 Task: Get directions from Colonial Williamsburg, Virginia, United States to Albuquerque, New Mexico, United States  and explore the nearby hotels with guest rating 4.5 with dates 15-17th next month and 4 guests
Action: Mouse moved to (160, 167)
Screenshot: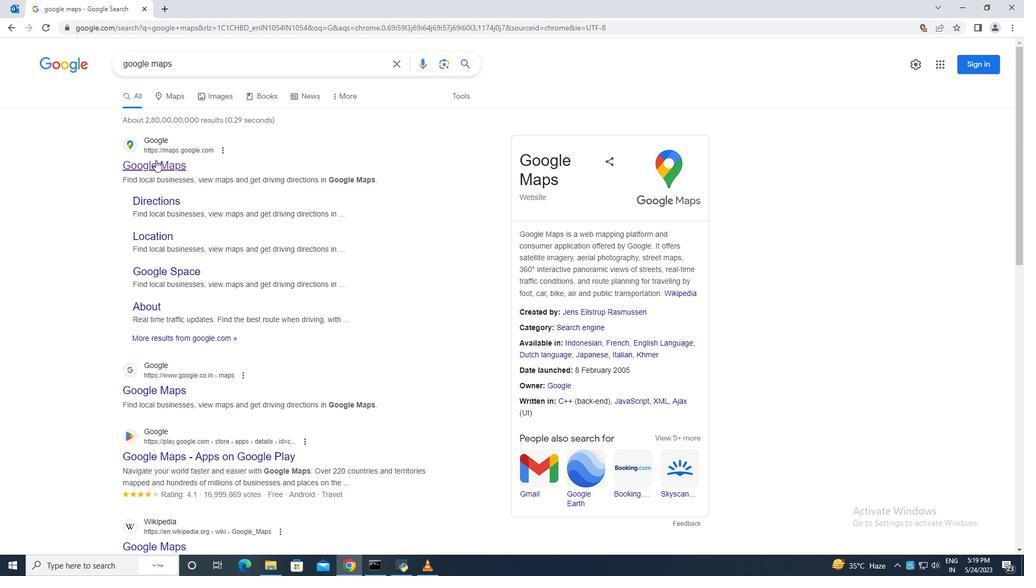 
Action: Mouse pressed left at (160, 167)
Screenshot: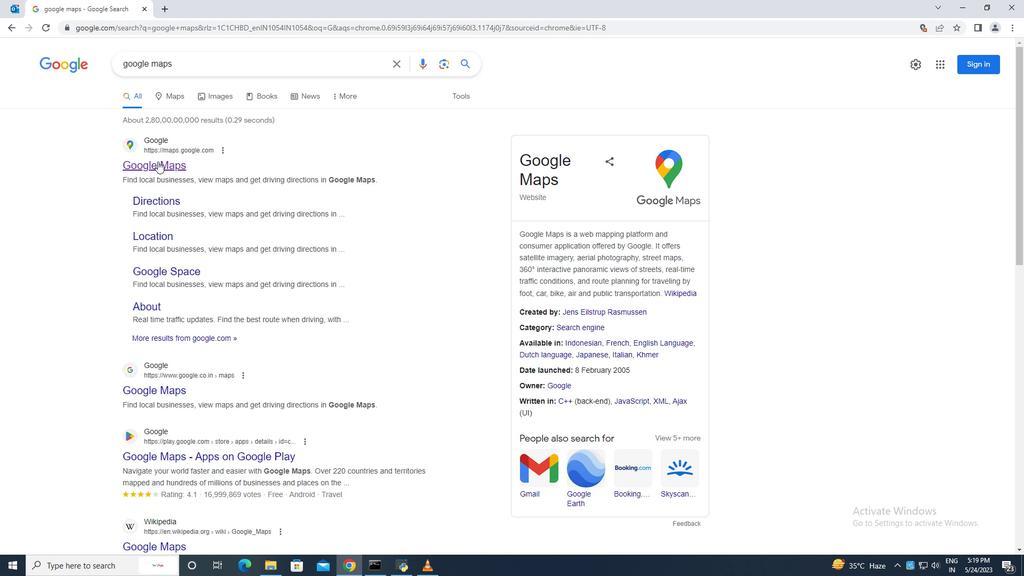 
Action: Mouse moved to (131, 54)
Screenshot: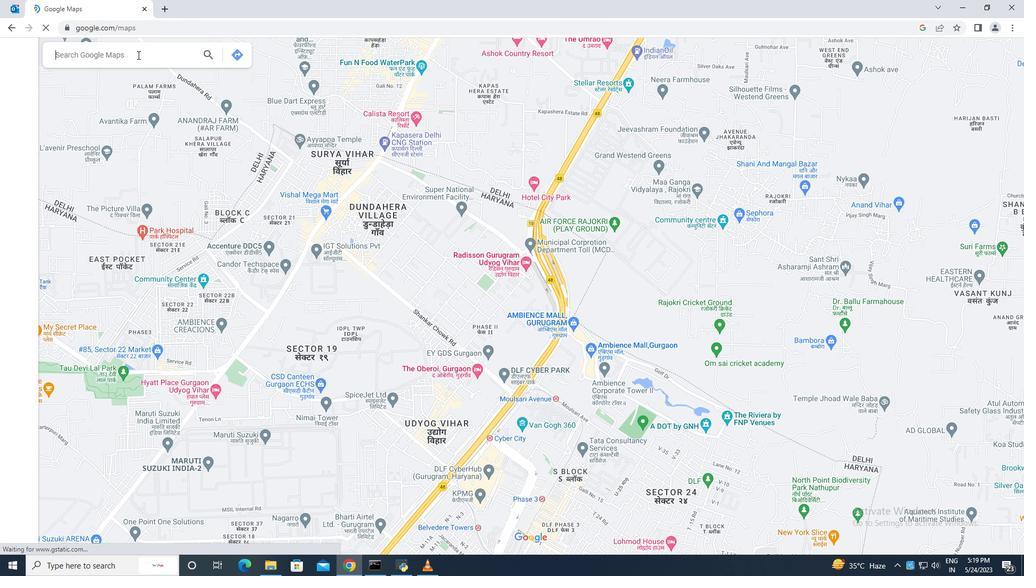 
Action: Mouse pressed left at (131, 54)
Screenshot: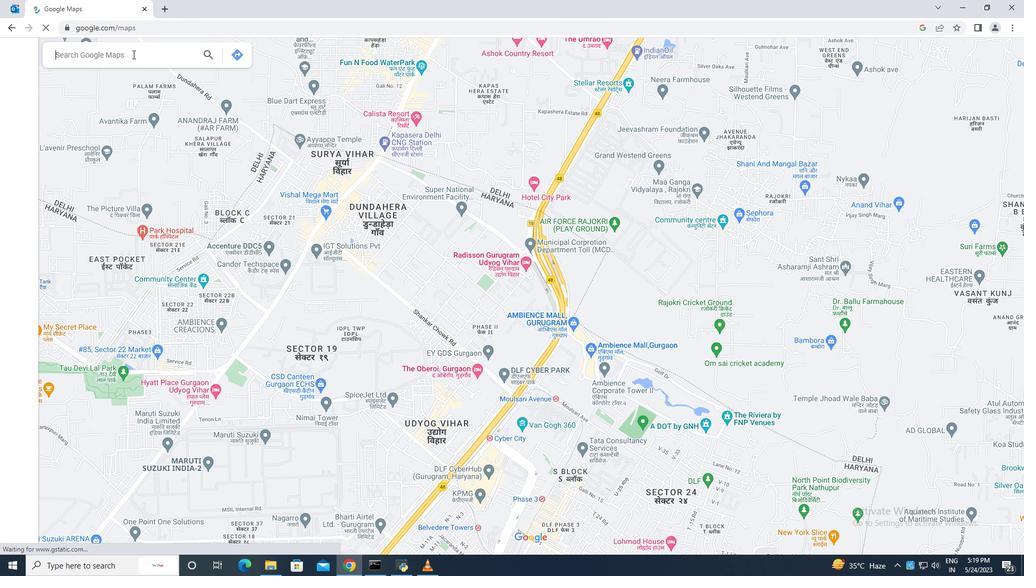 
Action: Key pressed colonial<Key.space>wo<Key.backspace>illiamsburg<Key.space>virginia<Key.space>usa
Screenshot: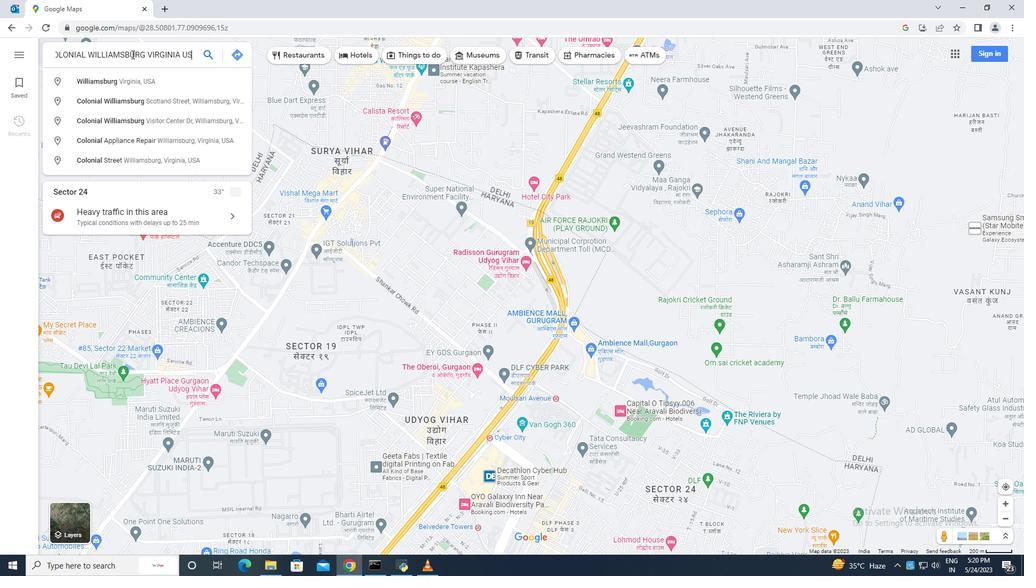 
Action: Mouse moved to (153, 74)
Screenshot: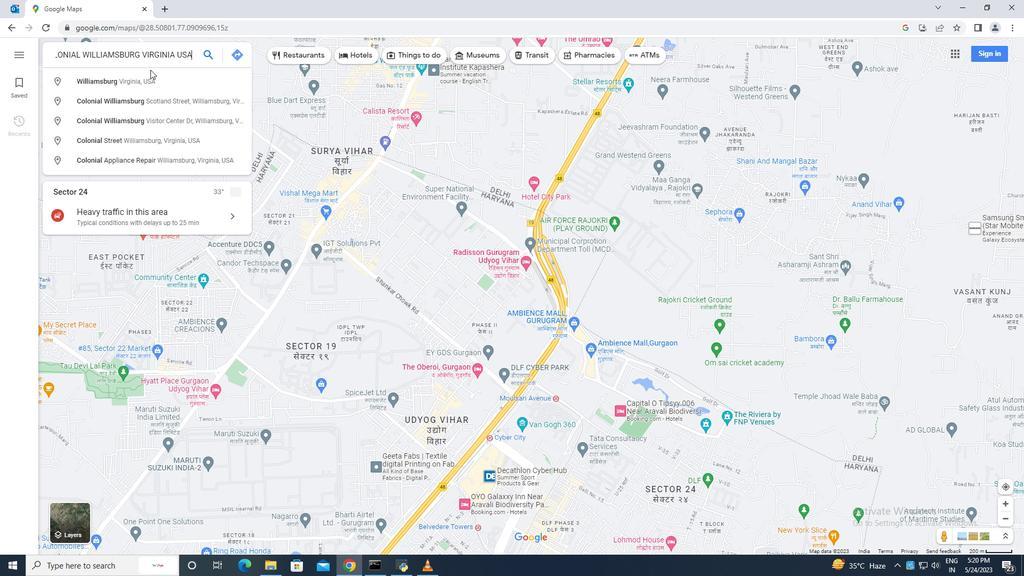 
Action: Mouse pressed left at (153, 74)
Screenshot: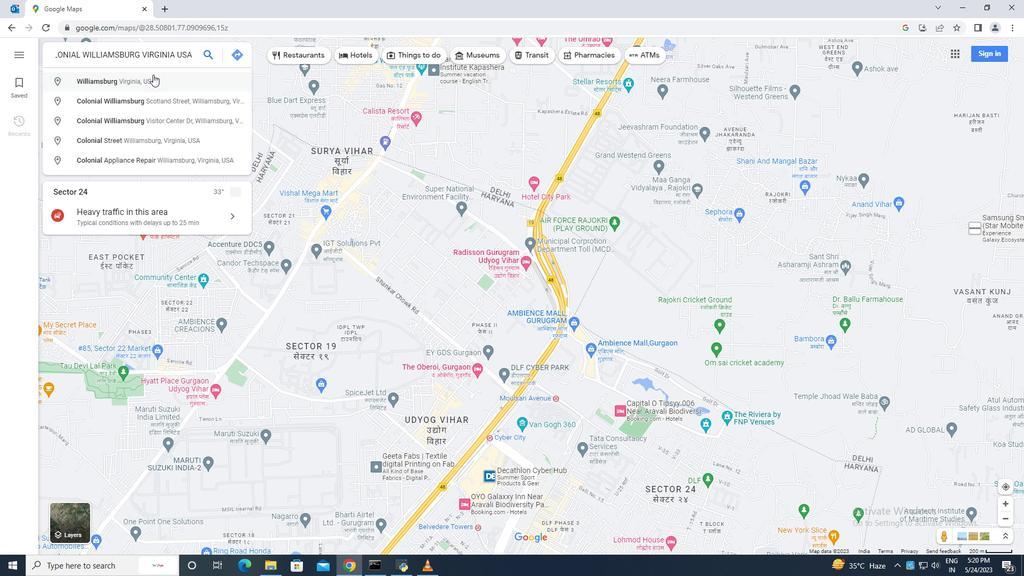 
Action: Mouse moved to (70, 249)
Screenshot: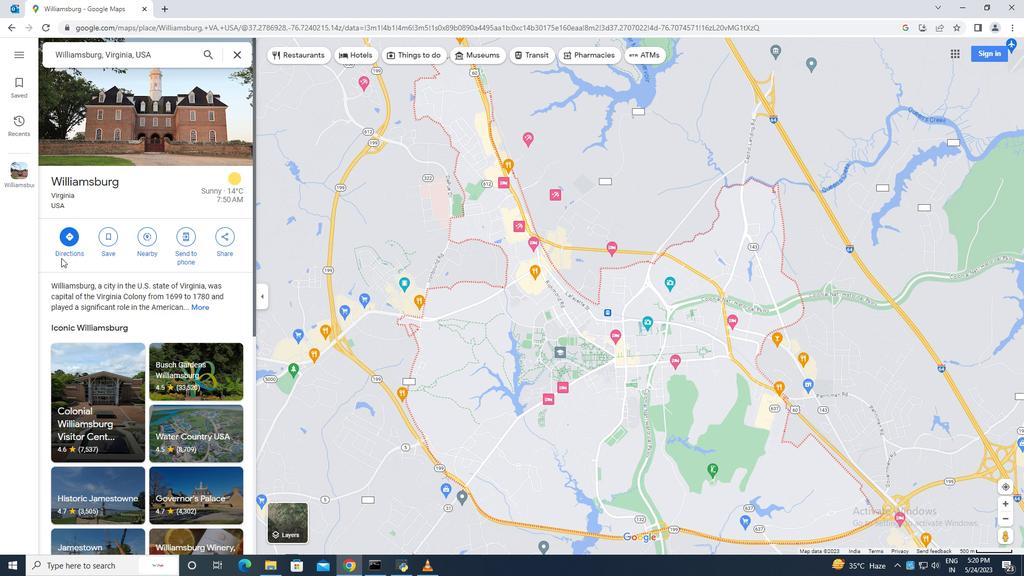 
Action: Mouse pressed left at (70, 249)
Screenshot: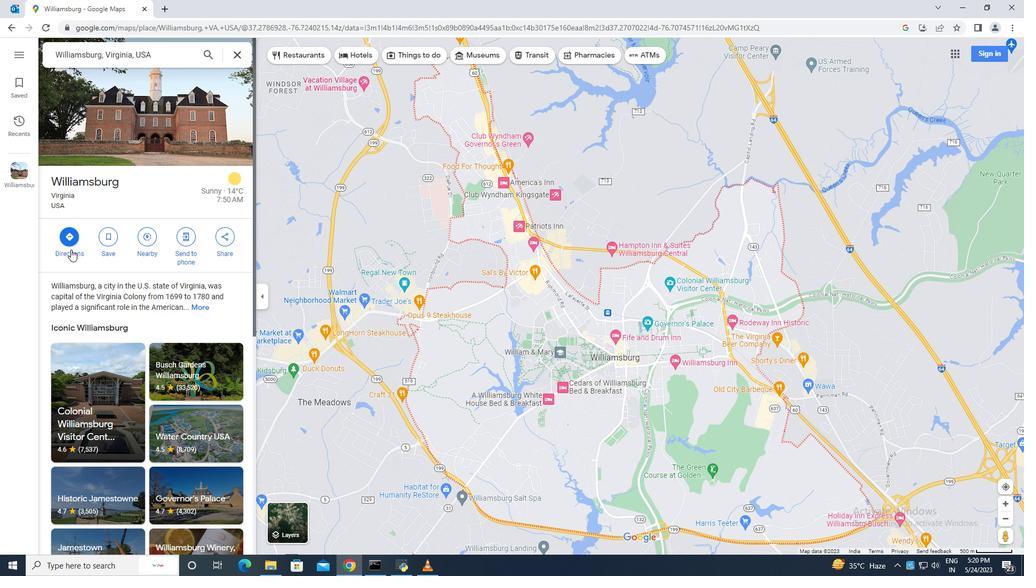 
Action: Mouse moved to (164, 84)
Screenshot: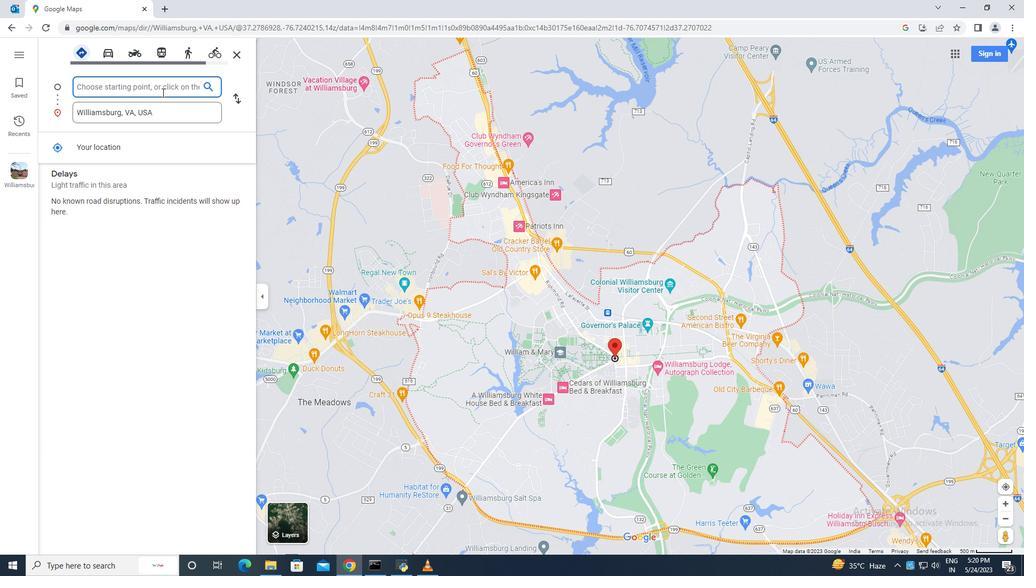 
Action: Mouse pressed left at (164, 84)
Screenshot: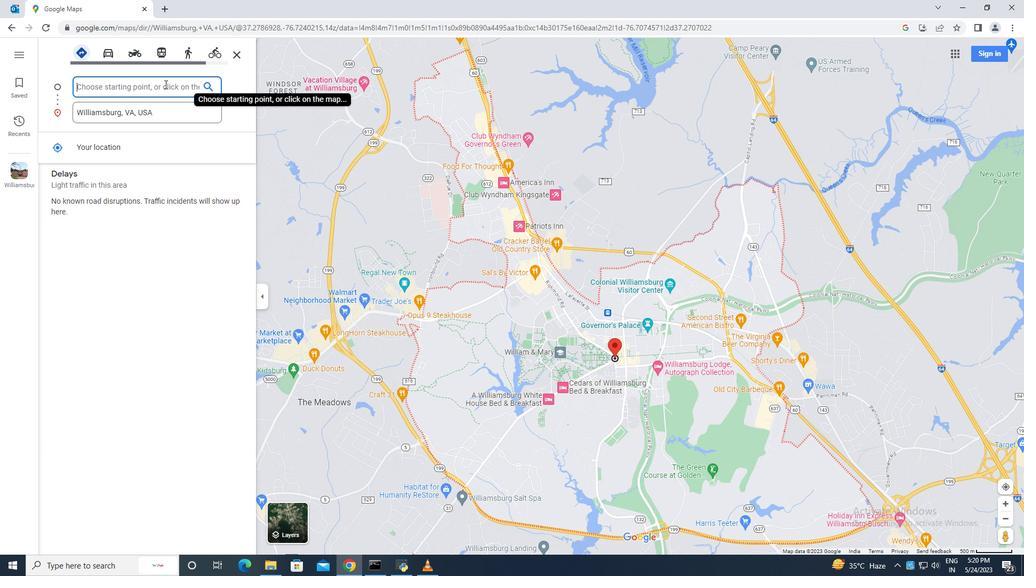 
Action: Key pressed colonial<Key.space>williamsburg<Key.space>virginia<Key.space>usa
Screenshot: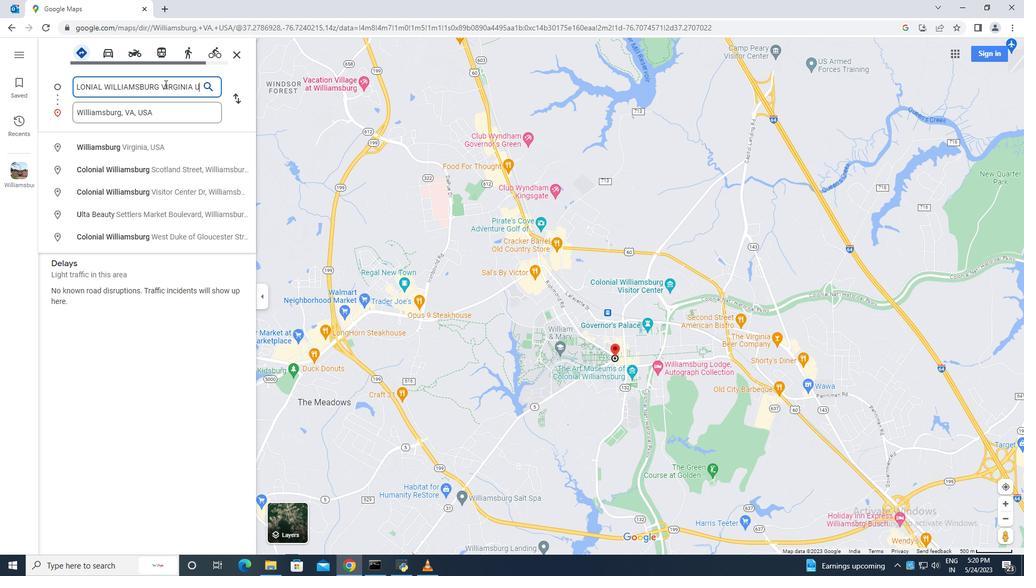 
Action: Mouse moved to (165, 112)
Screenshot: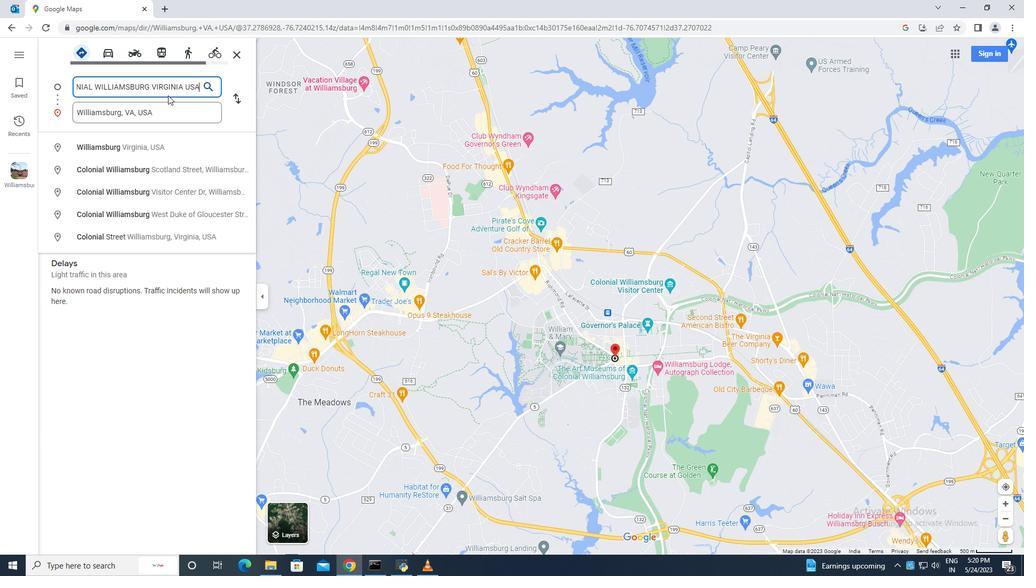 
Action: Mouse pressed left at (165, 112)
Screenshot: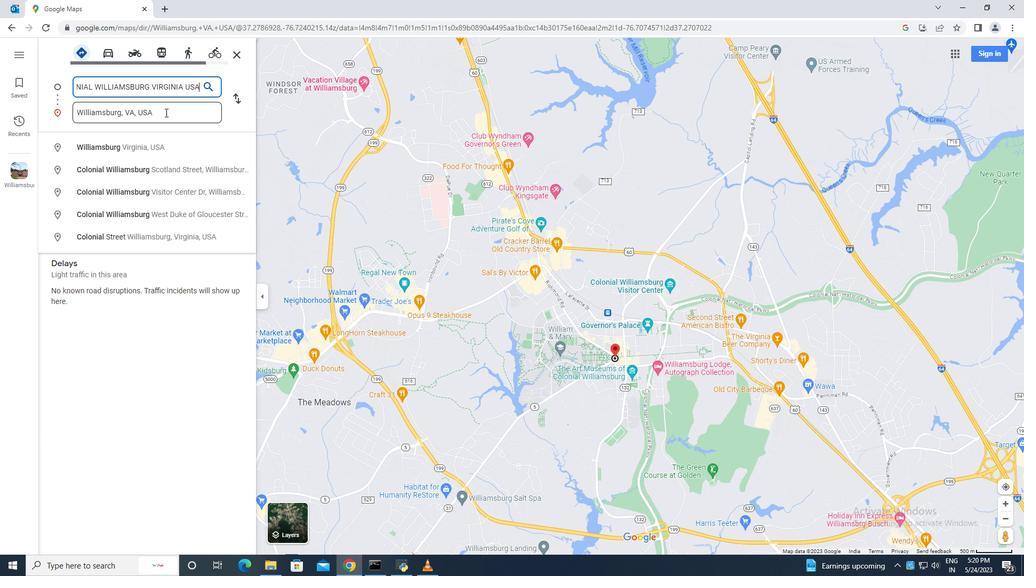 
Action: Key pressed albuquerque<Key.space>new<Key.space>mexico<Key.space>usa
Screenshot: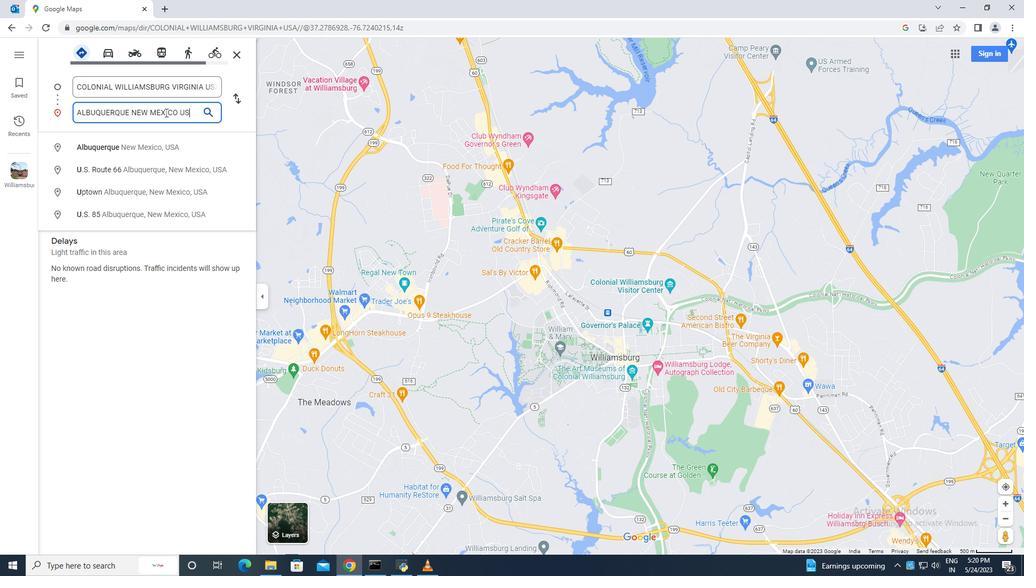 
Action: Mouse moved to (206, 110)
Screenshot: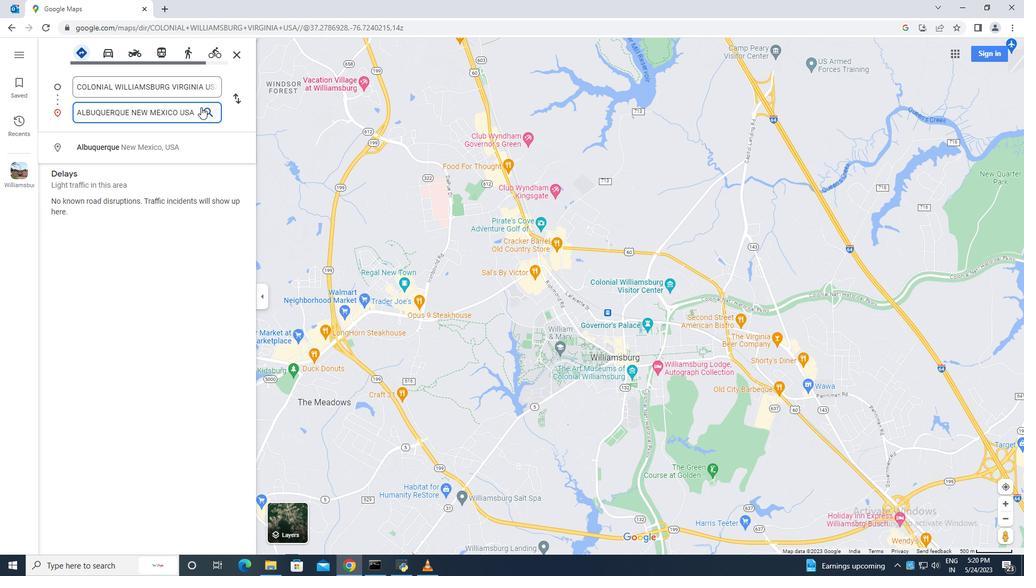
Action: Mouse pressed left at (206, 110)
Screenshot: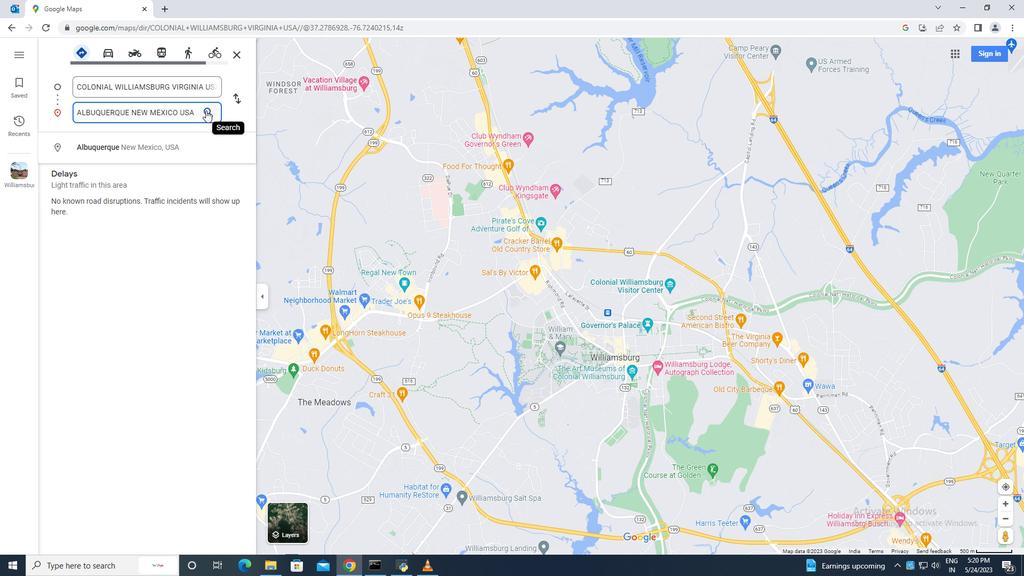 
Action: Mouse moved to (297, 57)
Screenshot: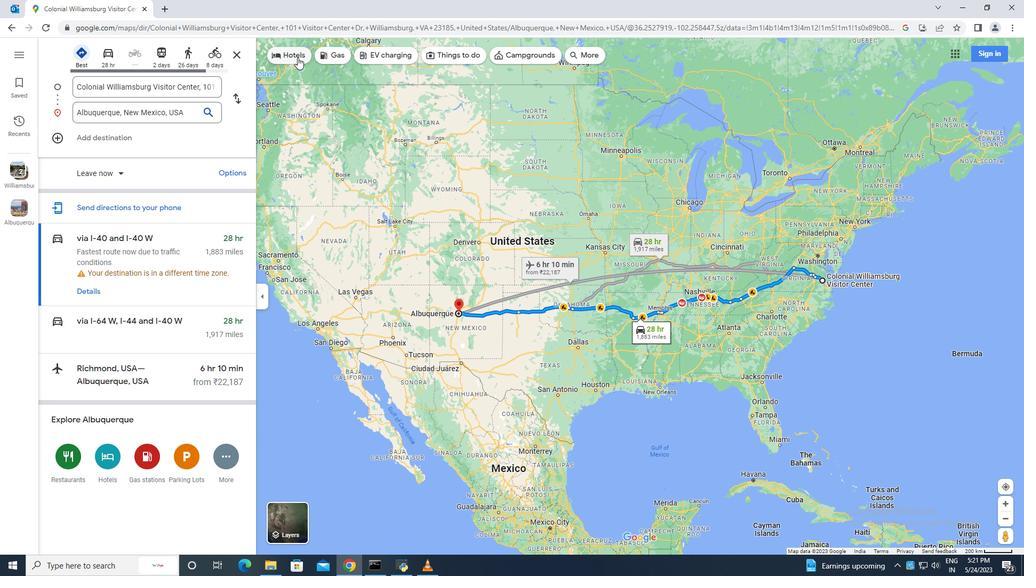 
Action: Mouse pressed left at (297, 57)
Screenshot: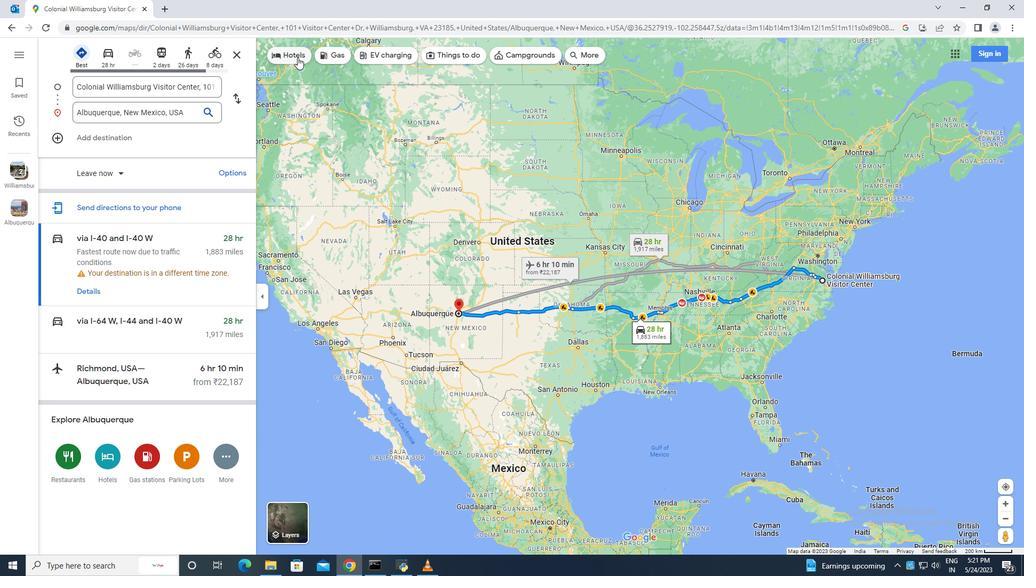 
Action: Mouse moved to (327, 53)
Screenshot: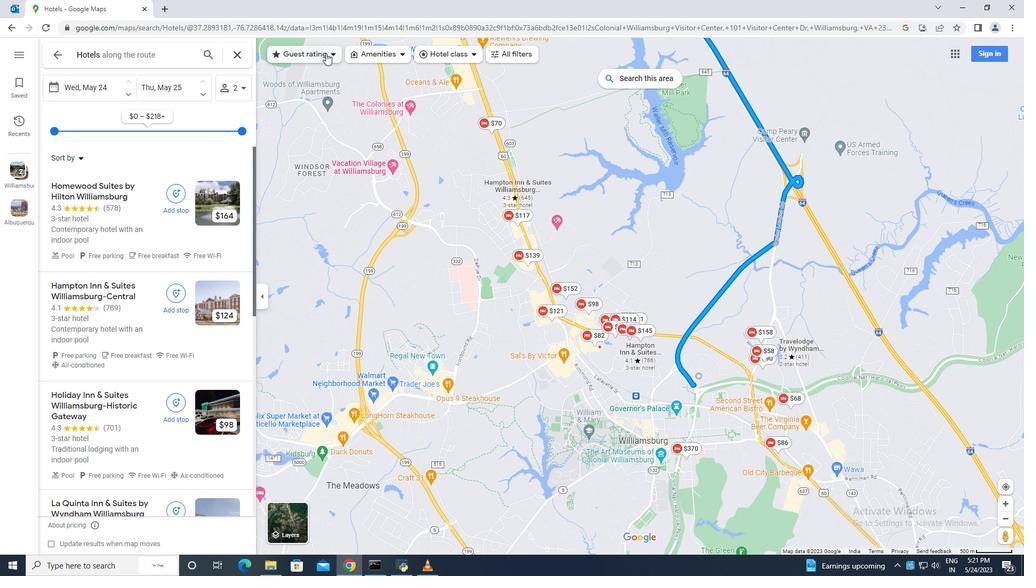 
Action: Mouse pressed left at (327, 53)
Screenshot: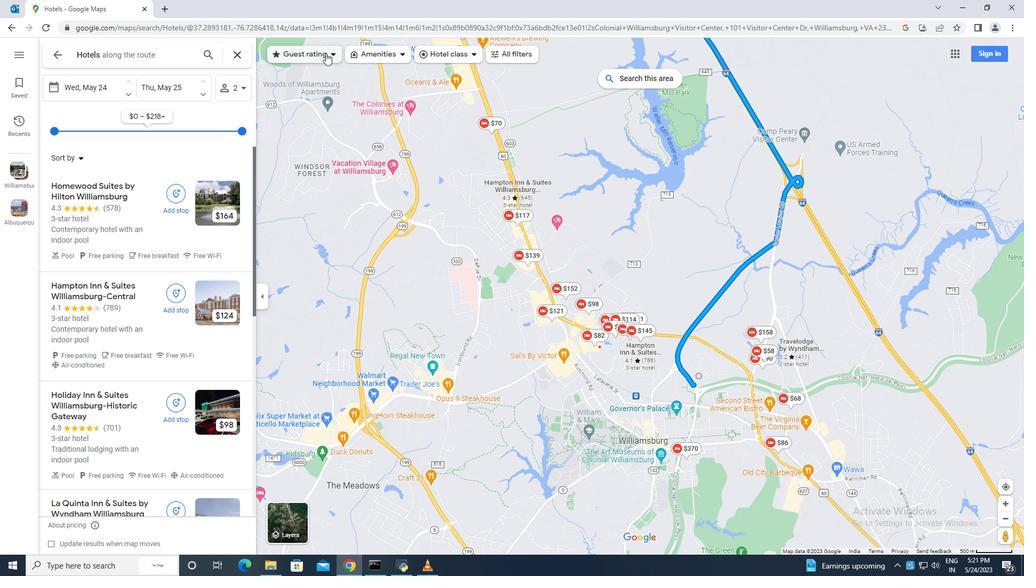 
Action: Mouse moved to (292, 189)
Screenshot: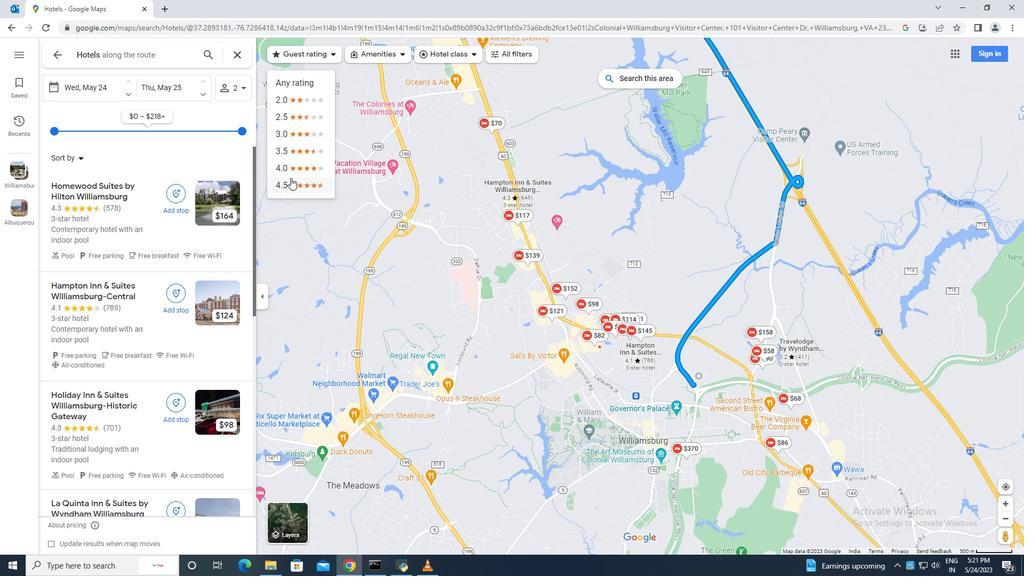 
Action: Mouse pressed left at (292, 189)
Screenshot: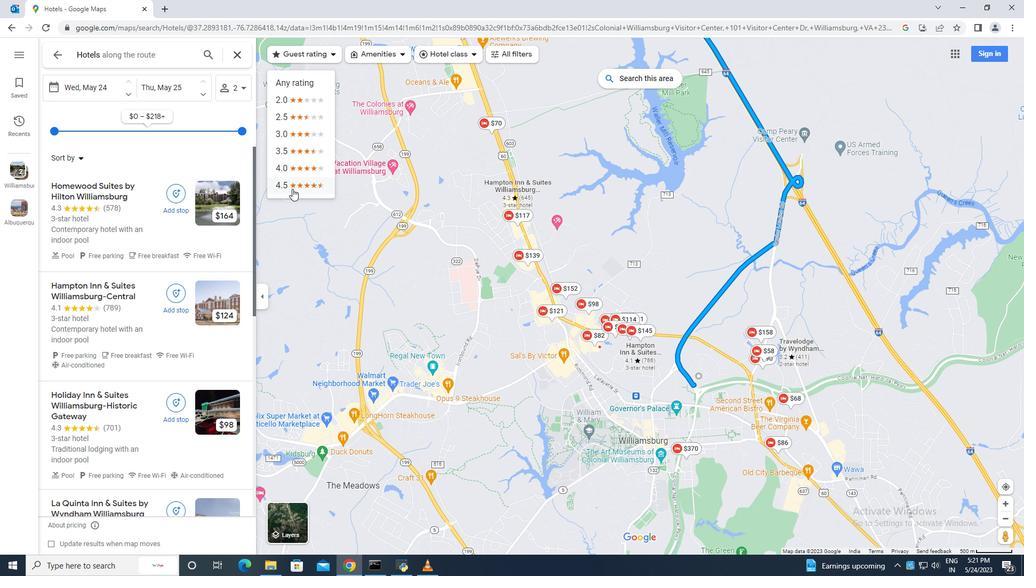 
Action: Mouse moved to (202, 94)
Screenshot: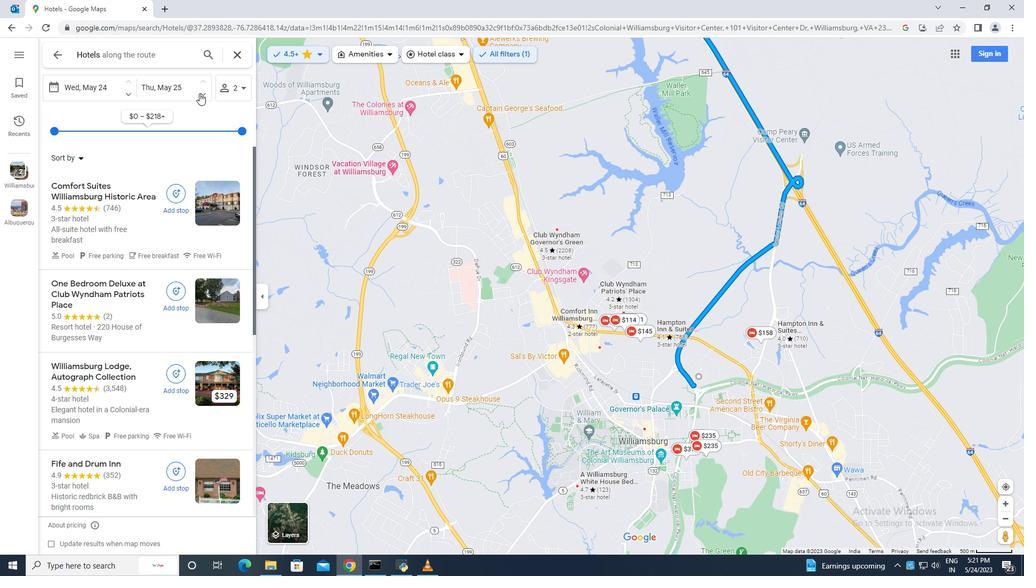 
Action: Mouse pressed left at (202, 94)
Screenshot: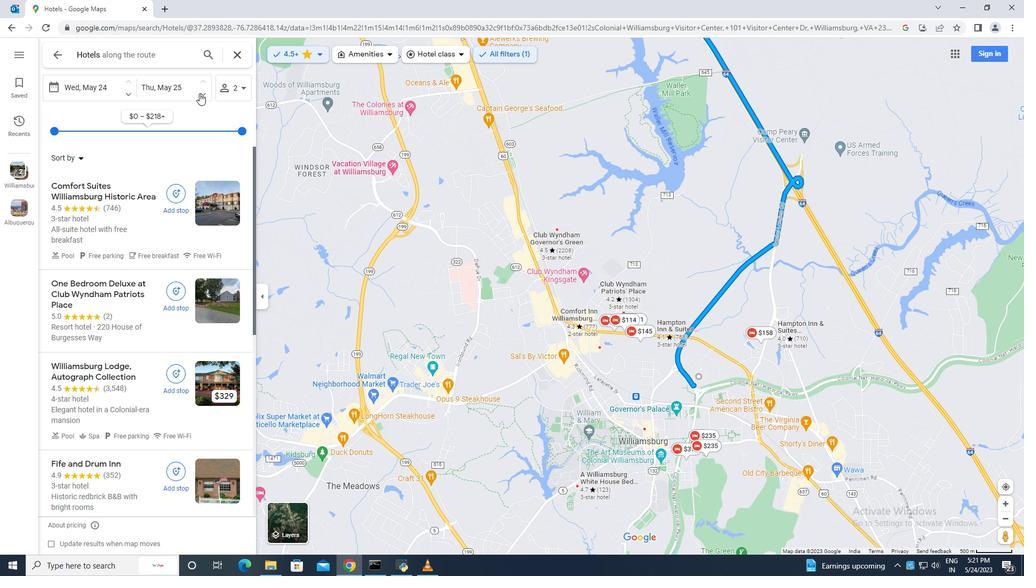 
Action: Mouse moved to (175, 84)
Screenshot: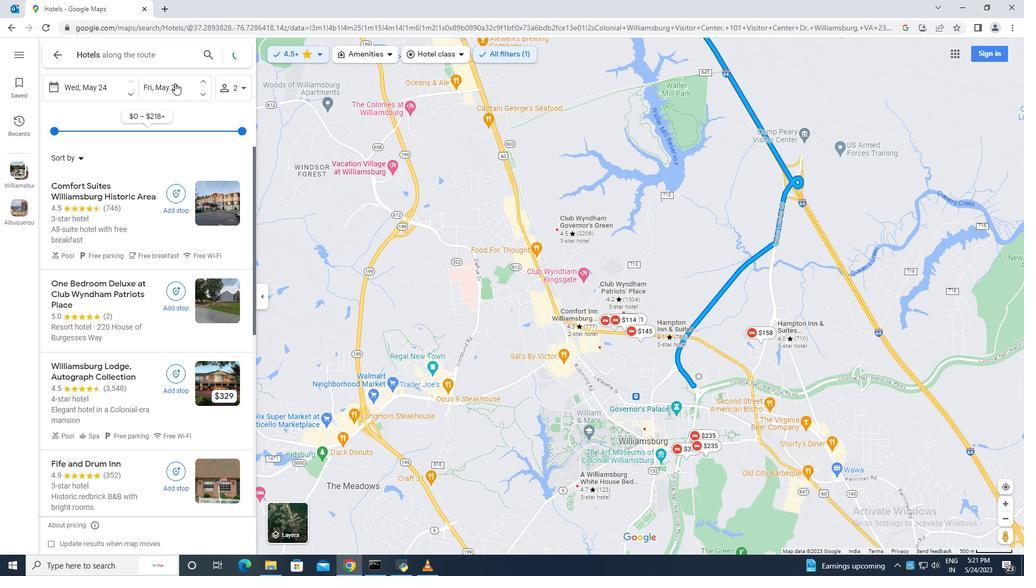 
Action: Mouse pressed left at (175, 84)
Screenshot: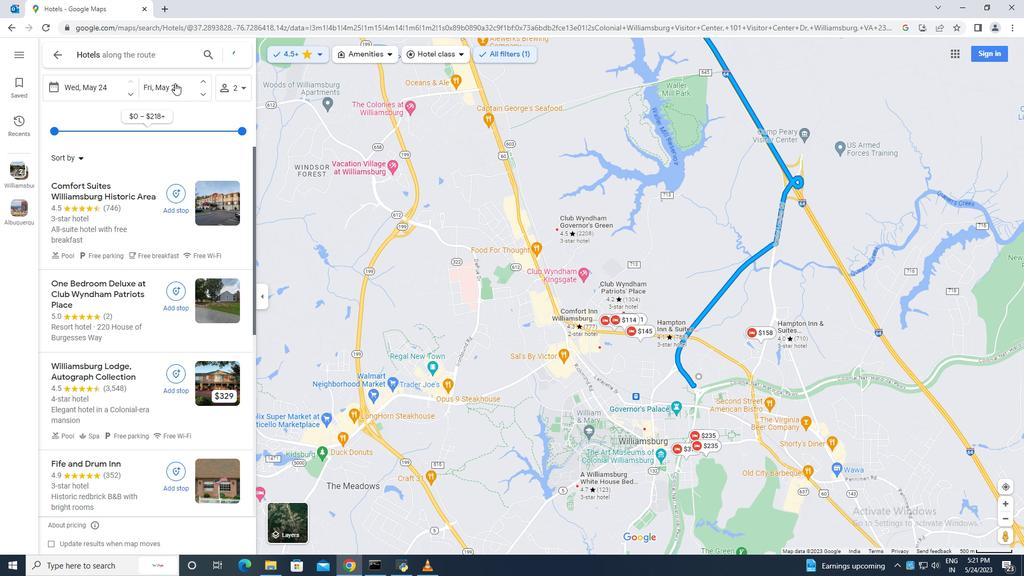 
Action: Mouse moved to (193, 111)
Screenshot: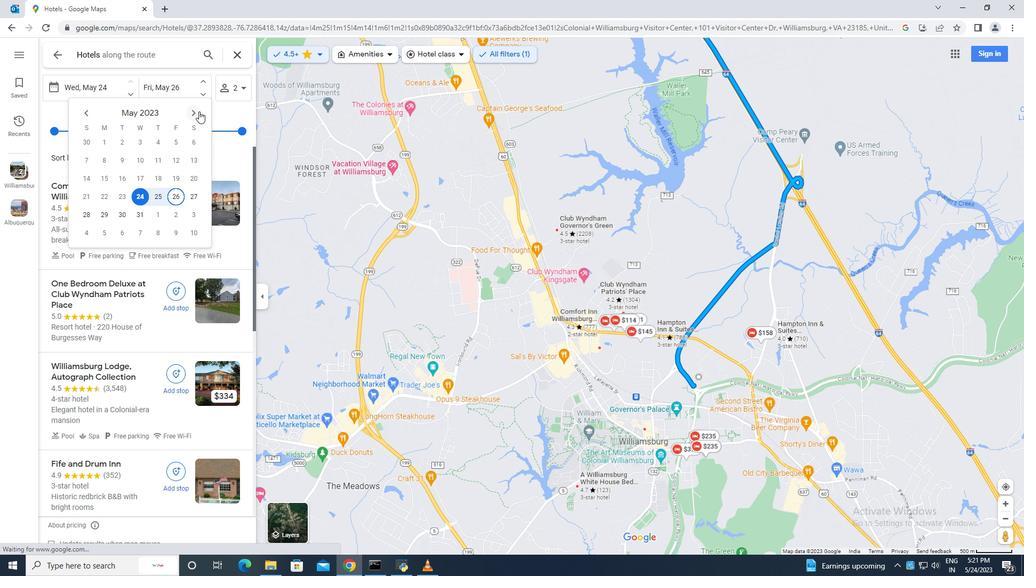 
Action: Mouse pressed left at (193, 111)
Screenshot: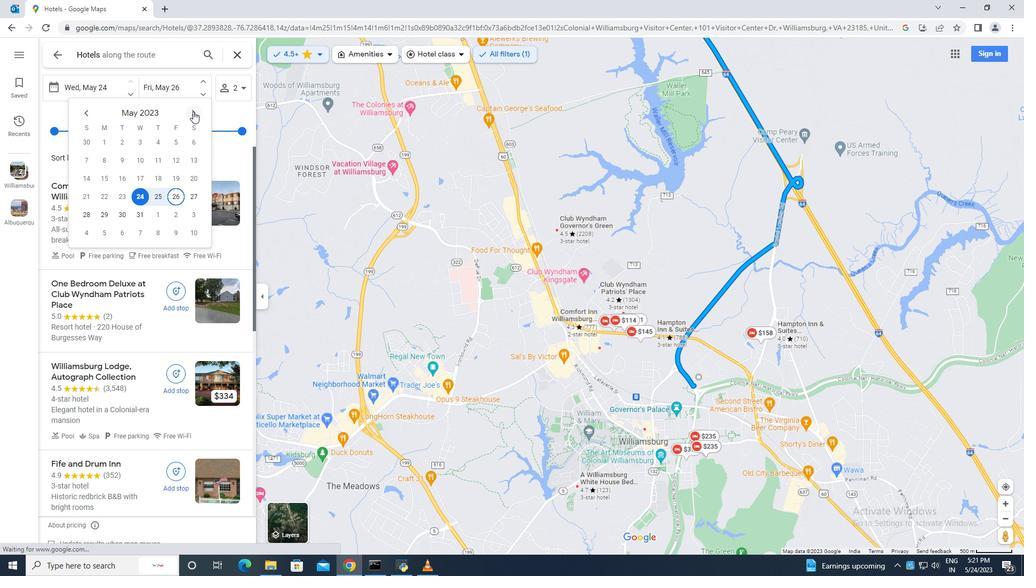 
Action: Mouse moved to (155, 177)
Screenshot: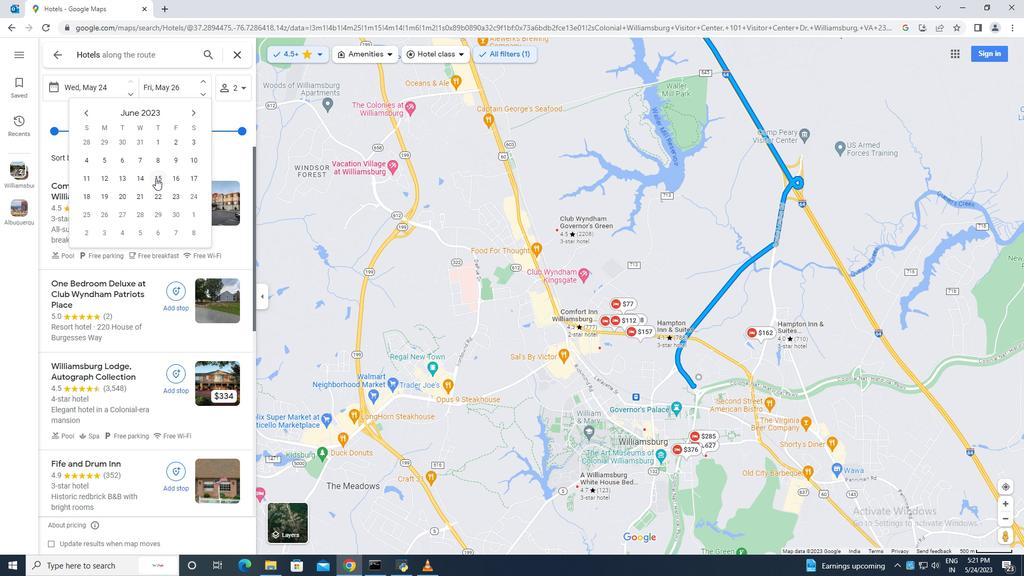 
Action: Mouse pressed left at (155, 177)
Screenshot: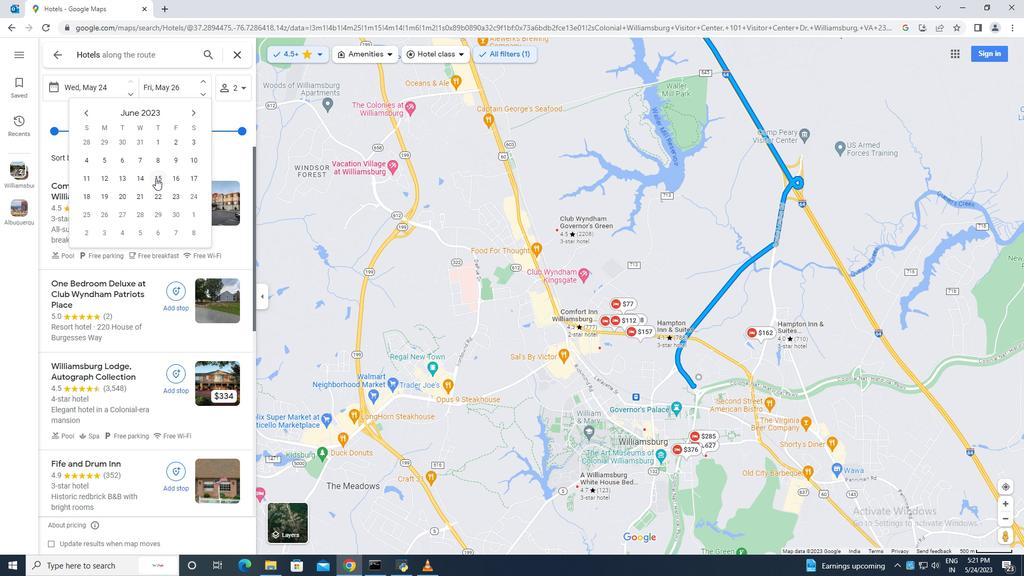 
Action: Mouse moved to (182, 85)
Screenshot: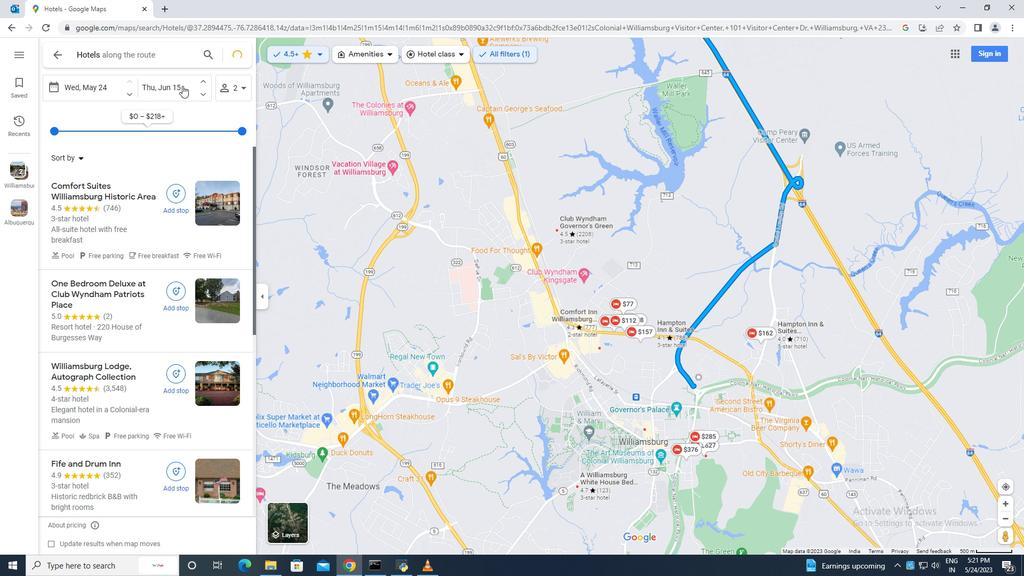 
Action: Mouse pressed left at (182, 85)
Screenshot: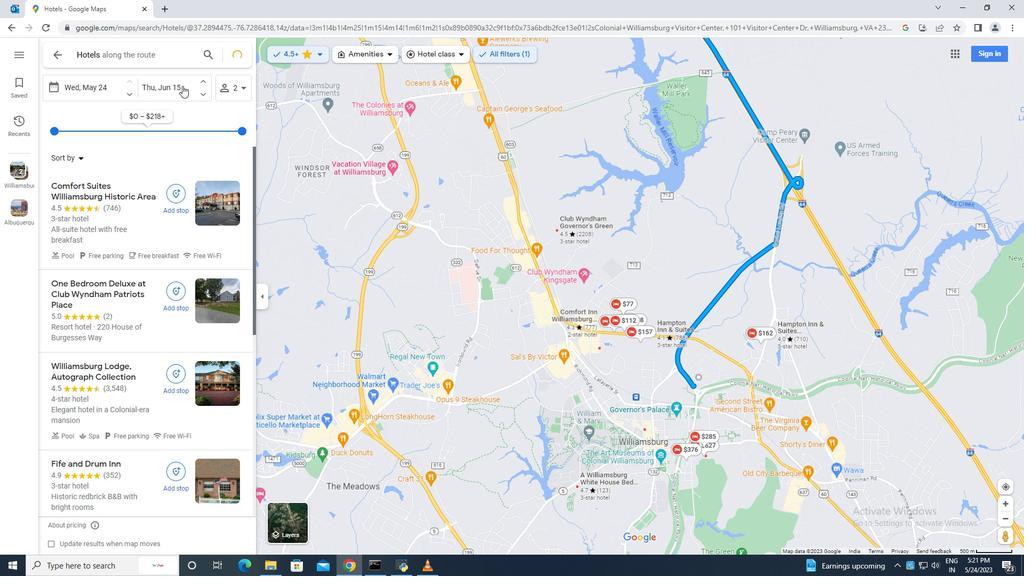 
Action: Mouse moved to (179, 176)
Screenshot: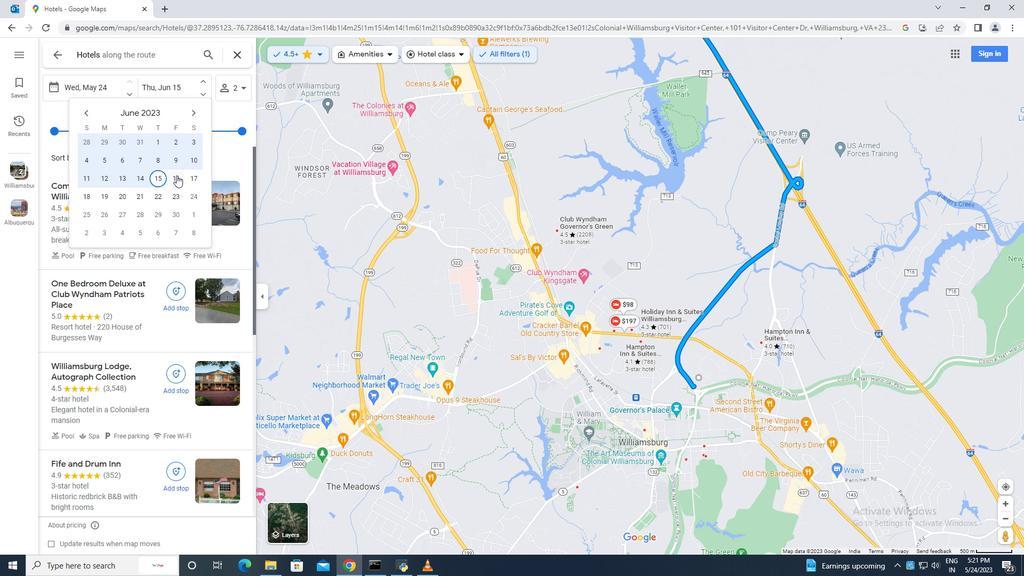 
Action: Mouse pressed left at (179, 176)
Screenshot: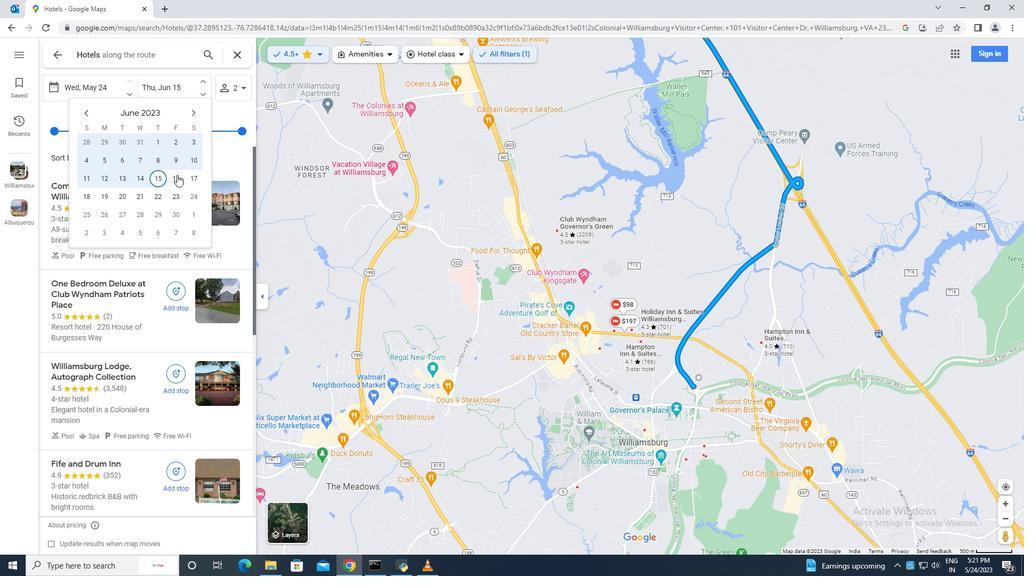 
Action: Mouse moved to (171, 84)
Screenshot: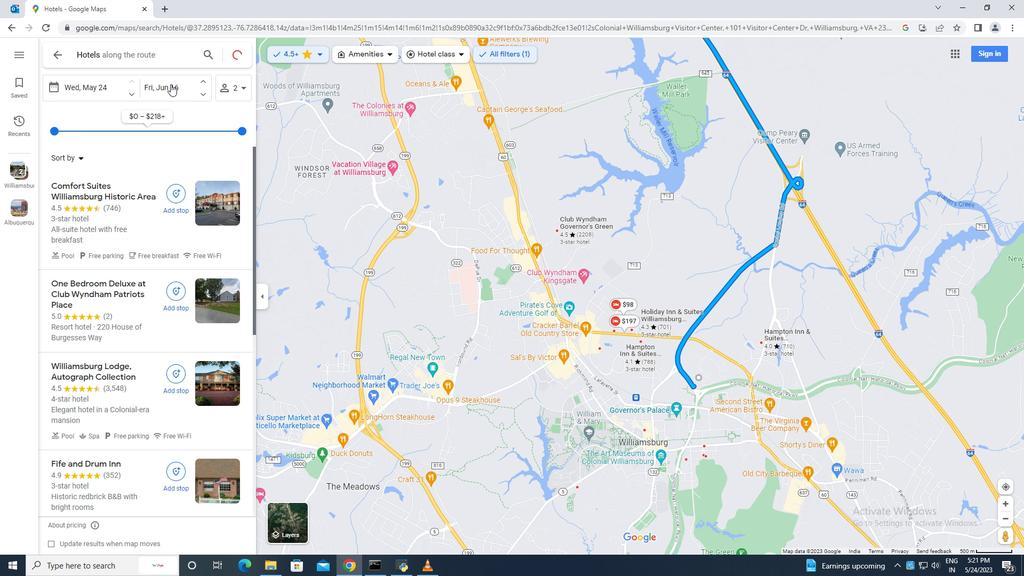 
Action: Mouse pressed left at (170, 84)
Screenshot: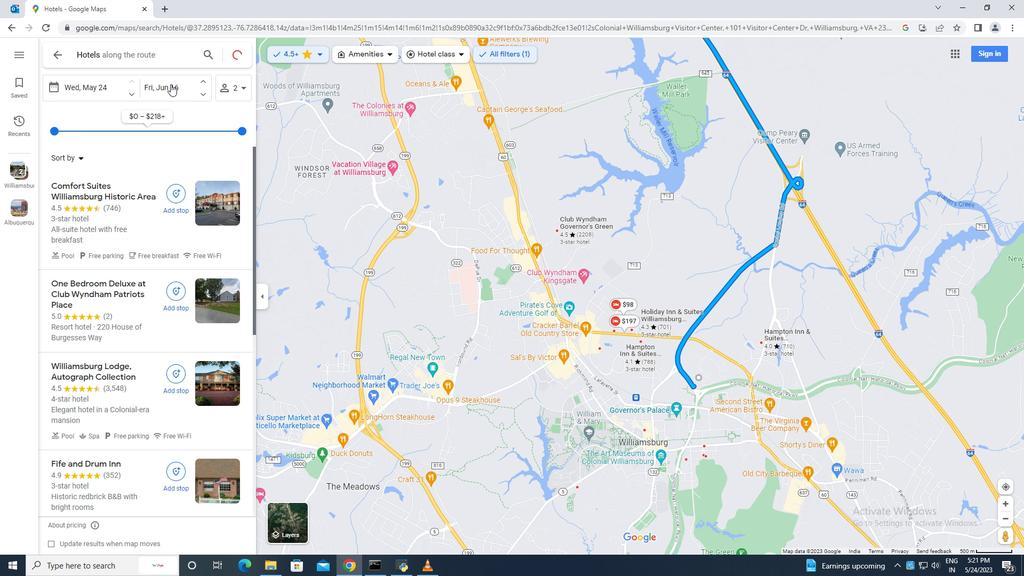 
Action: Mouse moved to (172, 86)
Screenshot: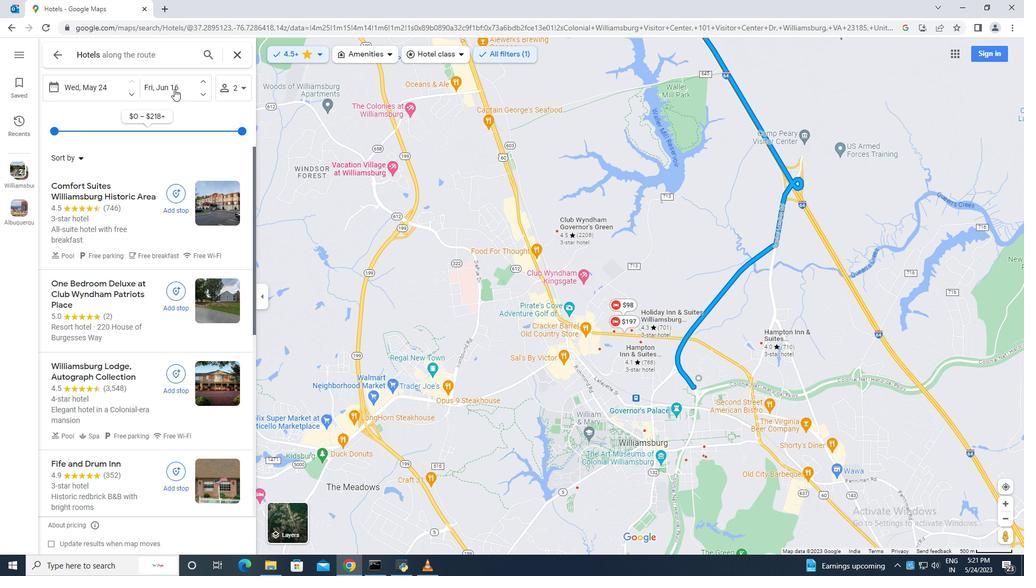 
Action: Mouse pressed left at (172, 86)
Screenshot: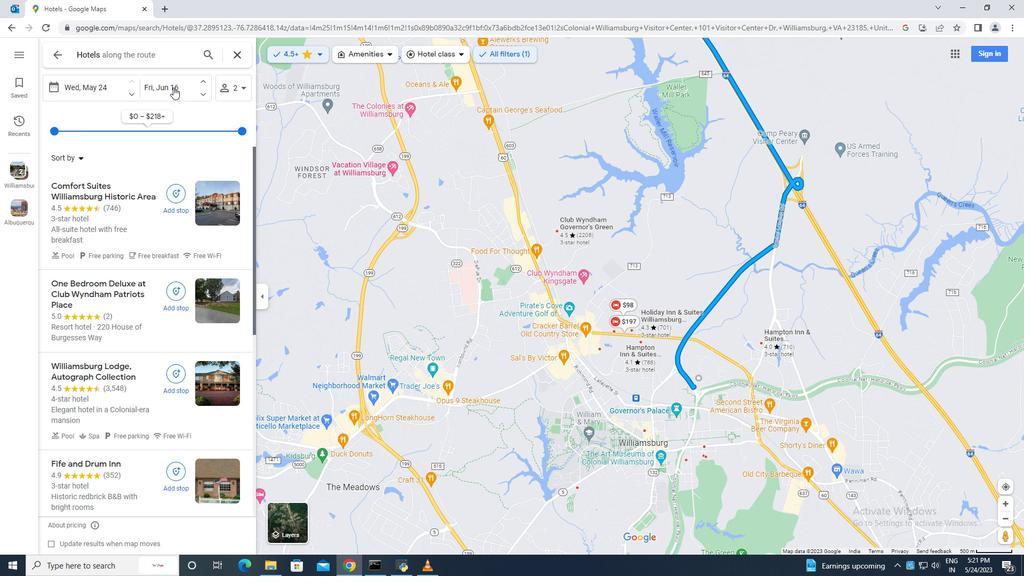 
Action: Mouse moved to (157, 176)
Screenshot: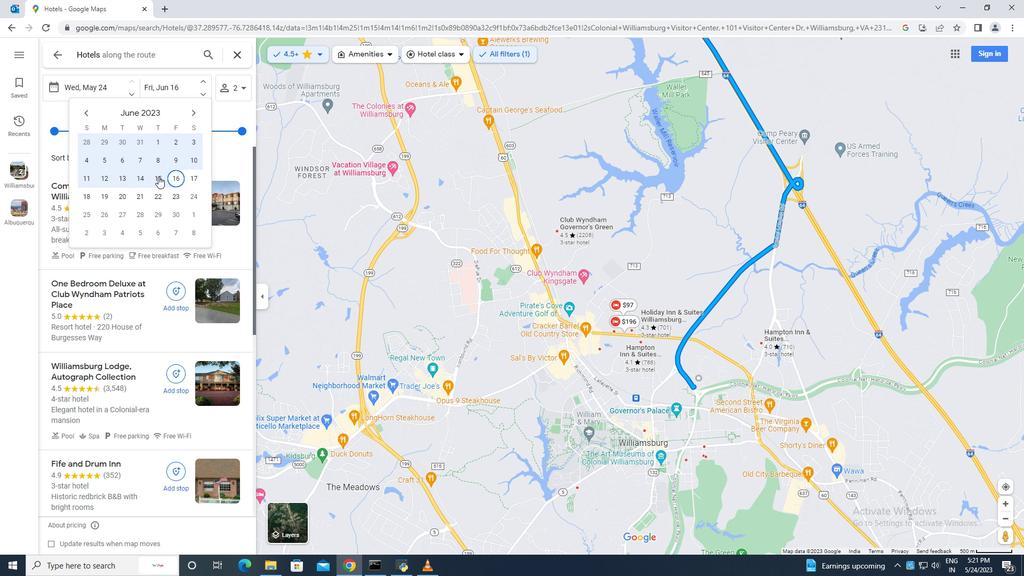 
Action: Mouse pressed left at (157, 176)
Screenshot: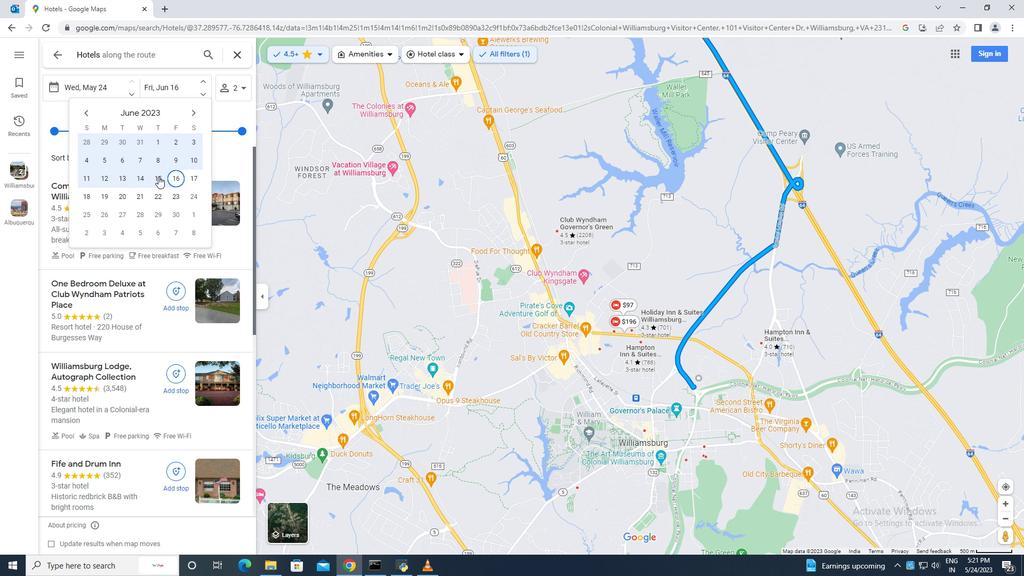 
Action: Mouse moved to (114, 91)
Screenshot: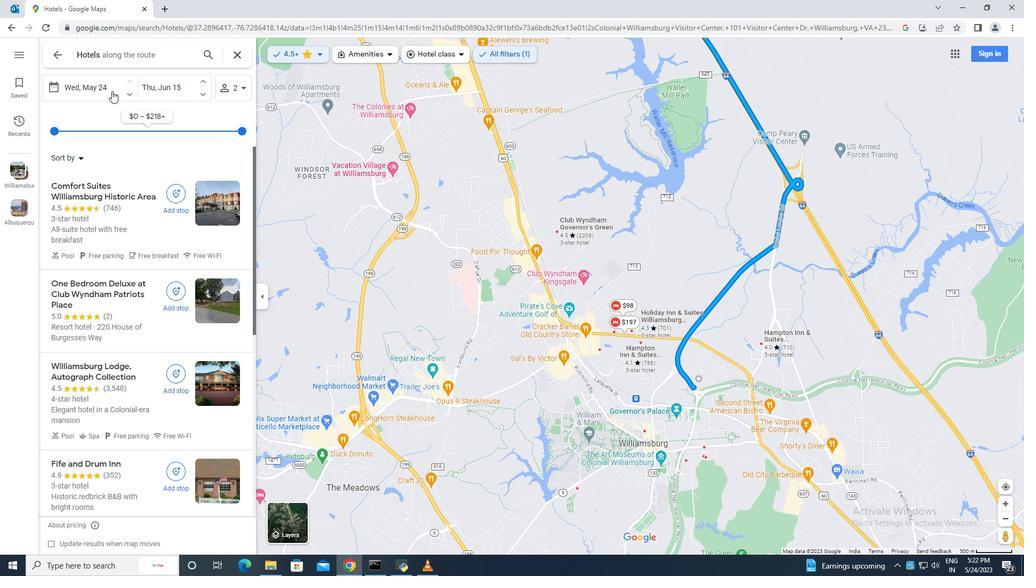 
Action: Mouse pressed left at (114, 91)
Screenshot: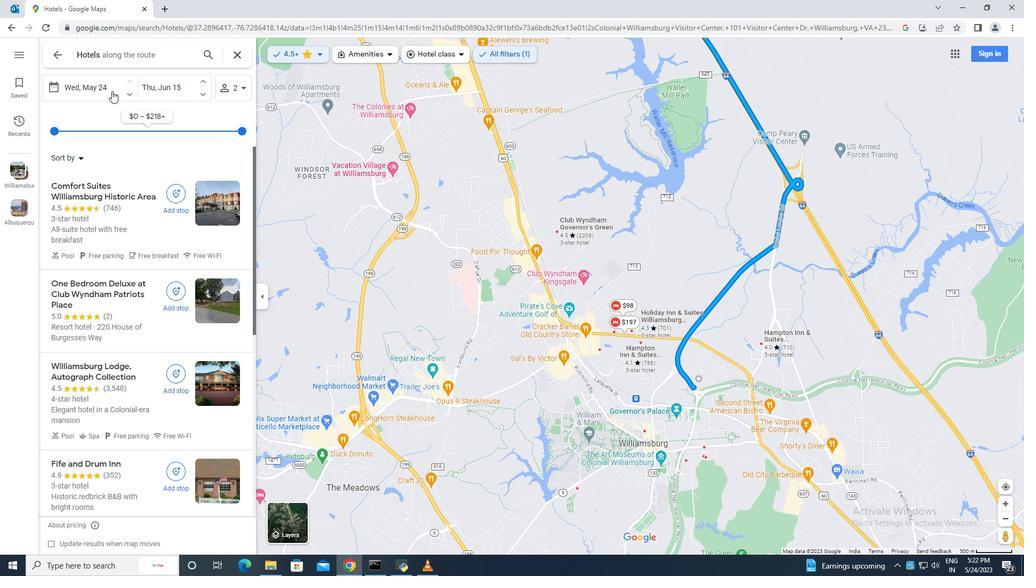 
Action: Mouse moved to (80, 176)
Screenshot: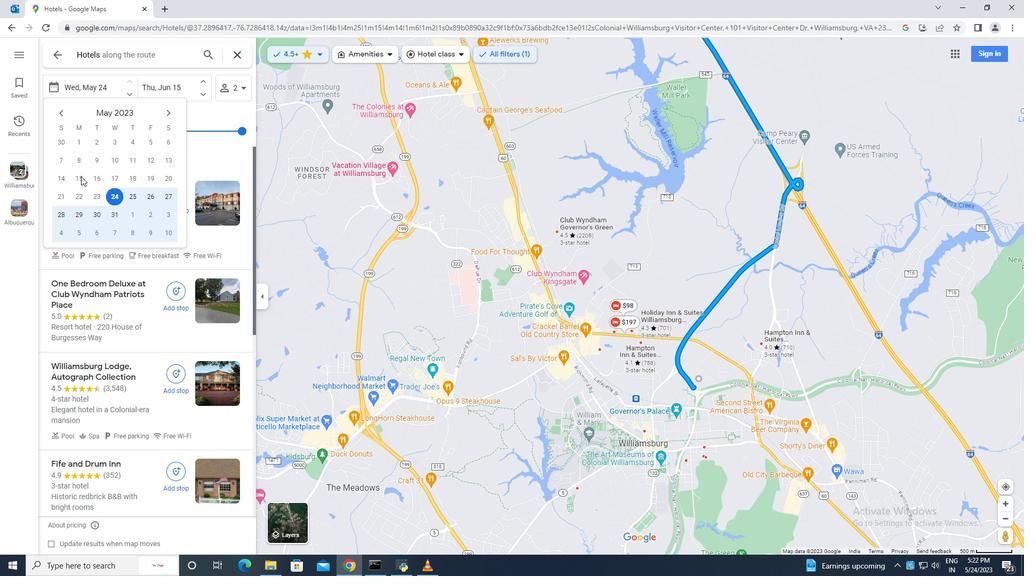
Action: Mouse pressed left at (80, 176)
Screenshot: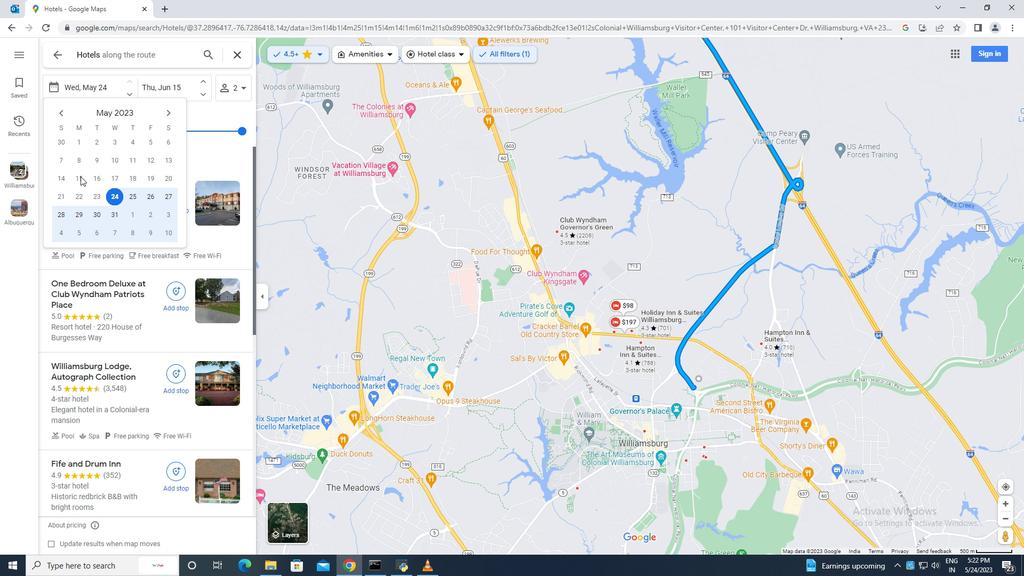 
Action: Mouse moved to (80, 177)
Screenshot: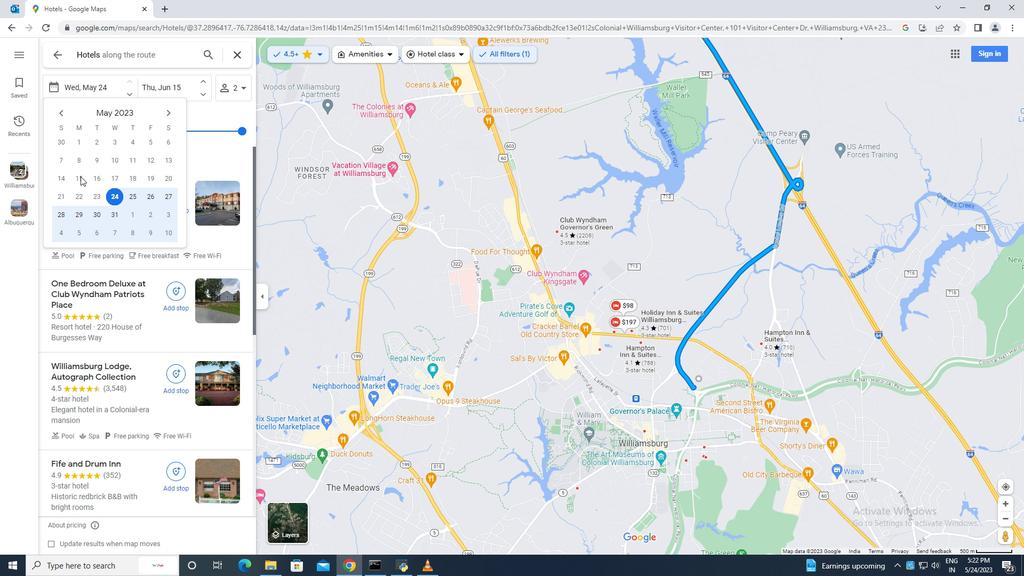 
Action: Mouse pressed left at (80, 177)
Screenshot: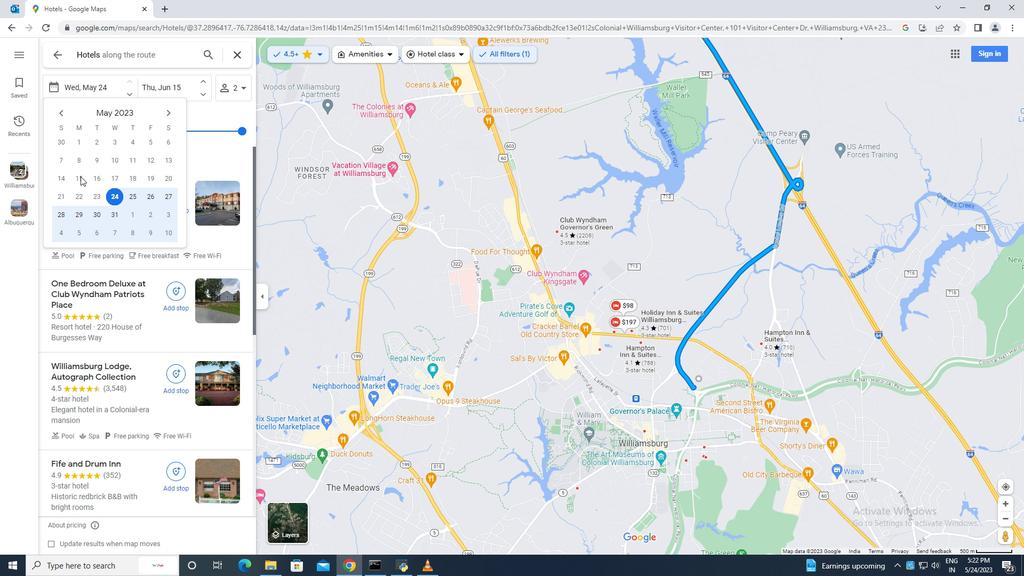 
Action: Mouse pressed left at (80, 177)
Screenshot: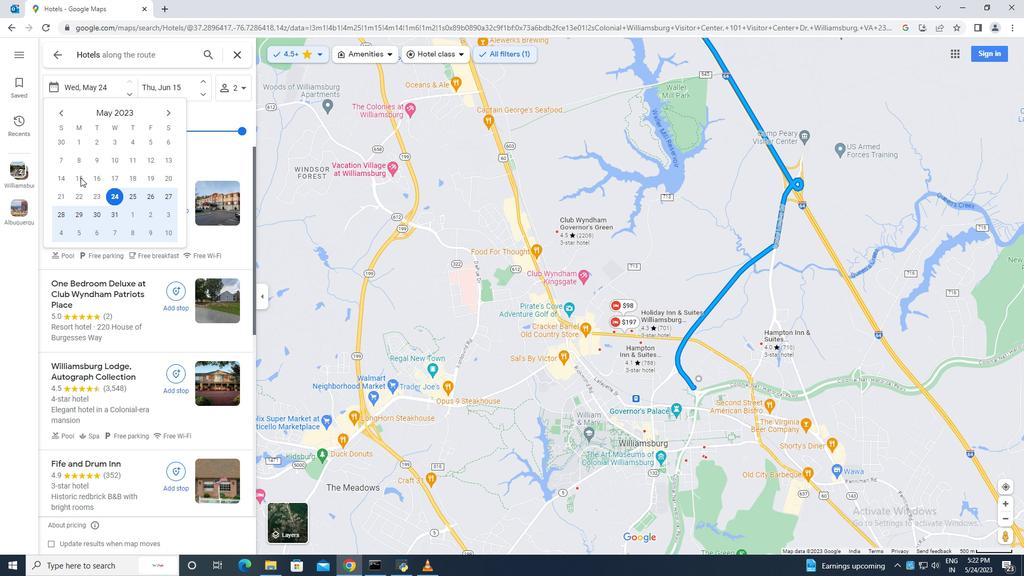 
Action: Mouse moved to (167, 113)
Screenshot: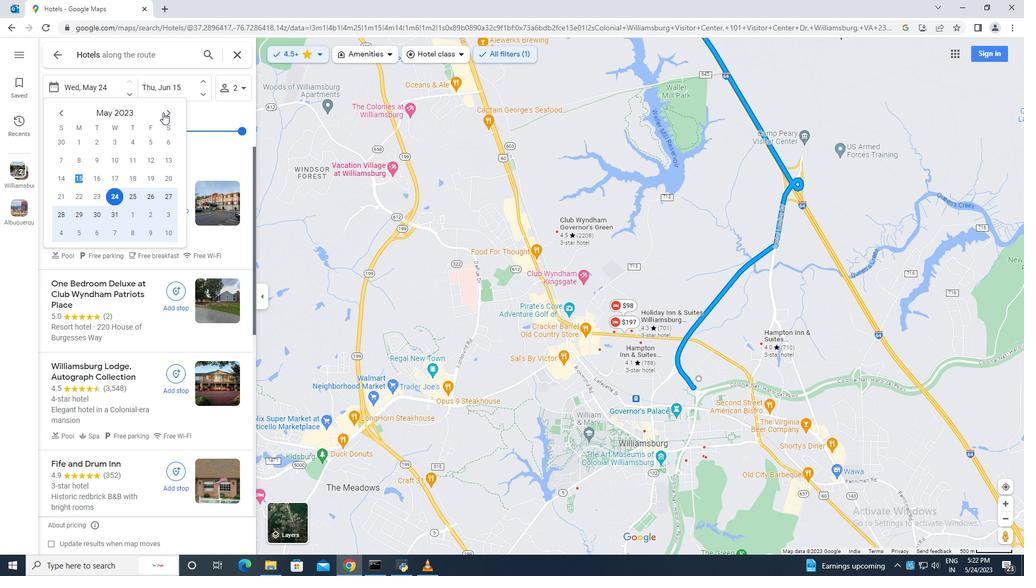 
Action: Mouse pressed left at (167, 113)
Screenshot: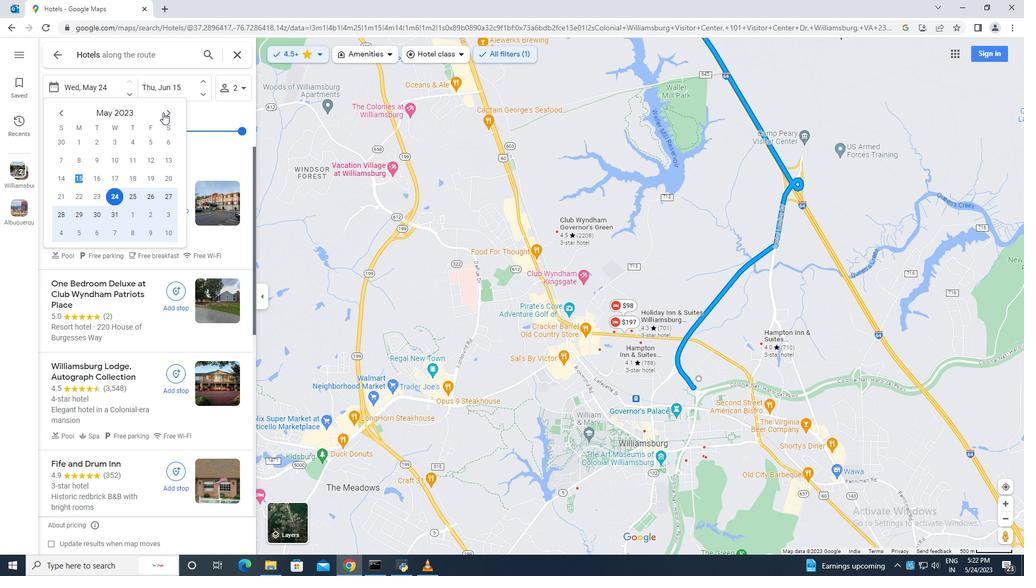 
Action: Mouse moved to (132, 178)
Screenshot: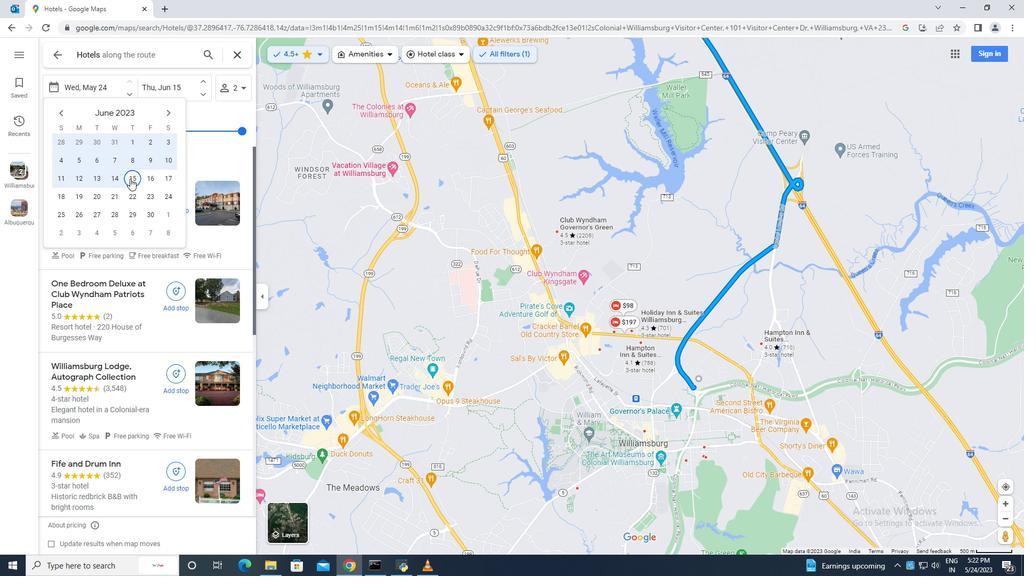 
Action: Mouse pressed left at (132, 178)
Screenshot: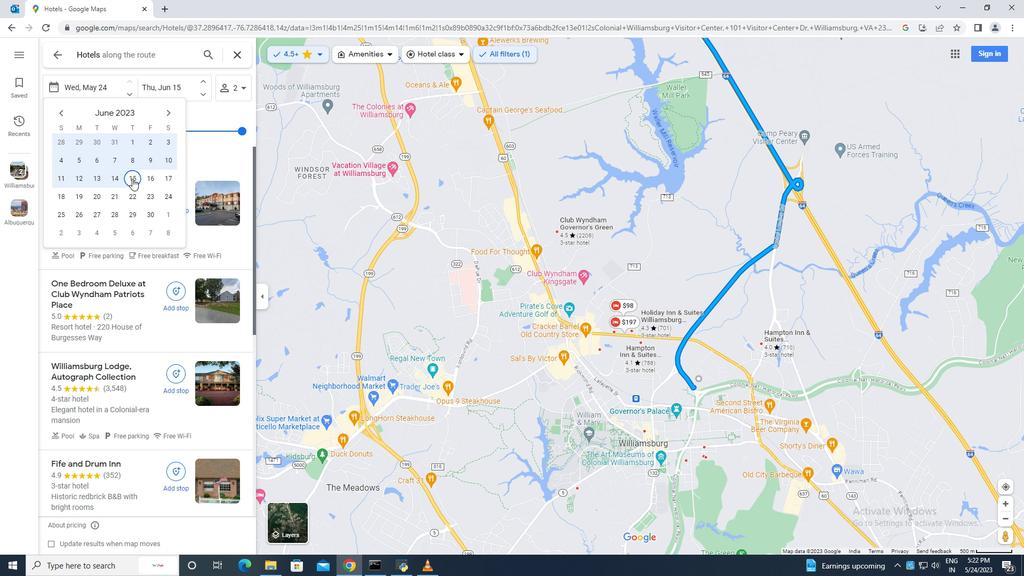 
Action: Mouse moved to (181, 86)
Screenshot: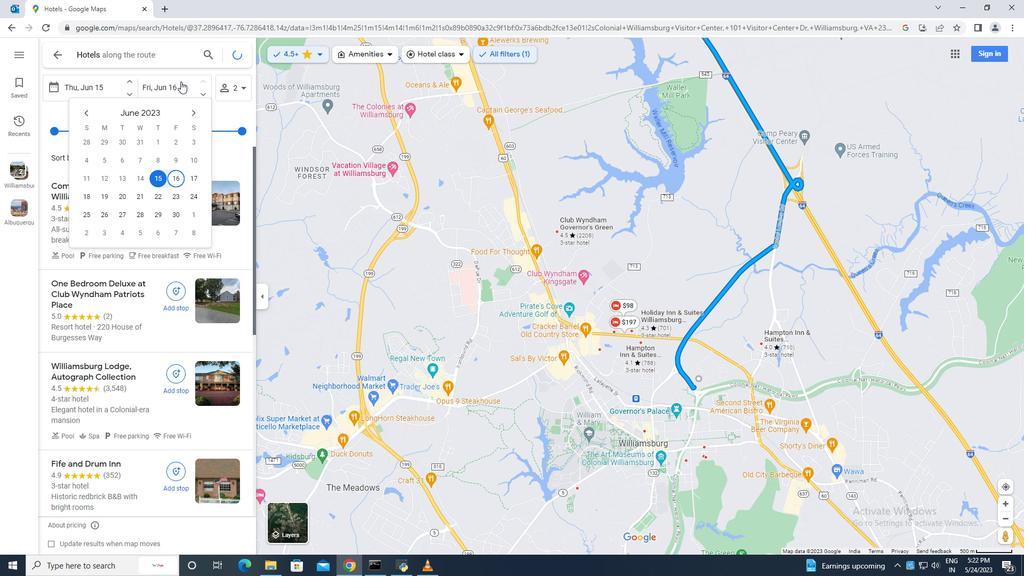 
Action: Mouse pressed left at (181, 86)
Screenshot: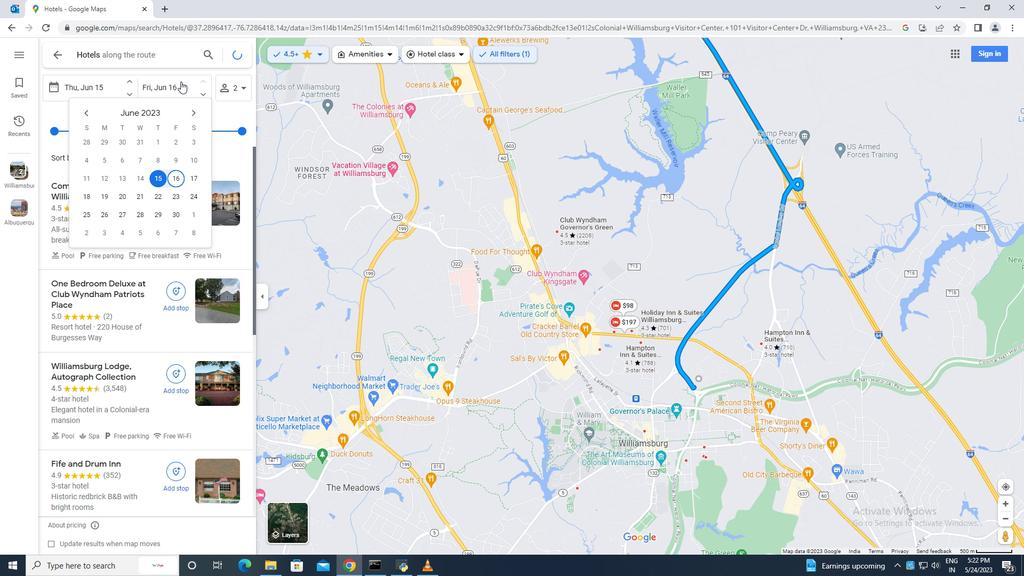 
Action: Mouse moved to (194, 177)
Screenshot: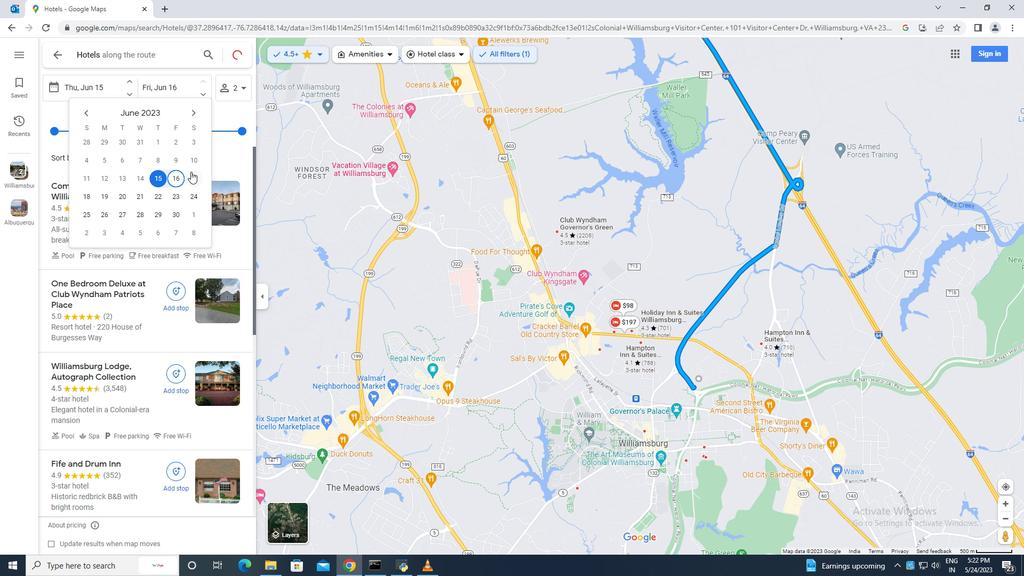 
Action: Mouse pressed left at (194, 177)
Screenshot: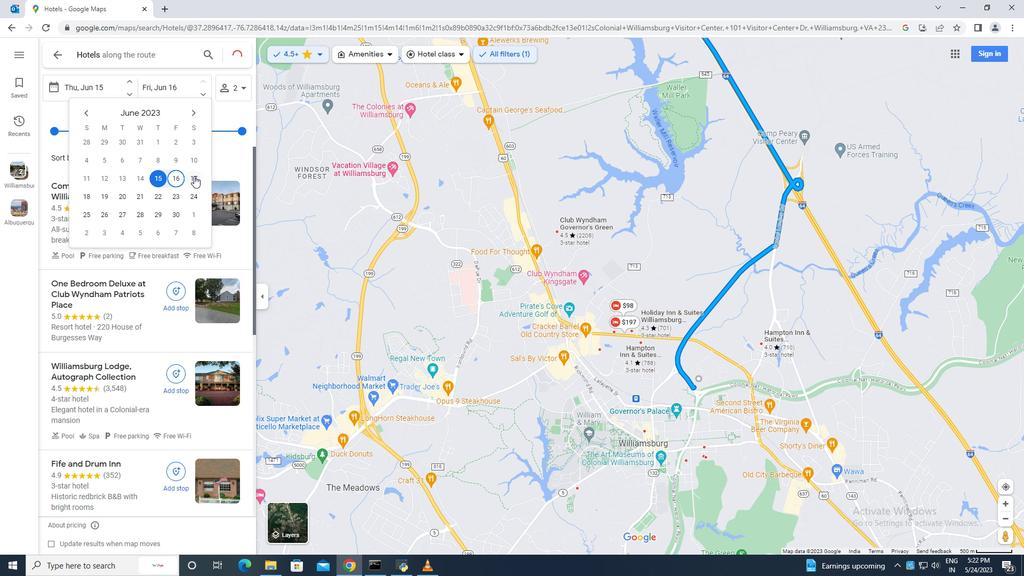 
Action: Mouse moved to (243, 86)
Screenshot: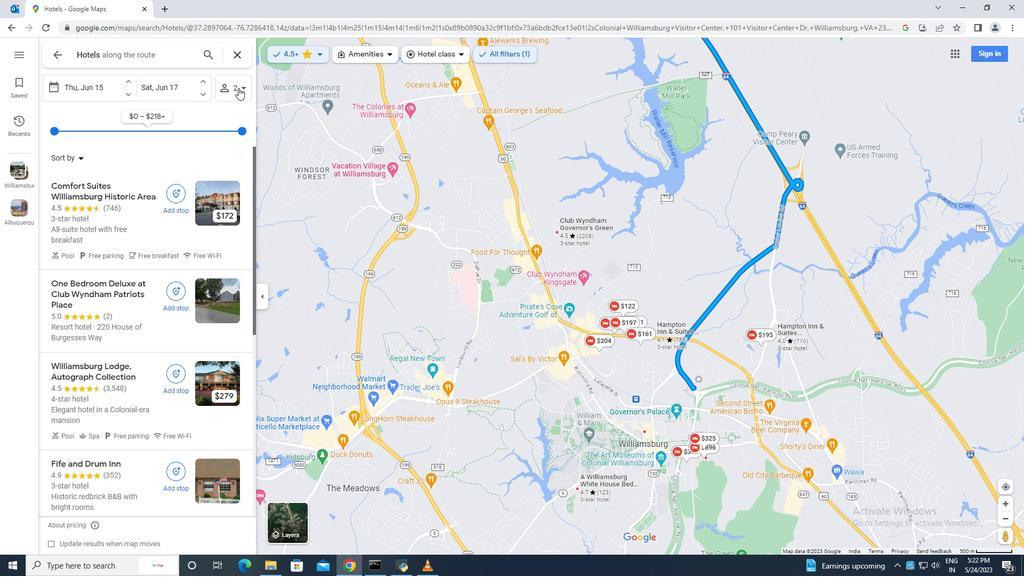
Action: Mouse pressed left at (243, 86)
Screenshot: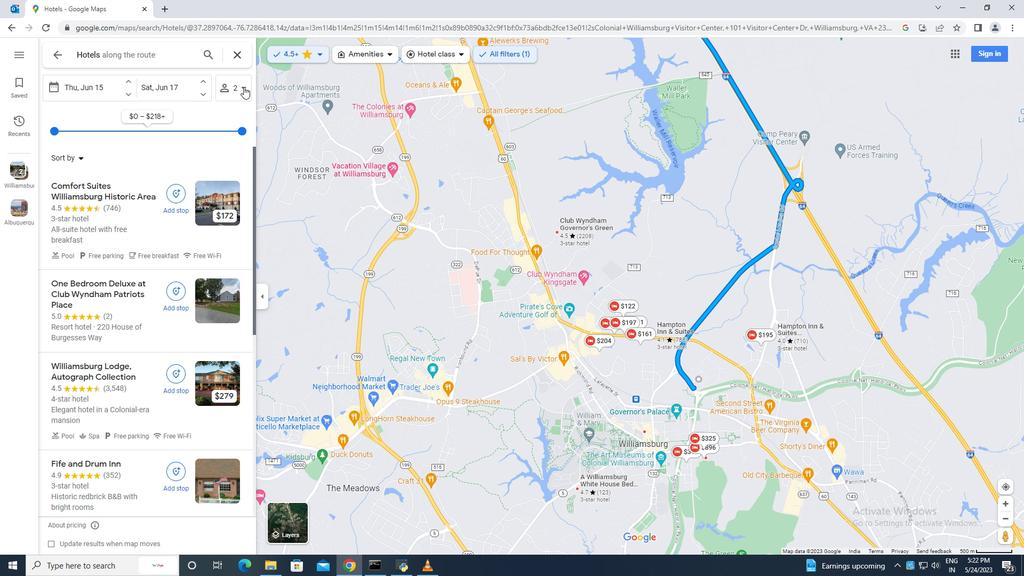 
Action: Mouse moved to (242, 139)
Screenshot: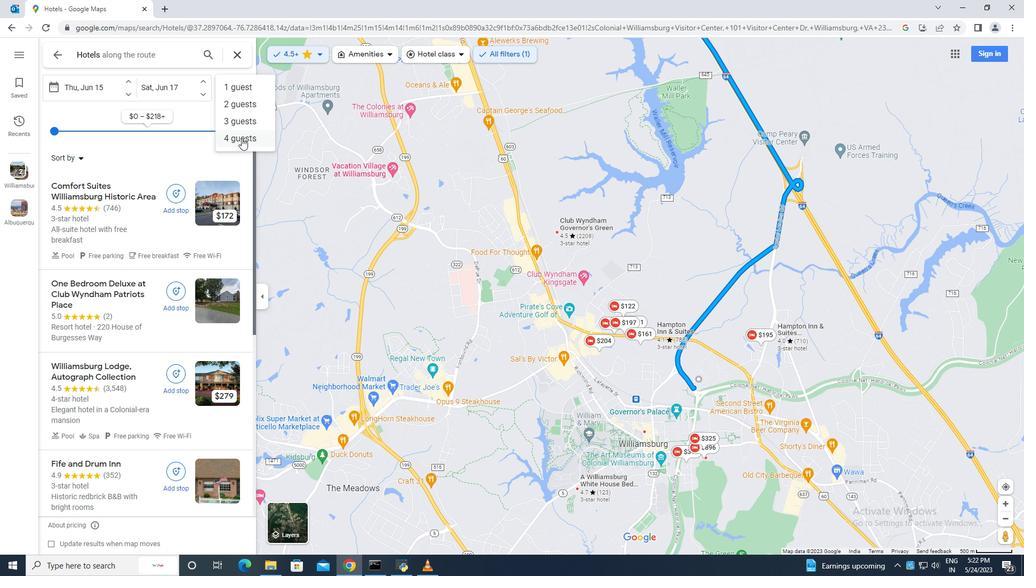 
Action: Mouse pressed left at (242, 139)
Screenshot: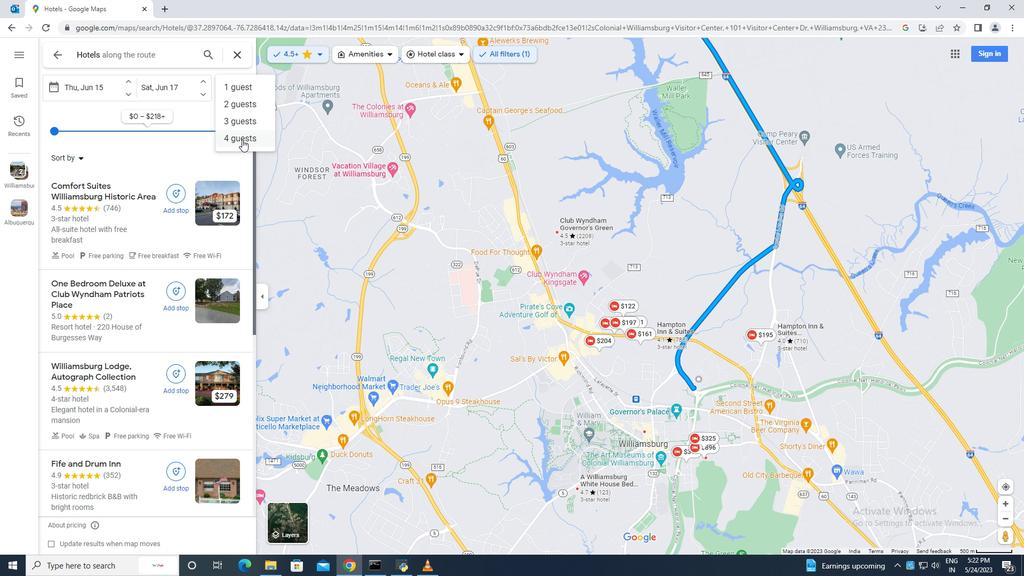 
Action: Mouse moved to (171, 230)
Screenshot: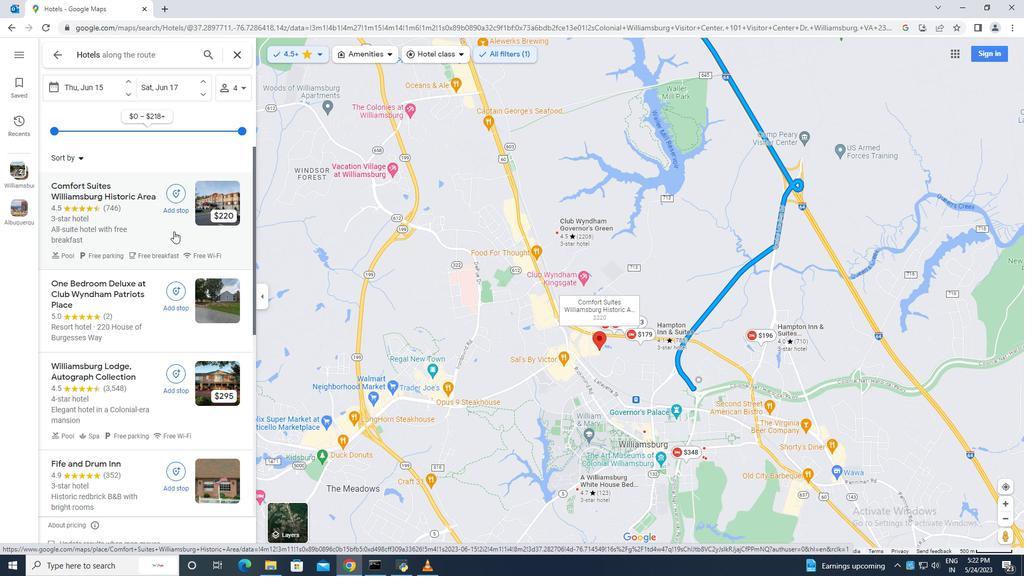 
Action: Mouse pressed left at (171, 230)
Screenshot: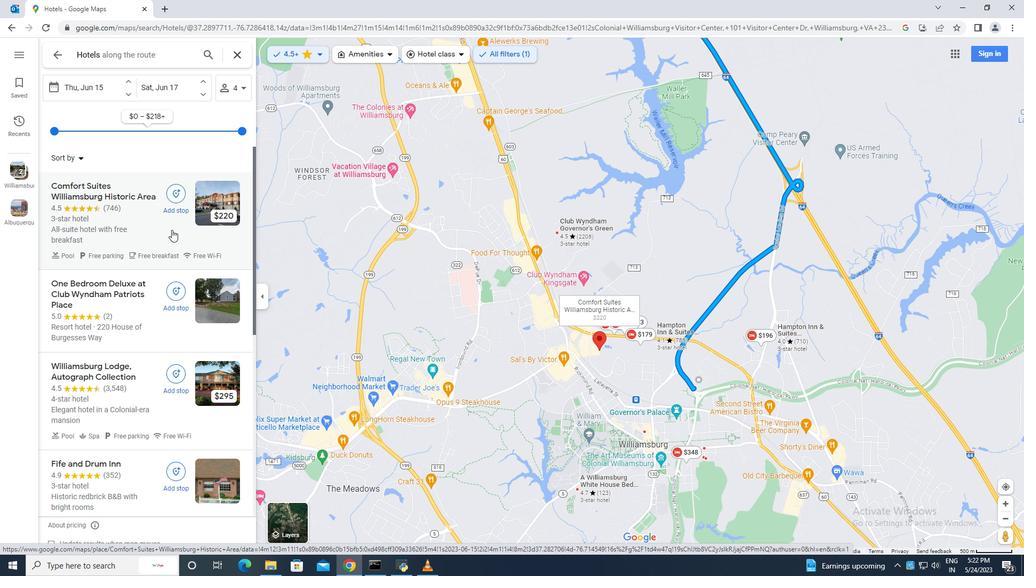 
Action: Mouse moved to (410, 384)
Screenshot: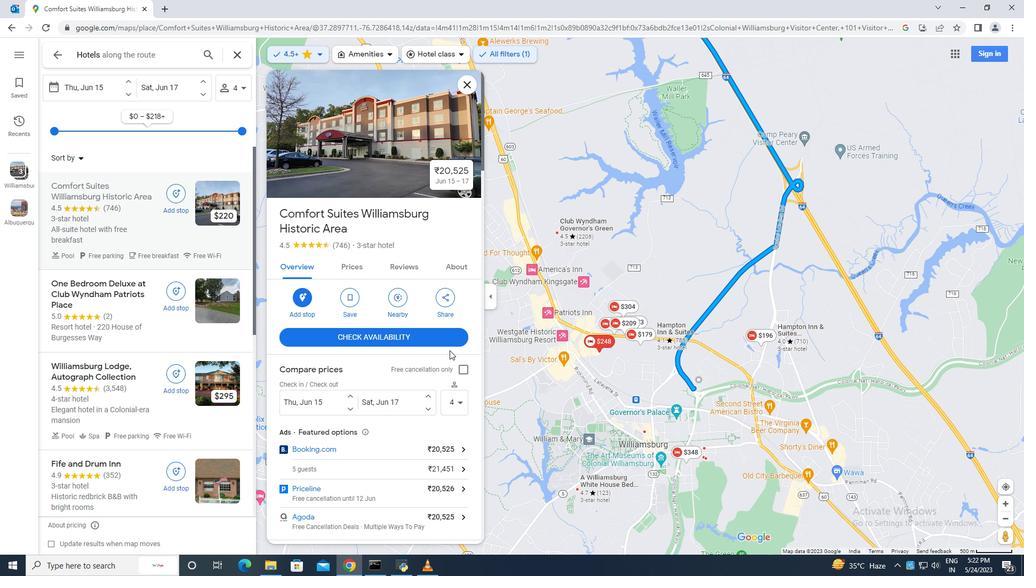 
Action: Mouse scrolled (410, 383) with delta (0, 0)
Screenshot: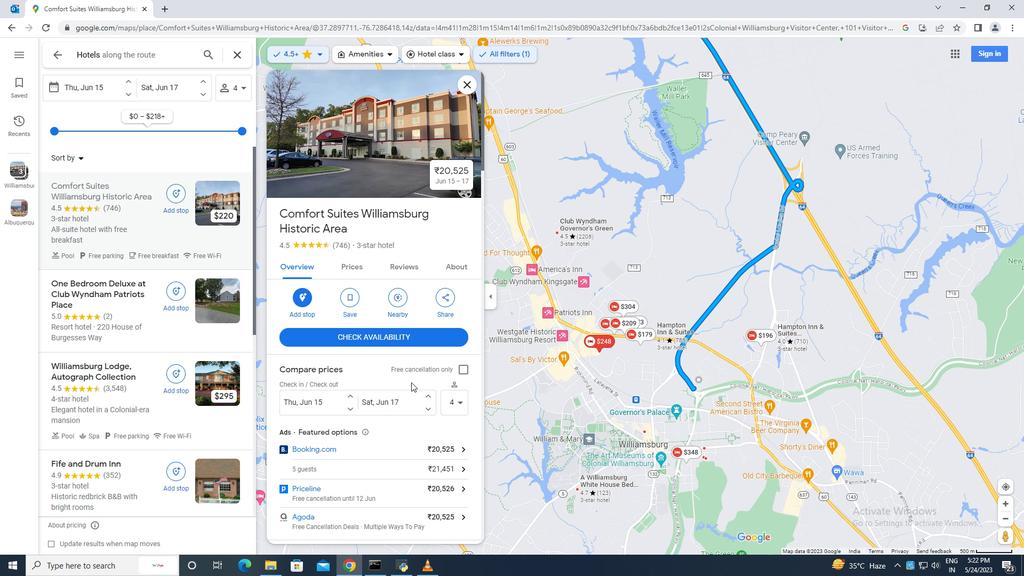 
Action: Mouse moved to (410, 384)
Screenshot: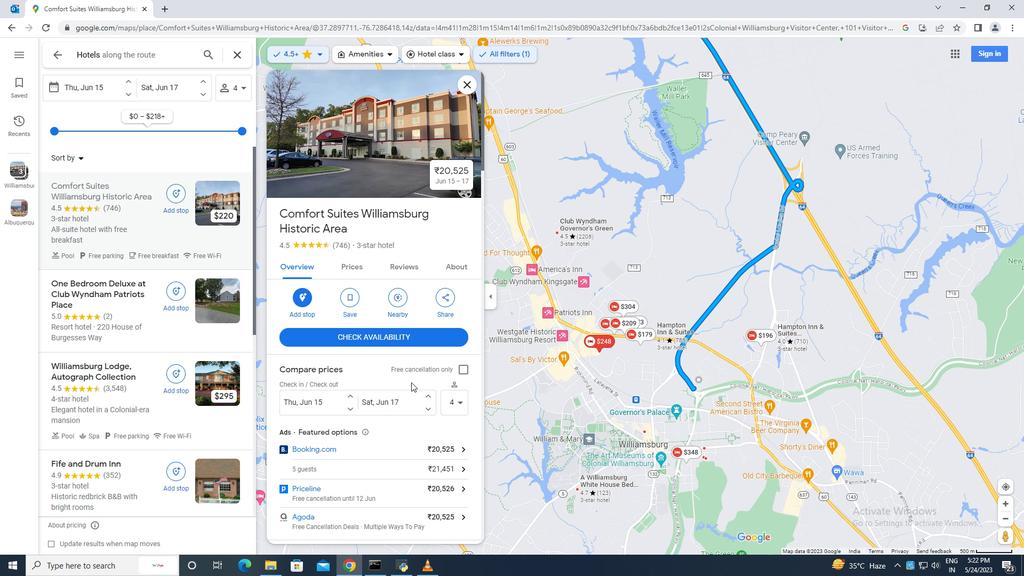 
Action: Mouse scrolled (410, 384) with delta (0, 0)
Screenshot: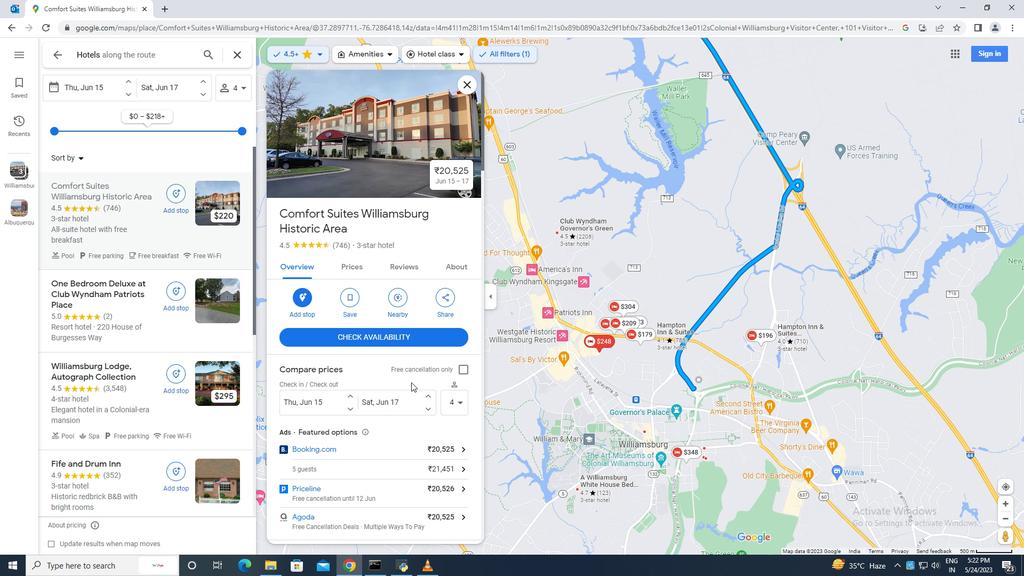 
Action: Mouse scrolled (410, 384) with delta (0, 0)
Screenshot: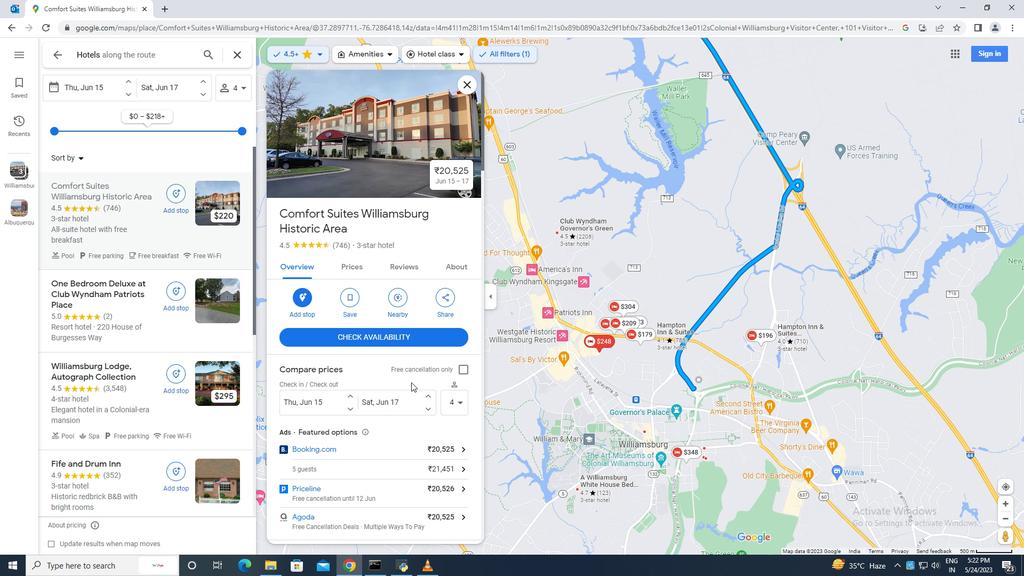 
Action: Mouse moved to (405, 386)
Screenshot: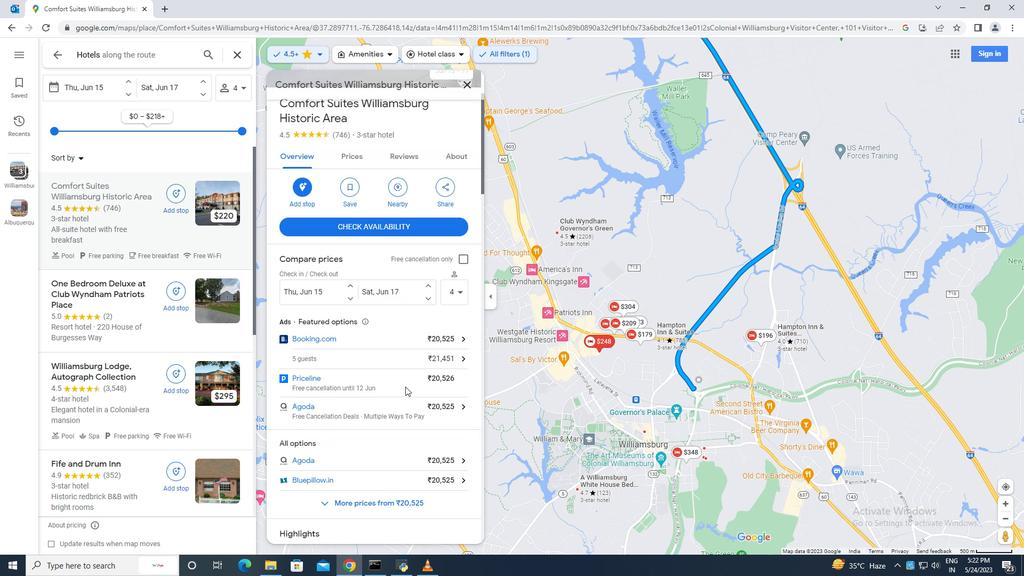 
Action: Mouse scrolled (405, 385) with delta (0, 0)
Screenshot: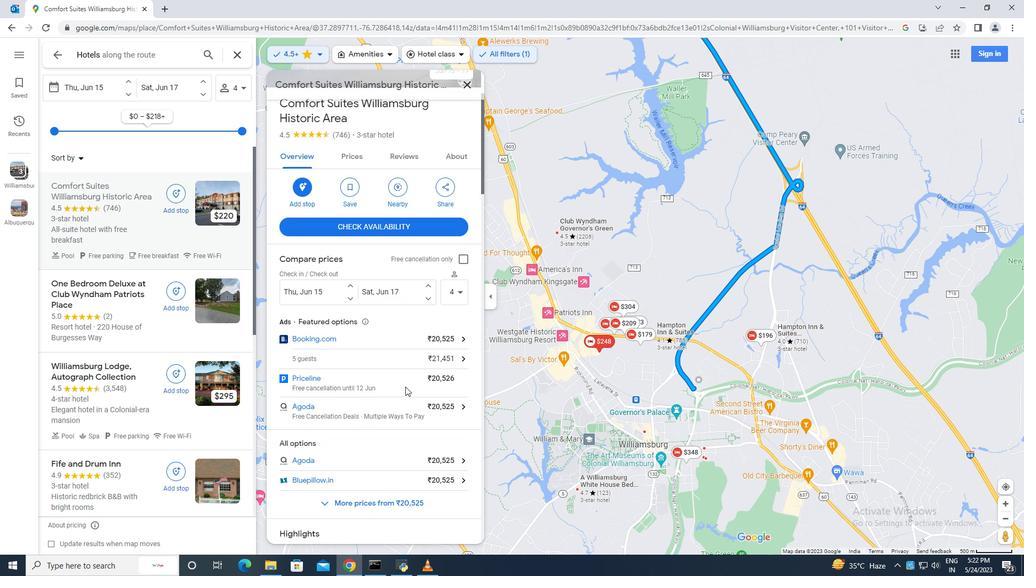 
Action: Mouse moved to (405, 385)
Screenshot: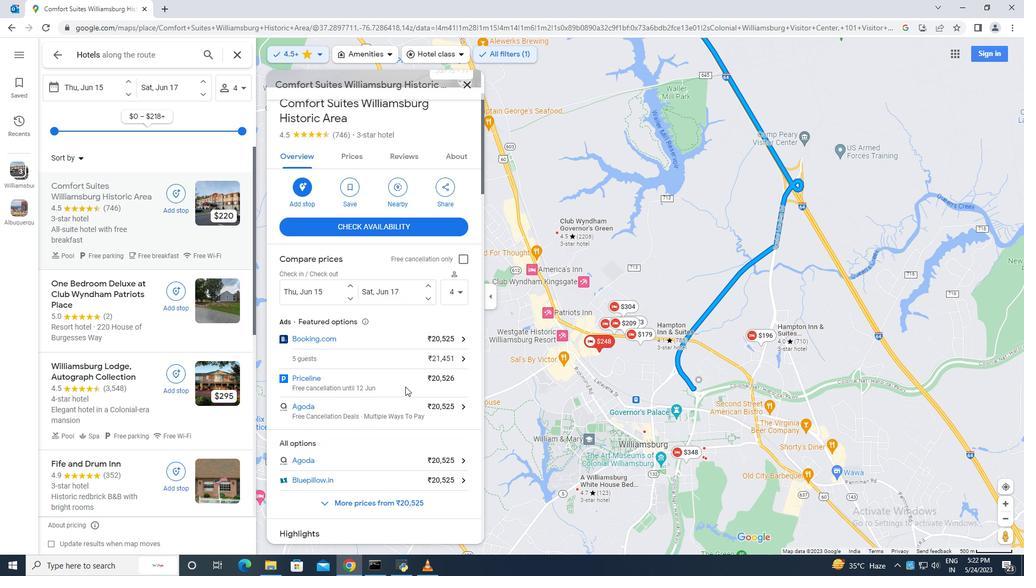 
Action: Mouse scrolled (405, 385) with delta (0, 0)
Screenshot: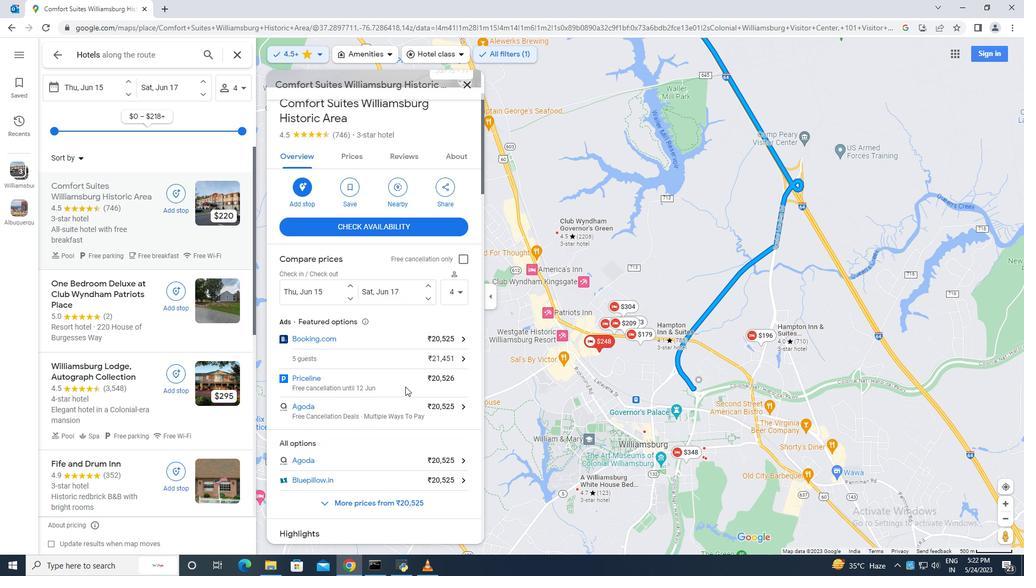 
Action: Mouse moved to (405, 385)
Screenshot: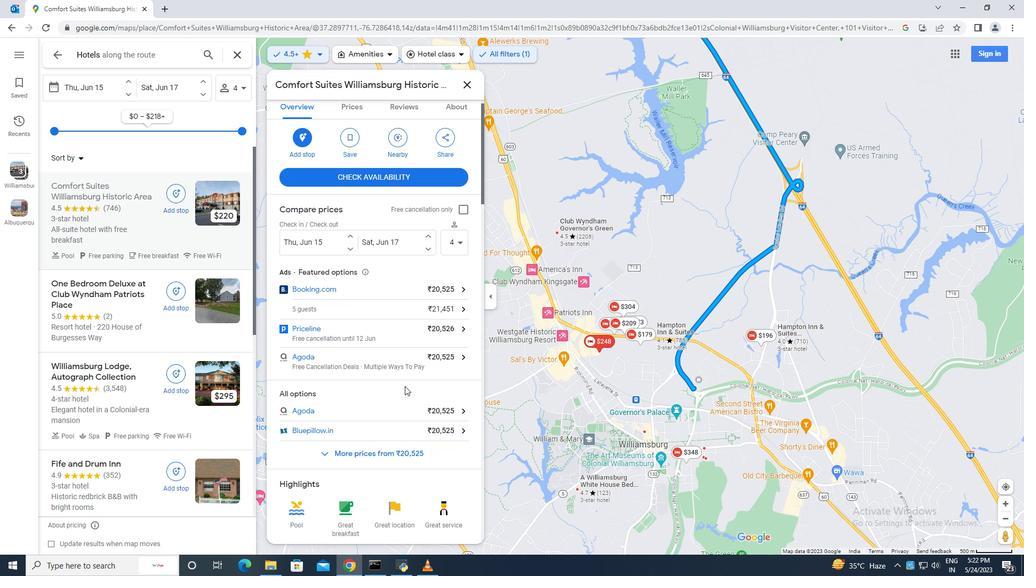 
Action: Mouse scrolled (405, 385) with delta (0, 0)
Screenshot: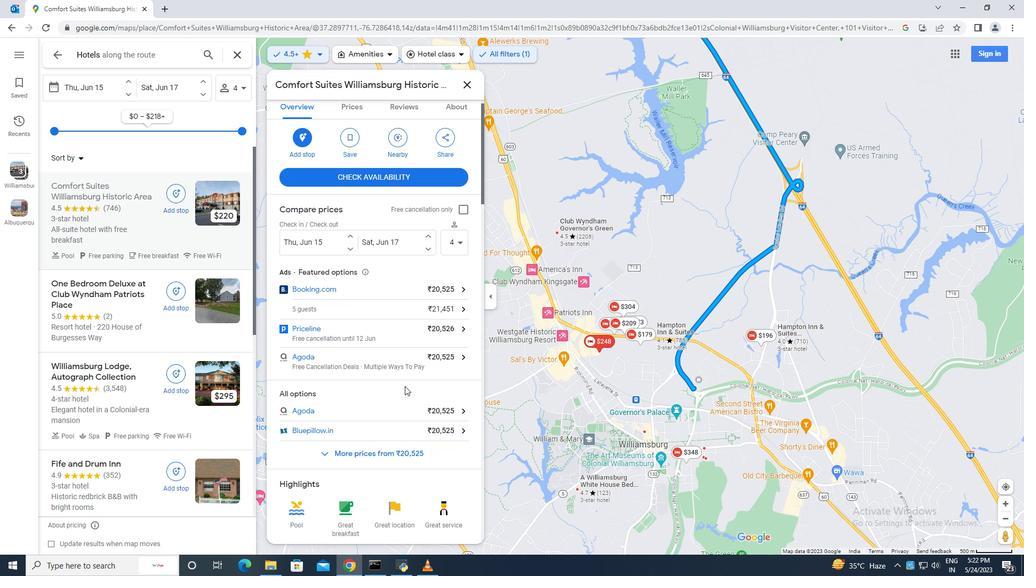 
Action: Mouse moved to (406, 386)
Screenshot: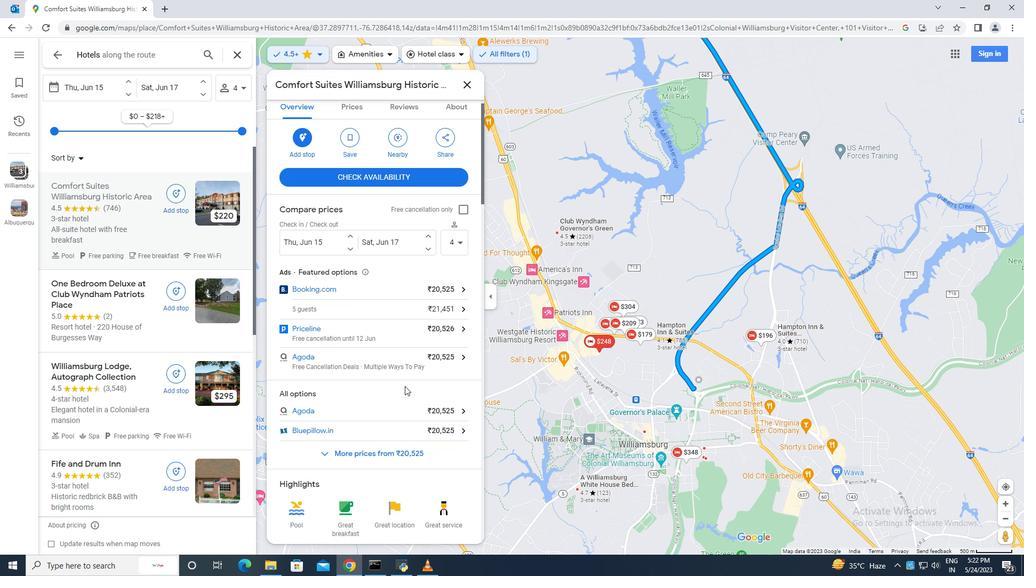 
Action: Mouse scrolled (406, 385) with delta (0, 0)
Screenshot: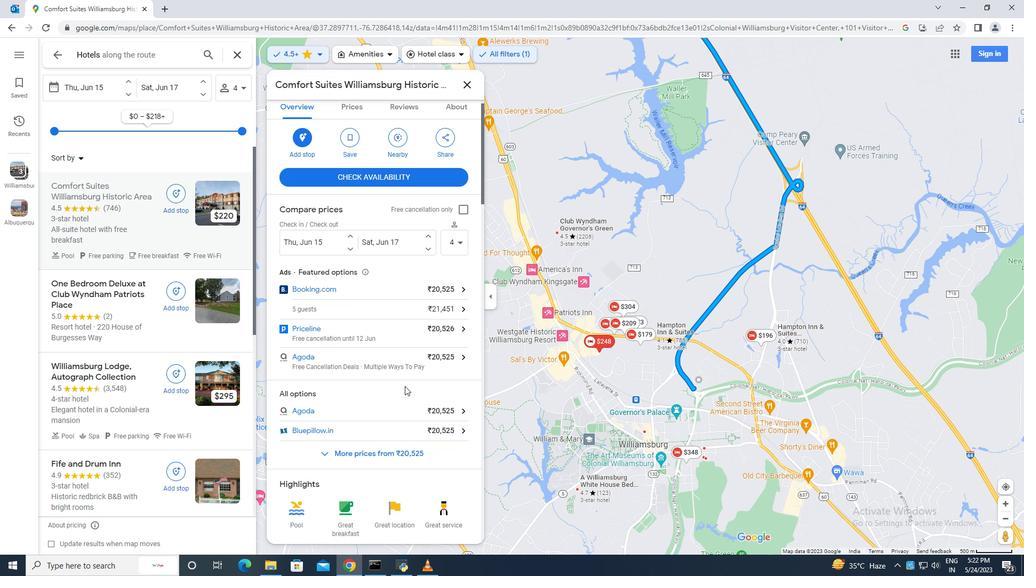 
Action: Mouse moved to (407, 384)
Screenshot: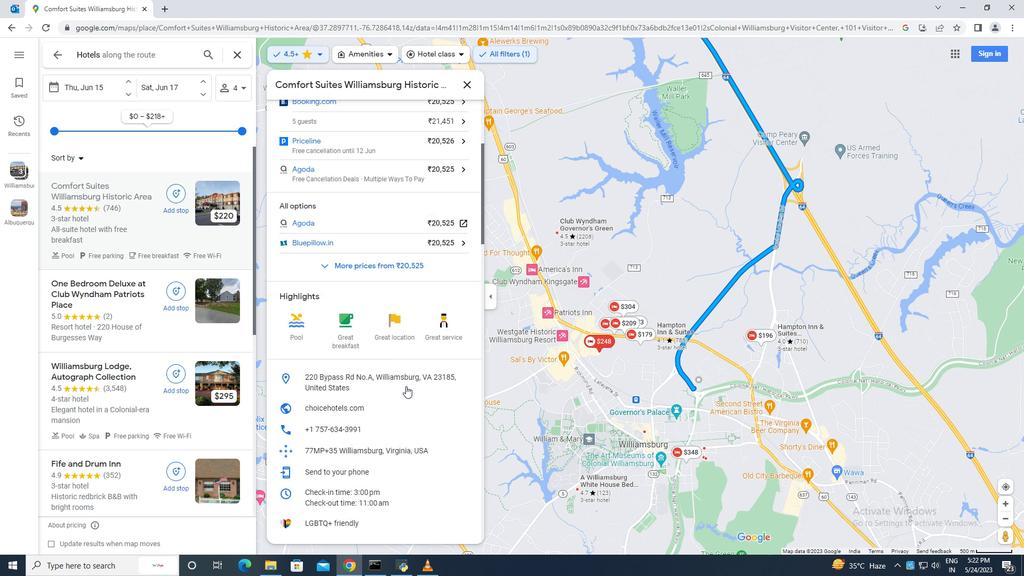 
Action: Mouse scrolled (407, 384) with delta (0, 0)
Screenshot: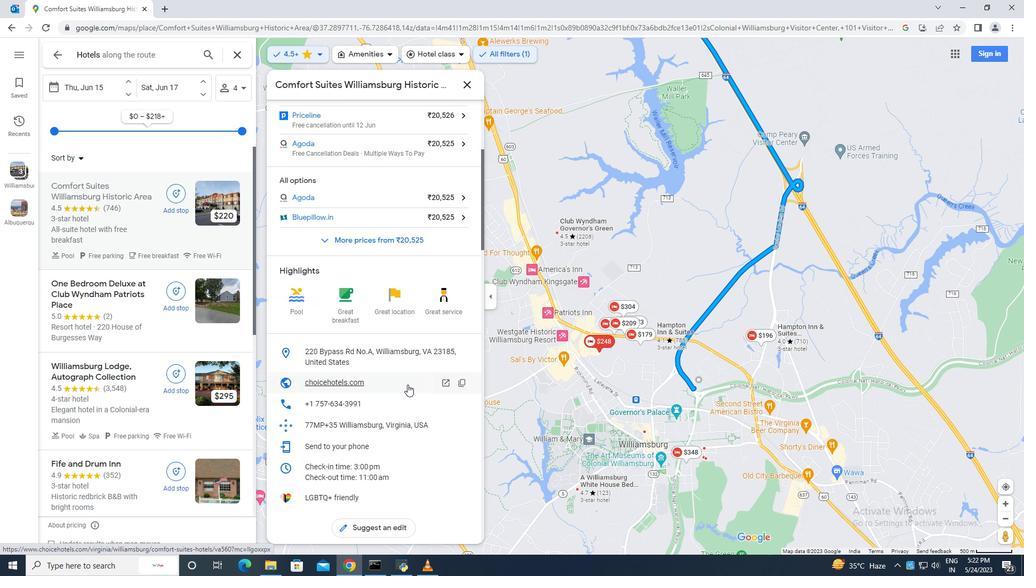 
Action: Mouse scrolled (407, 384) with delta (0, 0)
Screenshot: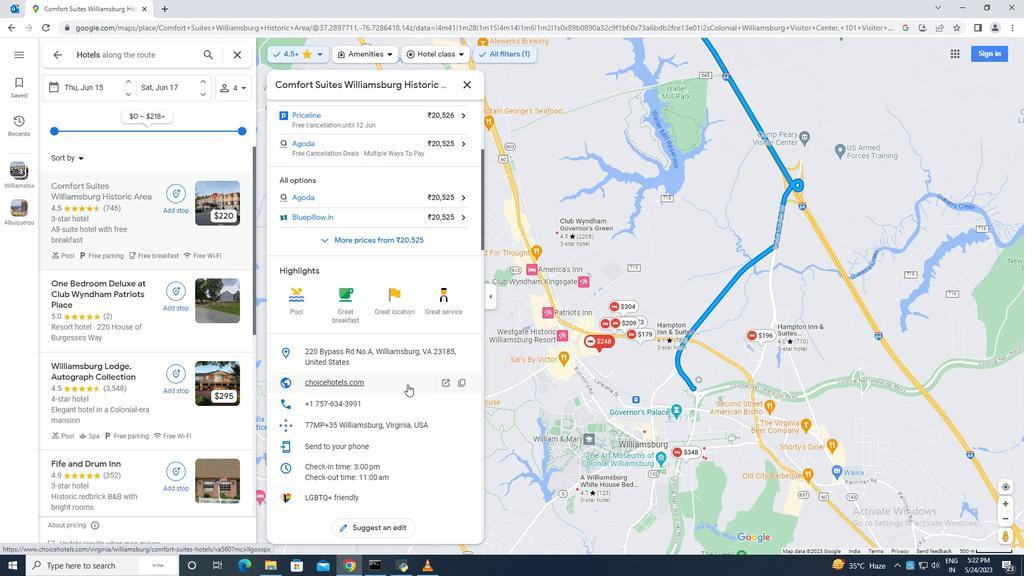
Action: Mouse moved to (408, 384)
Screenshot: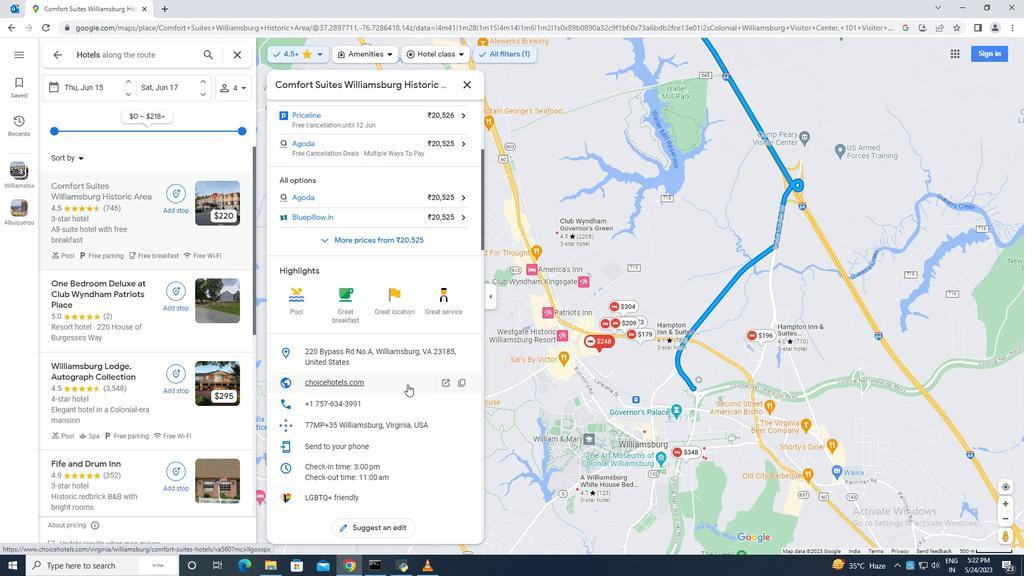 
Action: Mouse scrolled (408, 384) with delta (0, 0)
Screenshot: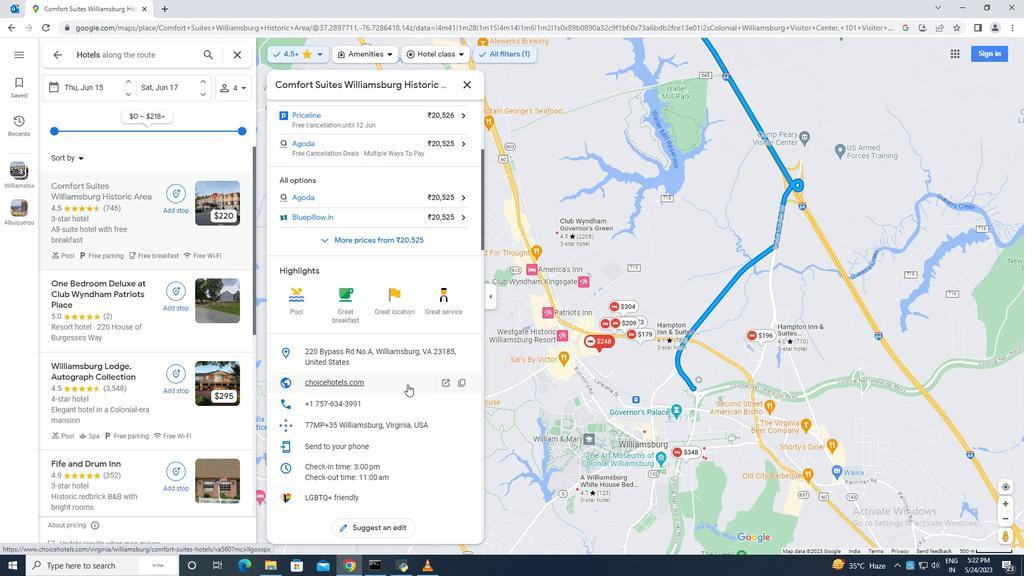 
Action: Mouse moved to (408, 384)
Screenshot: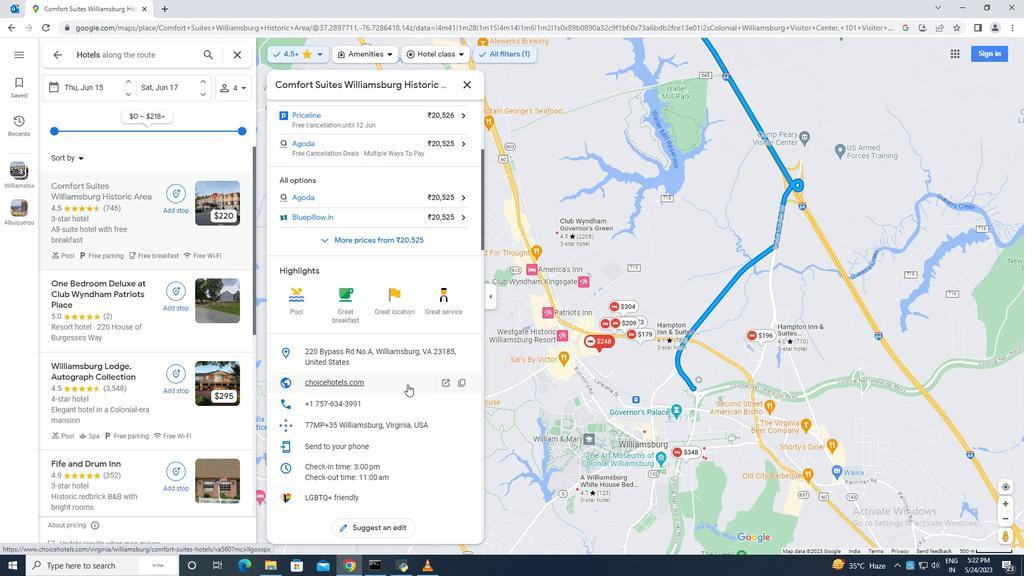 
Action: Mouse scrolled (408, 384) with delta (0, 0)
Screenshot: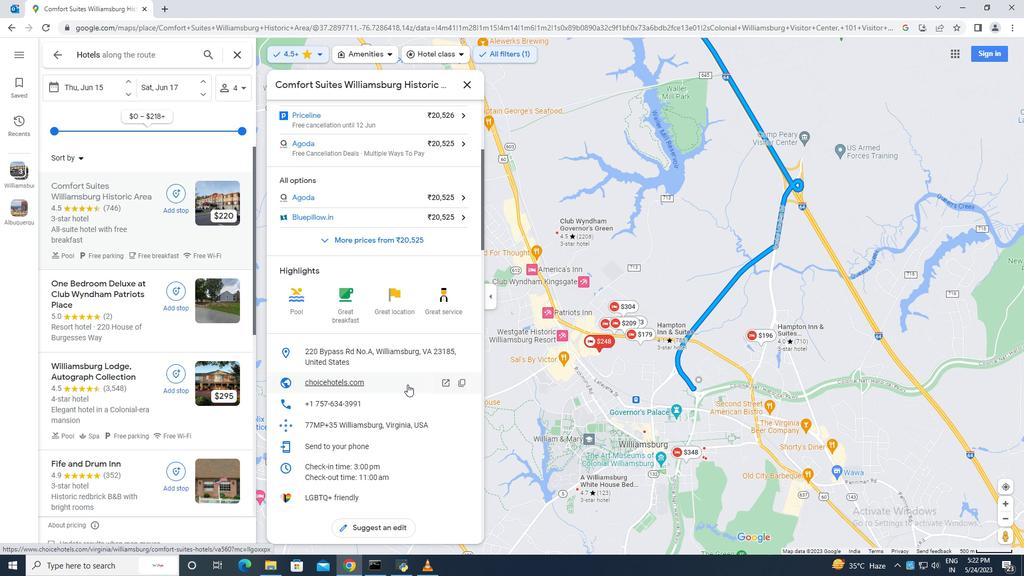 
Action: Mouse moved to (409, 378)
Screenshot: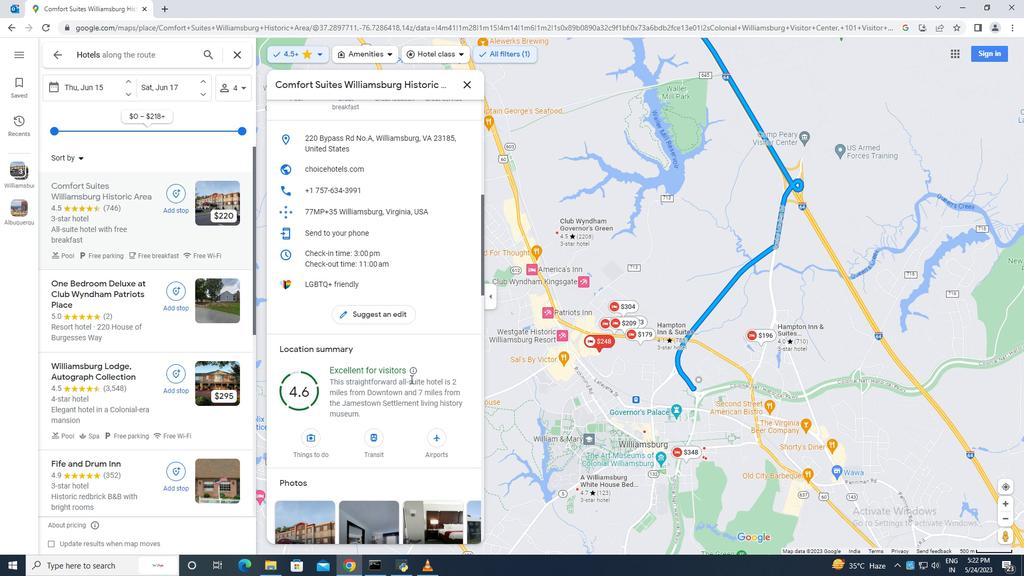 
Action: Mouse scrolled (409, 378) with delta (0, 0)
Screenshot: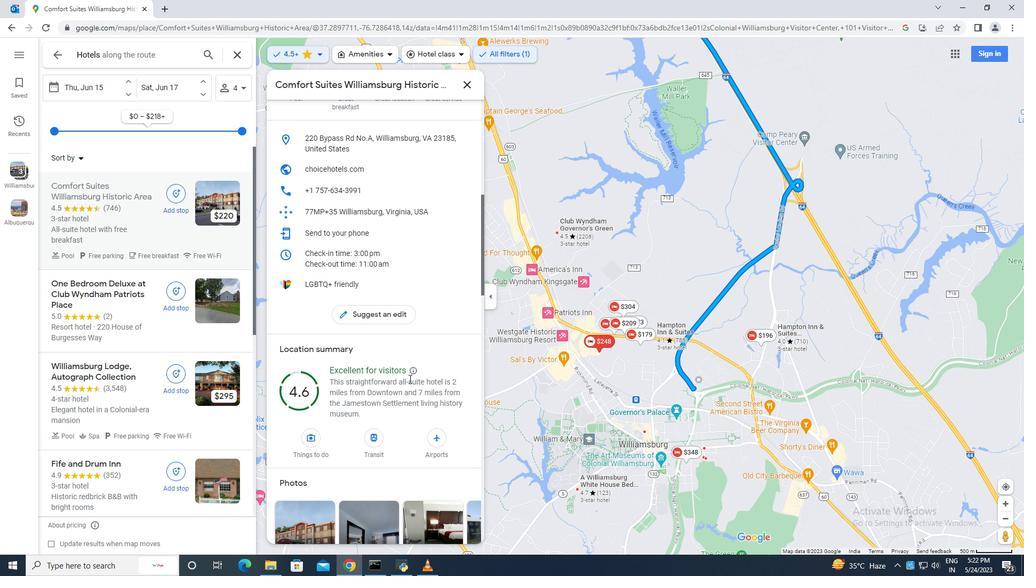 
Action: Mouse moved to (409, 380)
Screenshot: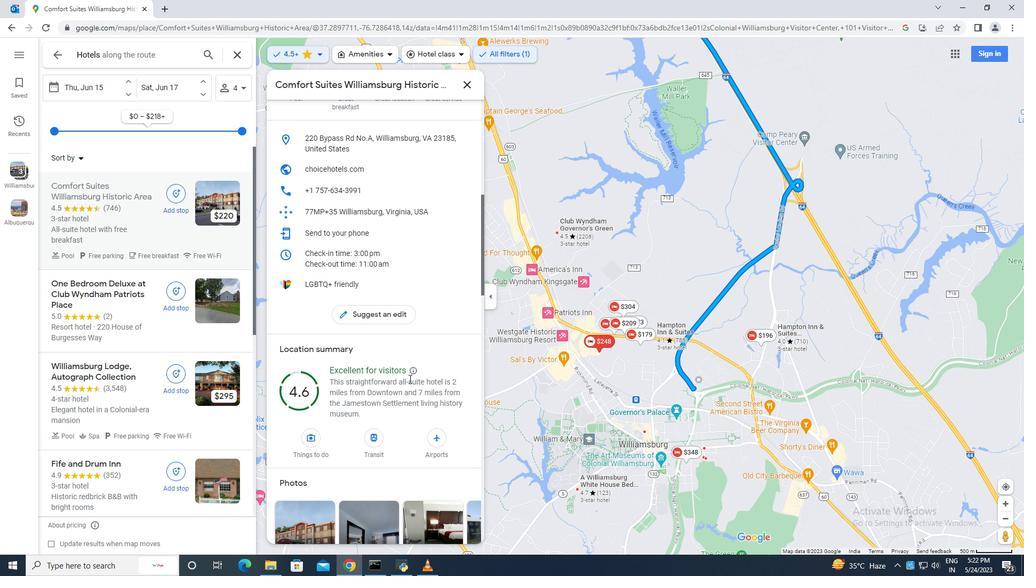 
Action: Mouse scrolled (409, 380) with delta (0, 0)
Screenshot: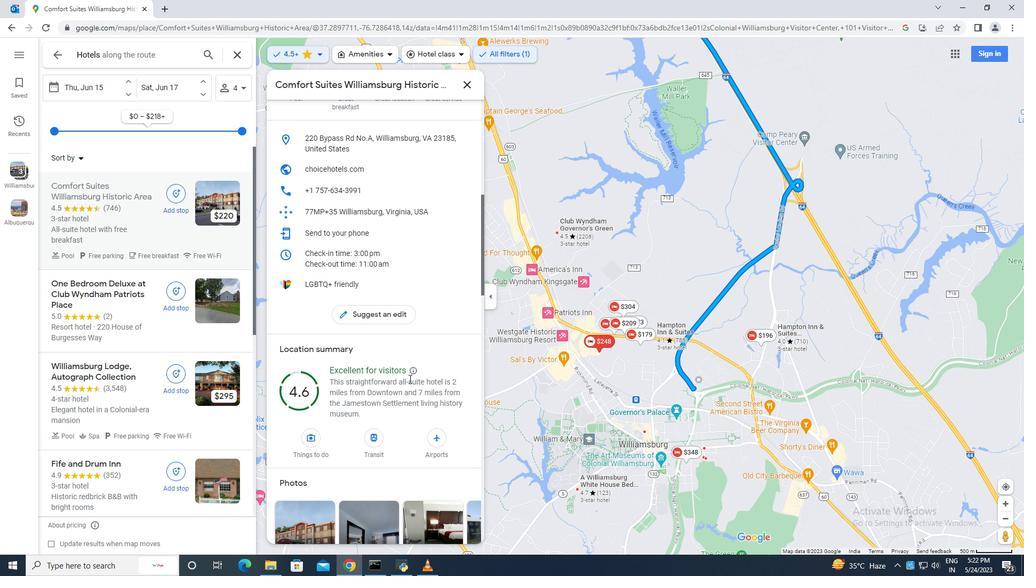 
Action: Mouse scrolled (409, 380) with delta (0, 0)
Screenshot: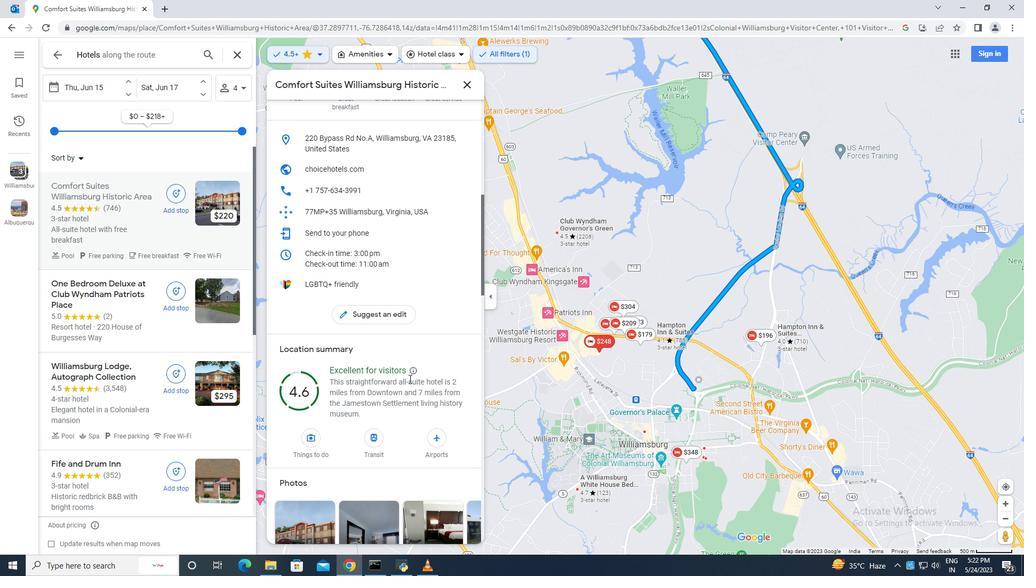 
Action: Mouse scrolled (409, 380) with delta (0, 0)
Screenshot: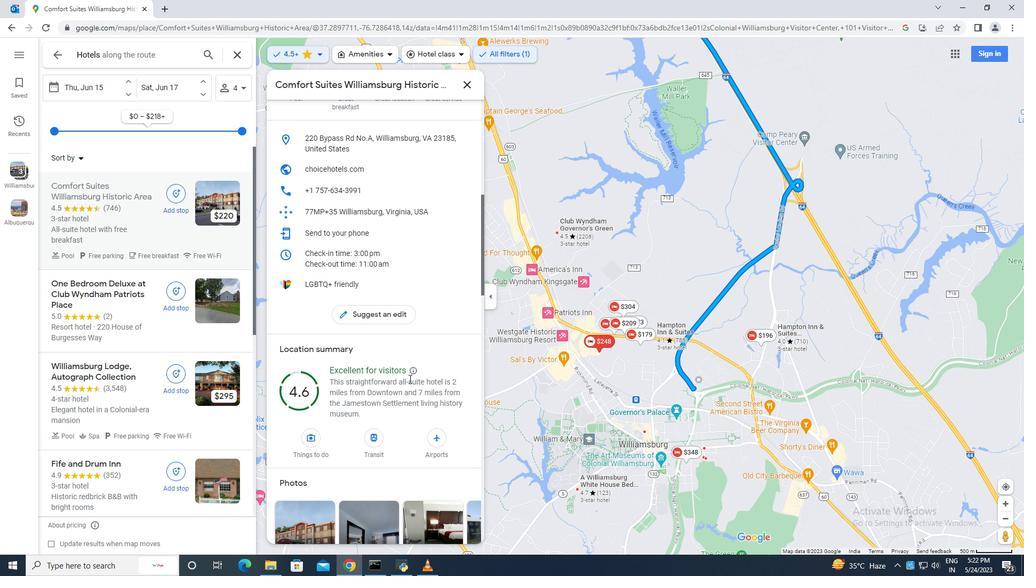 
Action: Mouse scrolled (409, 380) with delta (0, 0)
Screenshot: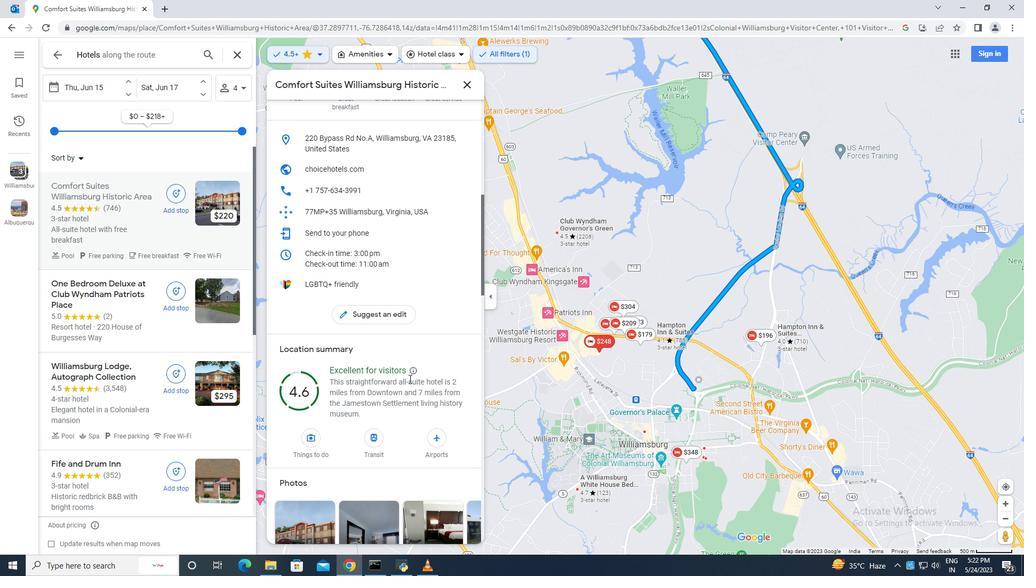 
Action: Mouse moved to (449, 300)
Screenshot: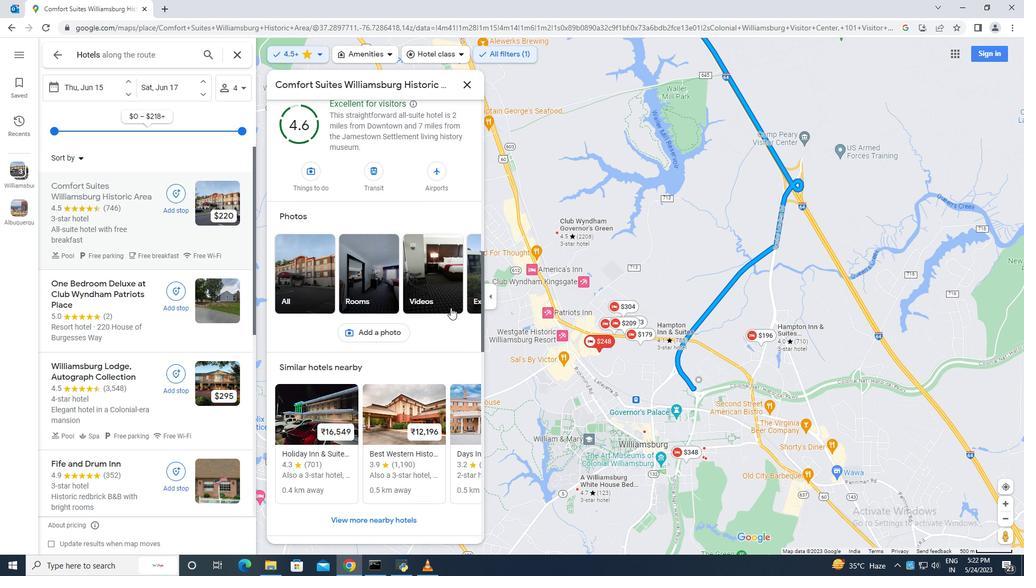 
Action: Mouse pressed left at (449, 300)
Screenshot: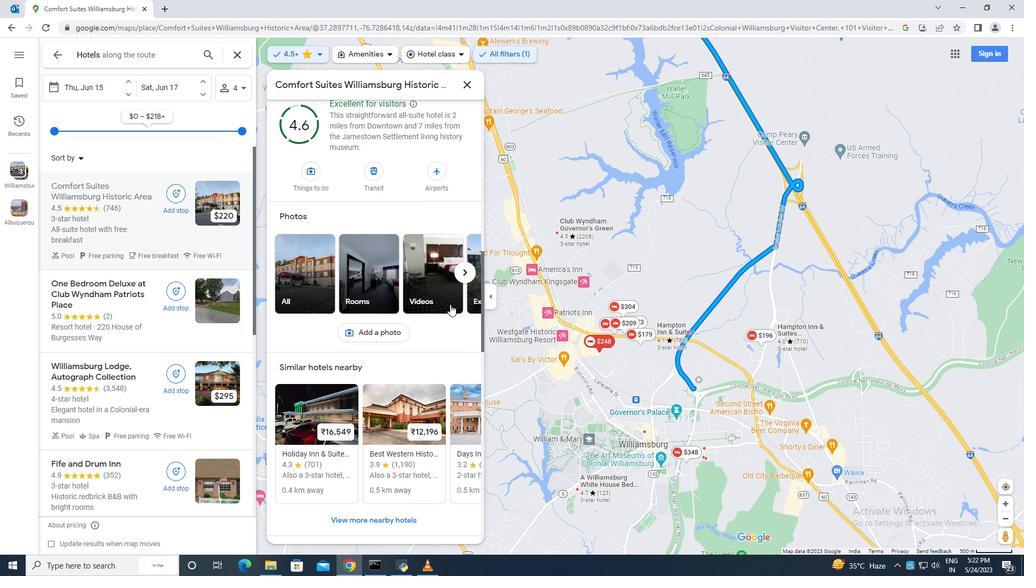 
Action: Mouse moved to (627, 402)
Screenshot: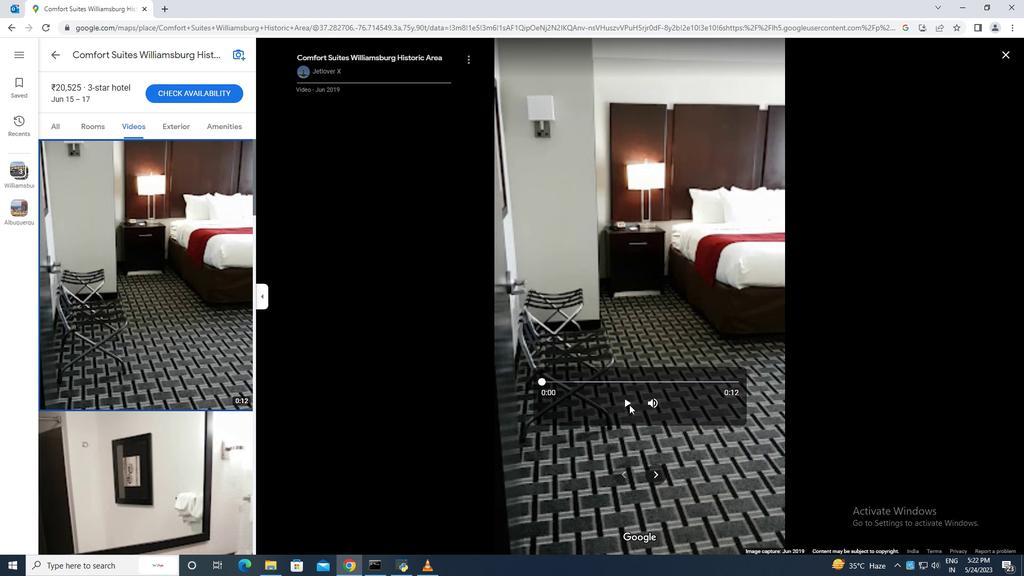 
Action: Mouse pressed left at (627, 402)
Screenshot: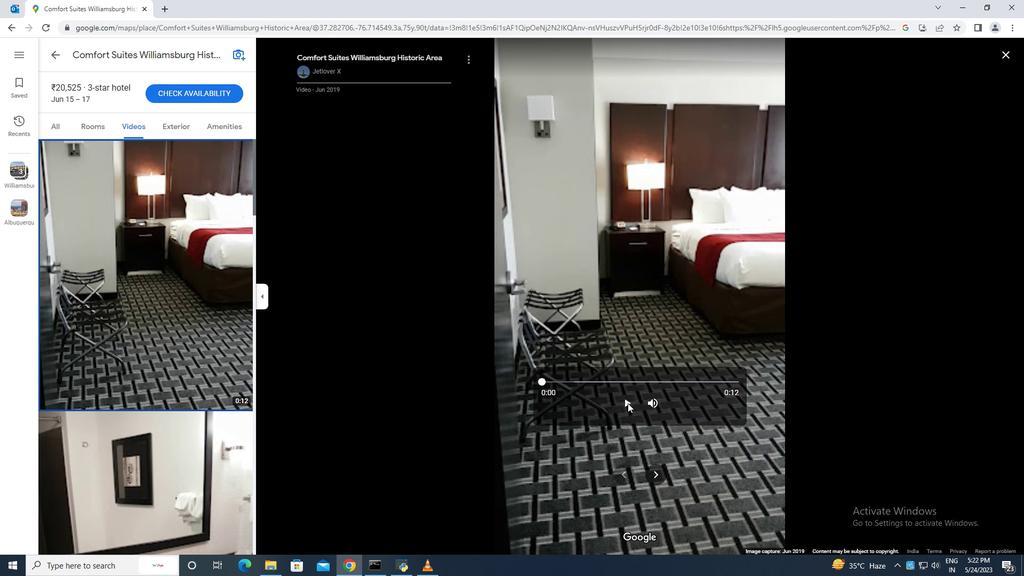 
Action: Mouse moved to (218, 462)
Screenshot: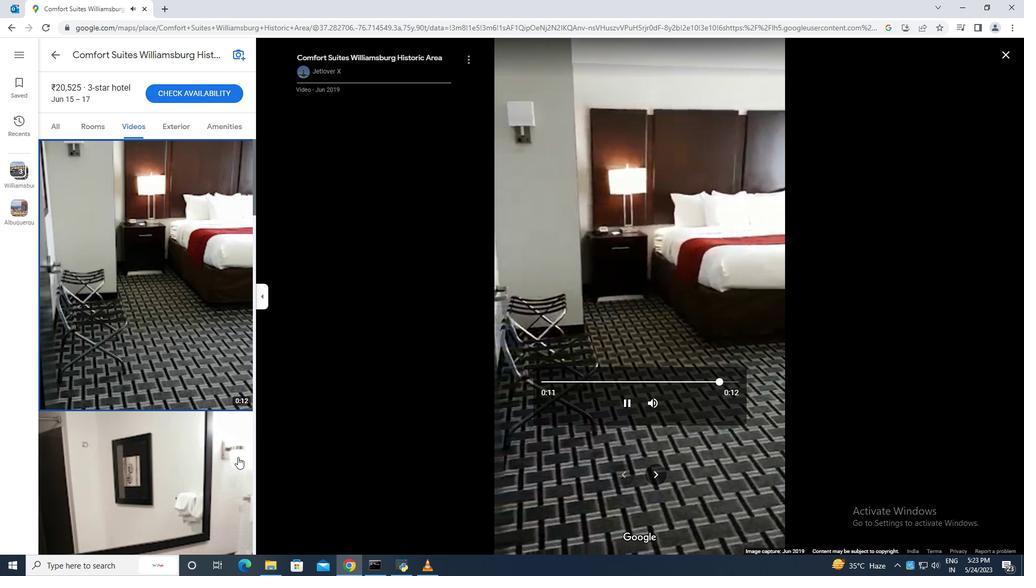 
Action: Mouse pressed left at (218, 462)
Screenshot: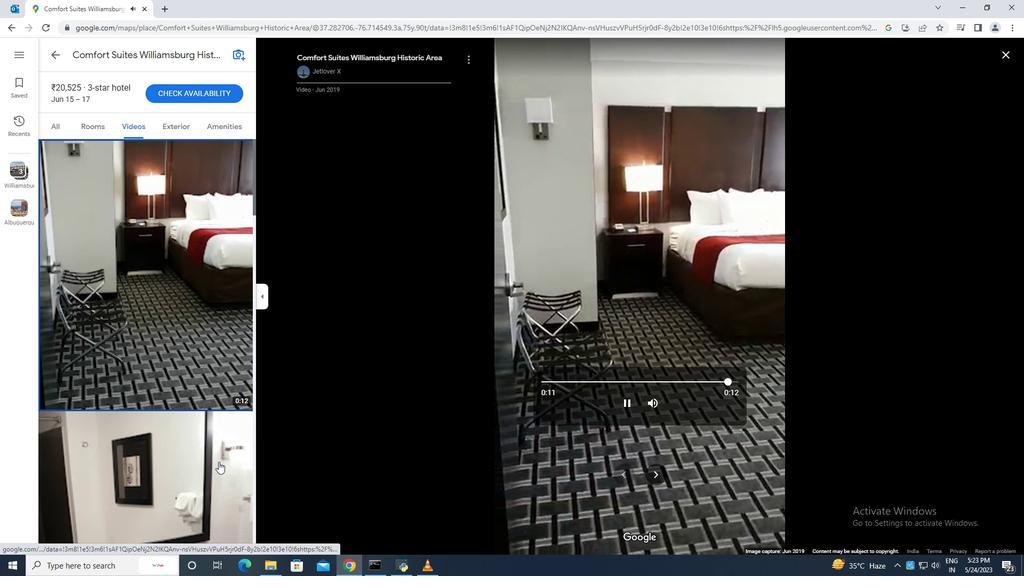 
Action: Mouse moved to (626, 402)
Screenshot: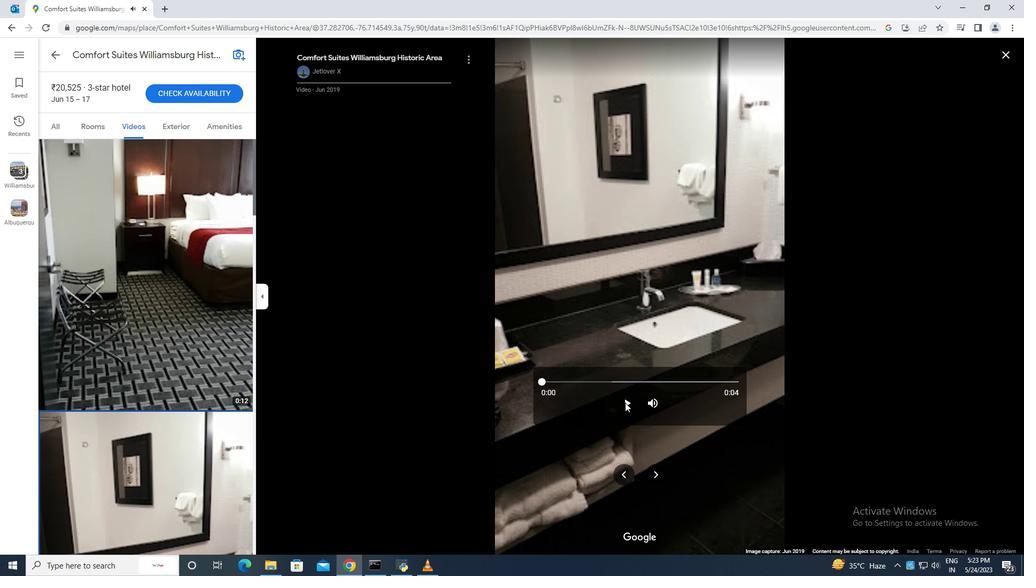 
Action: Mouse pressed left at (626, 402)
Screenshot: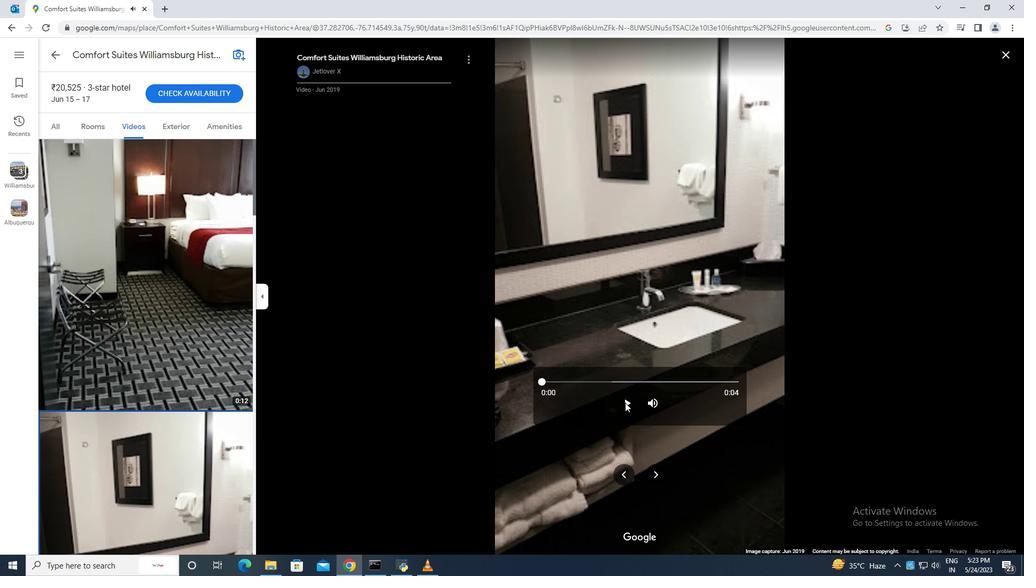 
Action: Mouse moved to (207, 444)
Screenshot: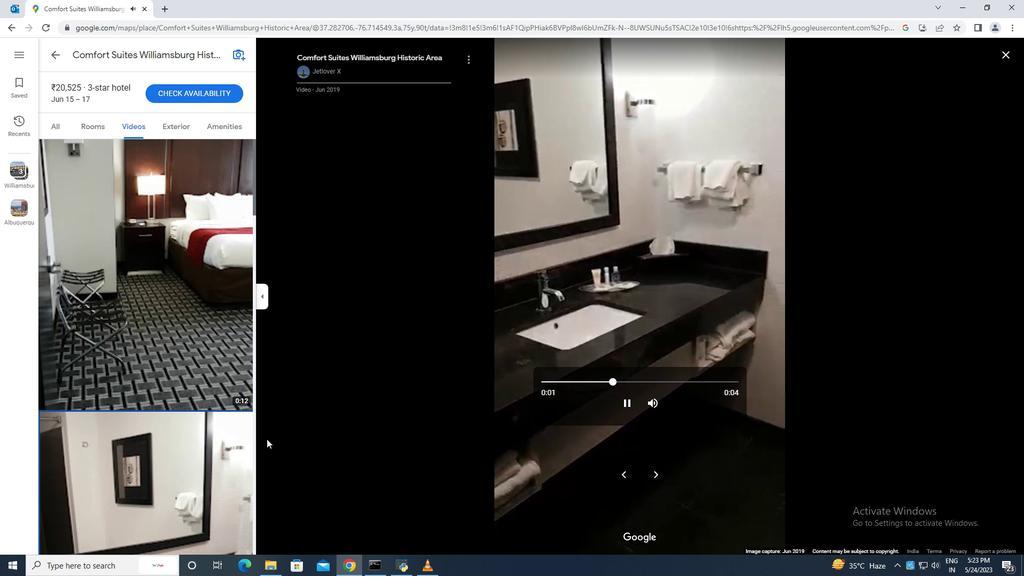 
Action: Mouse scrolled (207, 443) with delta (0, 0)
Screenshot: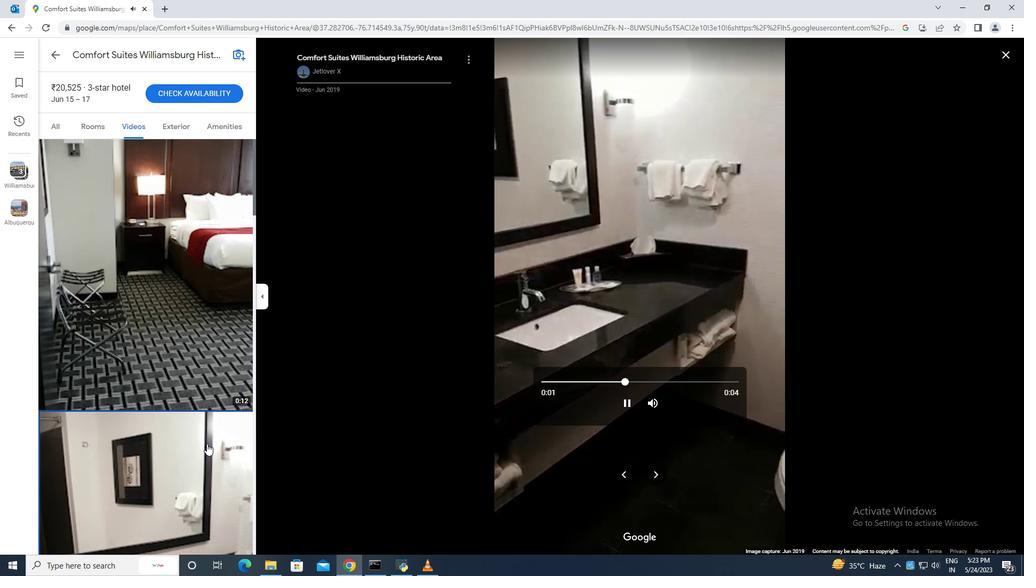 
Action: Mouse scrolled (207, 443) with delta (0, 0)
Screenshot: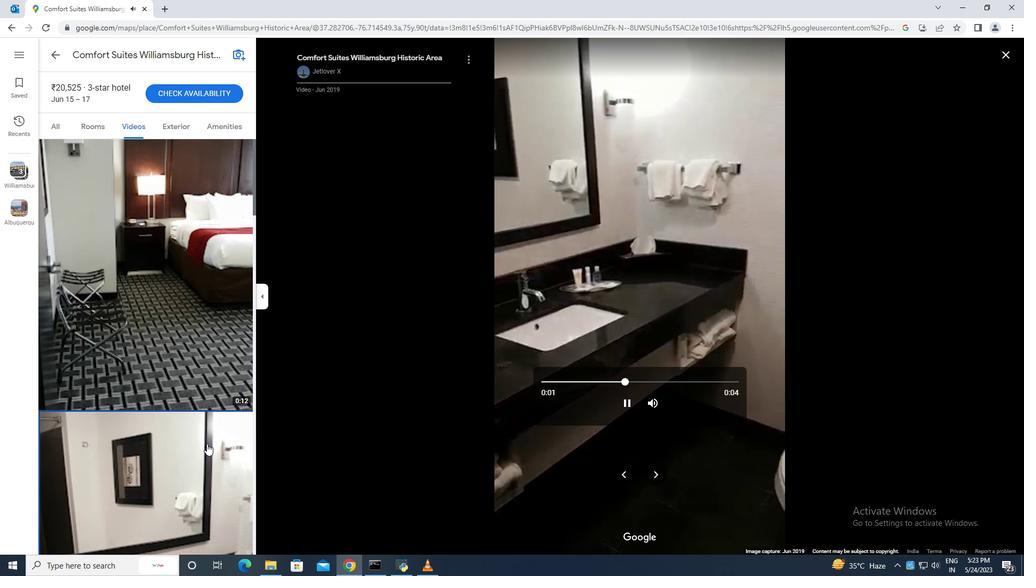
Action: Mouse scrolled (207, 443) with delta (0, 0)
Screenshot: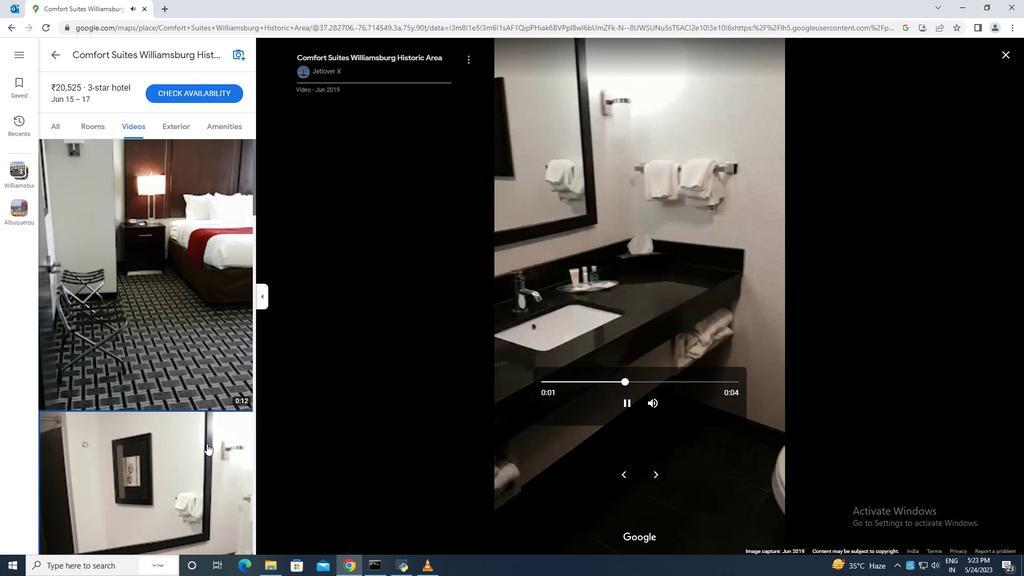 
Action: Mouse scrolled (207, 443) with delta (0, 0)
Screenshot: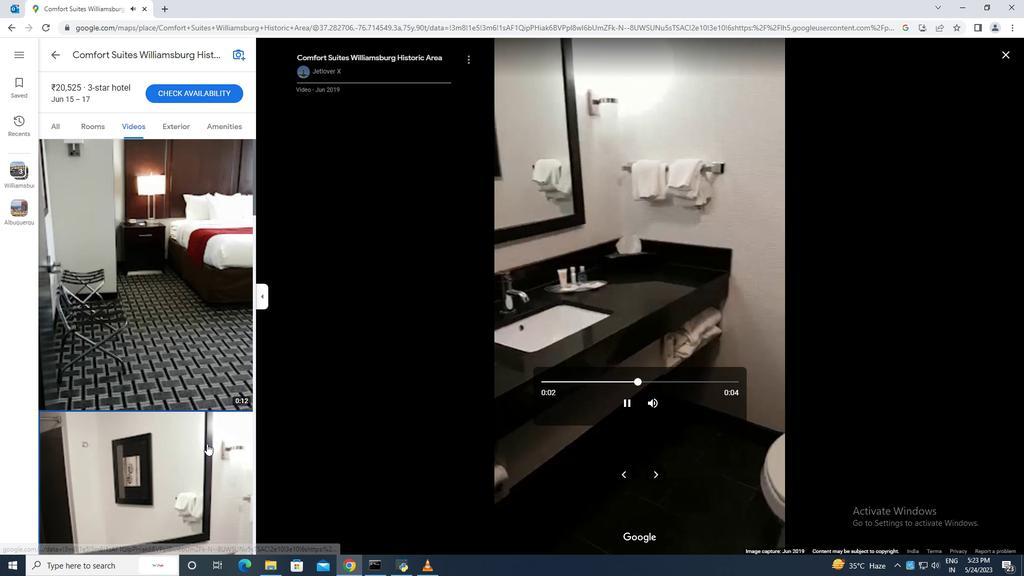 
Action: Mouse scrolled (207, 443) with delta (0, 0)
Screenshot: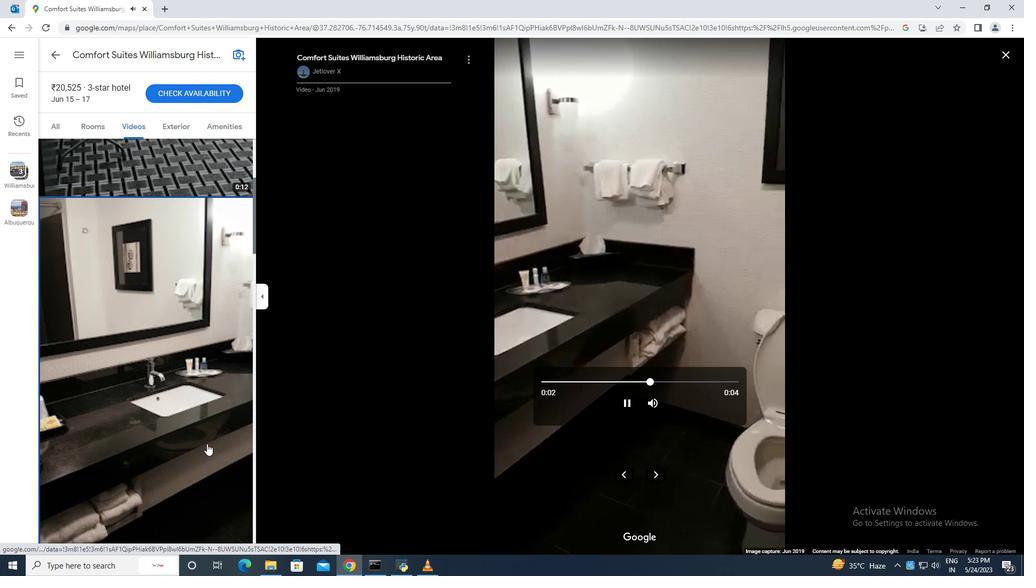 
Action: Mouse scrolled (207, 443) with delta (0, 0)
Screenshot: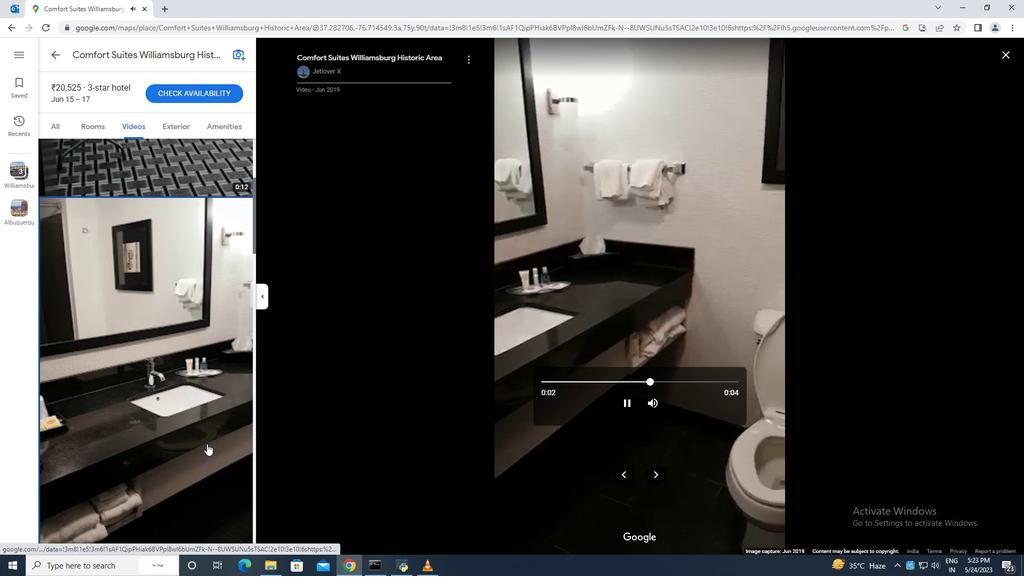 
Action: Mouse scrolled (207, 443) with delta (0, 0)
Screenshot: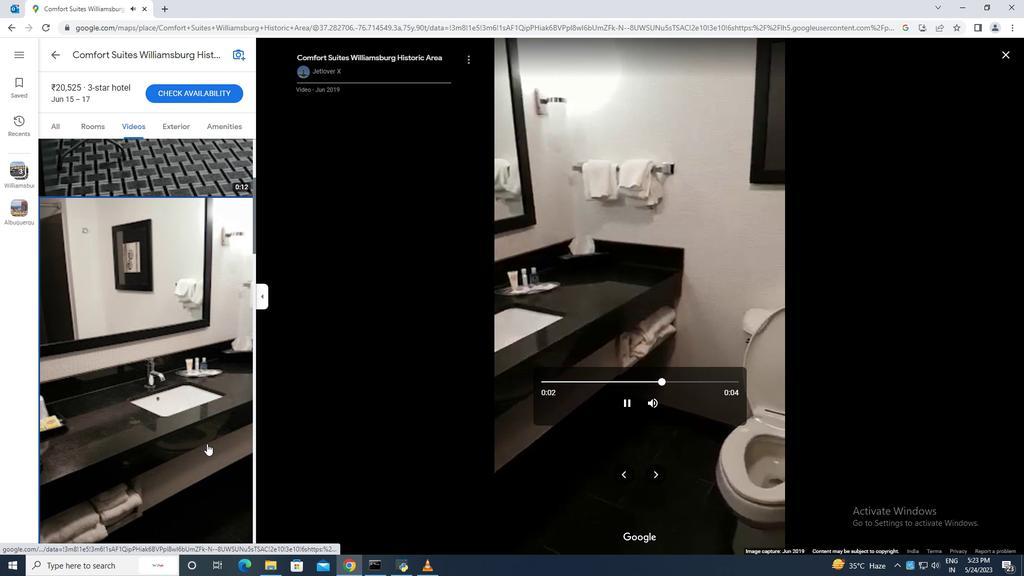 
Action: Mouse scrolled (207, 443) with delta (0, 0)
Screenshot: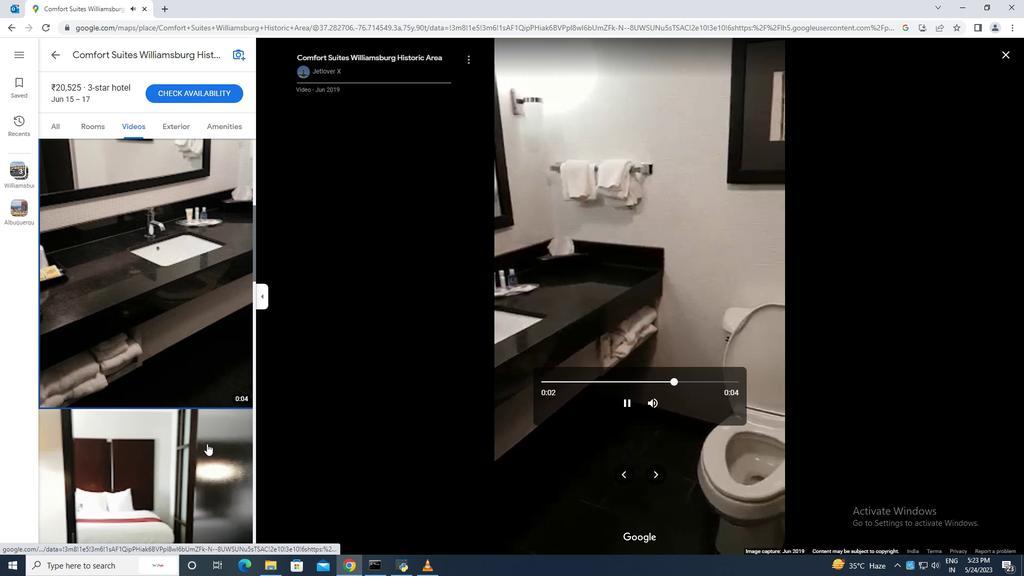 
Action: Mouse scrolled (207, 443) with delta (0, 0)
Screenshot: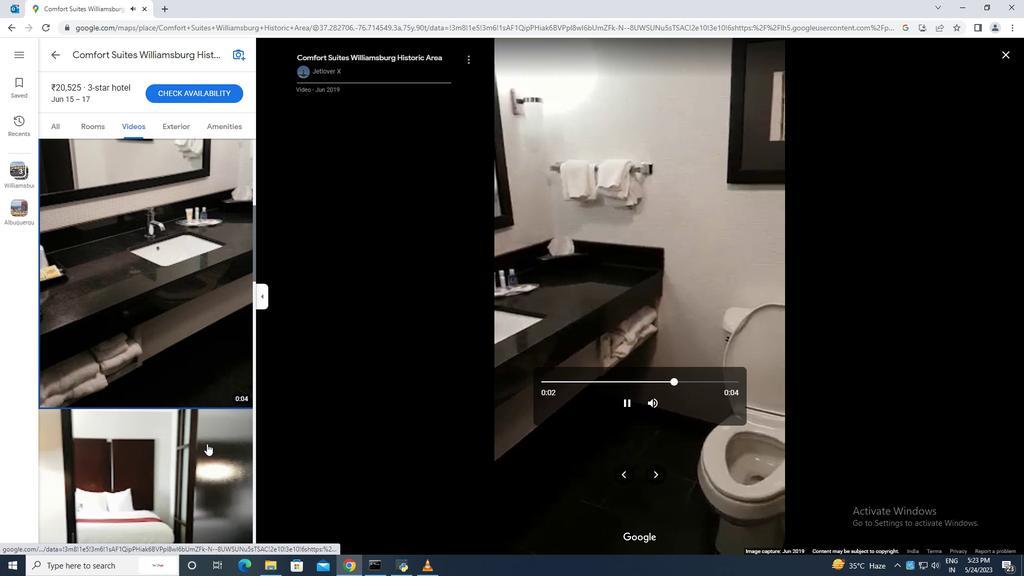 
Action: Mouse moved to (216, 414)
Screenshot: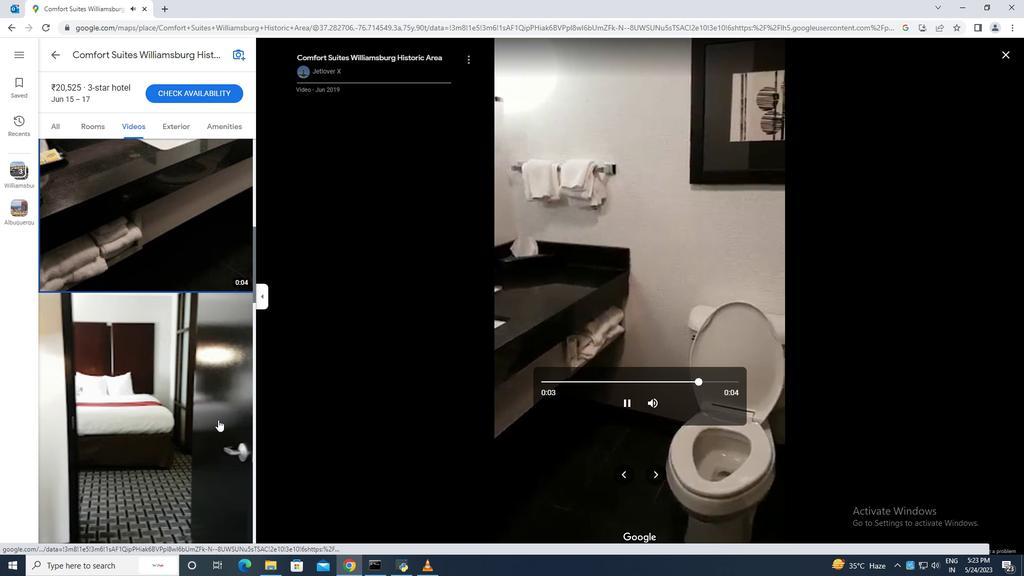 
Action: Mouse scrolled (216, 414) with delta (0, 0)
Screenshot: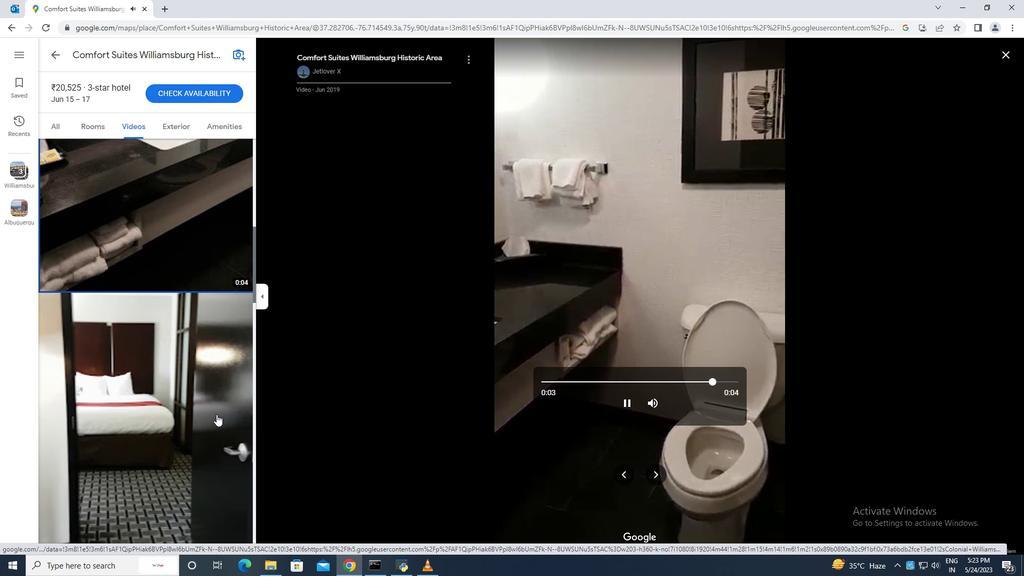 
Action: Mouse scrolled (216, 414) with delta (0, 0)
Screenshot: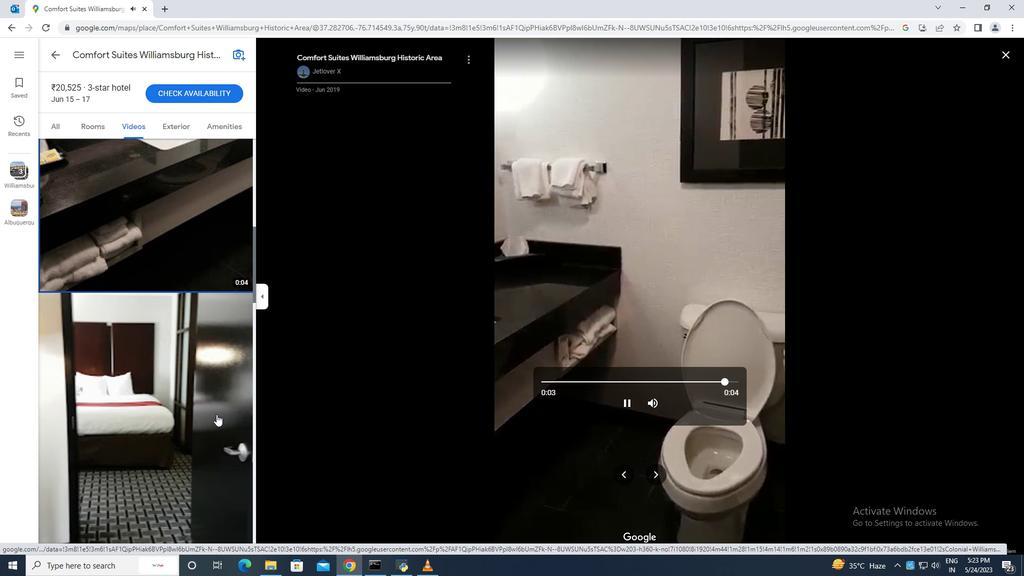 
Action: Mouse scrolled (216, 414) with delta (0, 0)
Screenshot: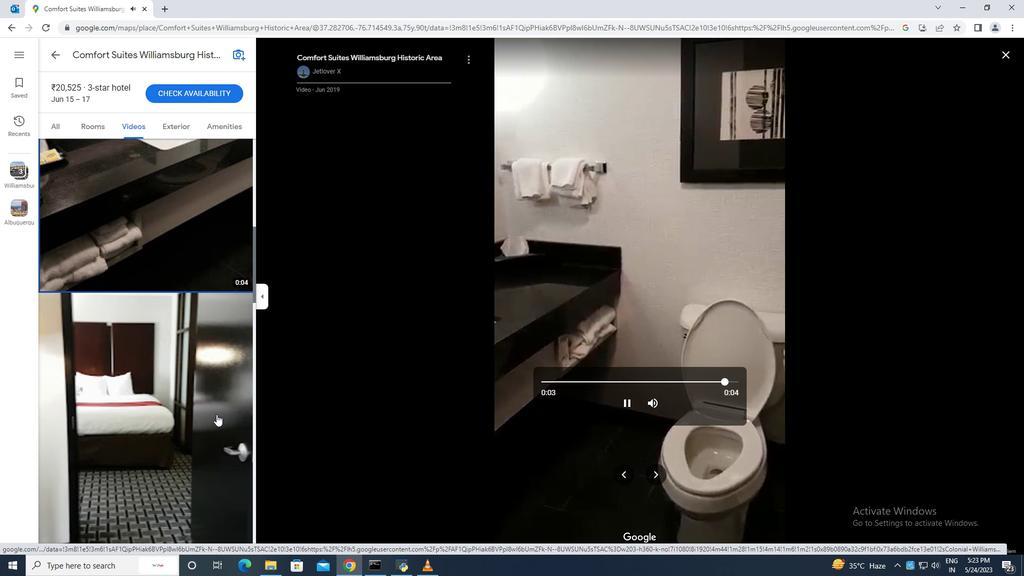 
Action: Mouse scrolled (216, 414) with delta (0, 0)
Screenshot: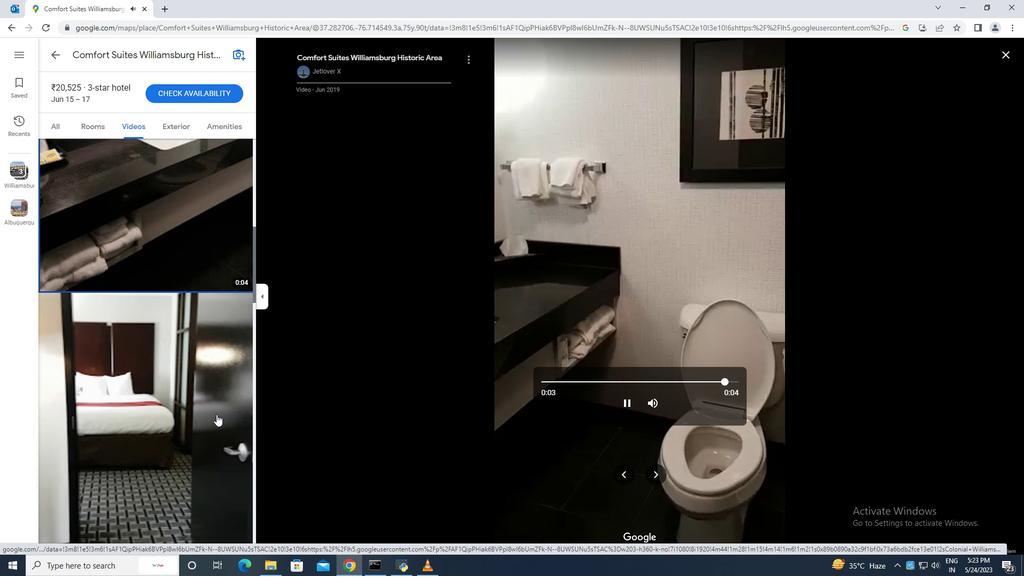 
Action: Mouse moved to (214, 320)
Screenshot: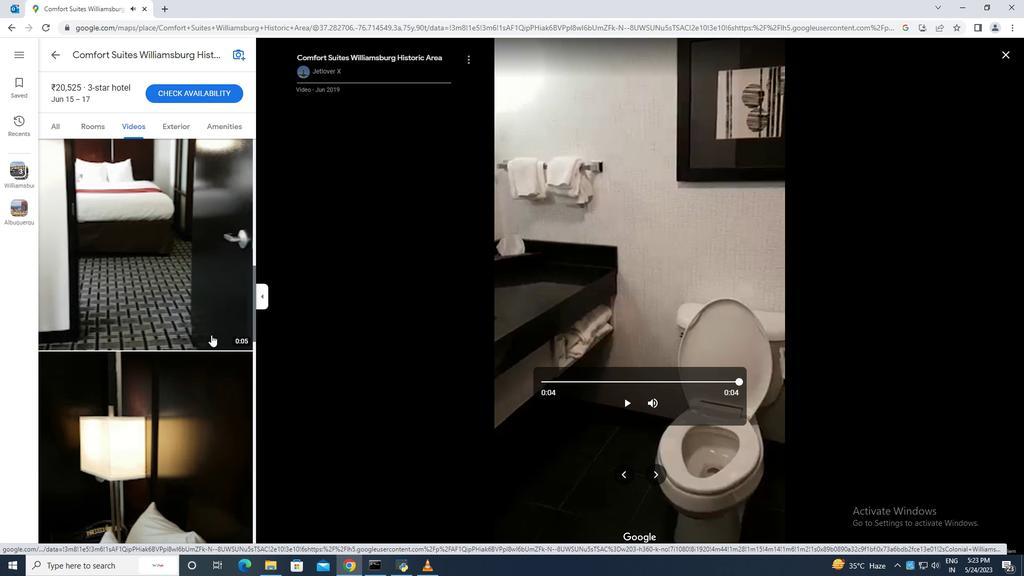 
Action: Mouse pressed left at (214, 320)
Screenshot: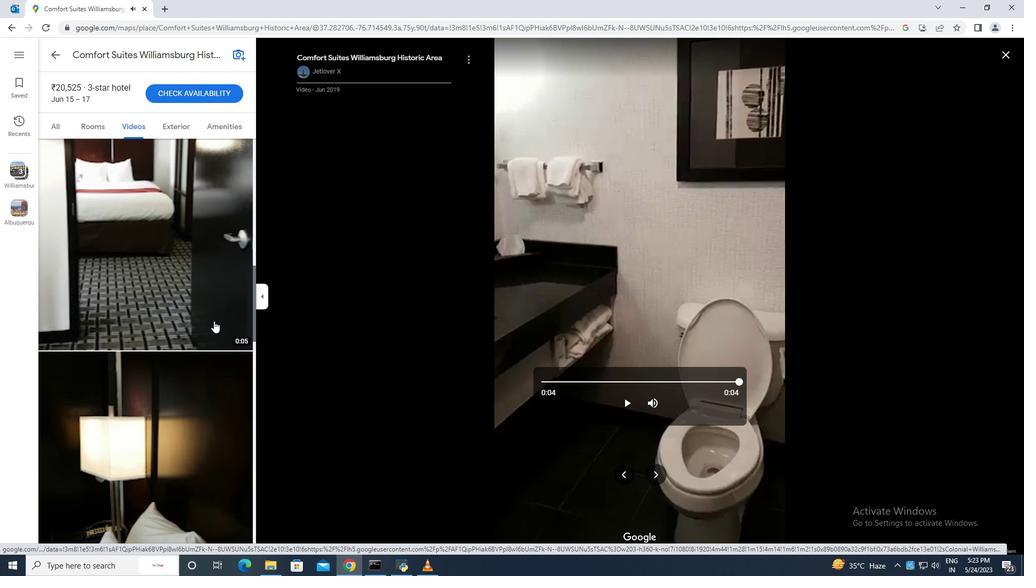 
Action: Mouse moved to (628, 403)
Screenshot: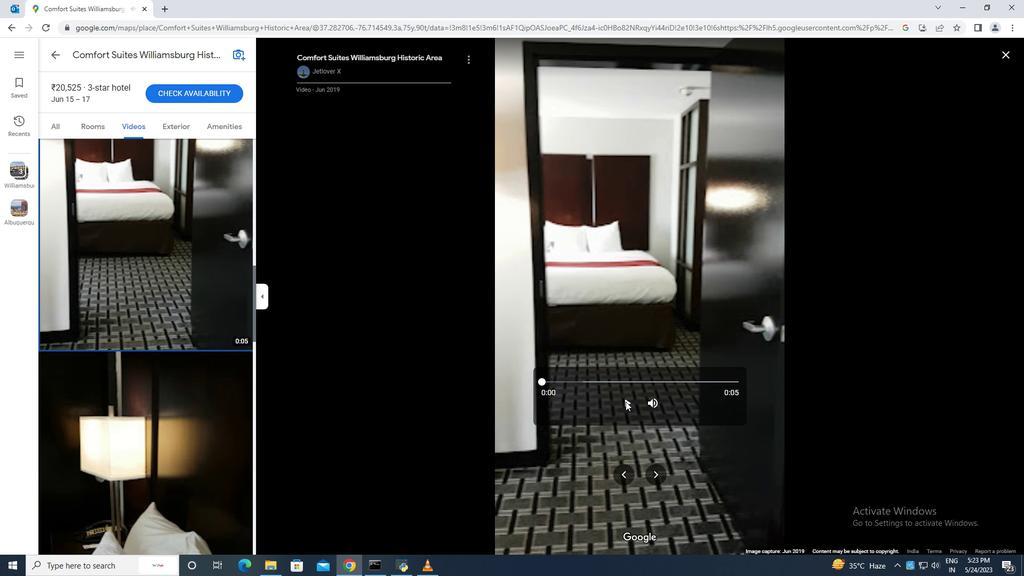 
Action: Mouse pressed left at (628, 403)
Screenshot: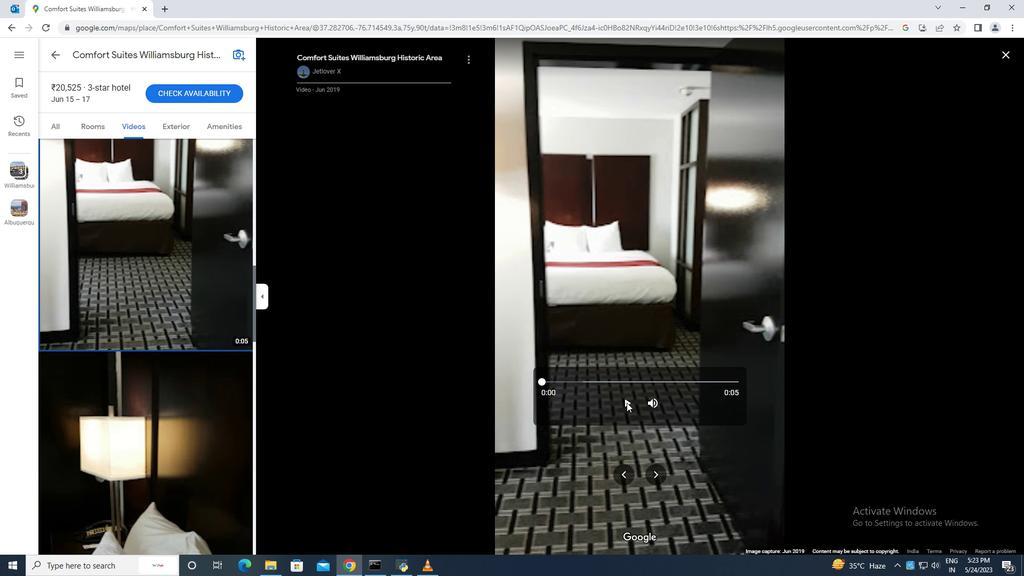 
Action: Mouse moved to (221, 423)
Screenshot: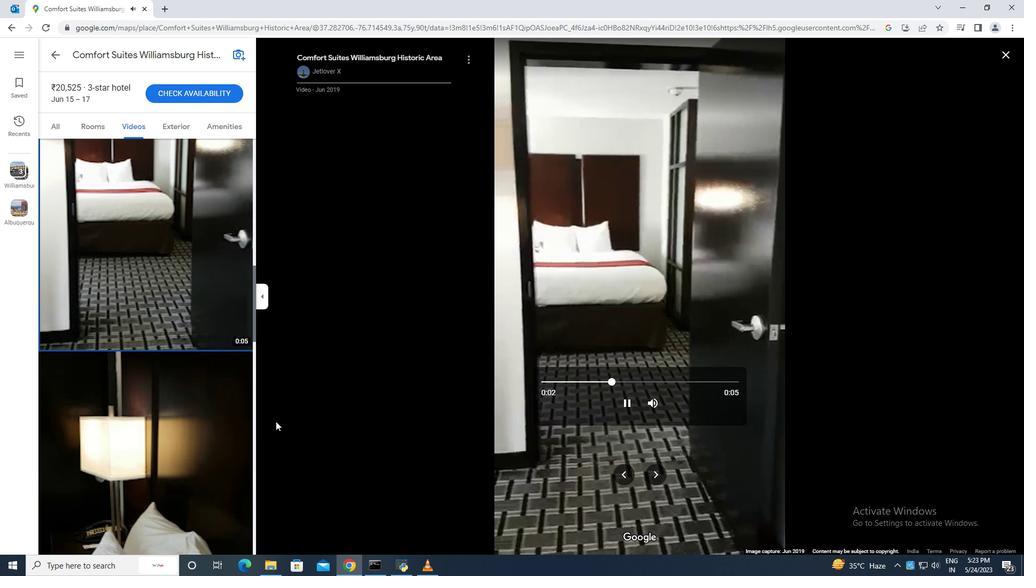 
Action: Mouse scrolled (221, 422) with delta (0, 0)
Screenshot: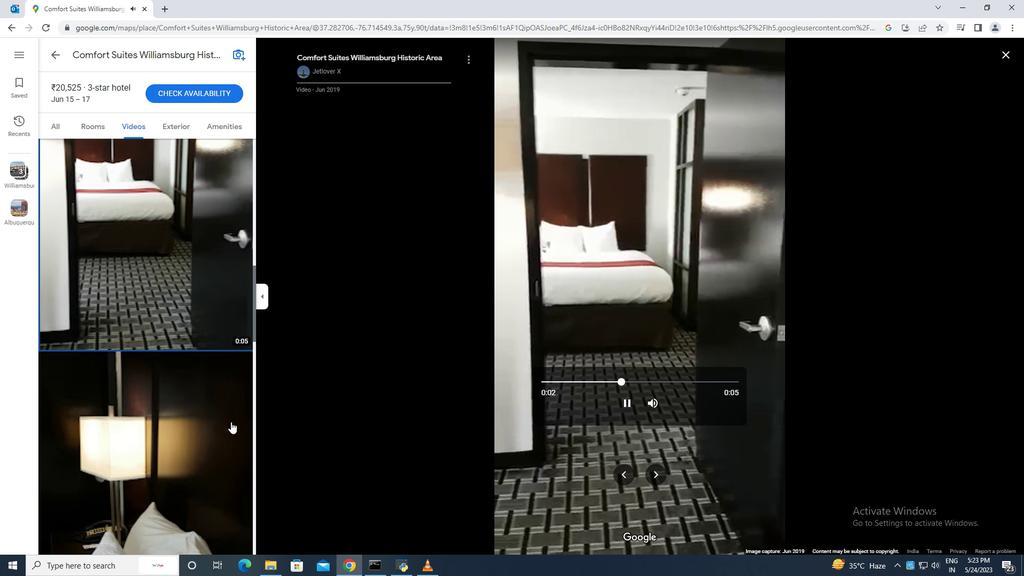 
Action: Mouse scrolled (221, 422) with delta (0, 0)
Screenshot: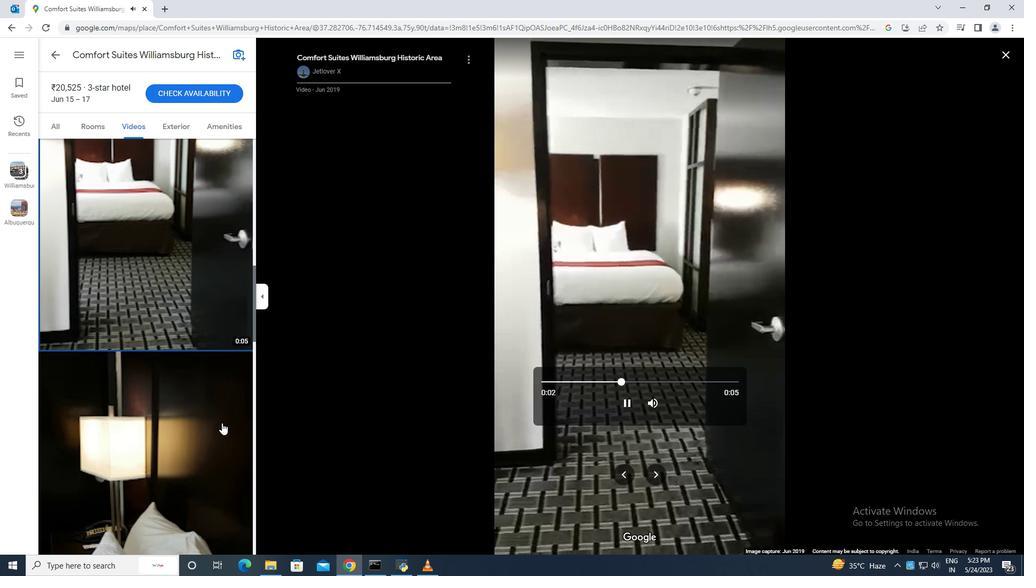 
Action: Mouse moved to (221, 423)
Screenshot: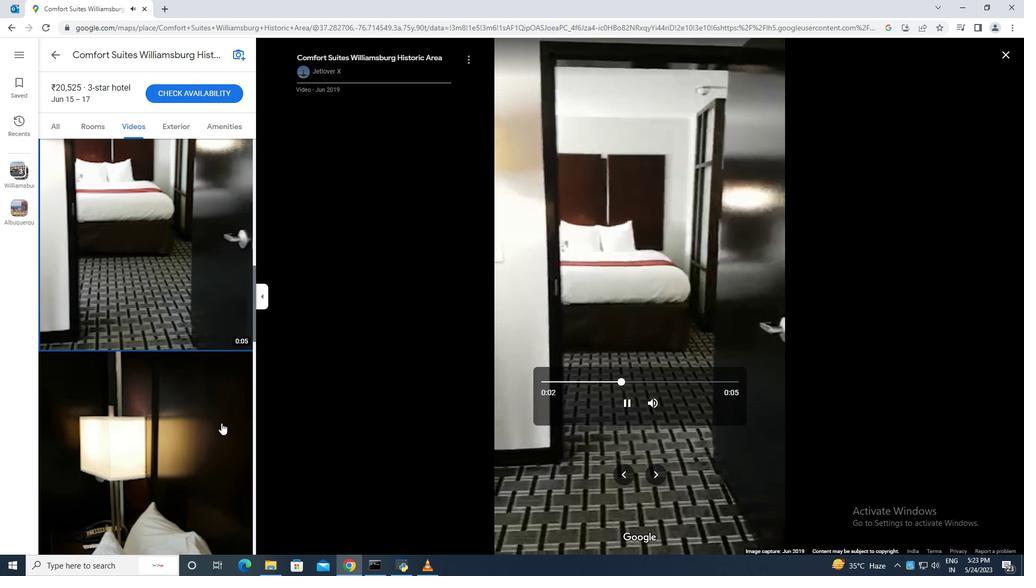 
Action: Mouse scrolled (221, 422) with delta (0, 0)
Screenshot: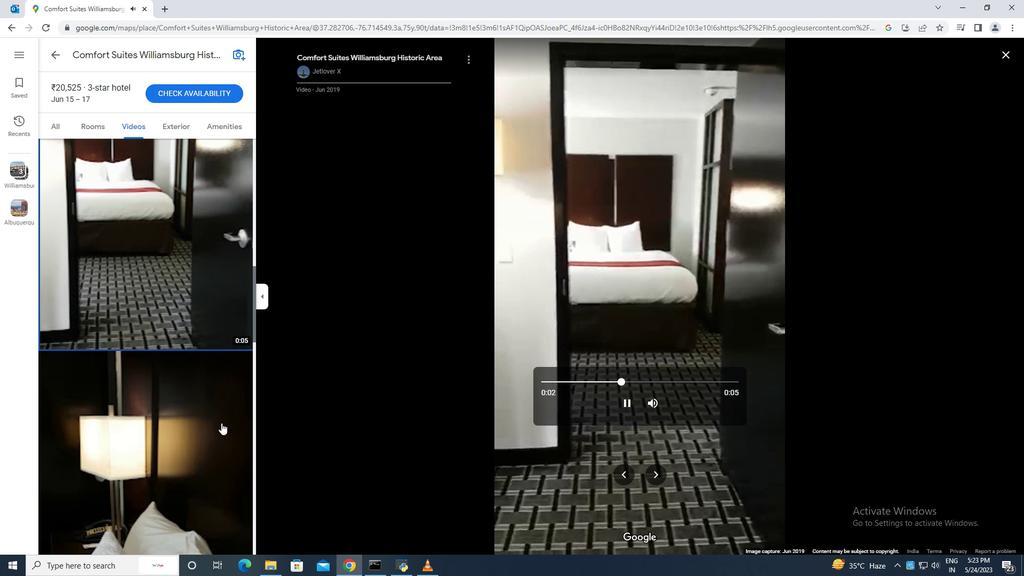 
Action: Mouse scrolled (221, 422) with delta (0, 0)
Screenshot: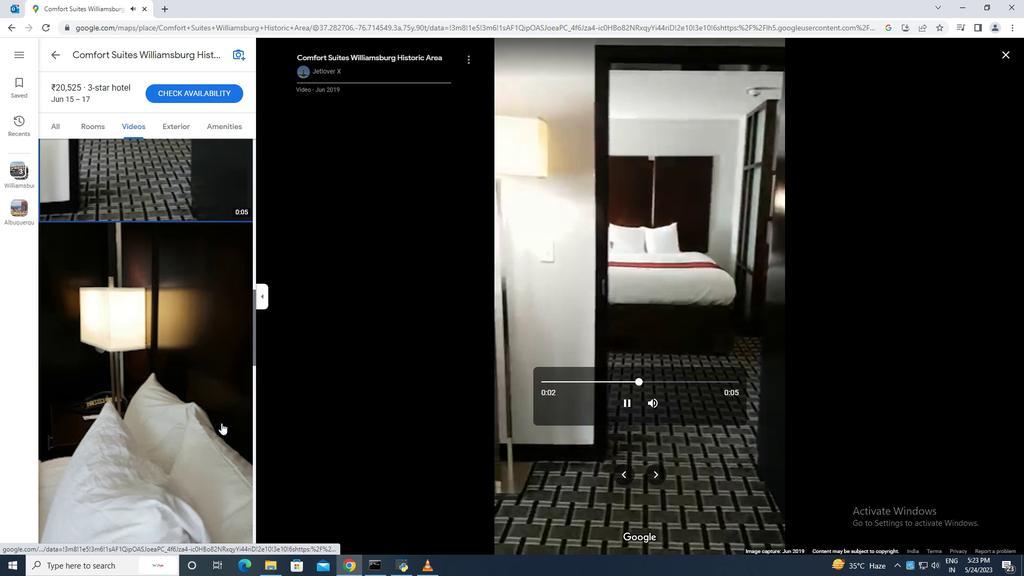 
Action: Mouse scrolled (221, 422) with delta (0, 0)
Screenshot: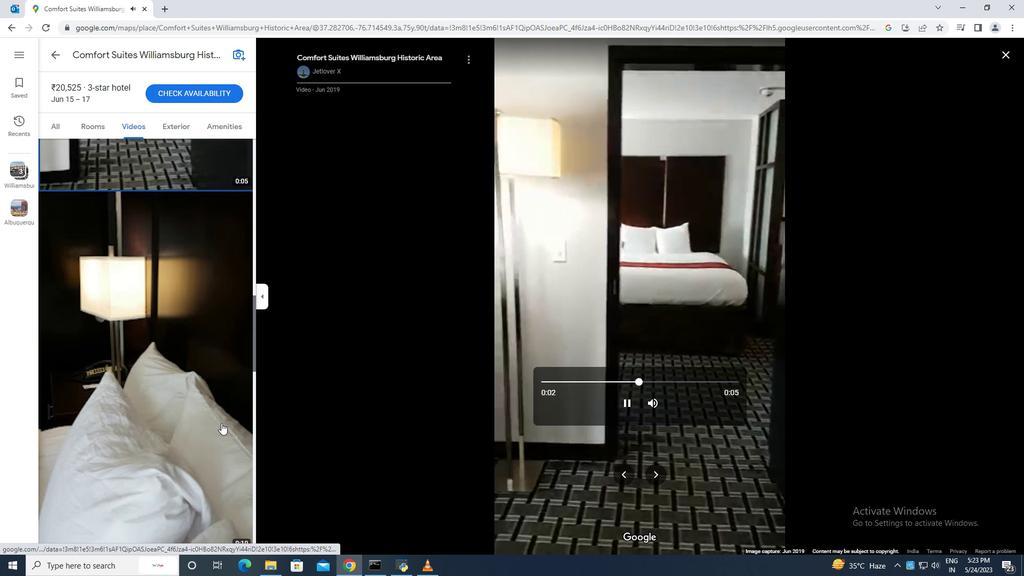 
Action: Mouse moved to (226, 383)
Screenshot: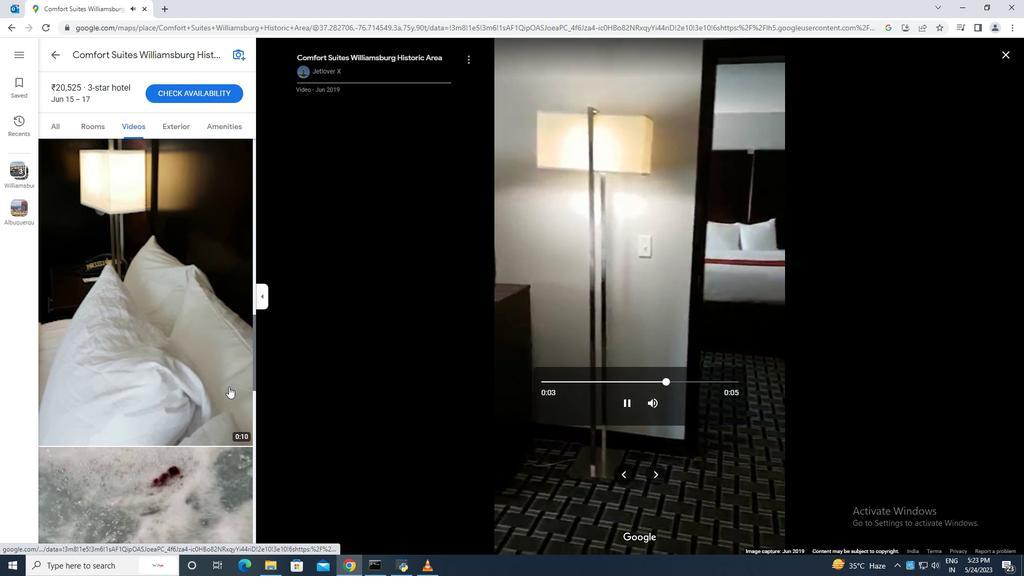 
Action: Mouse pressed left at (226, 383)
Screenshot: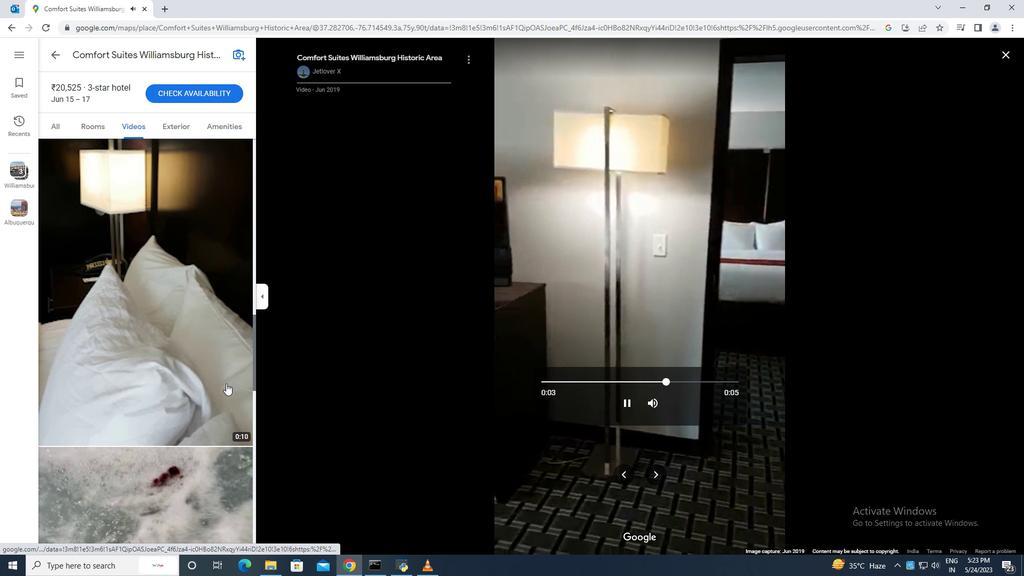 
Action: Mouse moved to (628, 403)
Screenshot: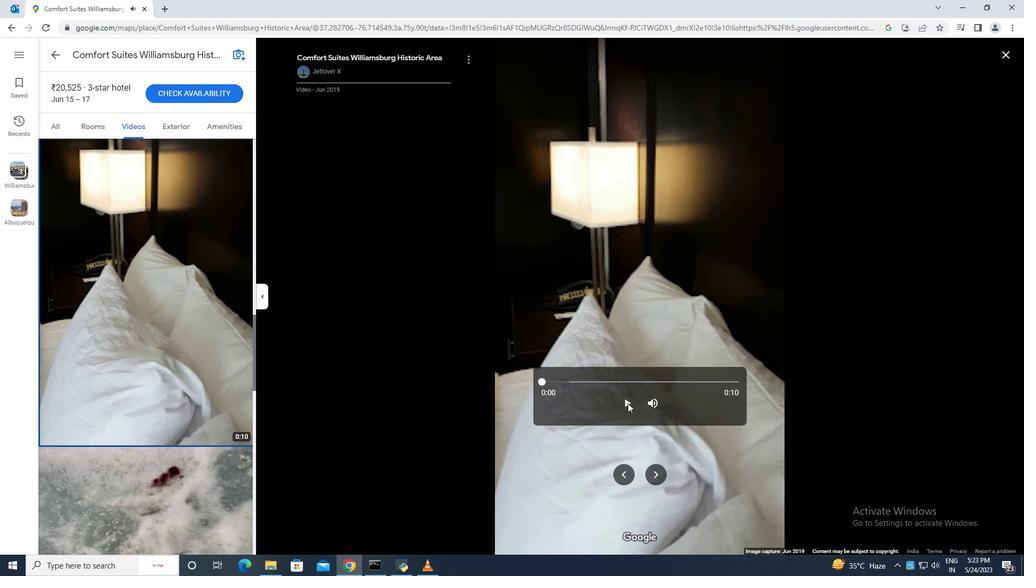 
Action: Mouse pressed left at (628, 403)
Screenshot: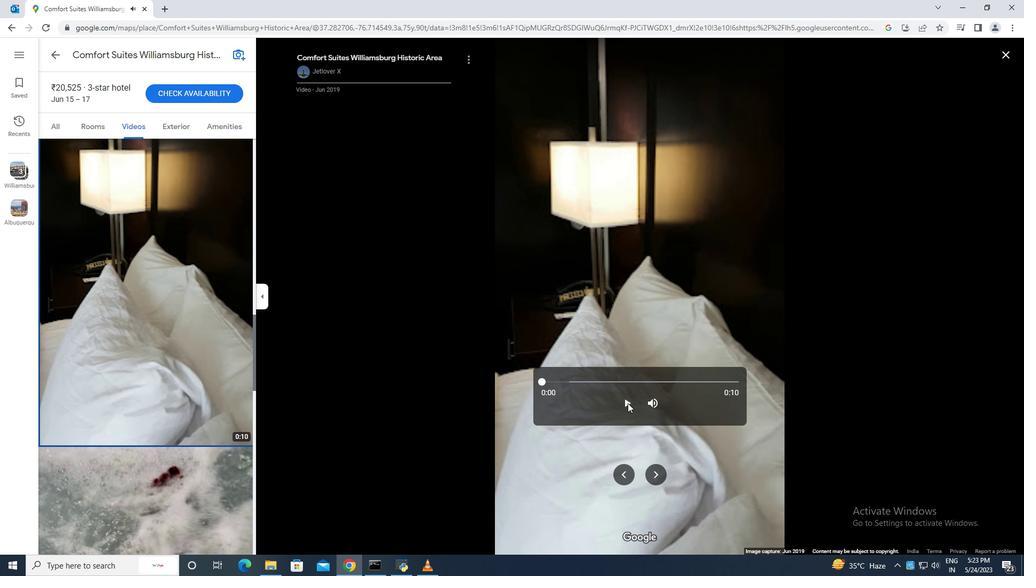 
Action: Mouse moved to (217, 423)
Screenshot: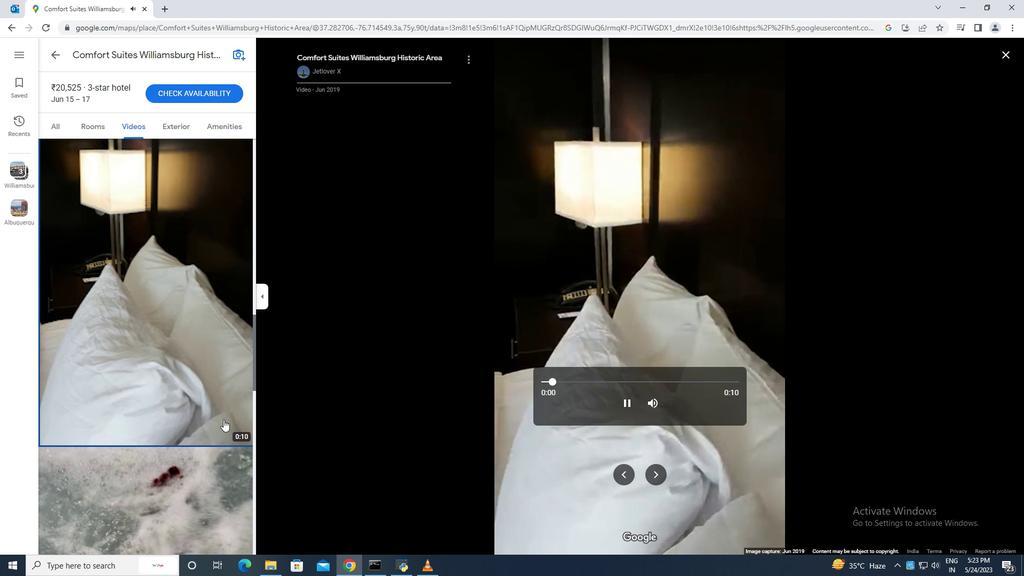 
Action: Mouse scrolled (217, 422) with delta (0, 0)
Screenshot: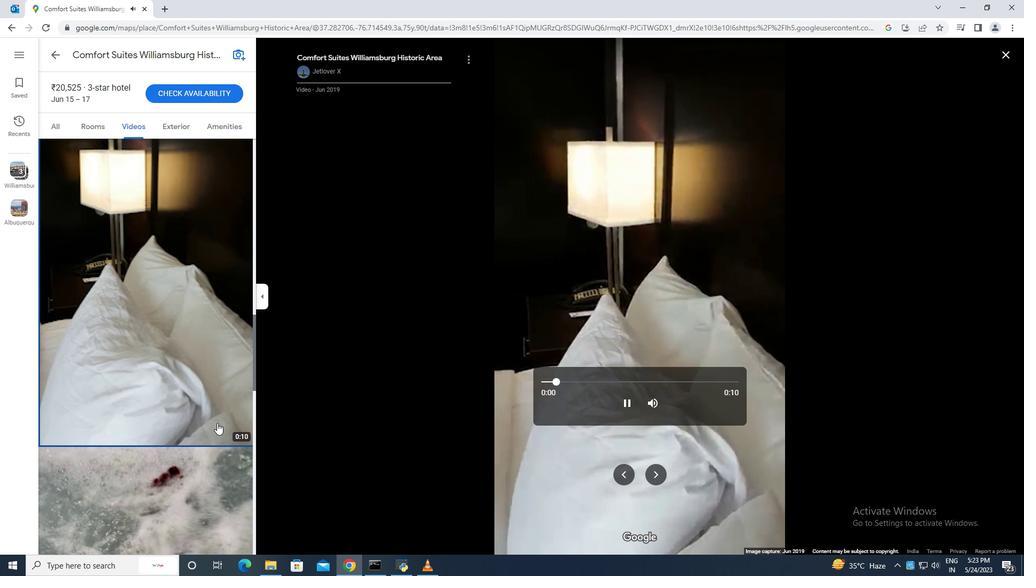 
Action: Mouse scrolled (217, 422) with delta (0, 0)
Screenshot: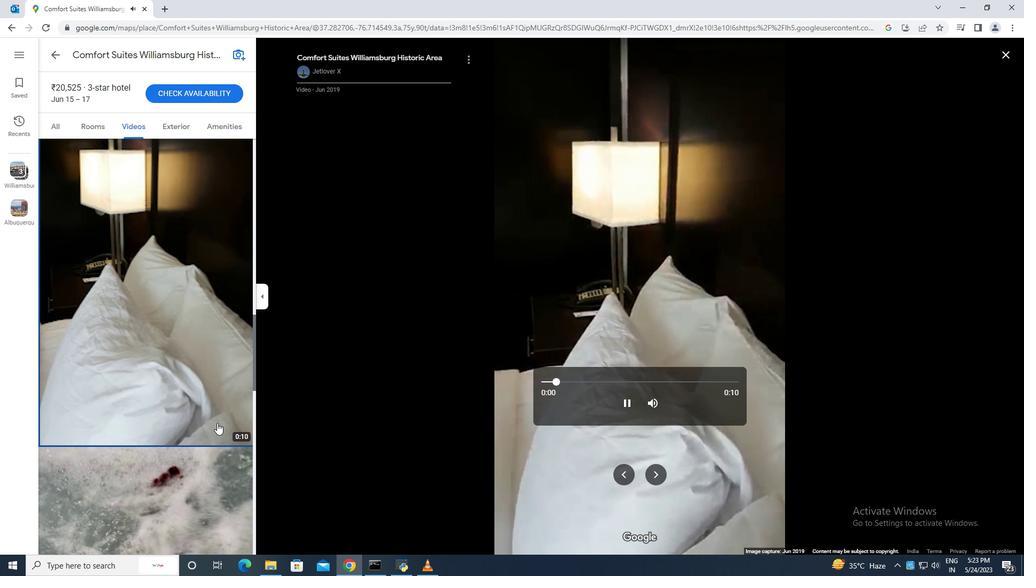 
Action: Mouse scrolled (217, 422) with delta (0, 0)
Screenshot: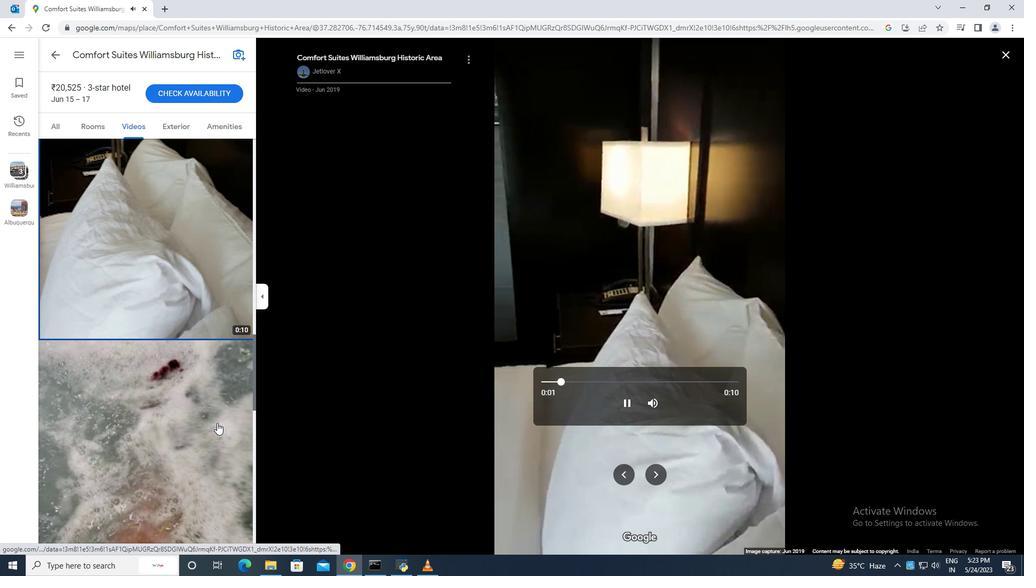 
Action: Mouse scrolled (217, 422) with delta (0, 0)
Screenshot: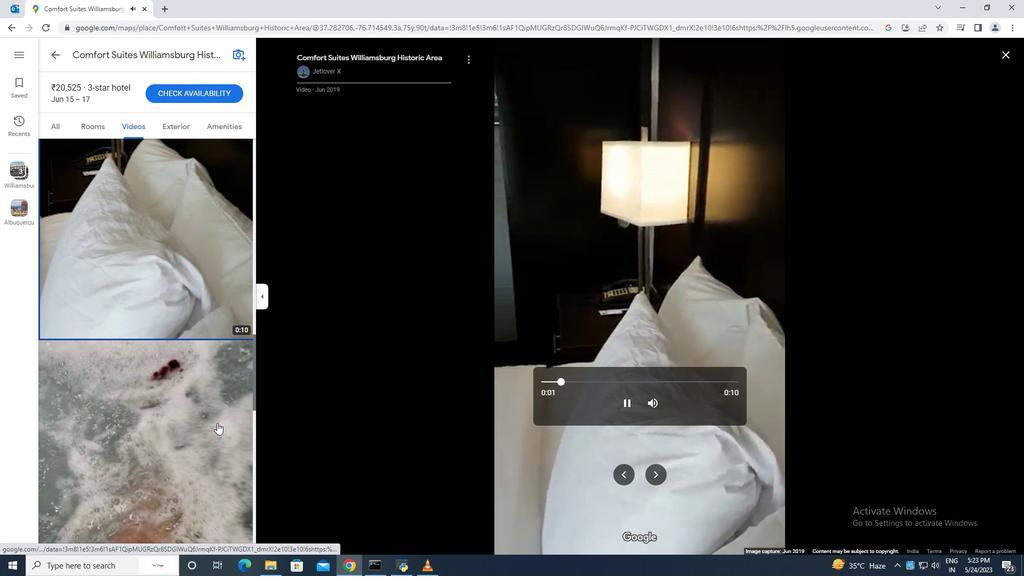 
Action: Mouse scrolled (217, 422) with delta (0, 0)
Screenshot: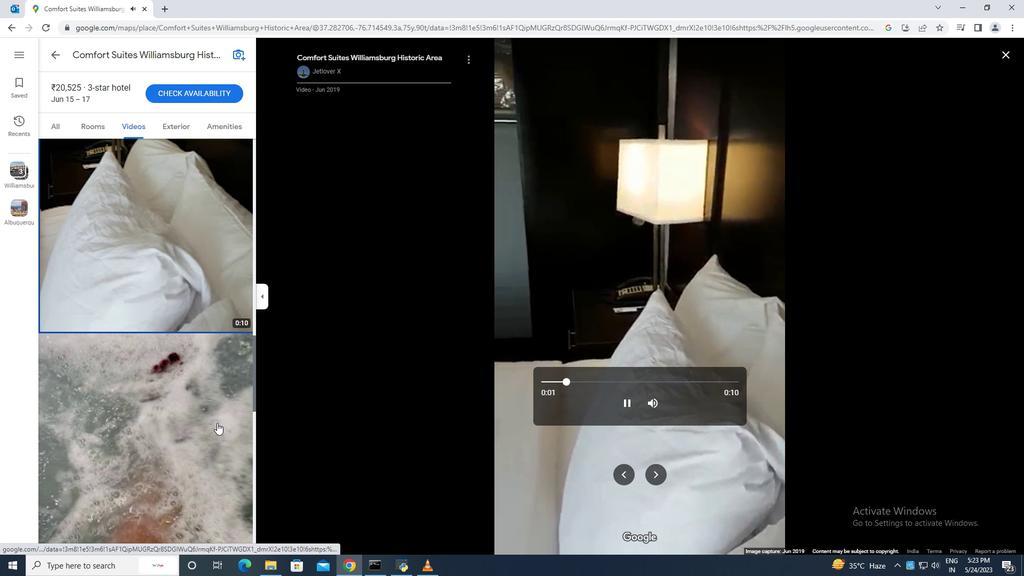 
Action: Mouse moved to (201, 372)
Screenshot: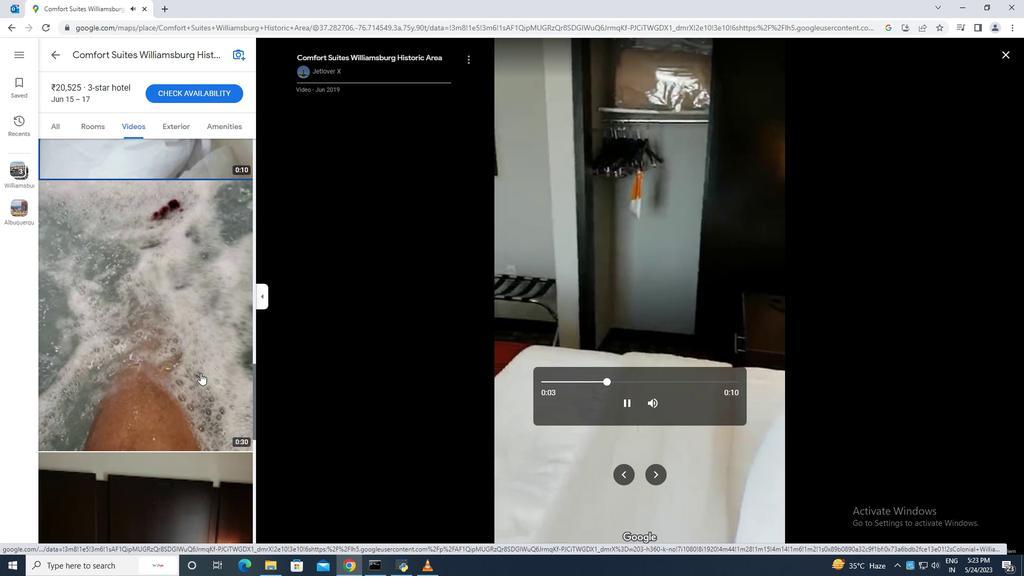 
Action: Mouse pressed left at (201, 372)
Screenshot: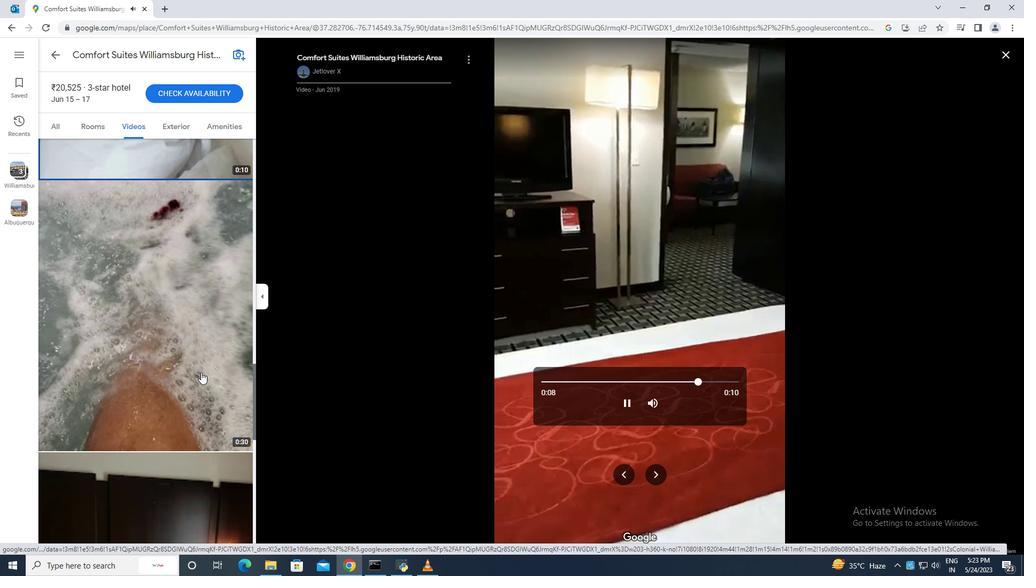 
Action: Mouse moved to (627, 402)
Screenshot: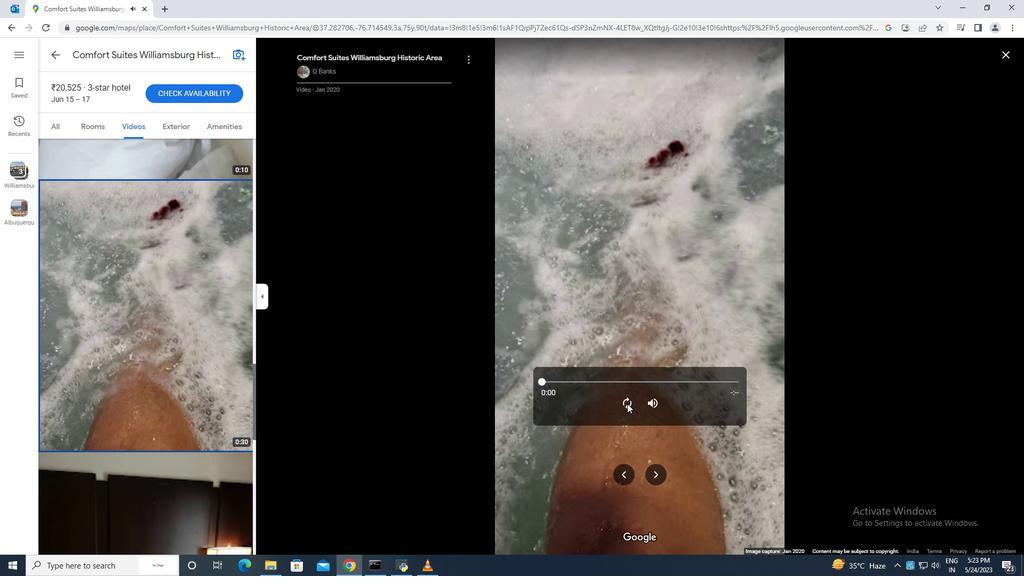 
Action: Mouse pressed left at (627, 402)
Screenshot: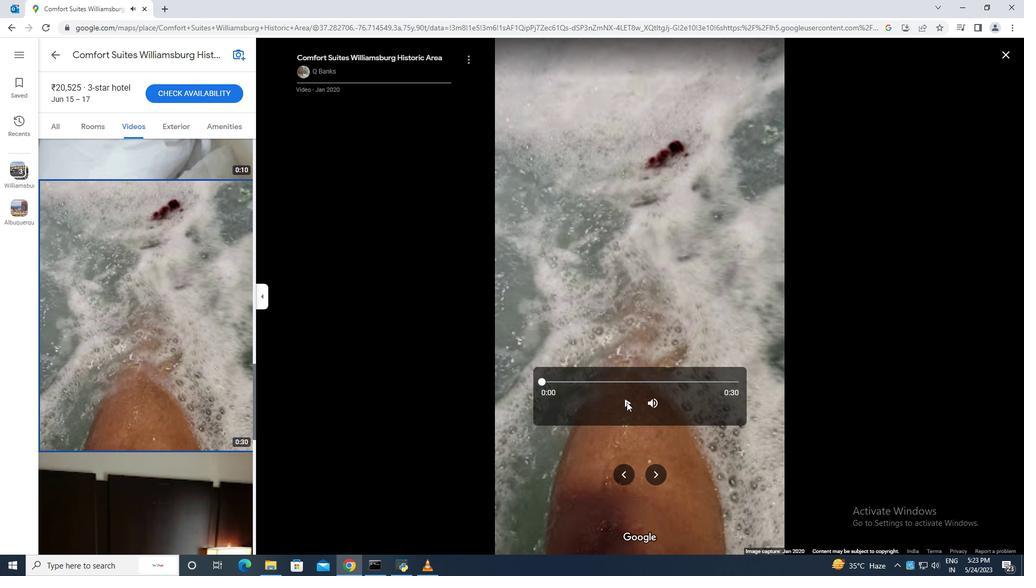 
Action: Mouse moved to (170, 445)
Screenshot: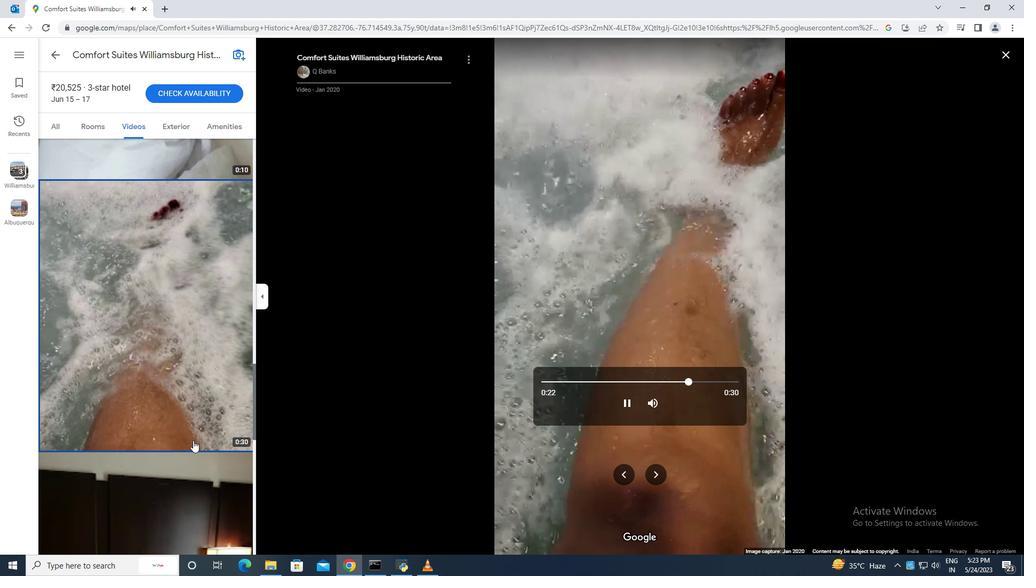
Action: Mouse scrolled (170, 444) with delta (0, 0)
Screenshot: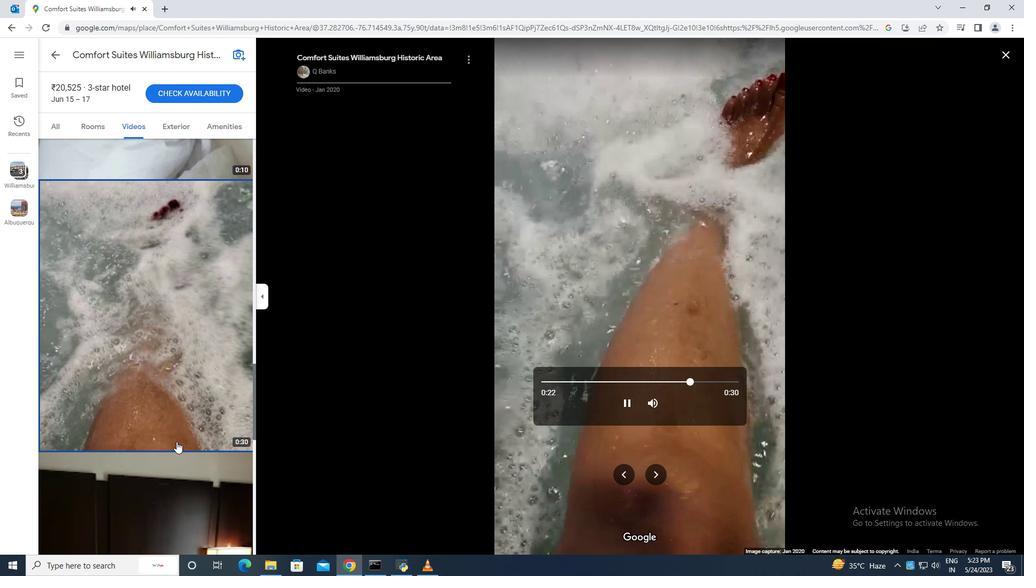 
Action: Mouse scrolled (170, 444) with delta (0, 0)
Screenshot: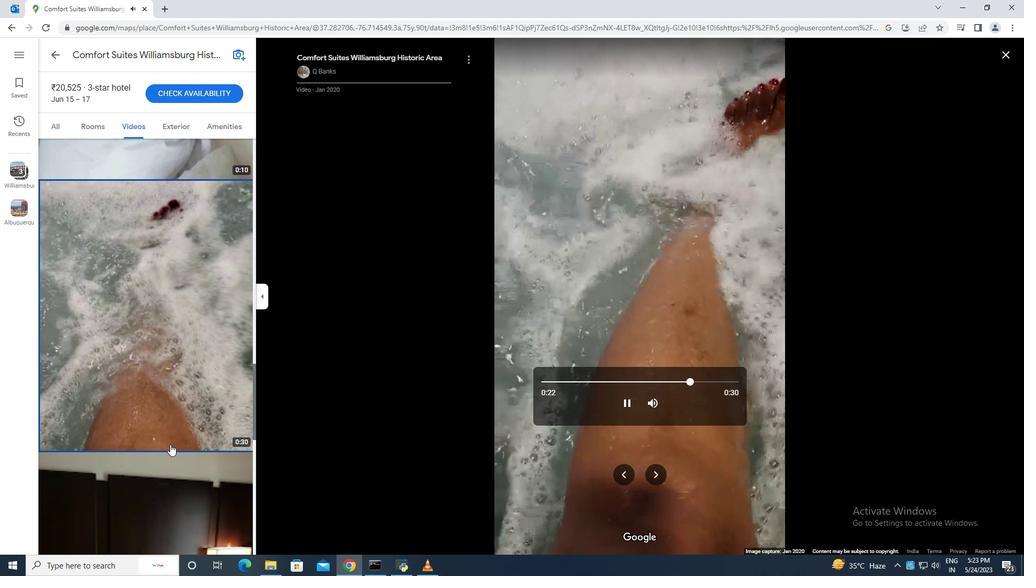 
Action: Mouse scrolled (170, 444) with delta (0, 0)
Screenshot: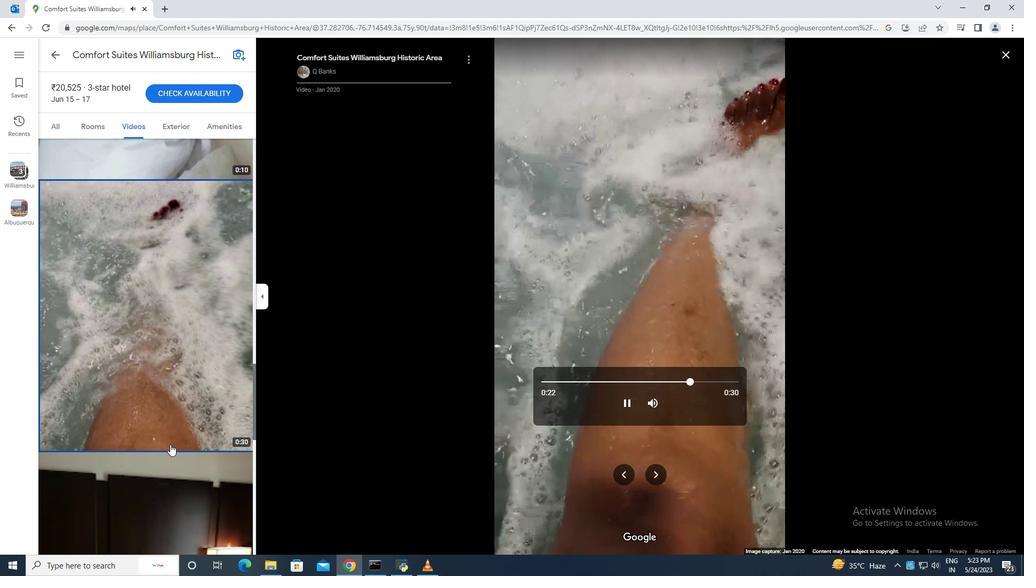 
Action: Mouse scrolled (170, 444) with delta (0, 0)
Screenshot: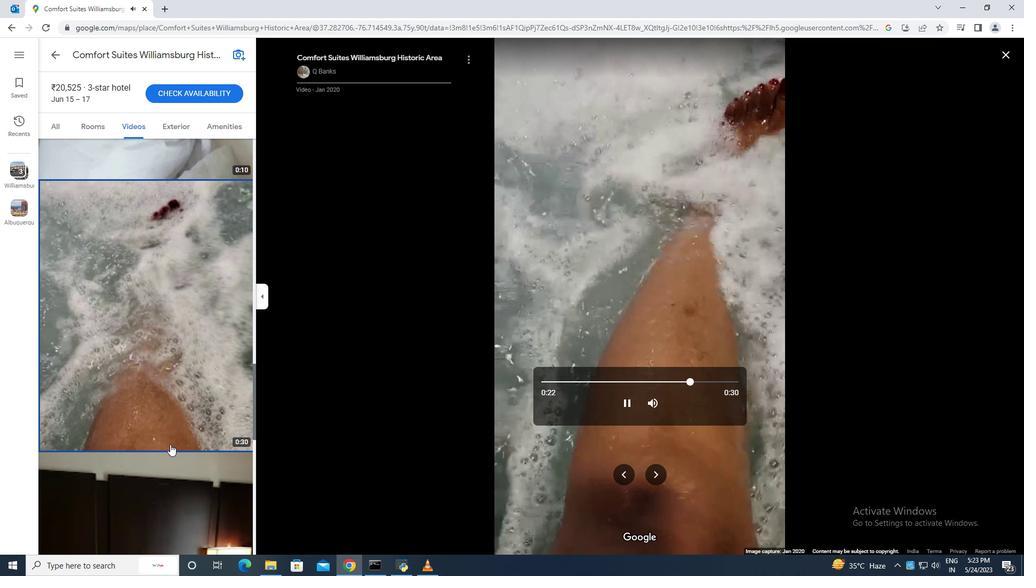 
Action: Mouse moved to (192, 362)
Screenshot: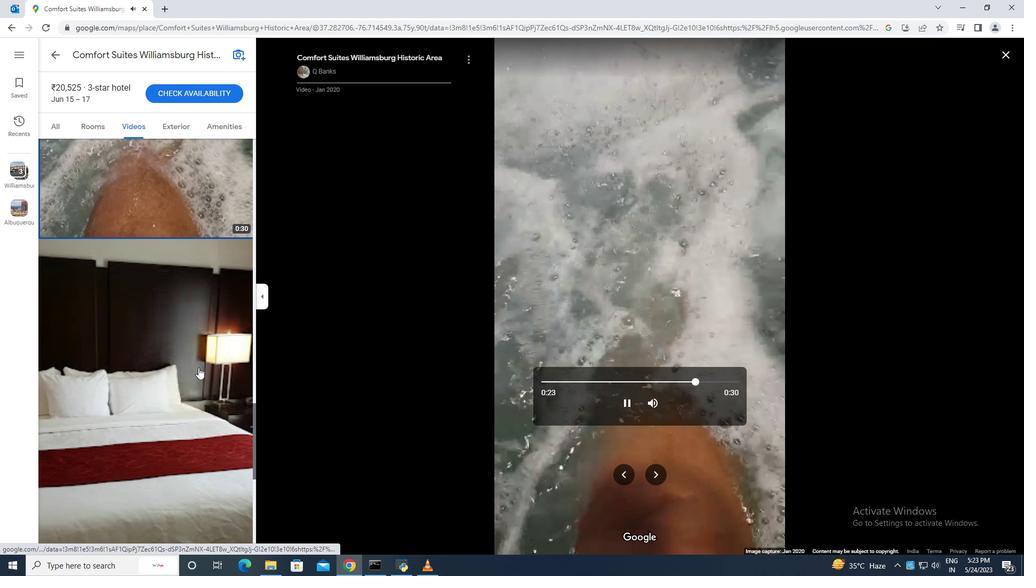 
Action: Mouse pressed left at (192, 362)
Screenshot: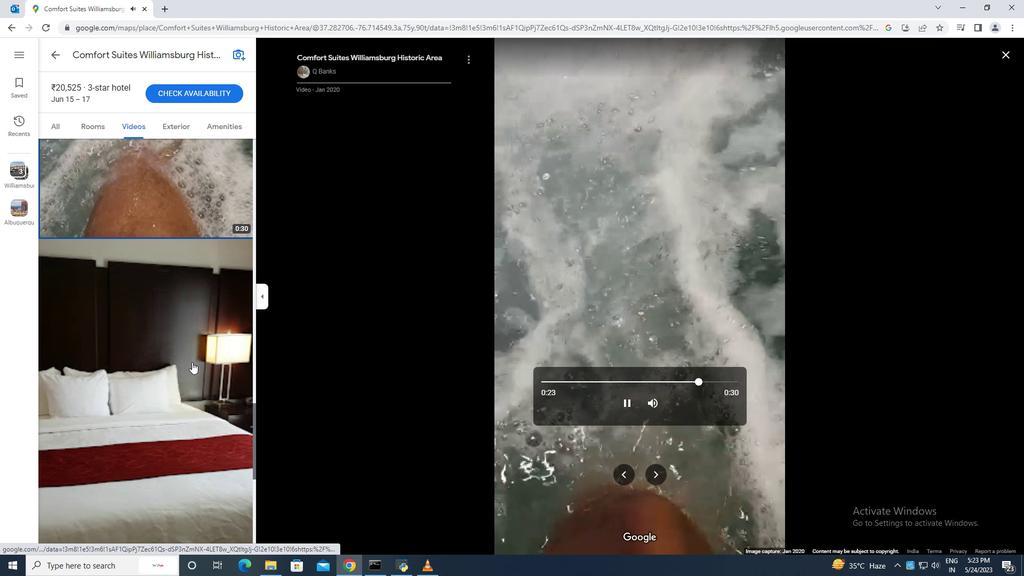 
Action: Mouse moved to (624, 402)
Screenshot: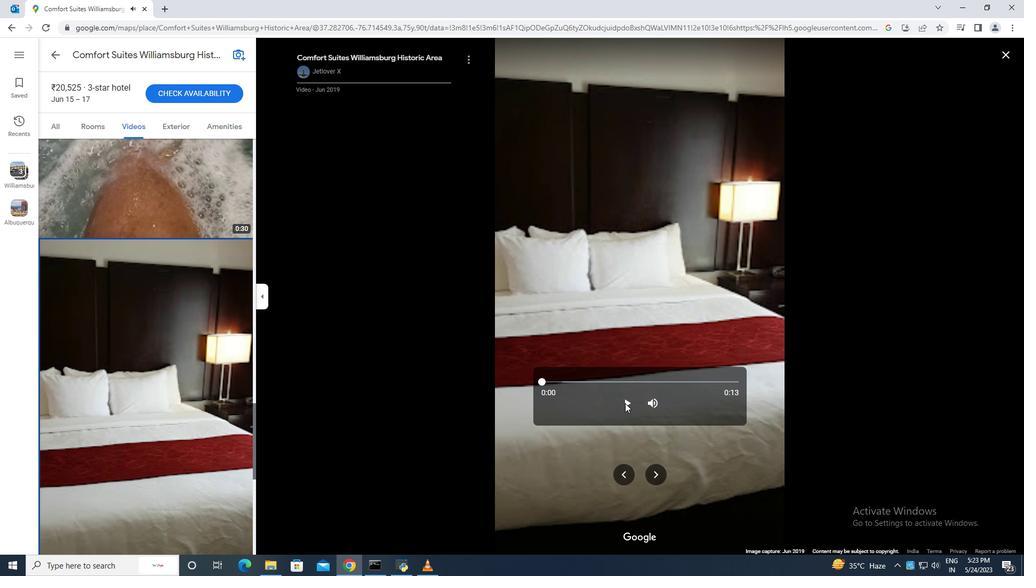 
Action: Mouse pressed left at (624, 402)
Screenshot: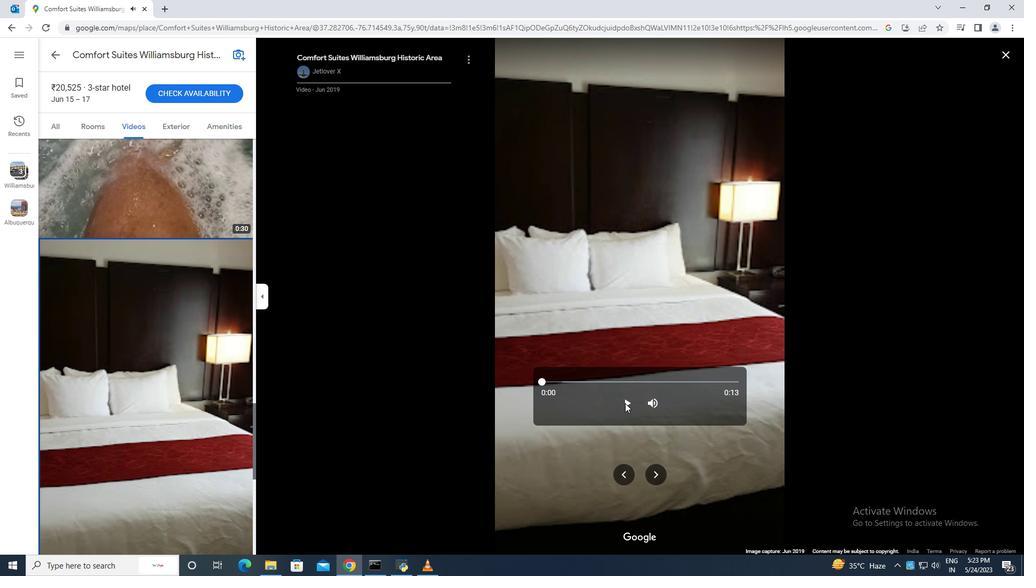 
Action: Mouse moved to (245, 467)
Screenshot: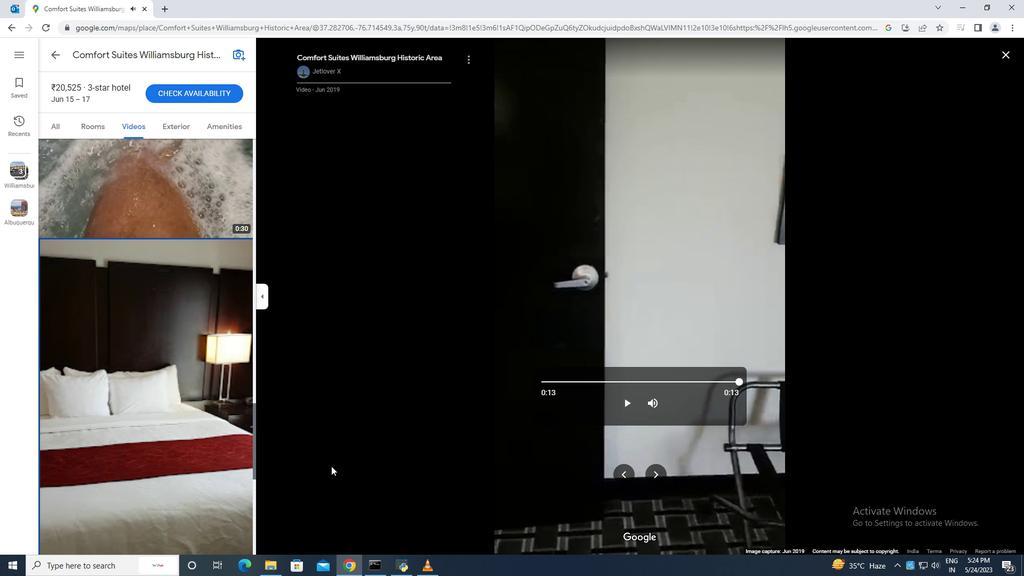 
Action: Mouse scrolled (245, 466) with delta (0, 0)
Screenshot: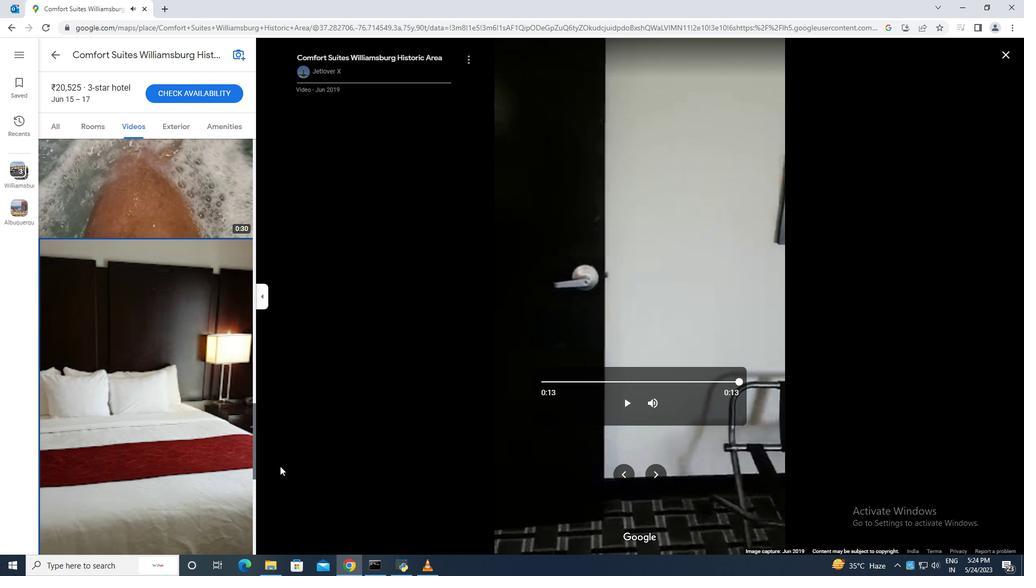 
Action: Mouse moved to (242, 467)
Screenshot: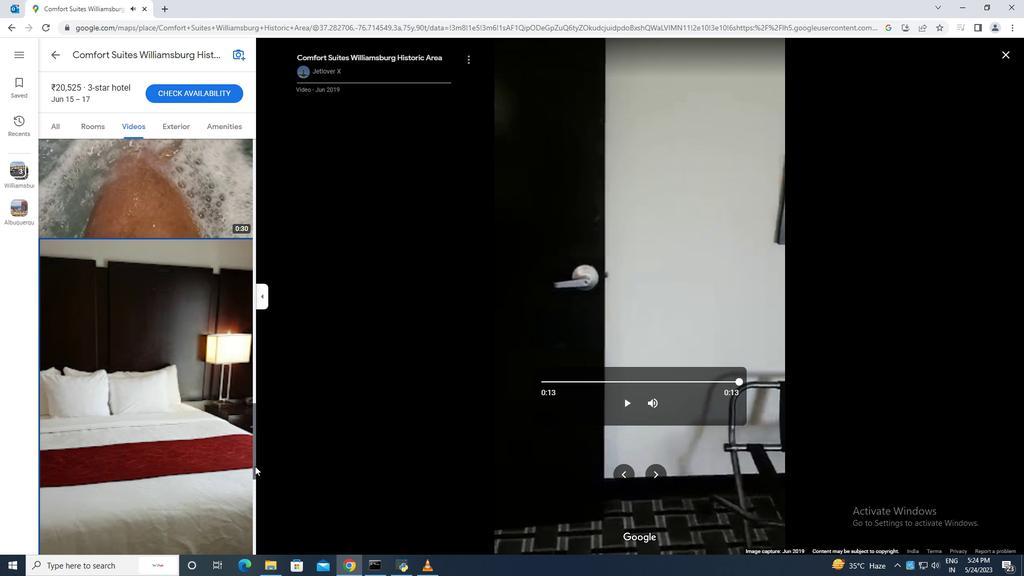 
Action: Mouse scrolled (242, 467) with delta (0, 0)
Screenshot: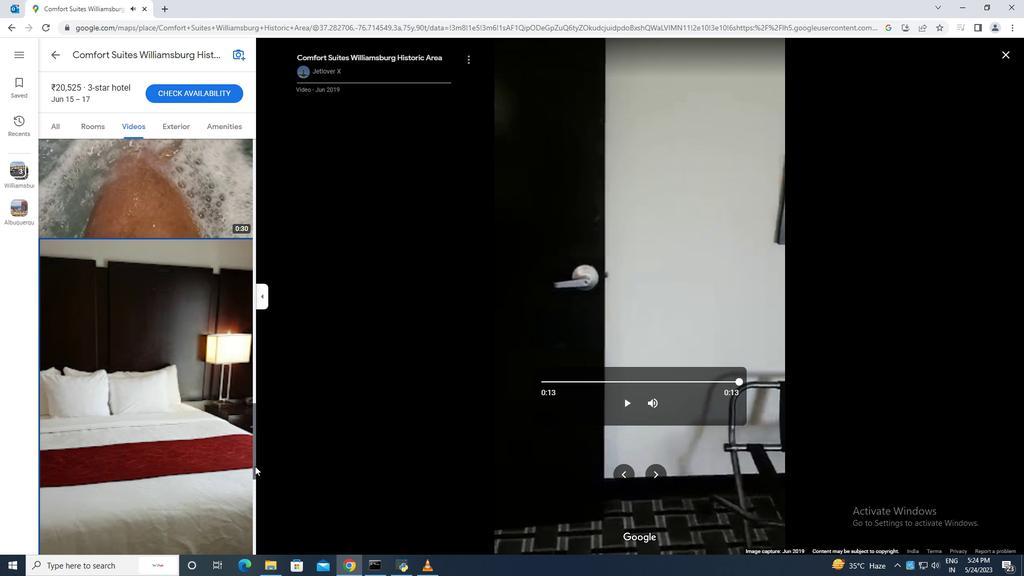
Action: Mouse scrolled (242, 467) with delta (0, 0)
Screenshot: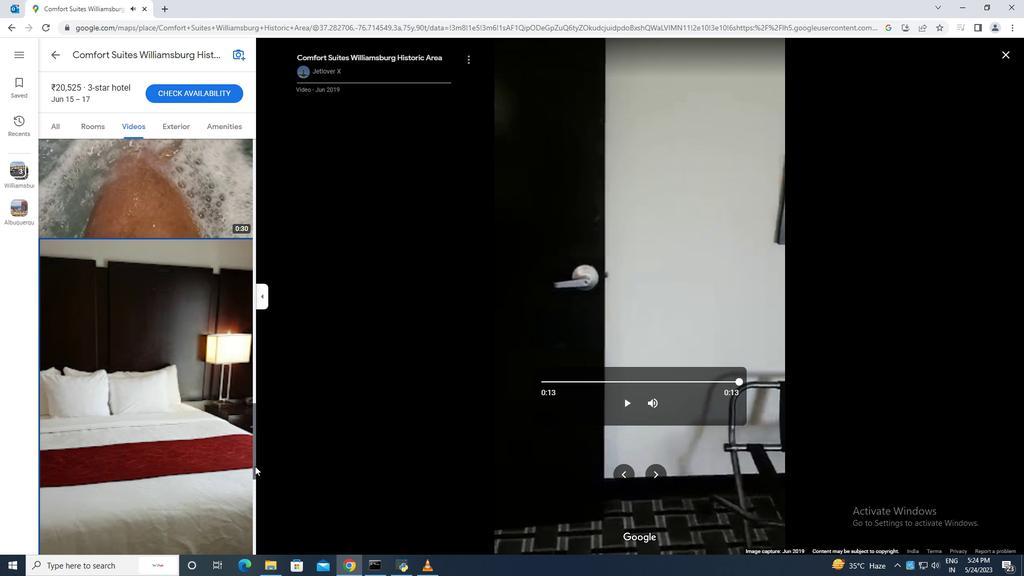 
Action: Mouse moved to (240, 467)
Screenshot: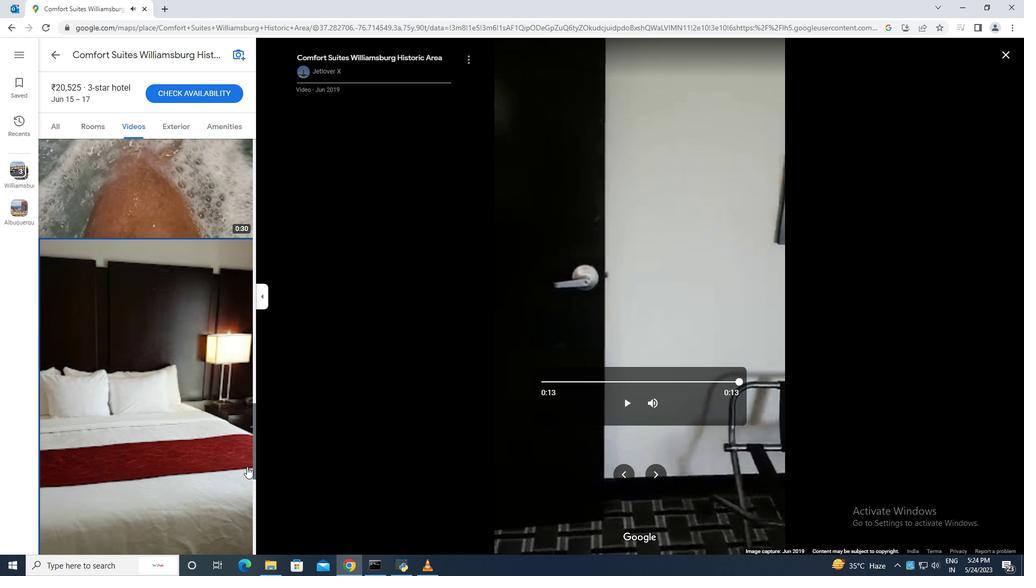 
Action: Mouse scrolled (242, 467) with delta (0, 0)
Screenshot: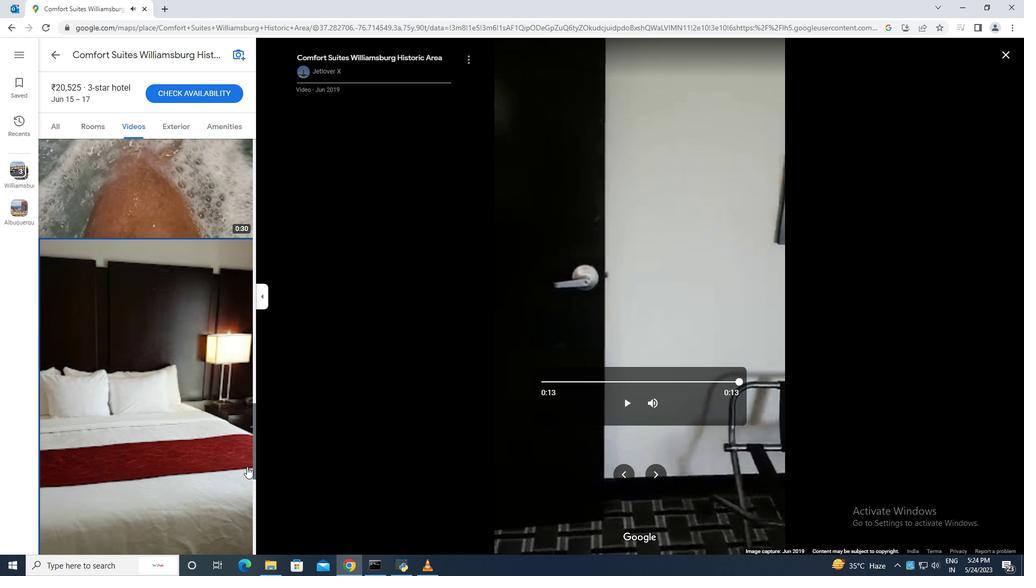 
Action: Mouse moved to (236, 467)
Screenshot: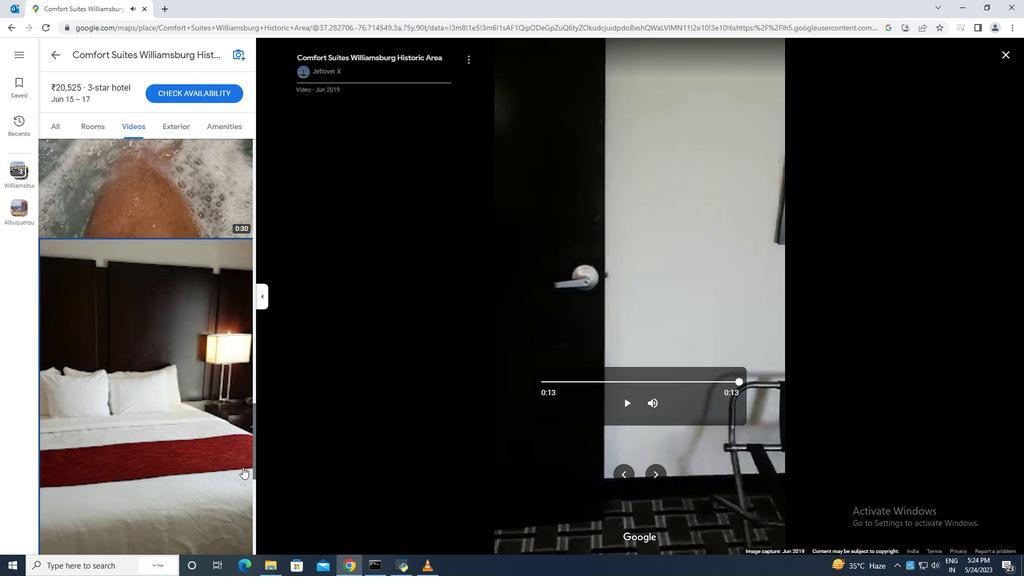 
Action: Mouse scrolled (240, 467) with delta (0, 0)
Screenshot: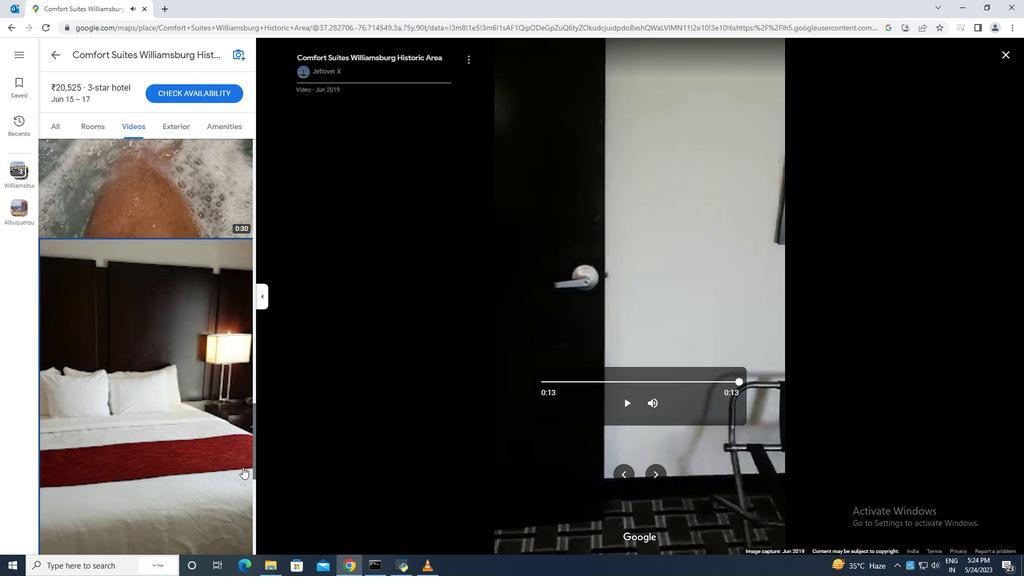 
Action: Mouse moved to (231, 467)
Screenshot: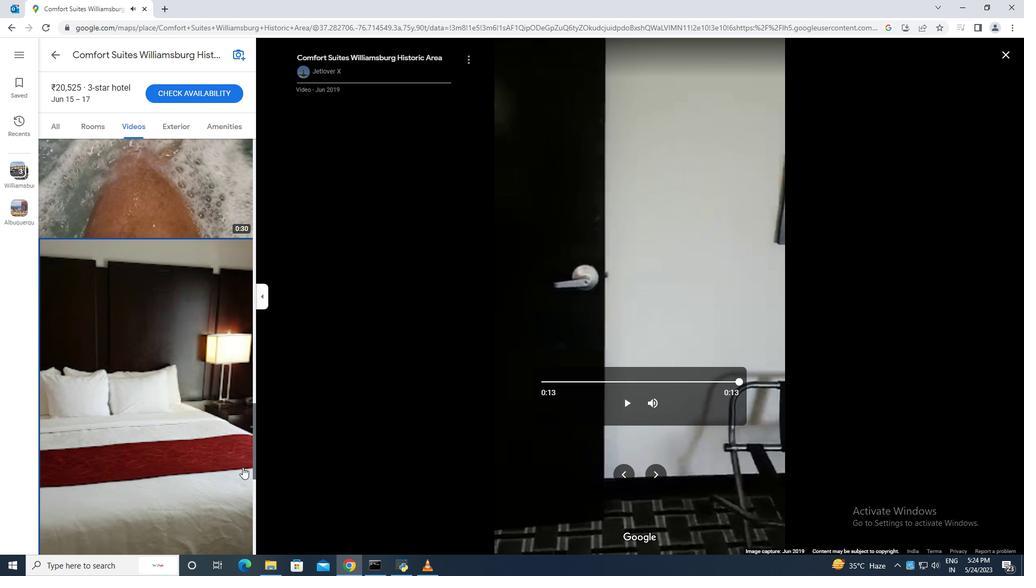 
Action: Mouse scrolled (235, 467) with delta (0, 0)
Screenshot: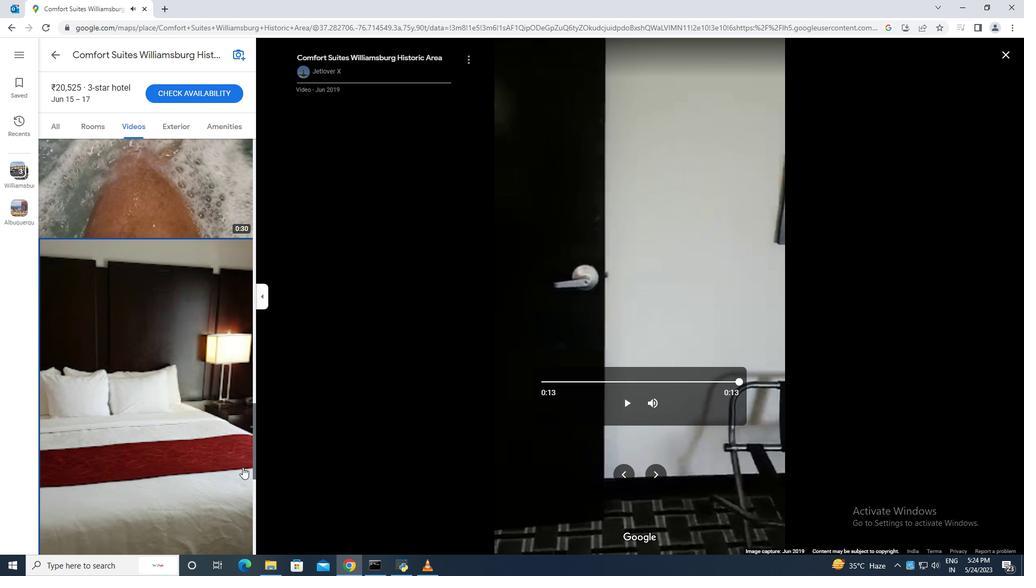 
Action: Mouse moved to (190, 426)
Screenshot: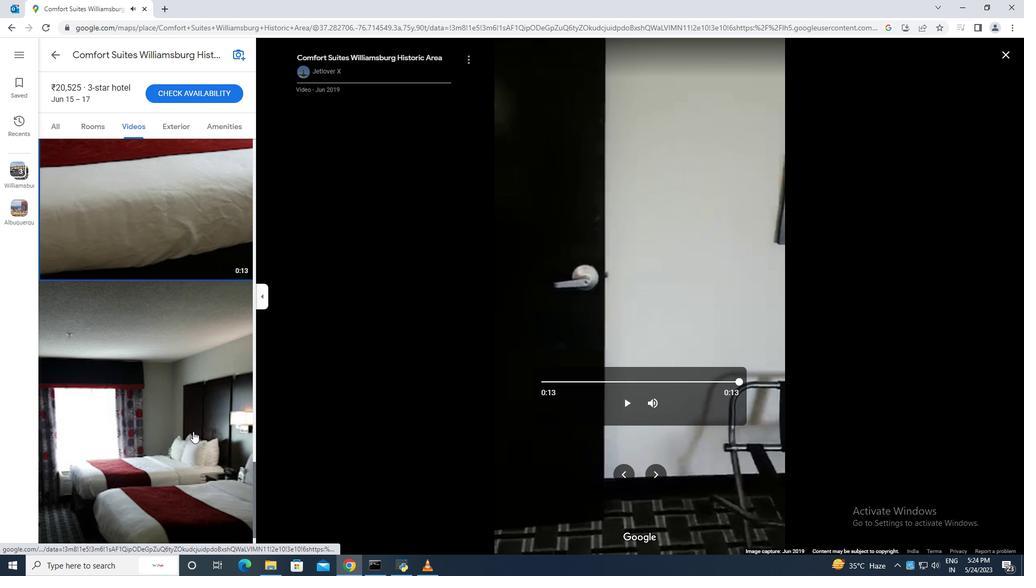
Action: Mouse pressed left at (190, 426)
Screenshot: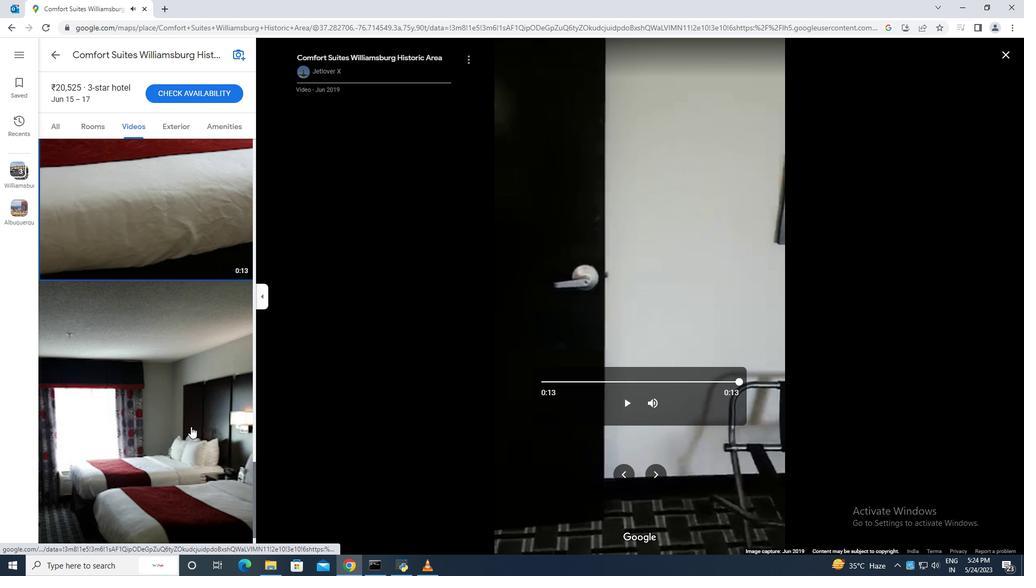 
Action: Mouse moved to (628, 405)
Screenshot: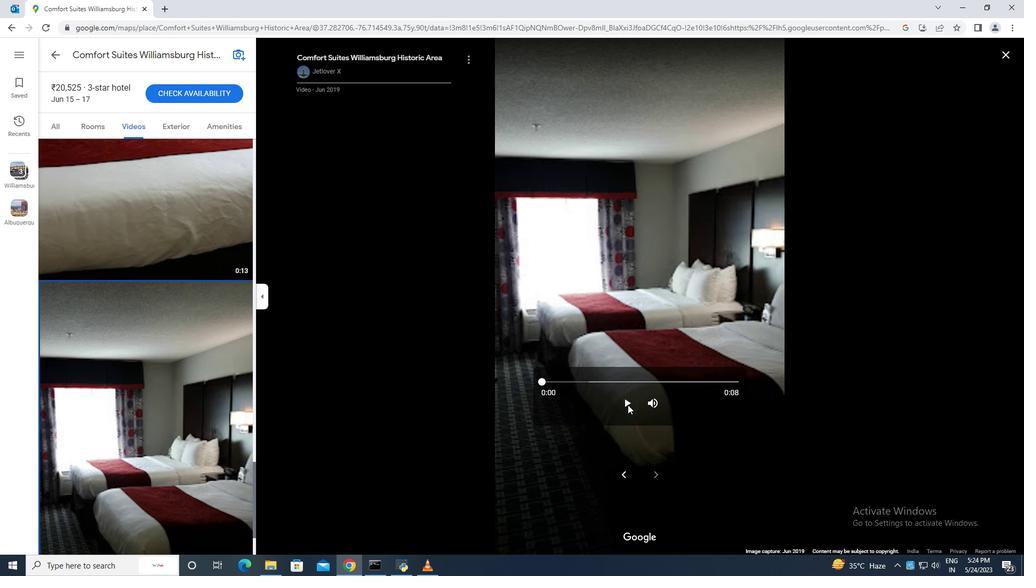 
Action: Mouse pressed left at (628, 405)
Screenshot: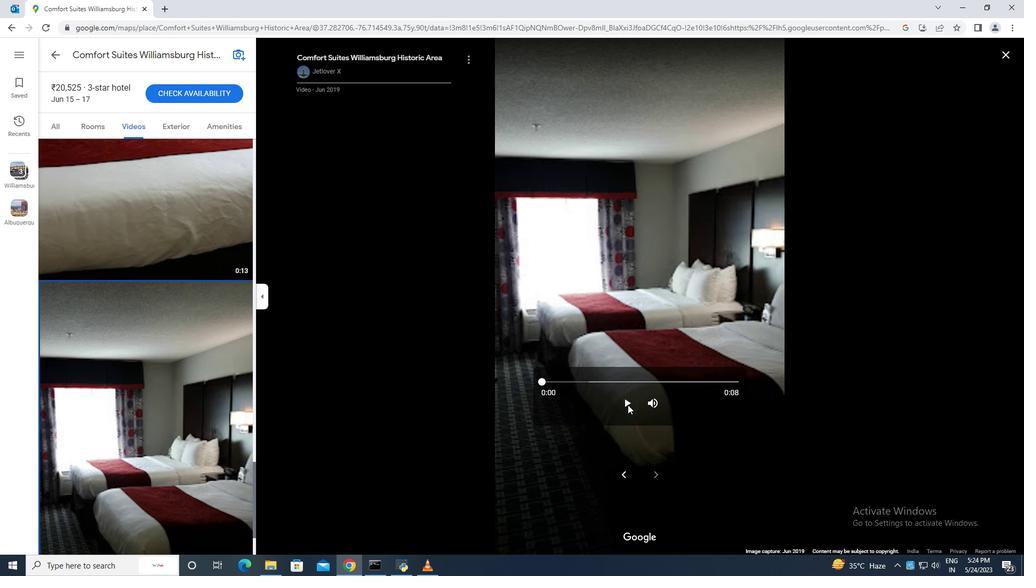 
Action: Mouse moved to (221, 418)
Screenshot: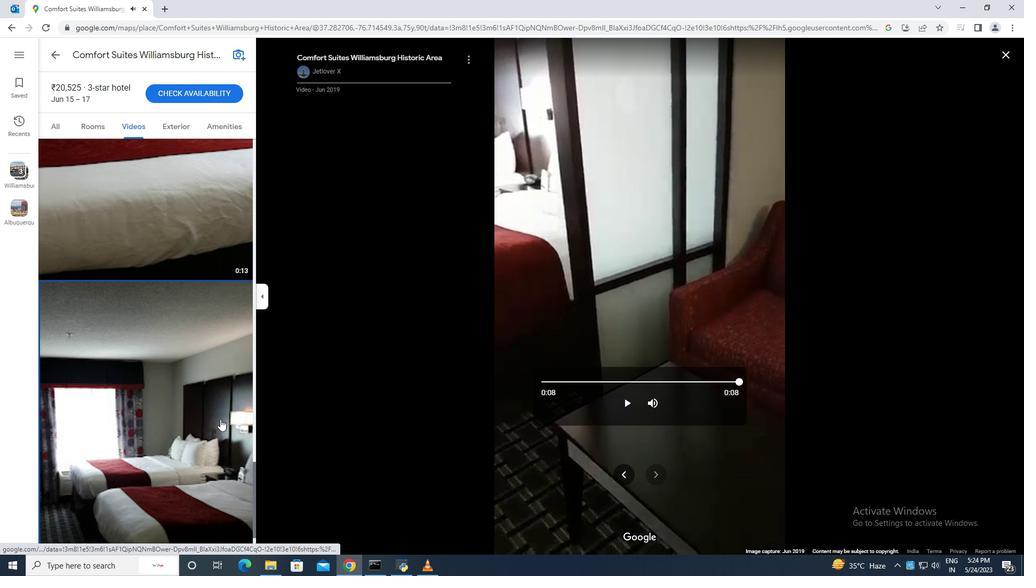
Action: Mouse scrolled (221, 417) with delta (0, 0)
Screenshot: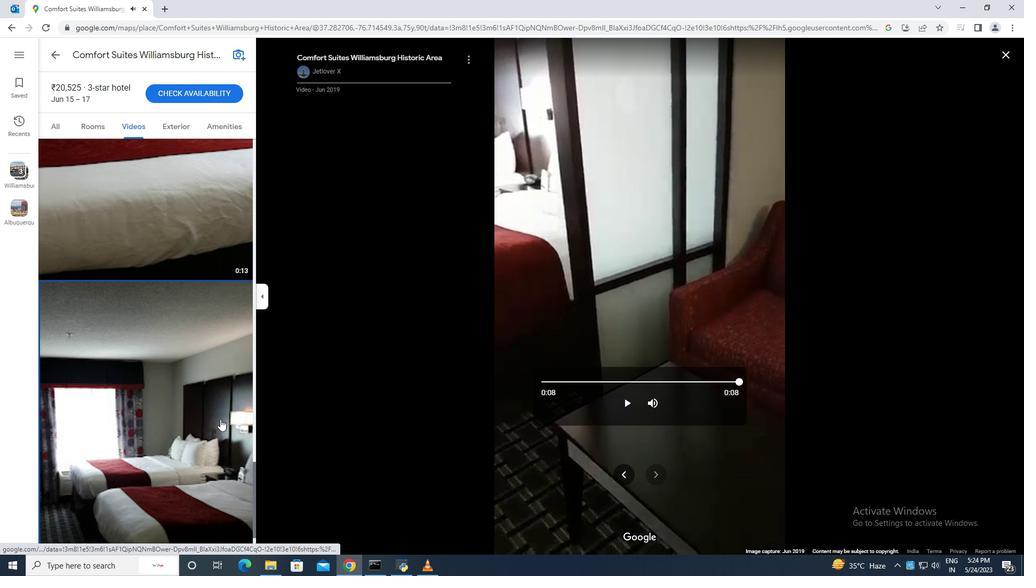 
Action: Mouse scrolled (221, 417) with delta (0, 0)
Screenshot: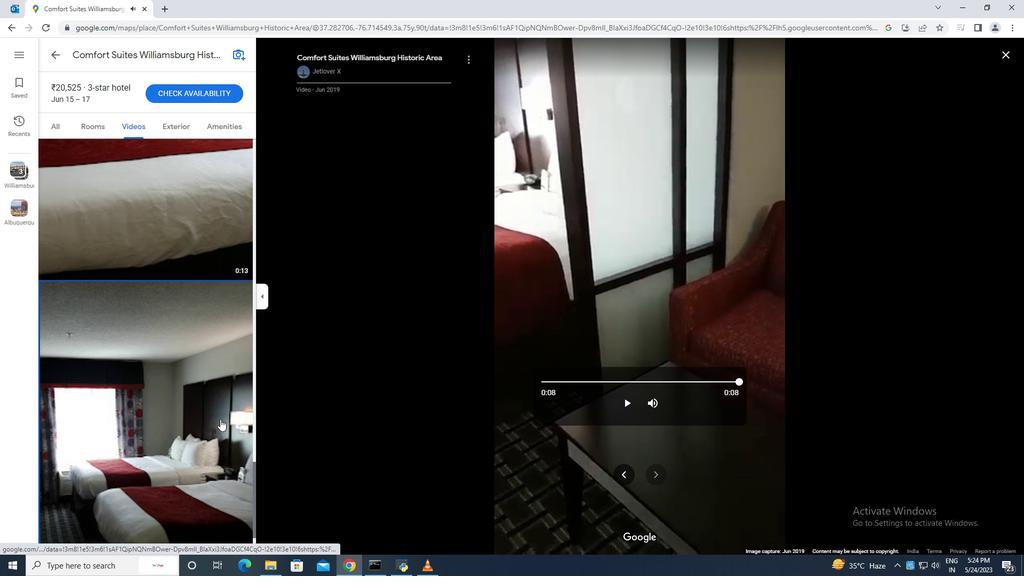 
Action: Mouse scrolled (221, 417) with delta (0, 0)
Screenshot: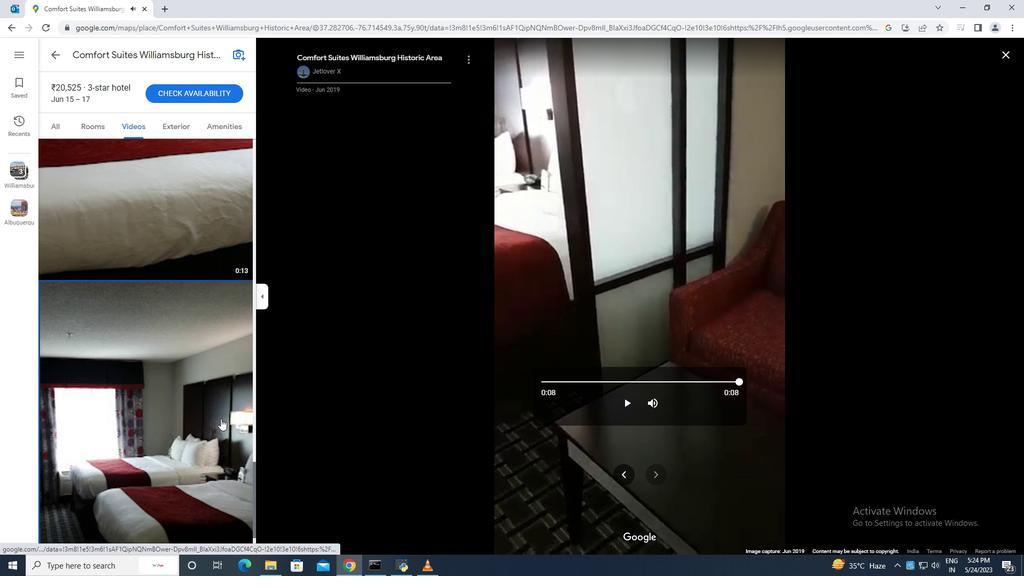 
Action: Mouse scrolled (221, 417) with delta (0, 0)
Screenshot: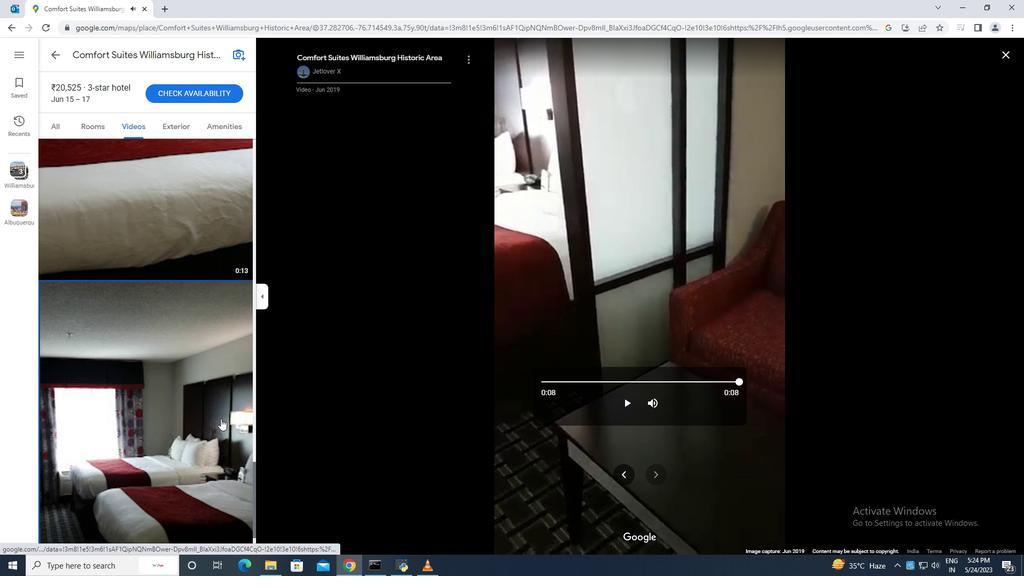 
Action: Mouse moved to (213, 433)
Screenshot: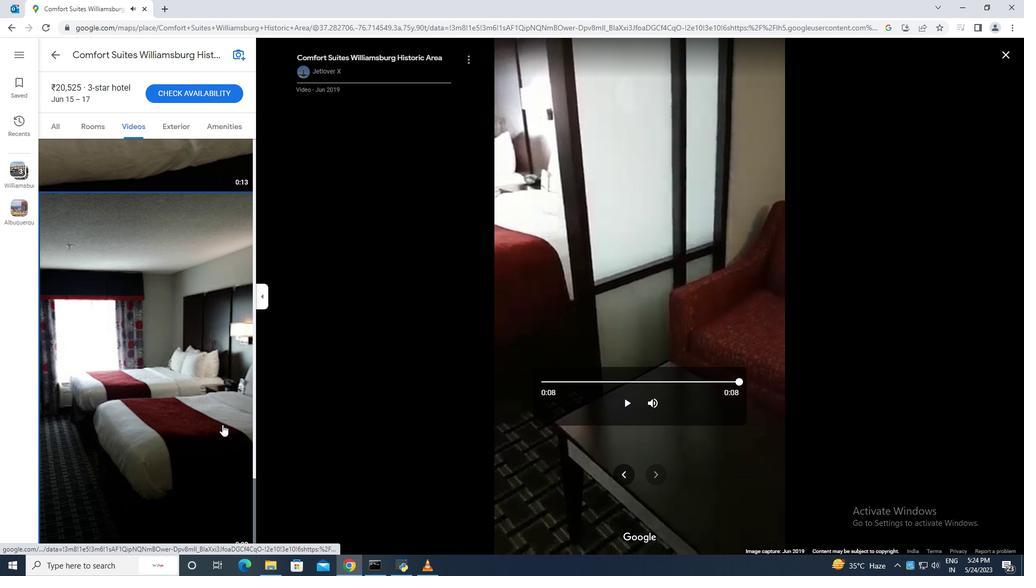 
Action: Mouse scrolled (213, 433) with delta (0, 0)
Screenshot: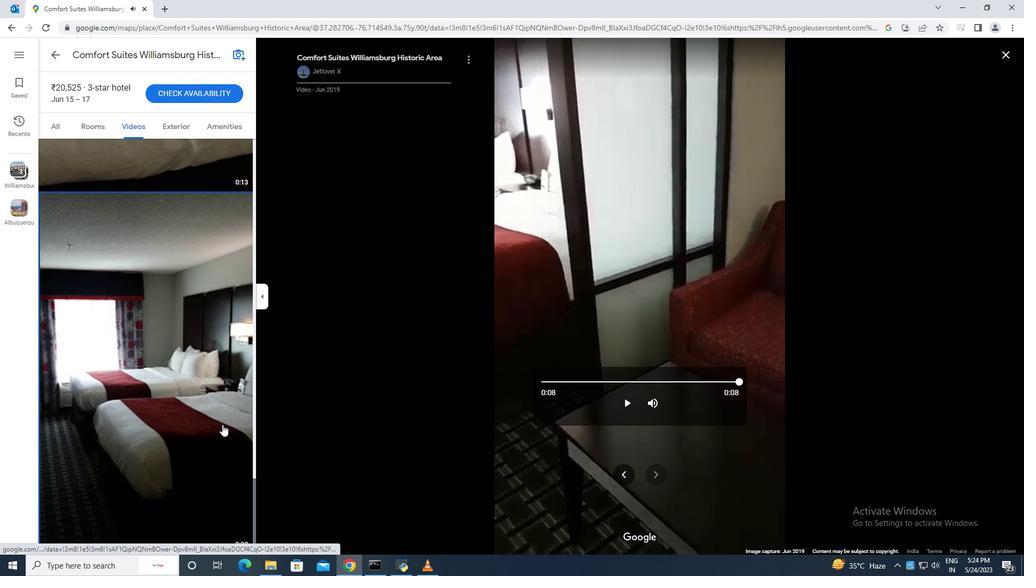 
Action: Mouse scrolled (213, 433) with delta (0, 0)
Screenshot: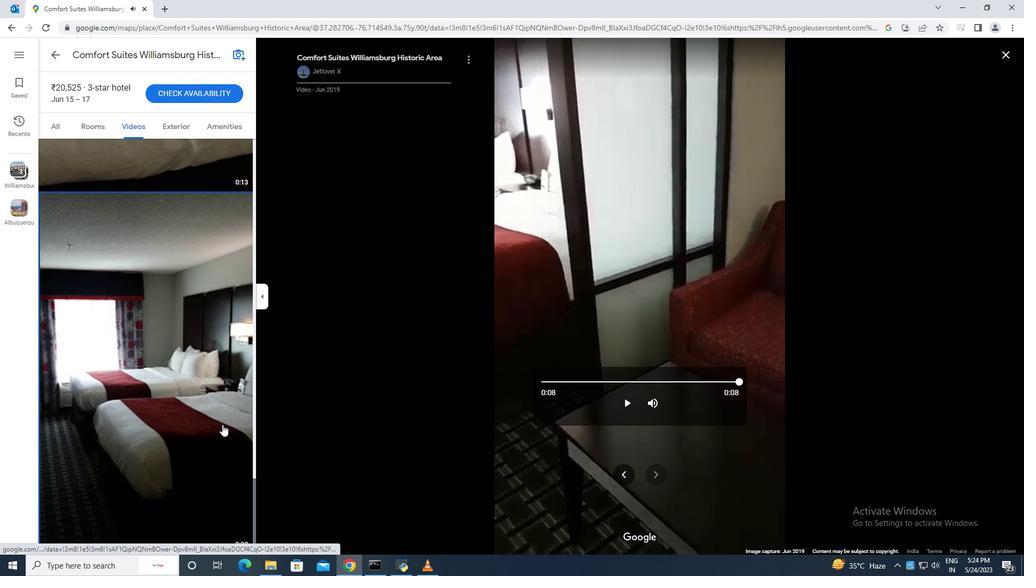 
Action: Mouse scrolled (213, 433) with delta (0, 0)
Screenshot: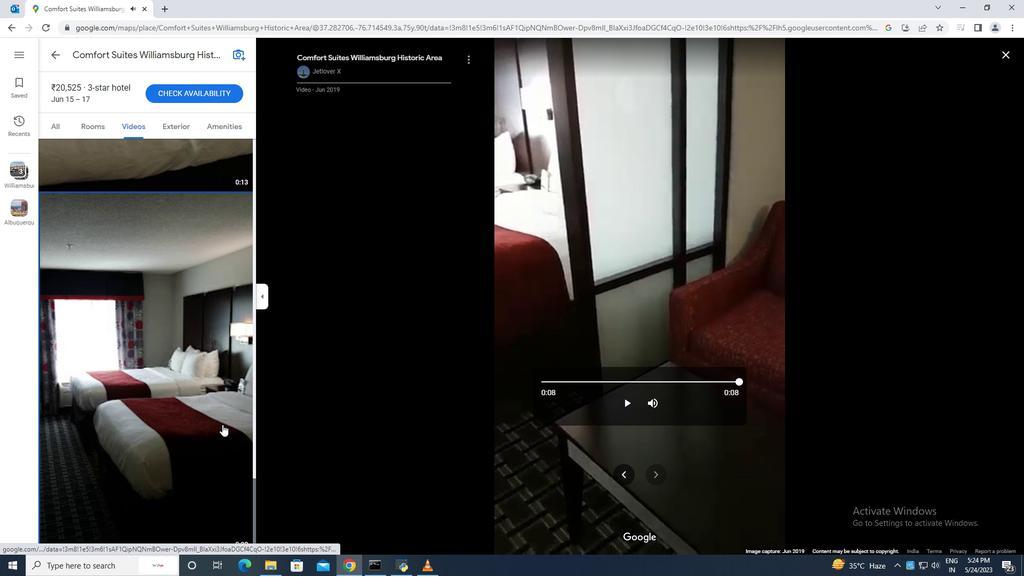 
Action: Mouse moved to (212, 433)
Screenshot: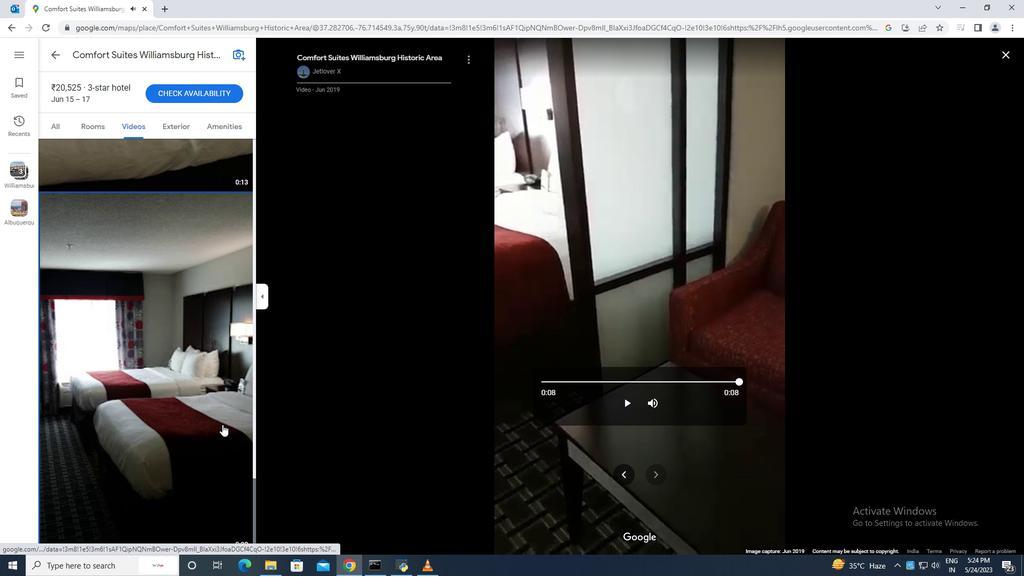 
Action: Mouse scrolled (212, 433) with delta (0, 0)
Screenshot: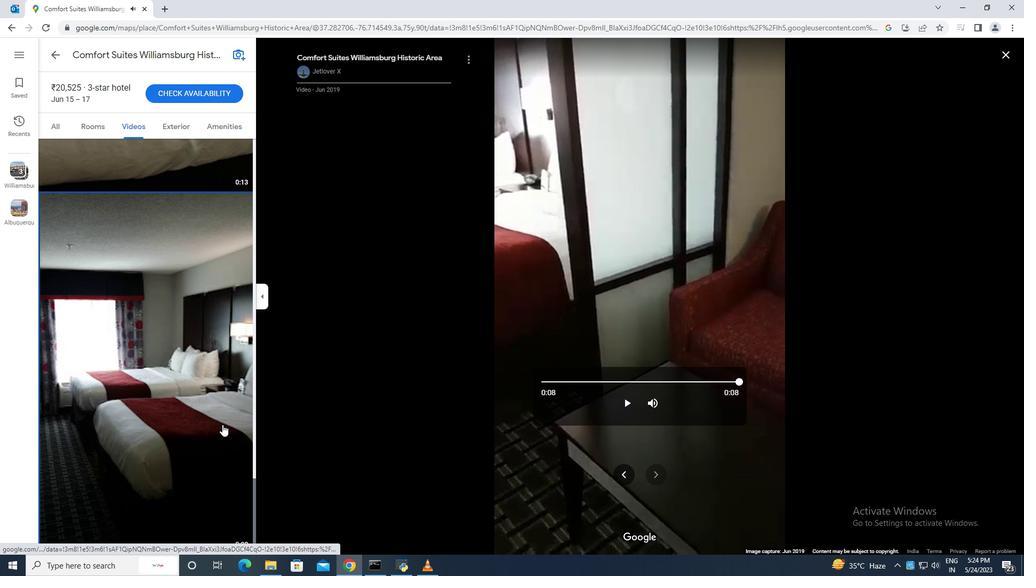
Action: Mouse scrolled (212, 433) with delta (0, 0)
Screenshot: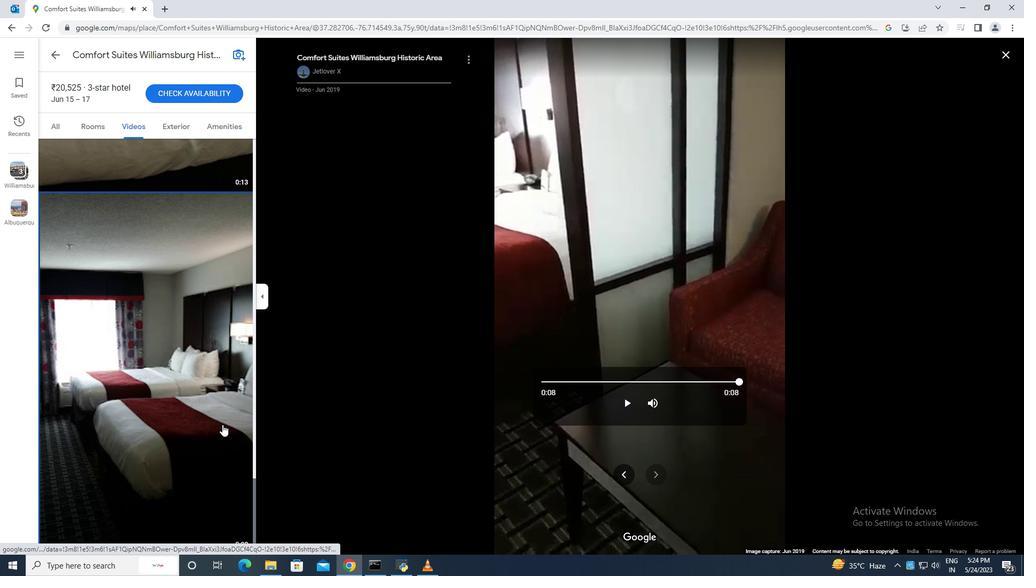 
Action: Mouse moved to (202, 428)
Screenshot: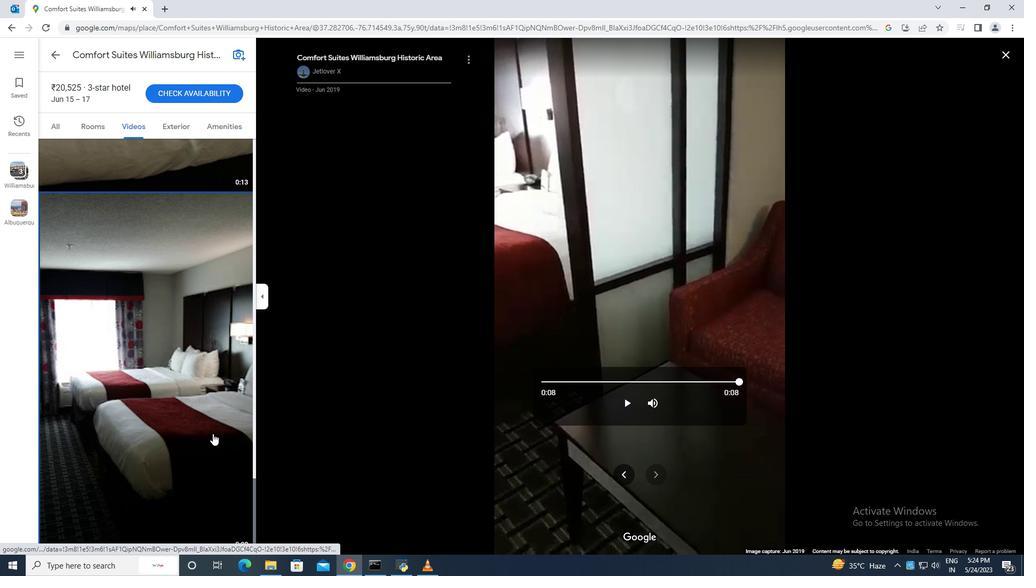 
Action: Mouse scrolled (202, 428) with delta (0, 0)
Screenshot: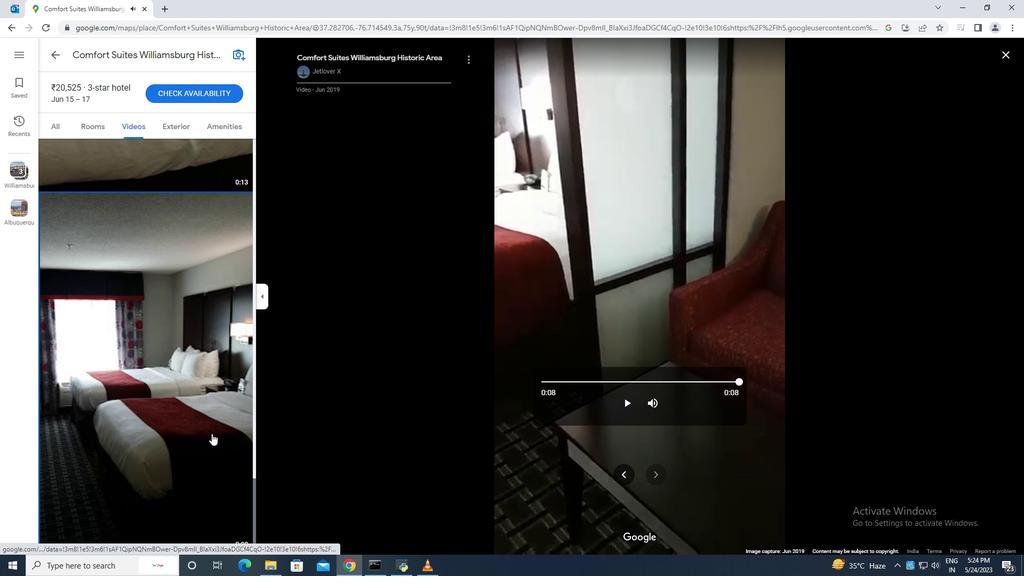 
Action: Mouse moved to (201, 428)
Screenshot: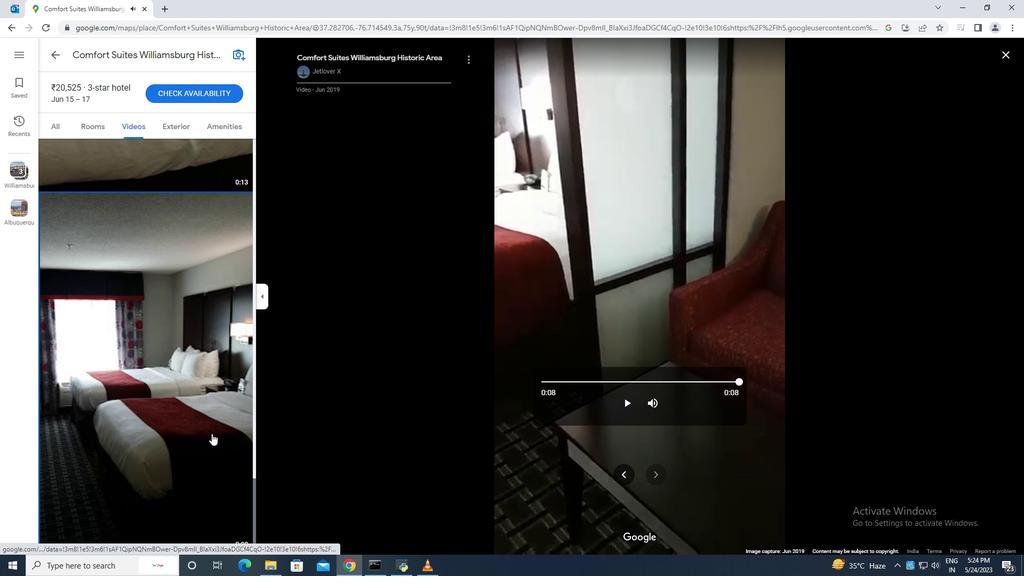 
Action: Mouse scrolled (201, 428) with delta (0, 0)
Screenshot: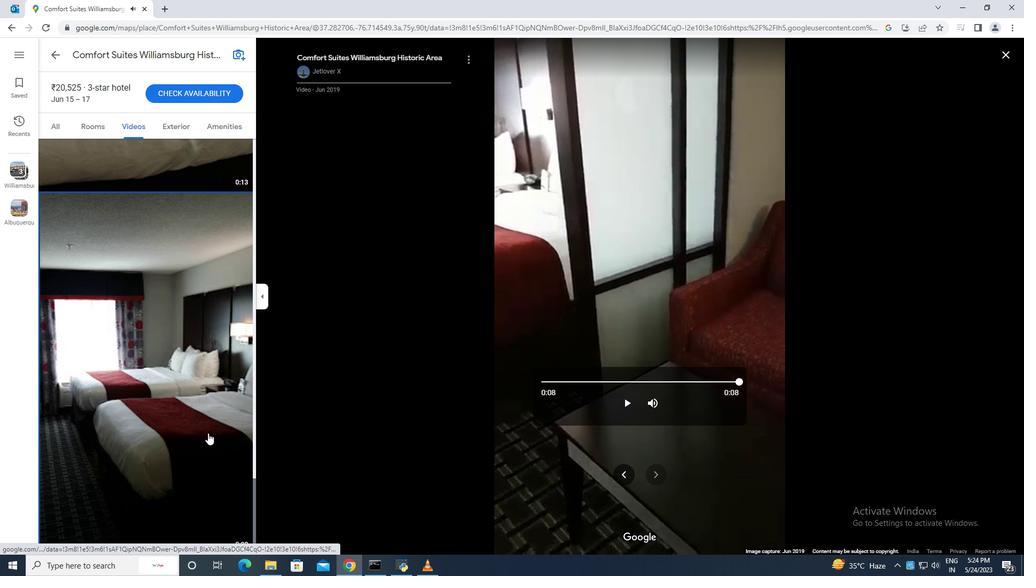 
Action: Mouse scrolled (201, 428) with delta (0, 0)
Screenshot: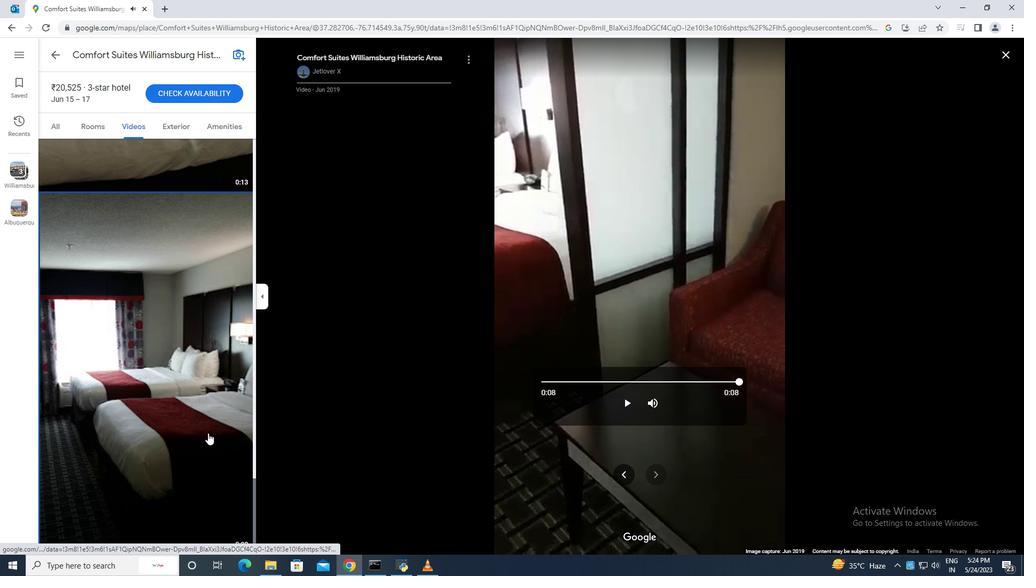
Action: Mouse scrolled (201, 428) with delta (0, 0)
Screenshot: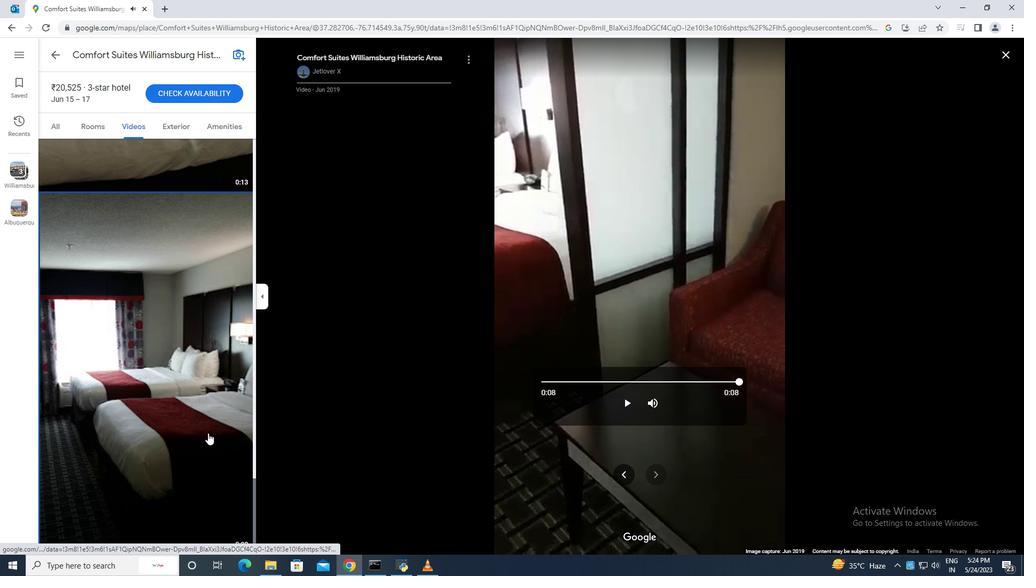
Action: Mouse scrolled (201, 428) with delta (0, 0)
Screenshot: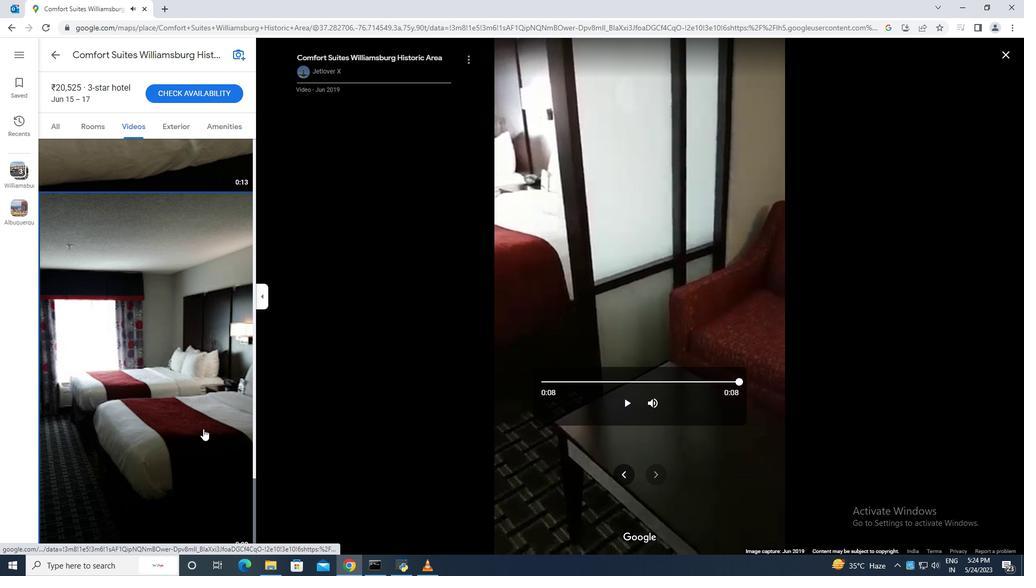 
Action: Mouse moved to (10, 26)
Screenshot: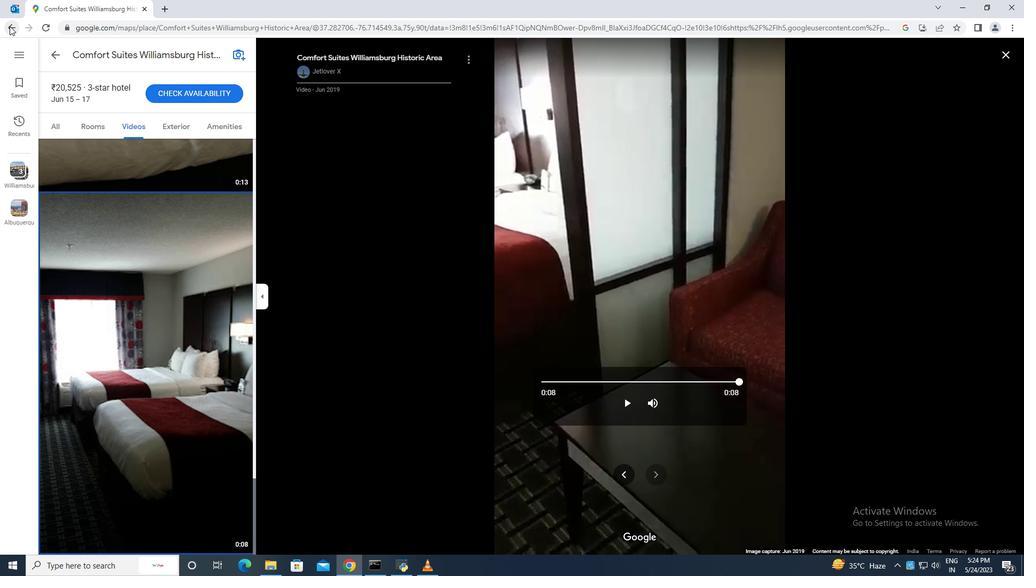 
Action: Mouse pressed left at (10, 26)
Screenshot: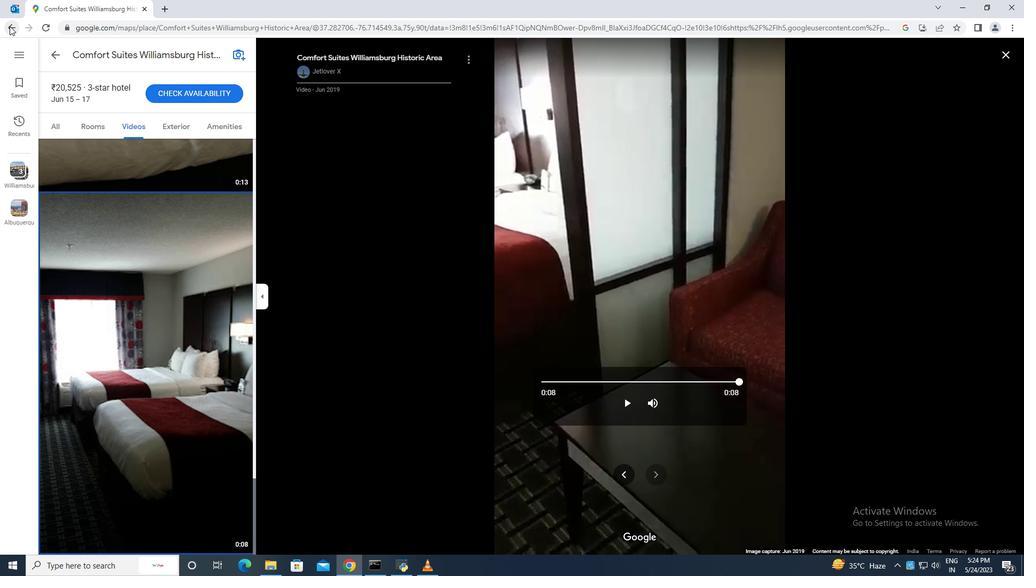 
Action: Mouse moved to (148, 429)
Screenshot: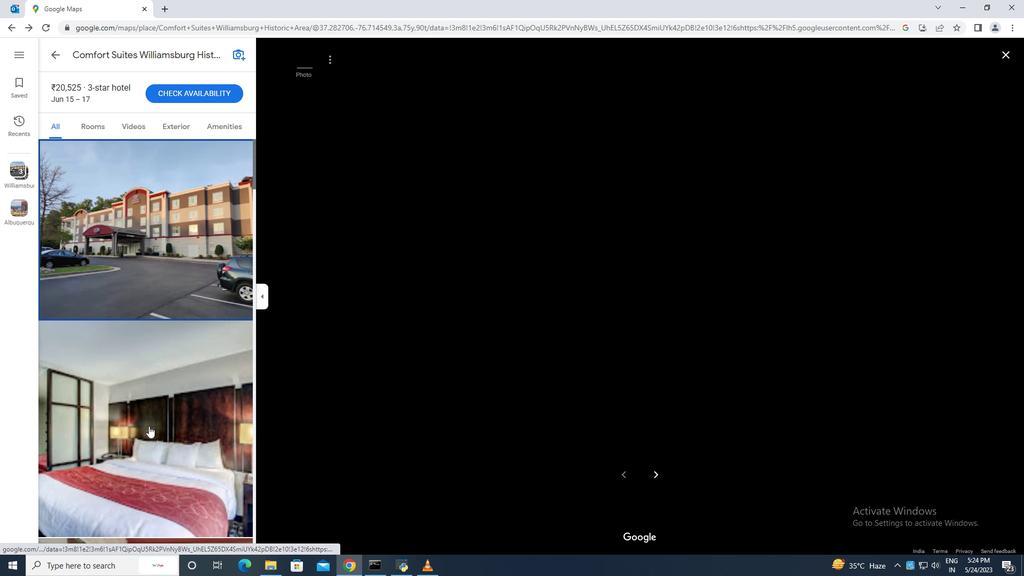 
Action: Mouse scrolled (148, 429) with delta (0, 0)
Screenshot: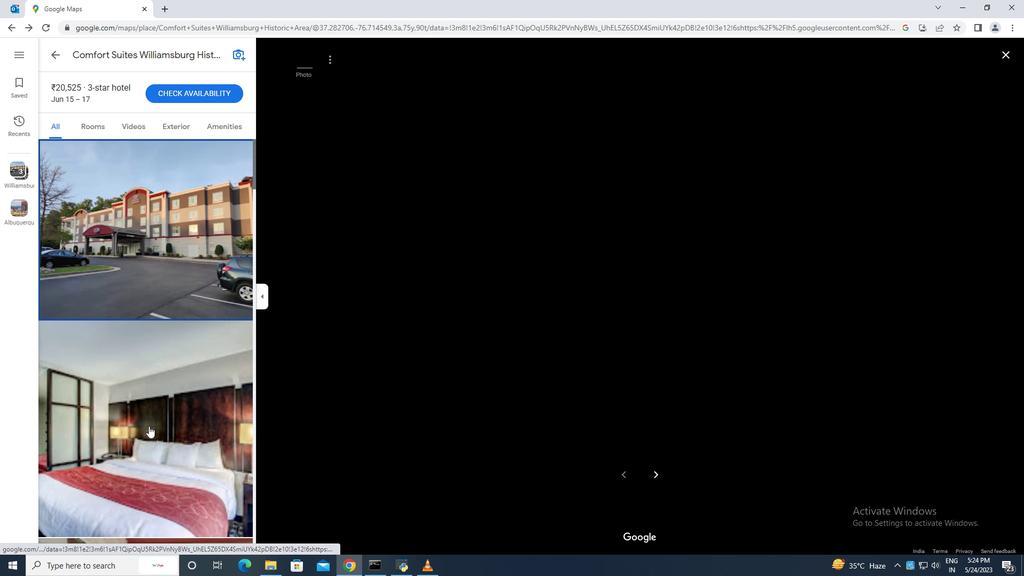 
Action: Mouse moved to (148, 430)
Screenshot: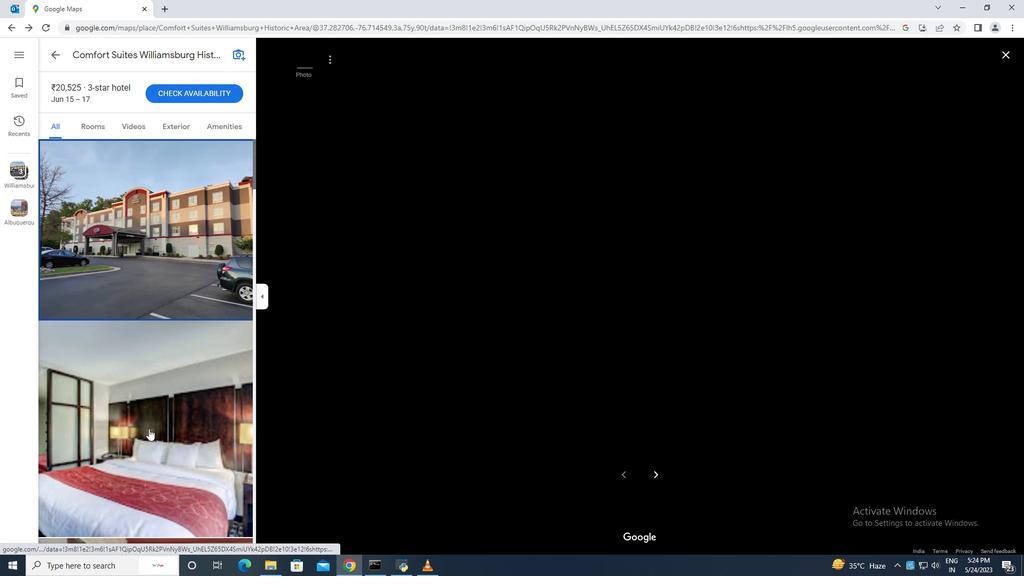 
Action: Mouse scrolled (148, 429) with delta (0, 0)
Screenshot: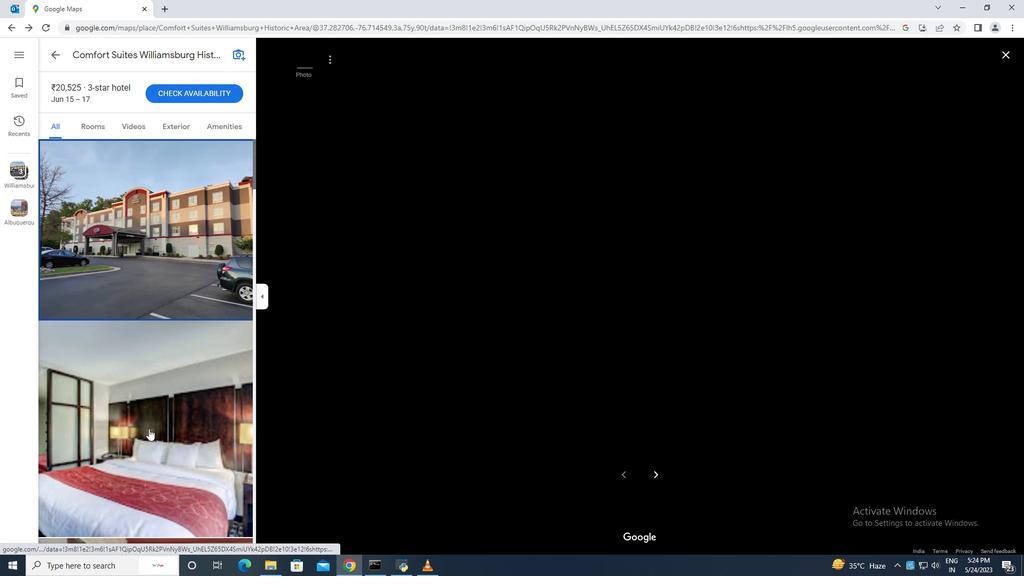 
Action: Mouse scrolled (148, 429) with delta (0, 0)
Screenshot: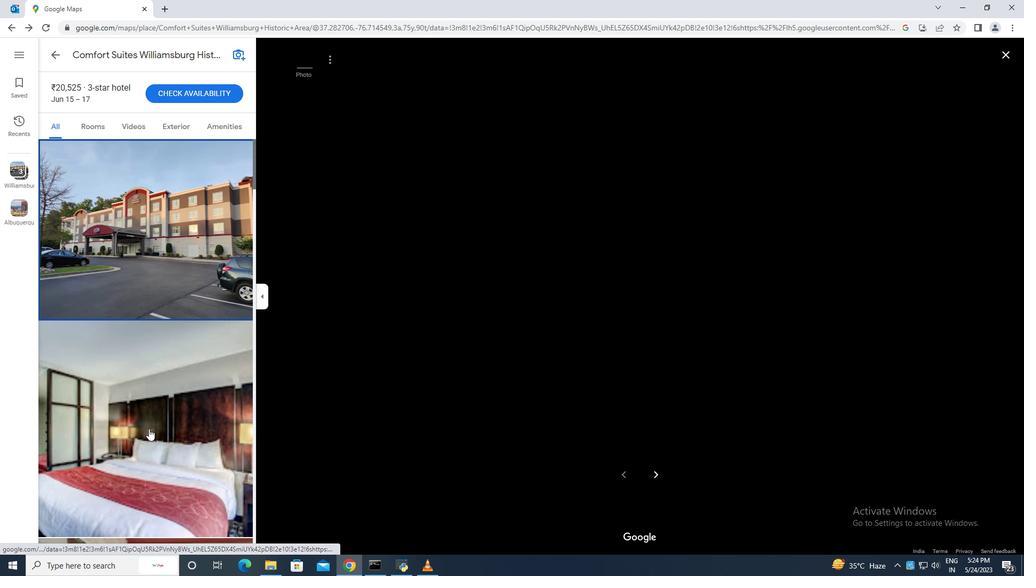 
Action: Mouse moved to (148, 430)
Screenshot: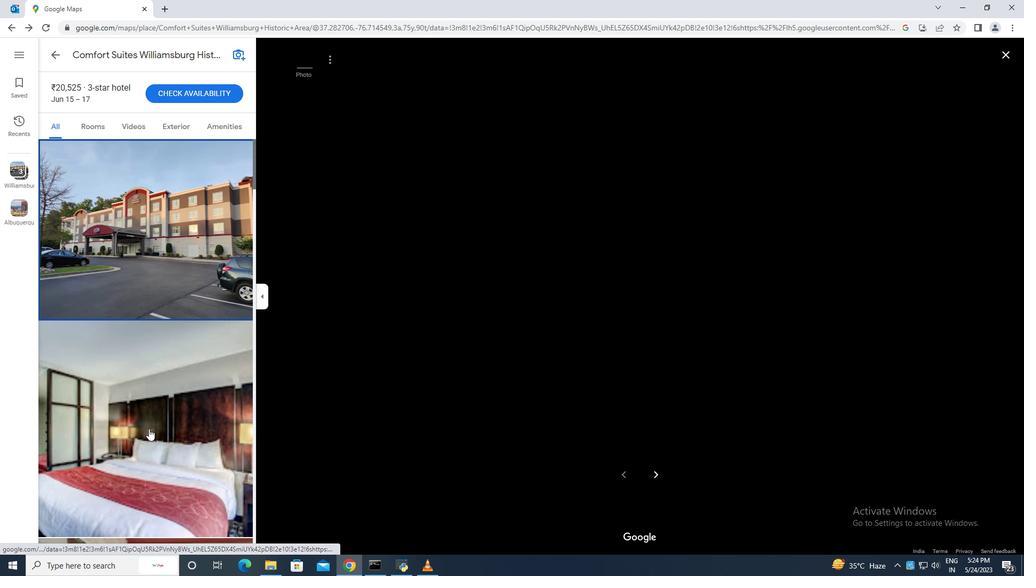 
Action: Mouse scrolled (148, 430) with delta (0, 0)
Screenshot: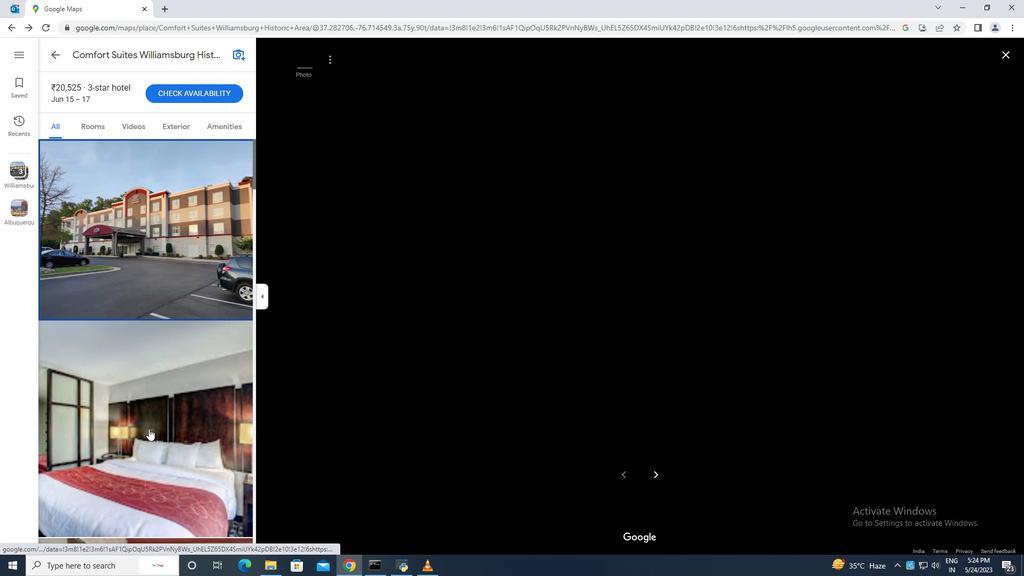 
Action: Mouse scrolled (148, 430) with delta (0, 0)
Screenshot: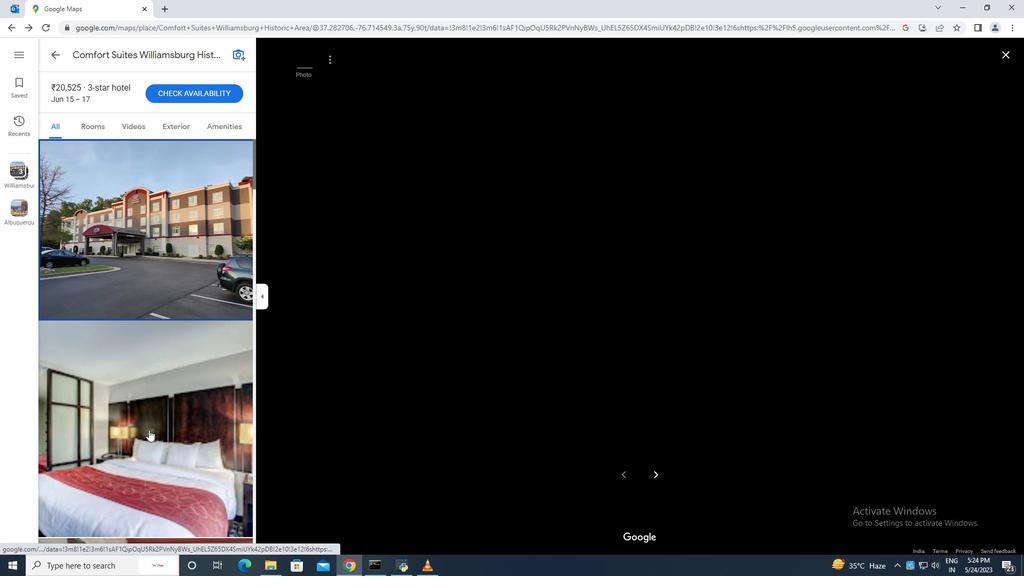 
Action: Mouse moved to (13, 27)
Screenshot: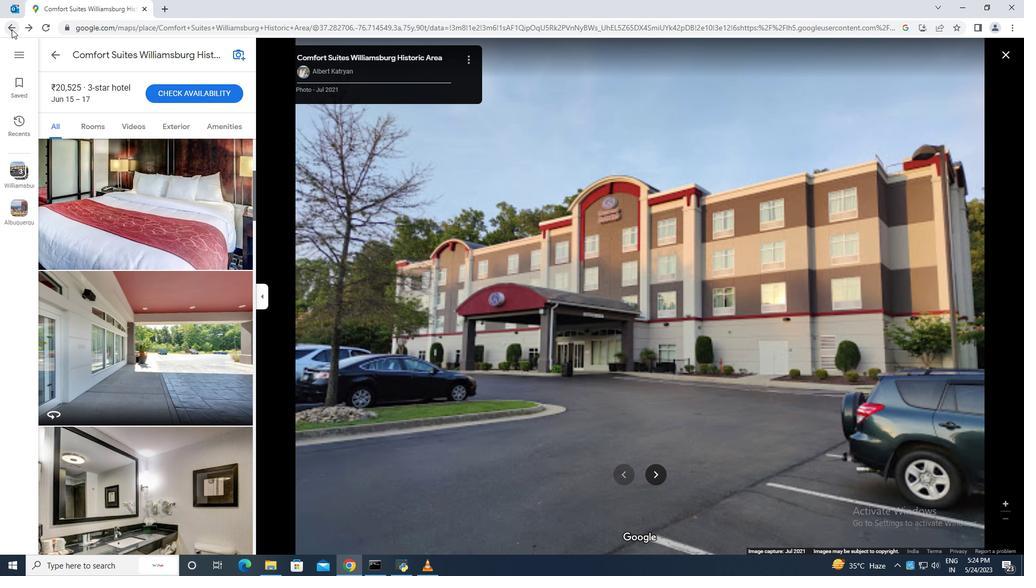 
Action: Mouse pressed left at (13, 27)
Screenshot: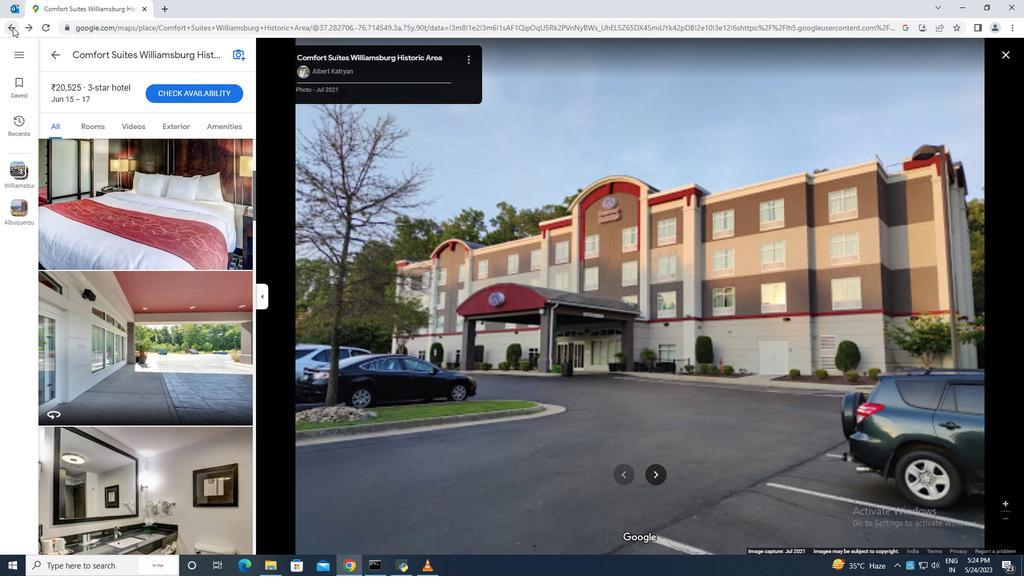 
Action: Mouse moved to (138, 371)
Screenshot: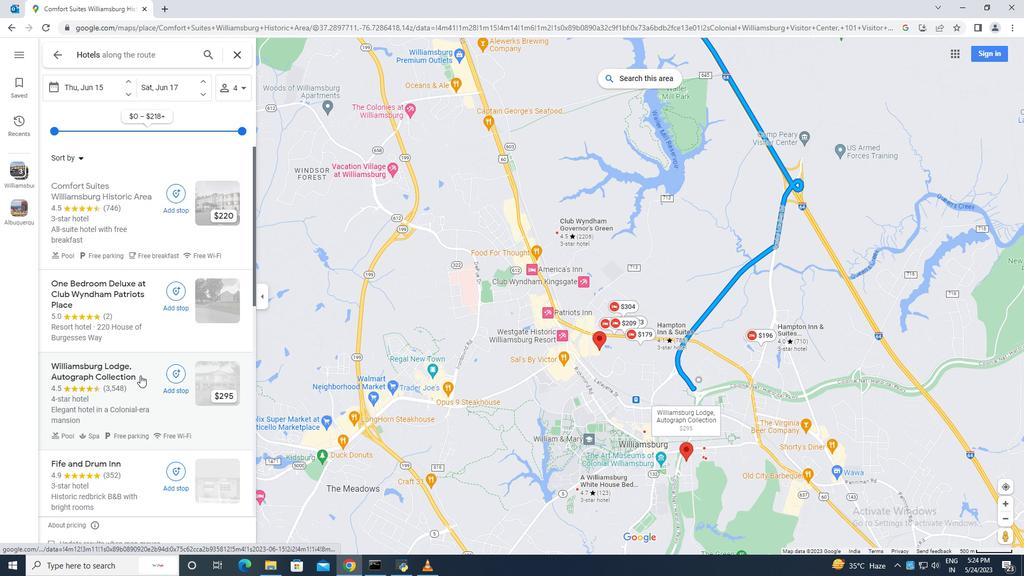 
Action: Mouse scrolled (138, 371) with delta (0, 0)
Screenshot: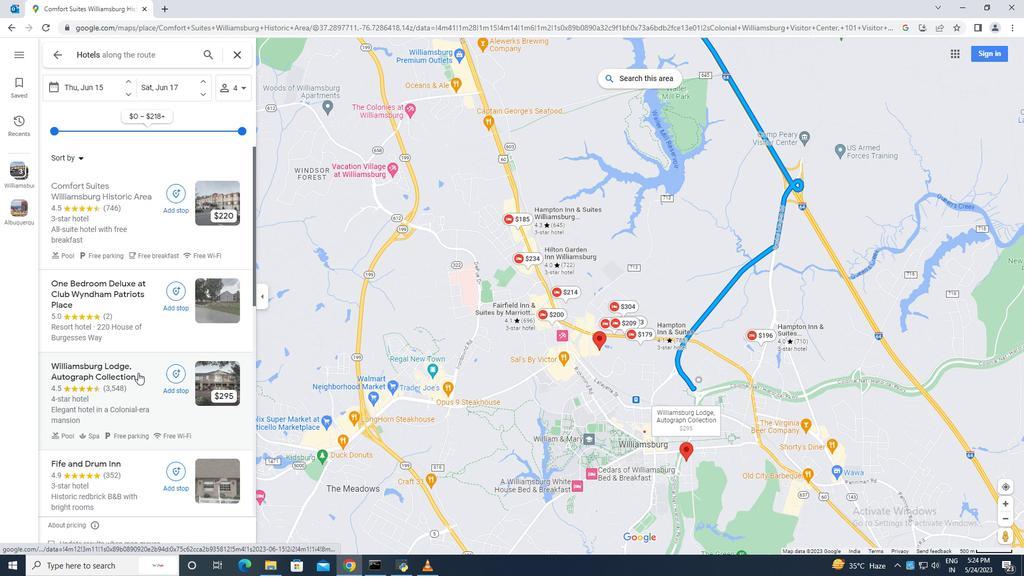 
Action: Mouse scrolled (138, 371) with delta (0, 0)
Screenshot: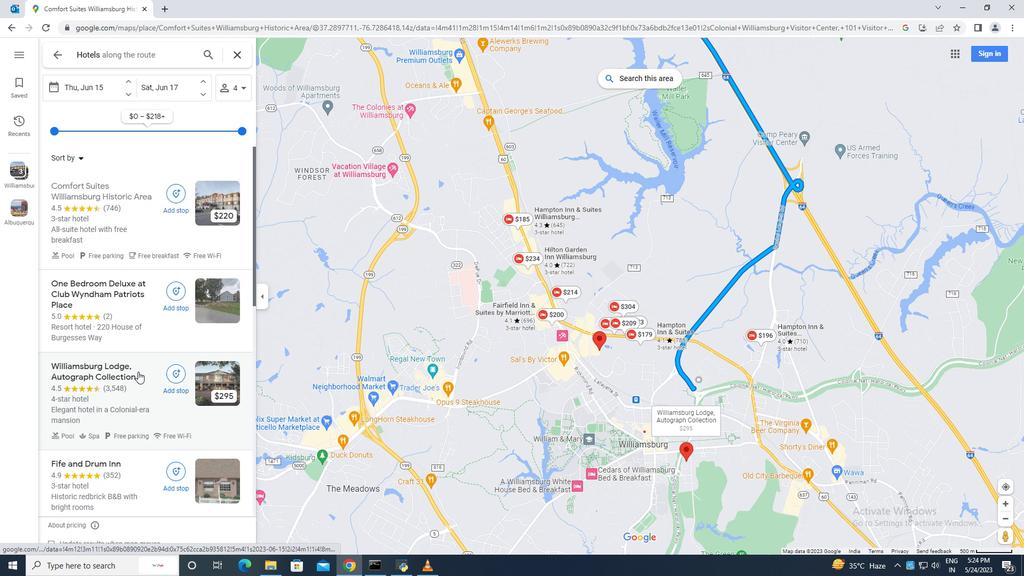 
Action: Mouse moved to (154, 271)
Screenshot: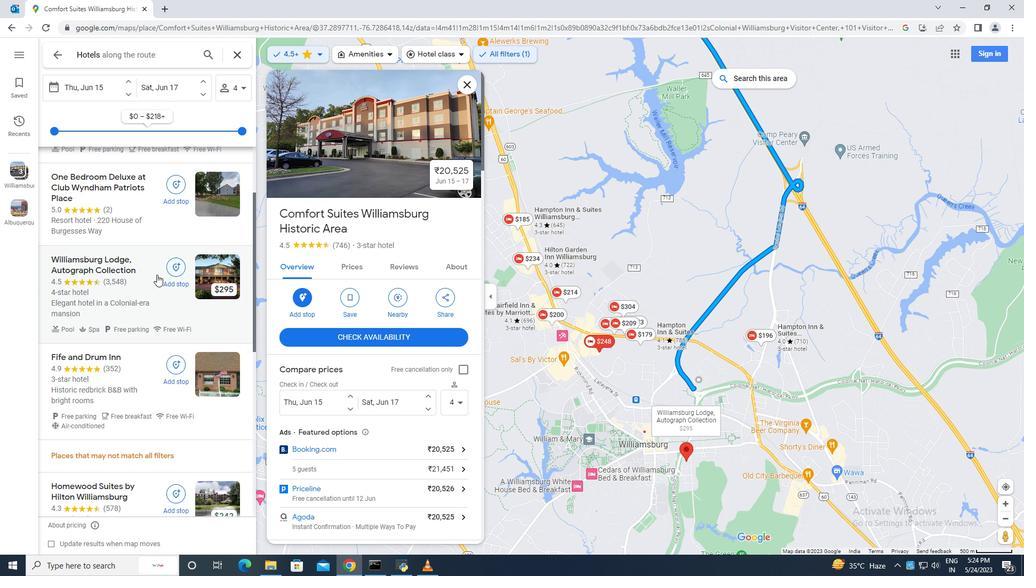 
Action: Mouse pressed left at (154, 271)
Screenshot: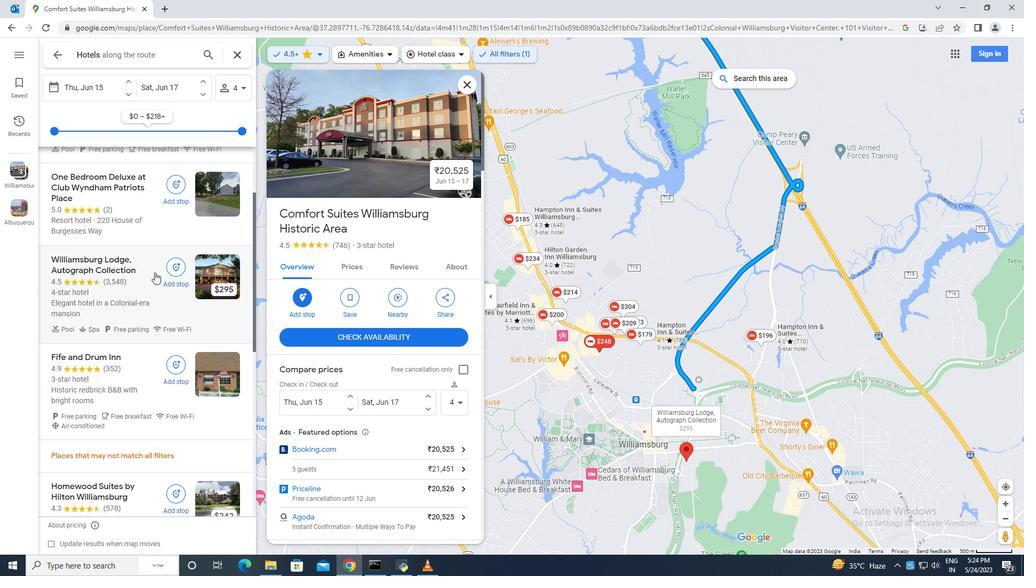 
Action: Mouse moved to (360, 292)
Screenshot: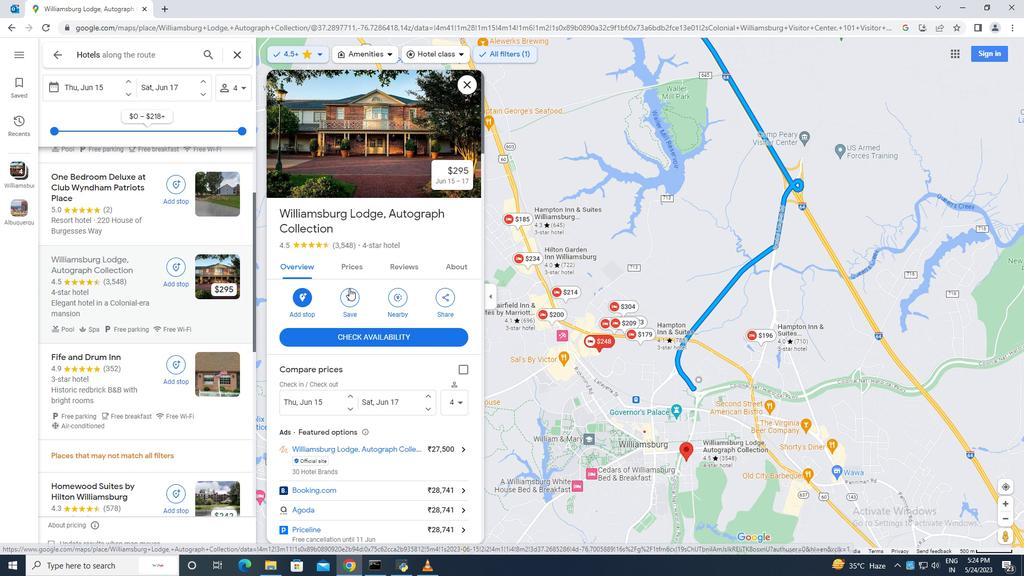 
Action: Mouse scrolled (360, 291) with delta (0, 0)
Screenshot: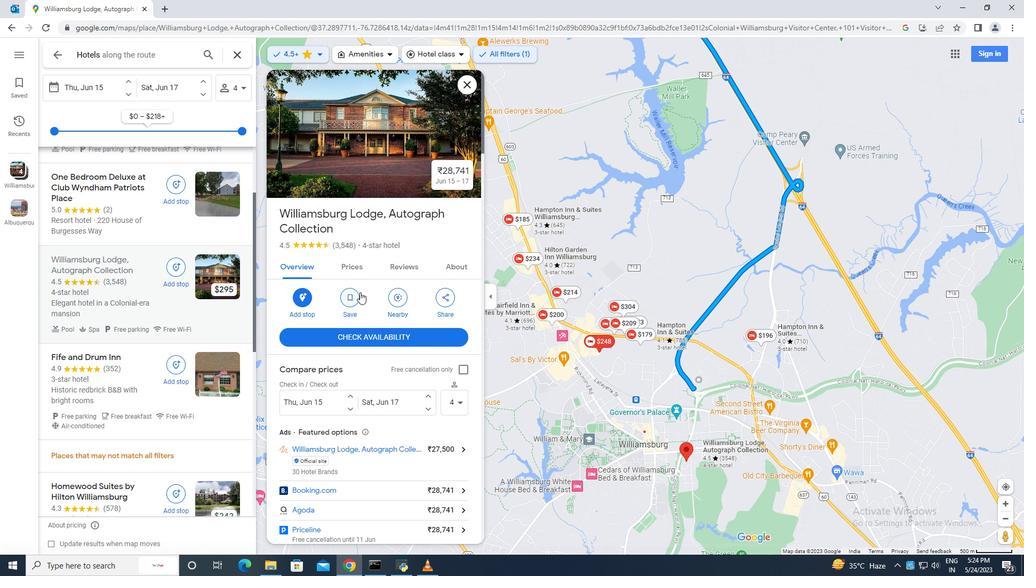 
Action: Mouse scrolled (360, 291) with delta (0, 0)
Screenshot: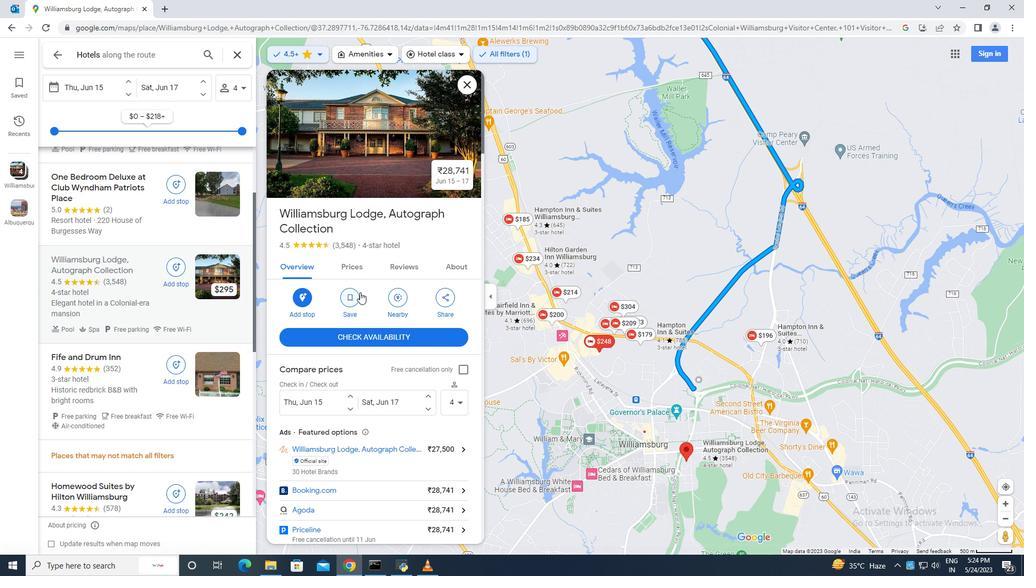 
Action: Mouse scrolled (360, 291) with delta (0, 0)
Screenshot: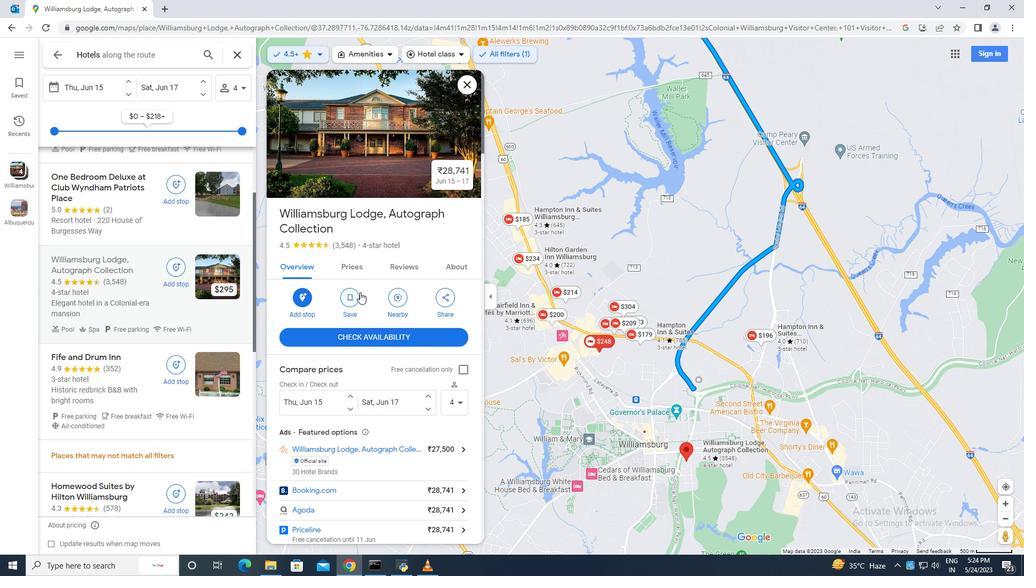 
Action: Mouse scrolled (360, 291) with delta (0, 0)
Screenshot: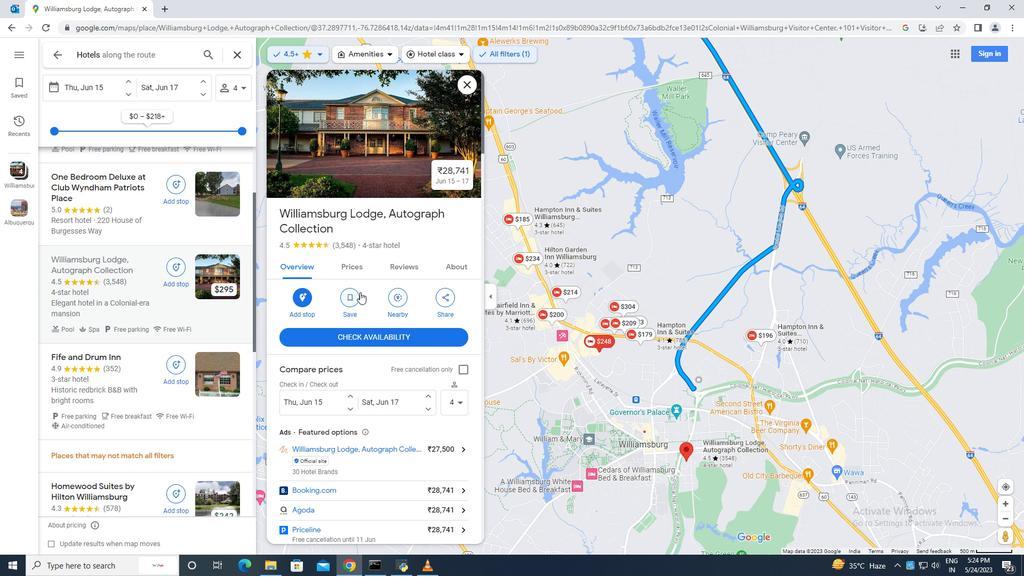 
Action: Mouse scrolled (360, 291) with delta (0, 0)
Screenshot: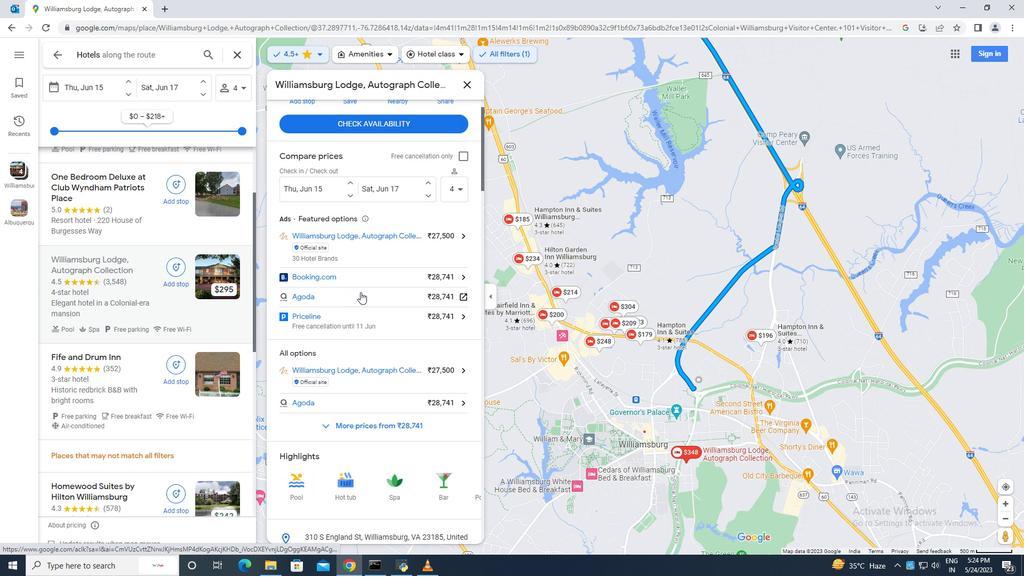 
Action: Mouse moved to (361, 292)
Screenshot: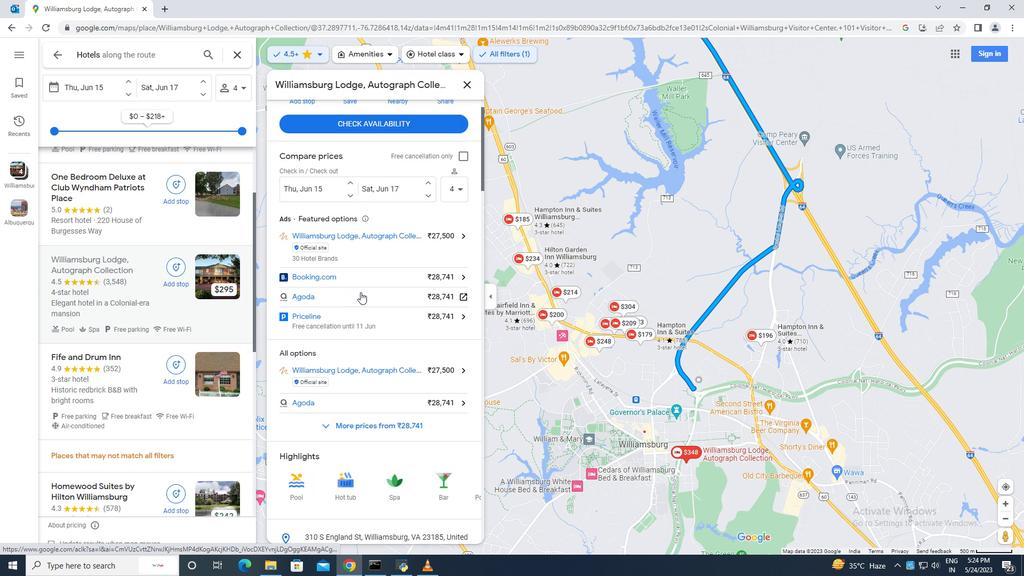 
Action: Mouse scrolled (361, 291) with delta (0, 0)
Screenshot: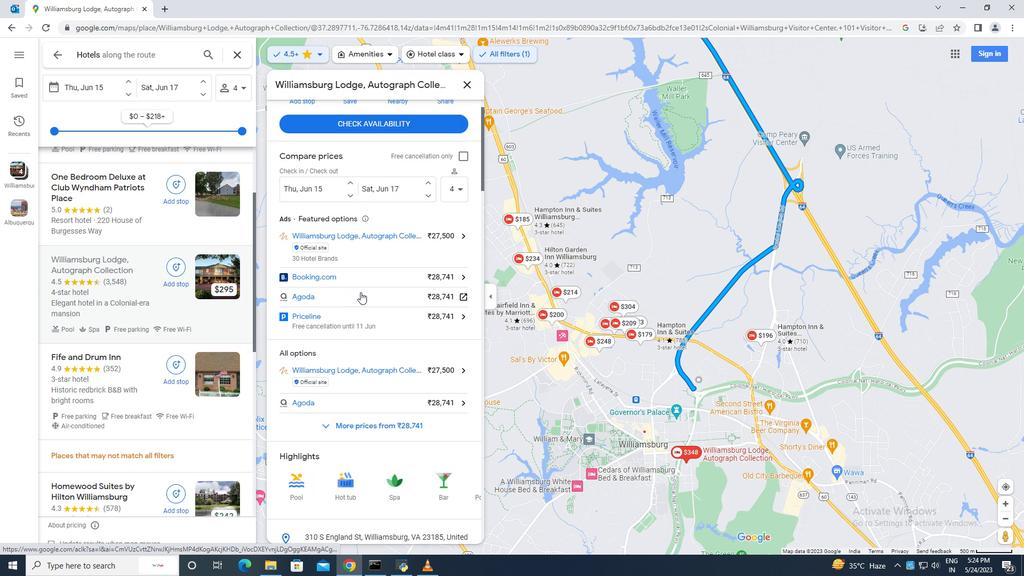
Action: Mouse scrolled (361, 291) with delta (0, 0)
Screenshot: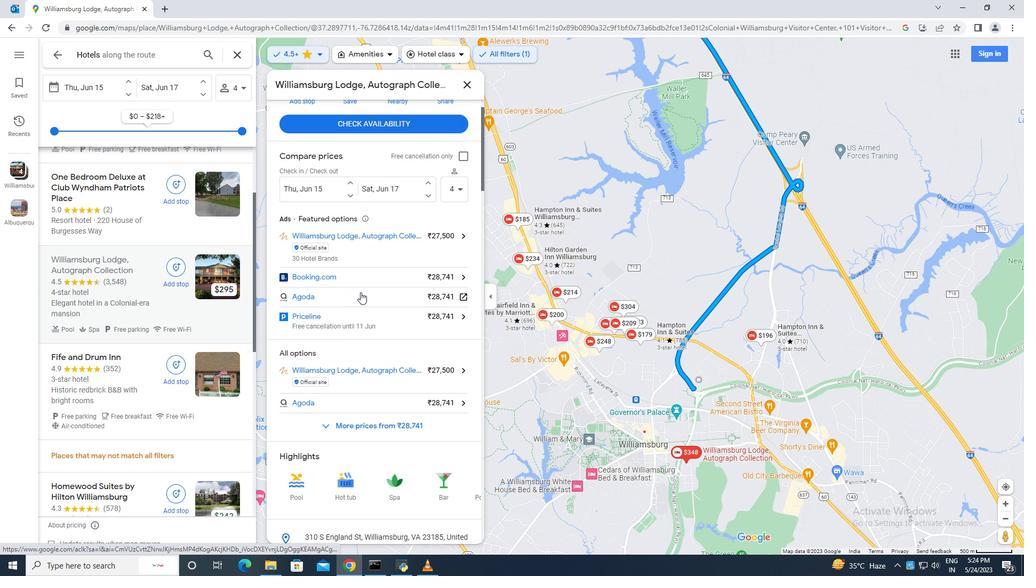 
Action: Mouse scrolled (361, 291) with delta (0, 0)
Screenshot: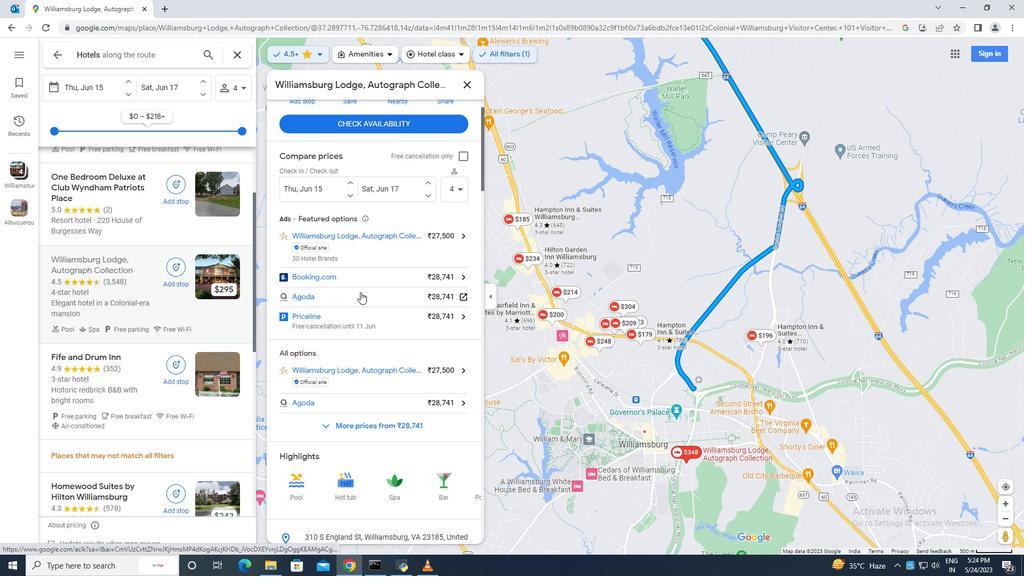 
Action: Mouse scrolled (361, 291) with delta (0, 0)
Screenshot: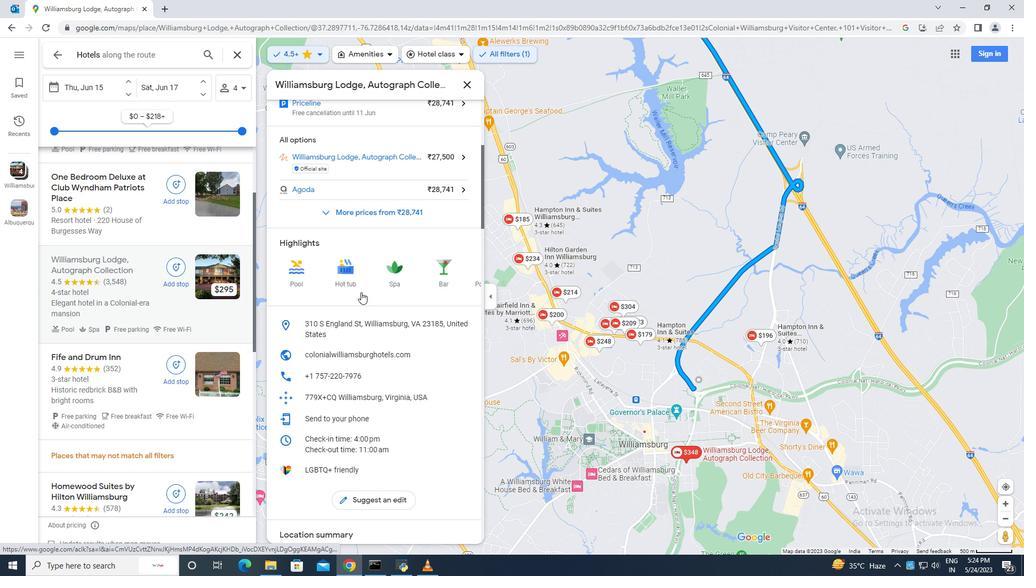 
Action: Mouse moved to (361, 292)
Screenshot: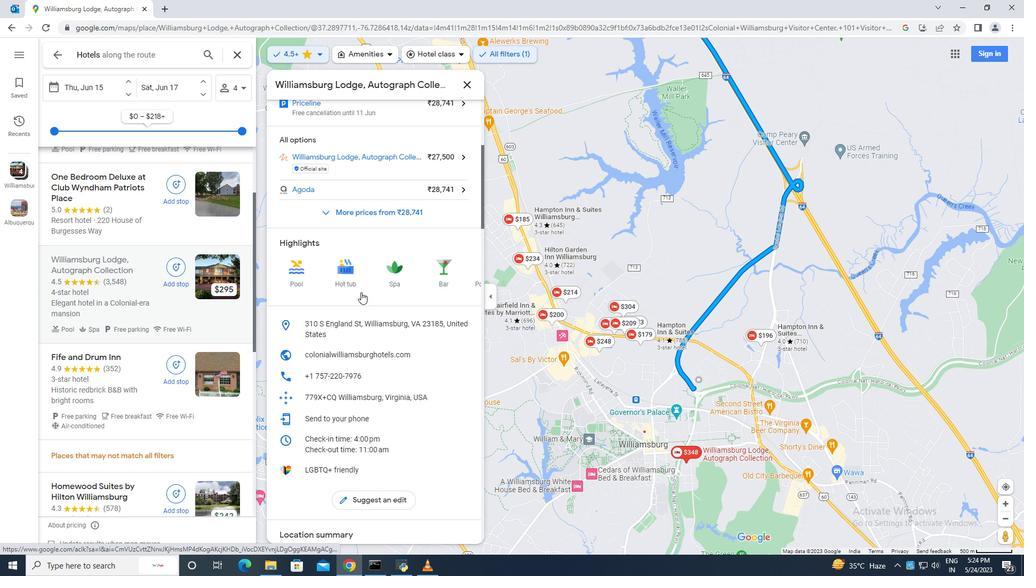 
Action: Mouse scrolled (361, 291) with delta (0, 0)
Screenshot: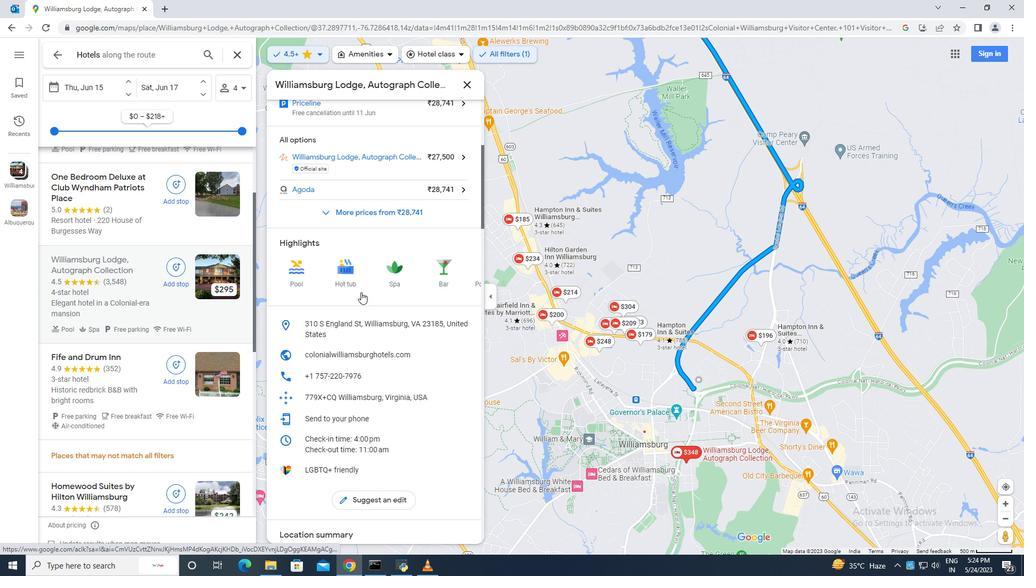 
Action: Mouse scrolled (361, 291) with delta (0, 0)
Screenshot: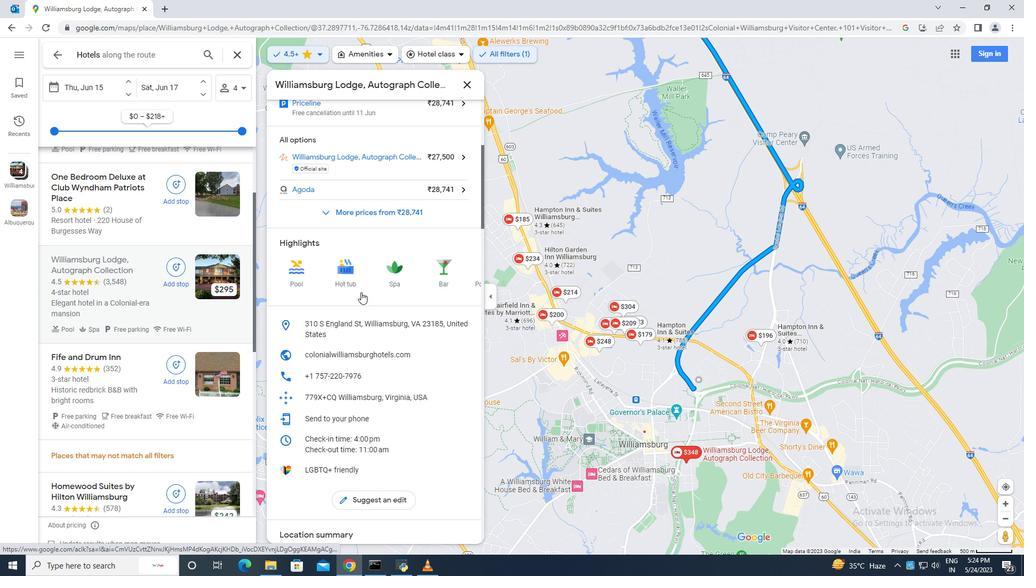 
Action: Mouse scrolled (361, 291) with delta (0, 0)
Screenshot: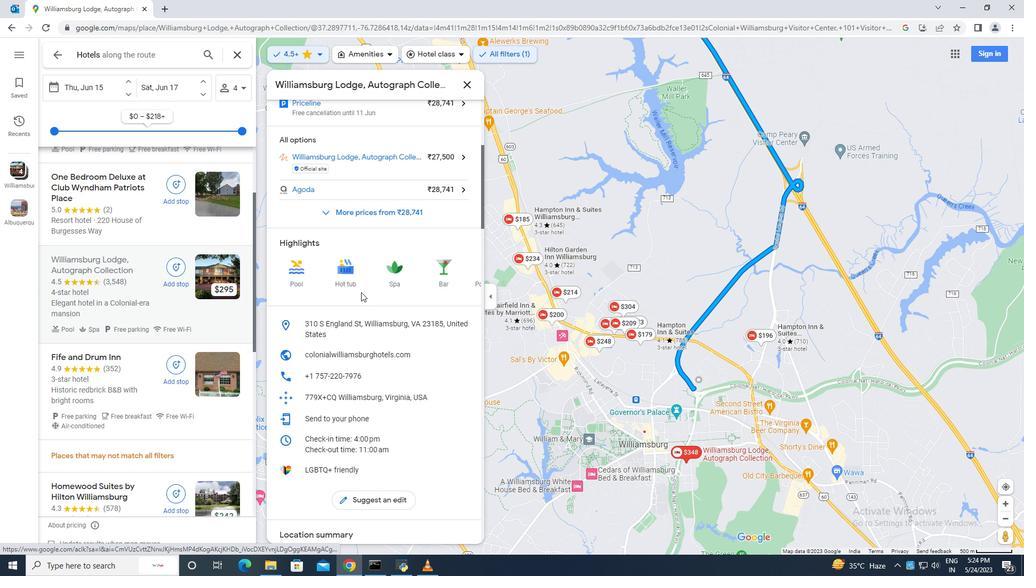 
Action: Mouse scrolled (361, 291) with delta (0, 0)
Screenshot: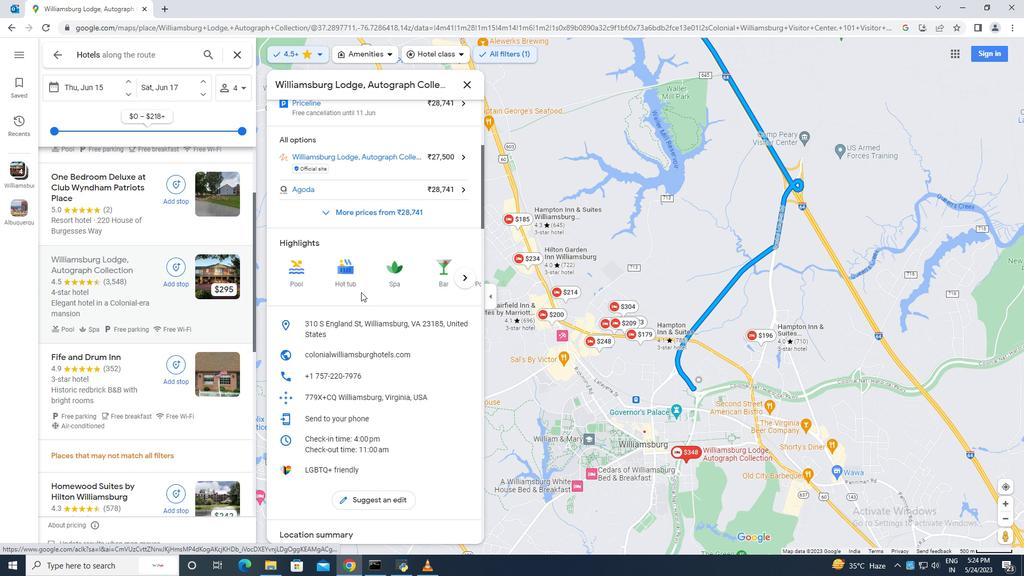 
Action: Mouse moved to (394, 312)
Screenshot: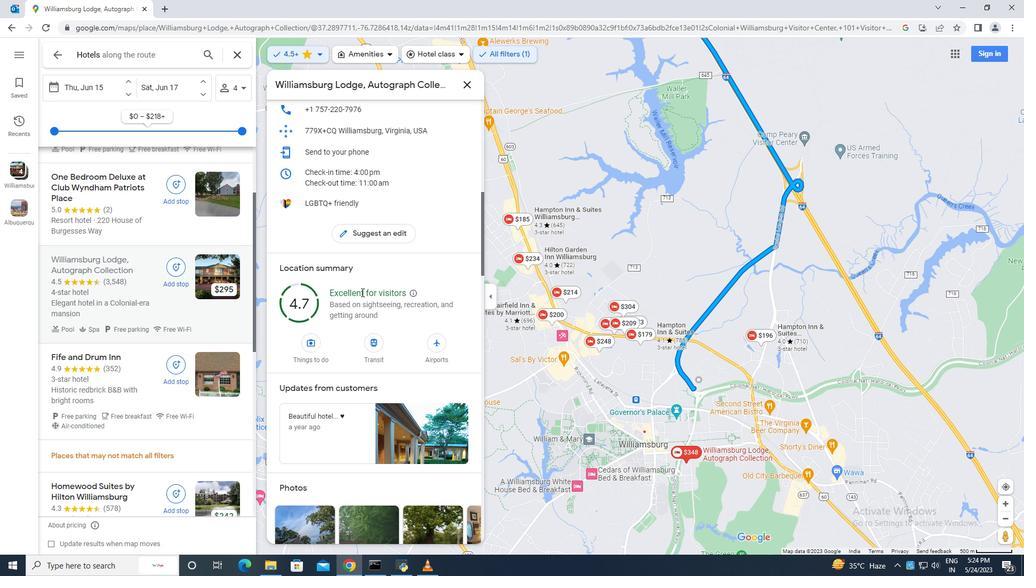 
Action: Mouse scrolled (394, 311) with delta (0, 0)
Screenshot: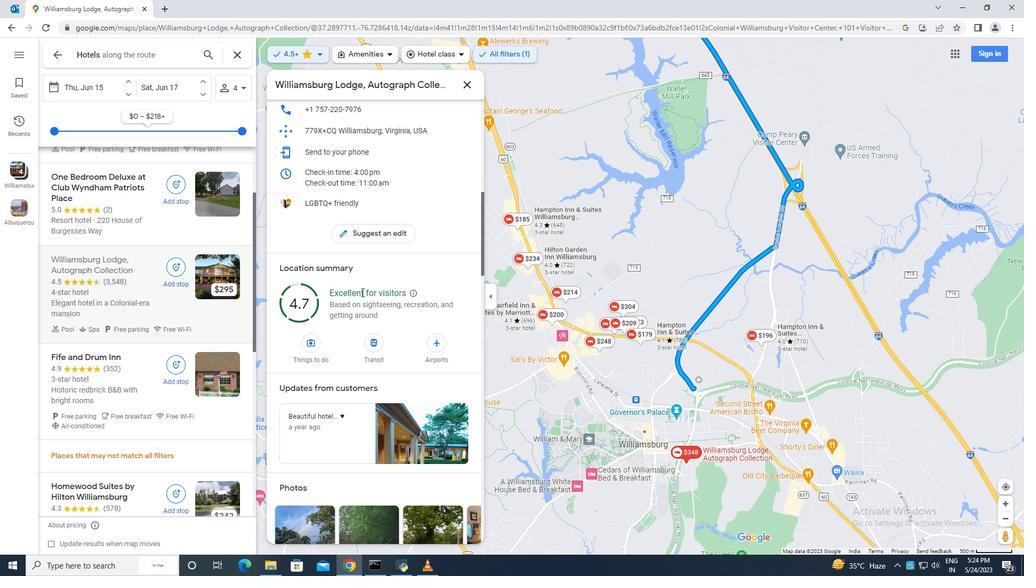 
Action: Mouse scrolled (394, 311) with delta (0, 0)
Screenshot: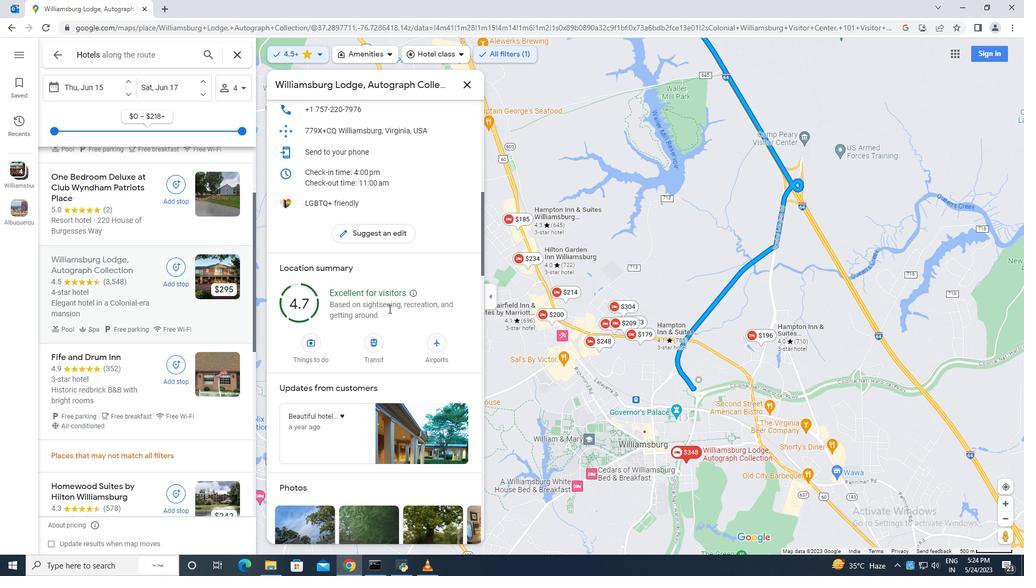 
Action: Mouse scrolled (394, 311) with delta (0, 0)
Screenshot: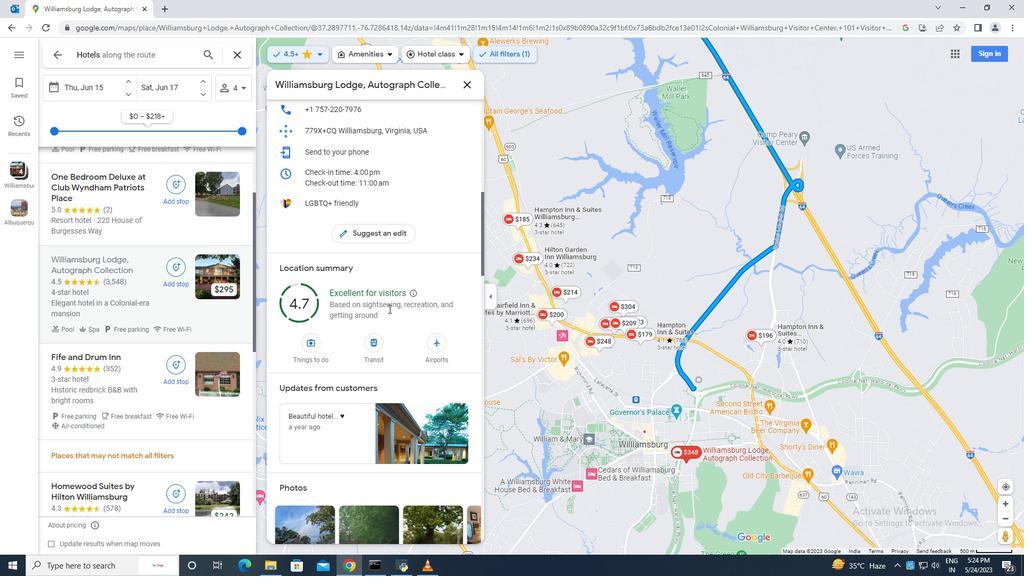 
Action: Mouse scrolled (394, 311) with delta (0, 0)
Screenshot: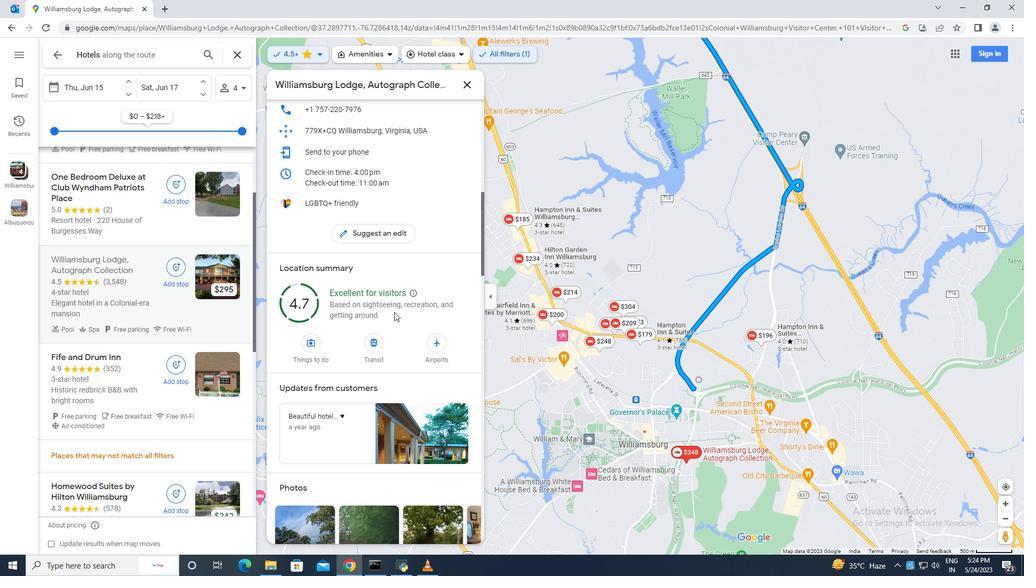 
Action: Mouse moved to (425, 342)
Screenshot: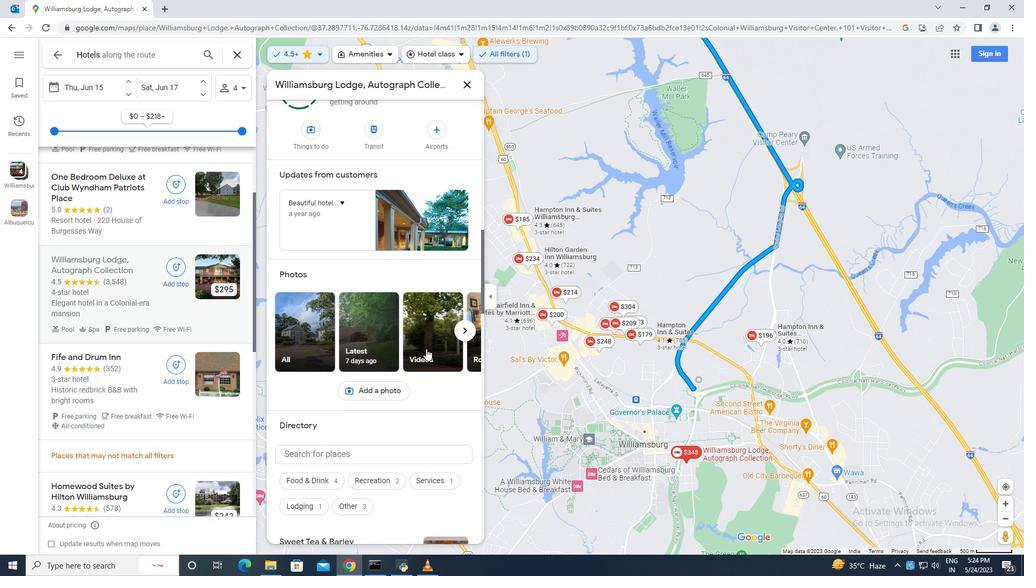 
Action: Mouse pressed left at (425, 342)
Screenshot: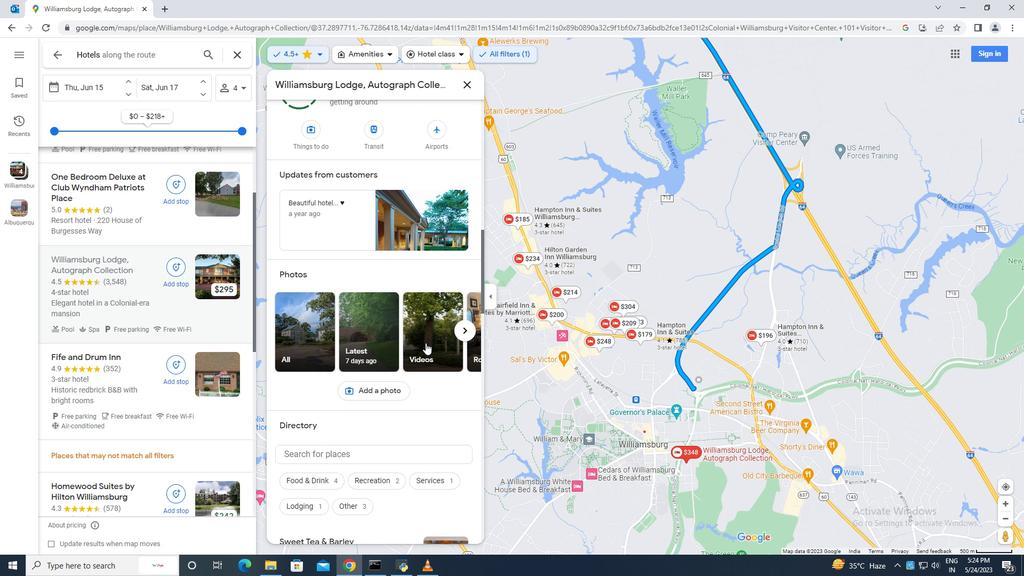 
Action: Mouse moved to (627, 403)
Screenshot: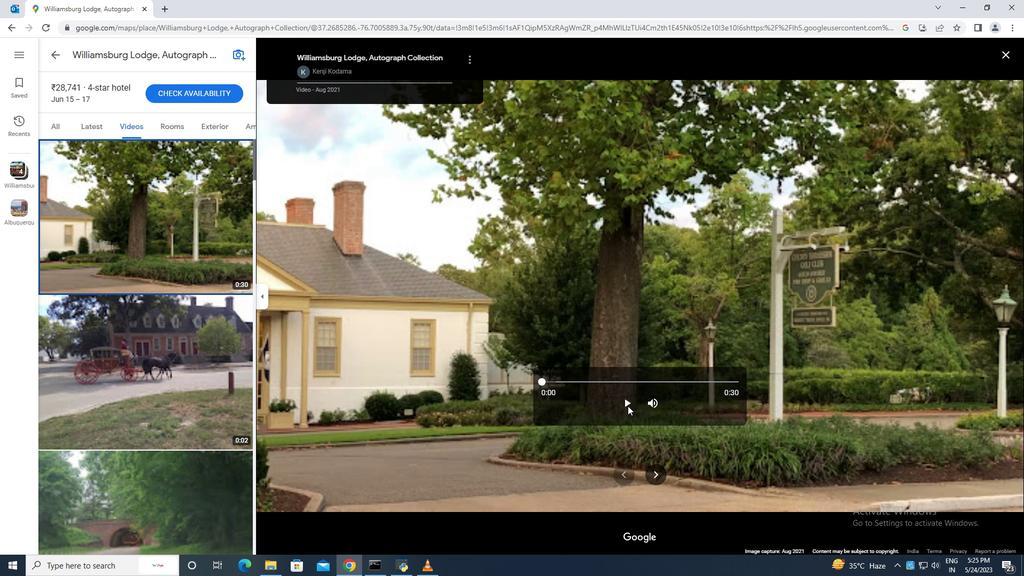 
Action: Mouse pressed left at (627, 403)
Screenshot: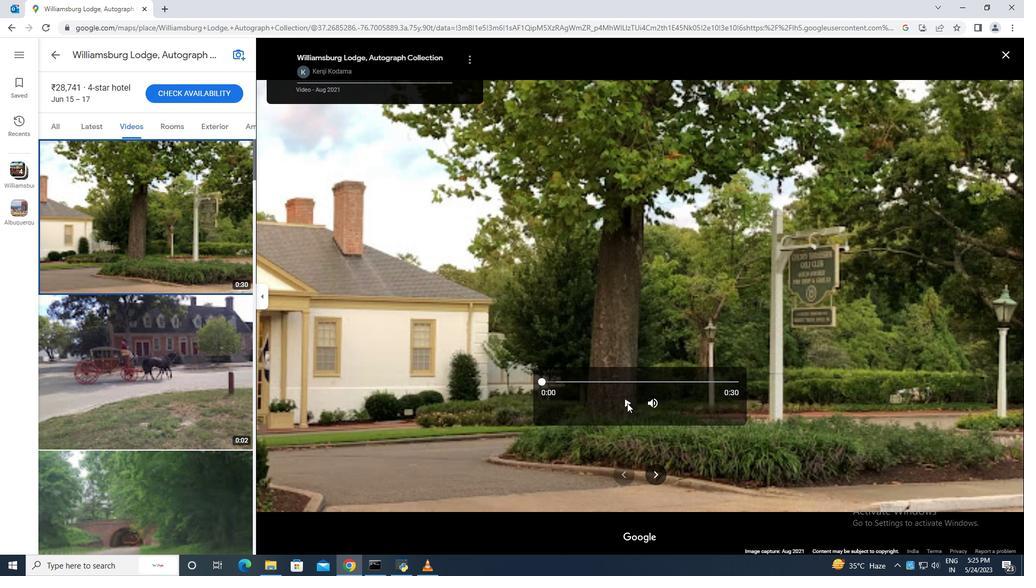 
Action: Mouse moved to (200, 388)
Screenshot: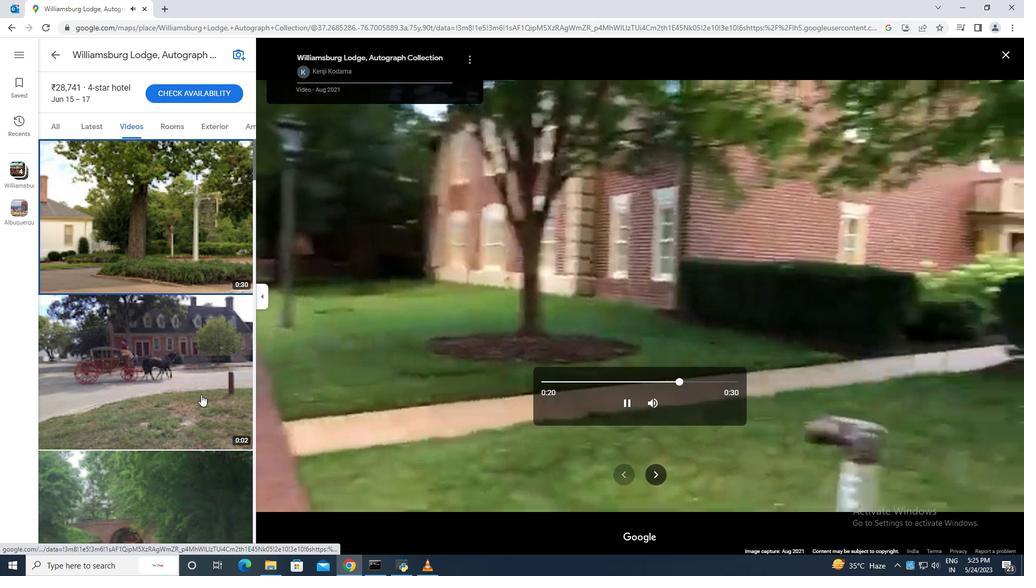 
Action: Mouse scrolled (200, 388) with delta (0, 0)
Screenshot: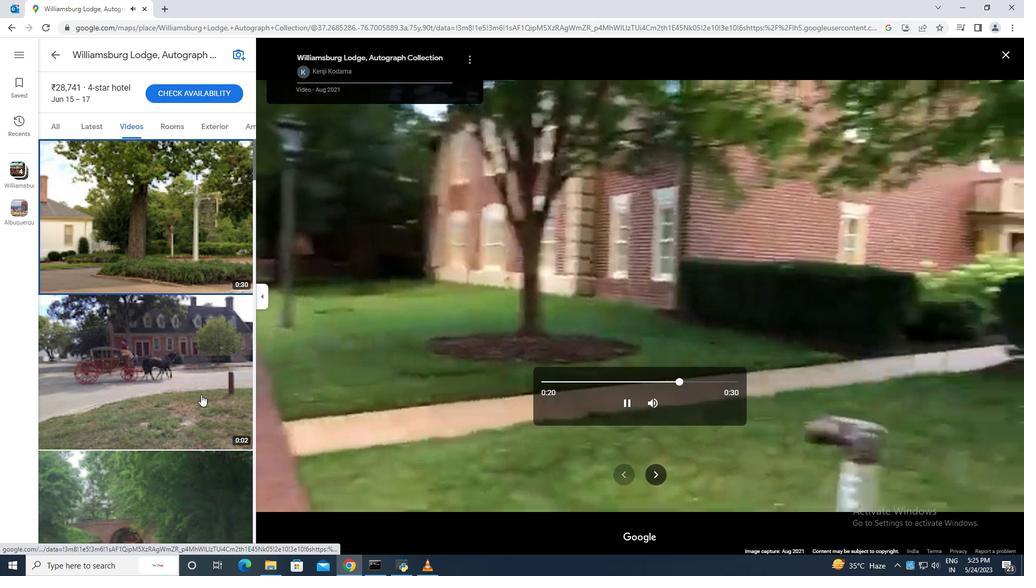 
Action: Mouse moved to (200, 394)
Screenshot: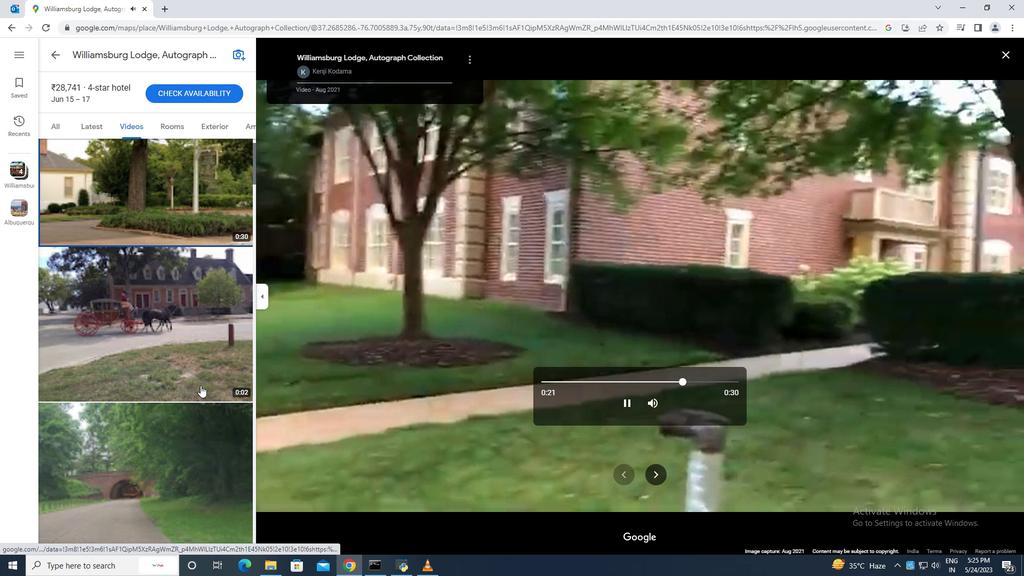 
Action: Mouse scrolled (201, 381) with delta (0, 0)
Screenshot: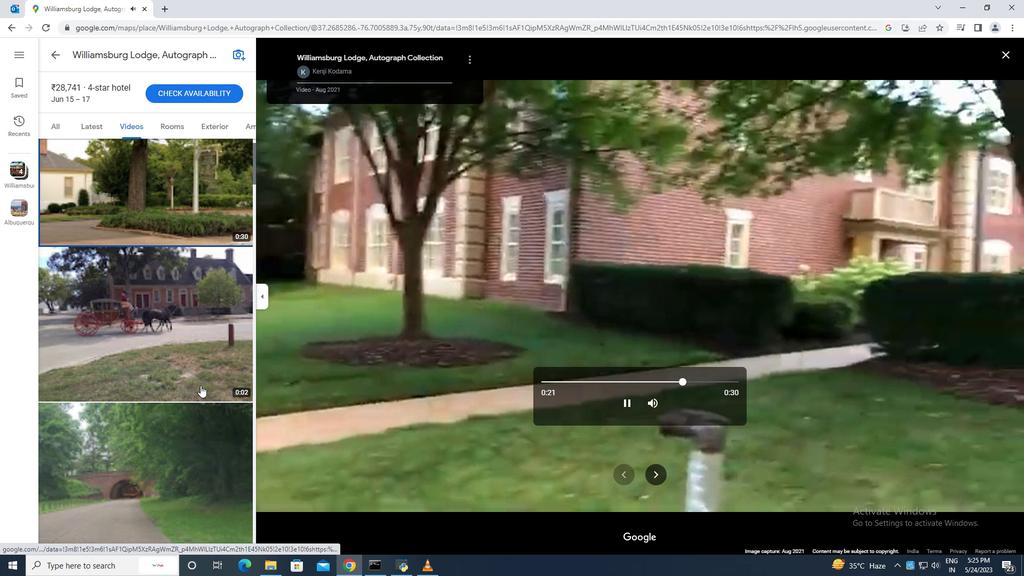
Action: Mouse scrolled (201, 383) with delta (0, 0)
Screenshot: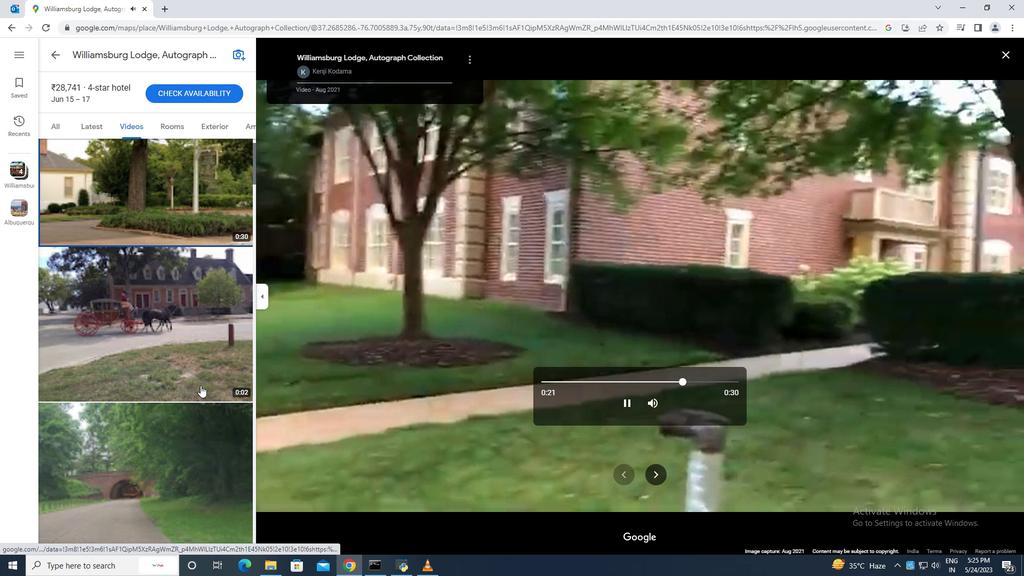 
Action: Mouse scrolled (200, 394) with delta (0, 0)
Screenshot: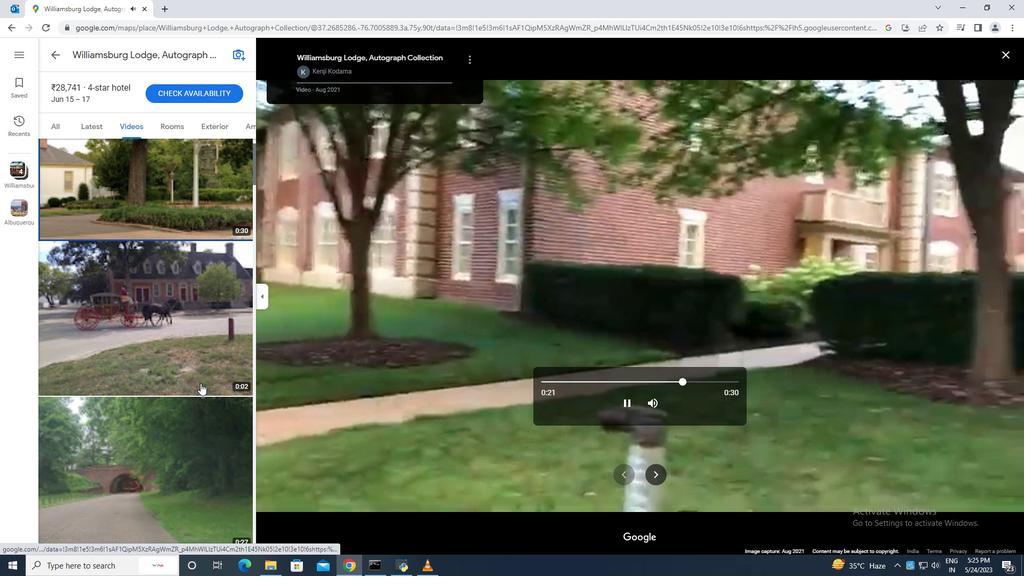 
Action: Mouse scrolled (200, 394) with delta (0, 0)
Screenshot: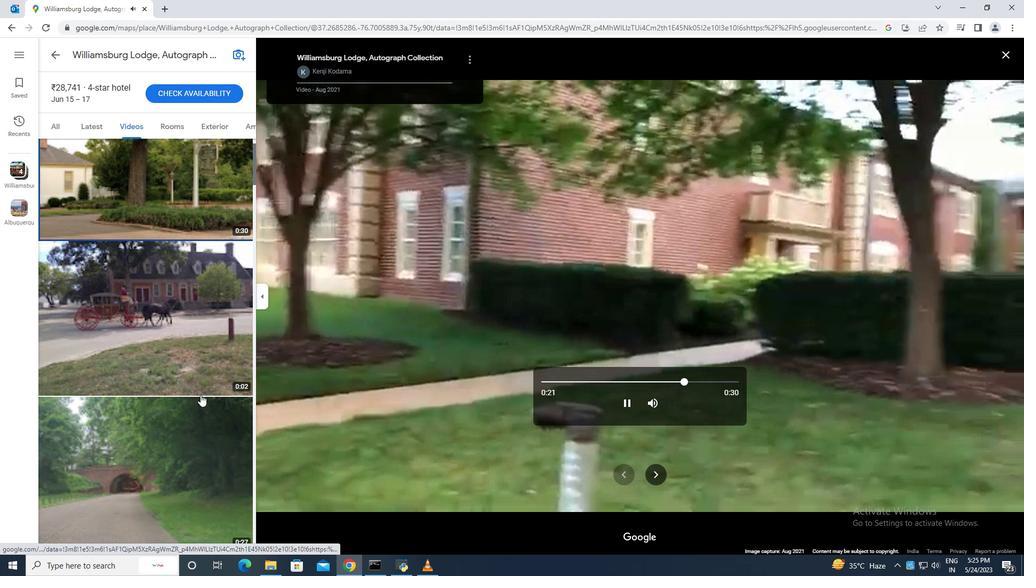 
Action: Mouse scrolled (200, 394) with delta (0, 0)
Screenshot: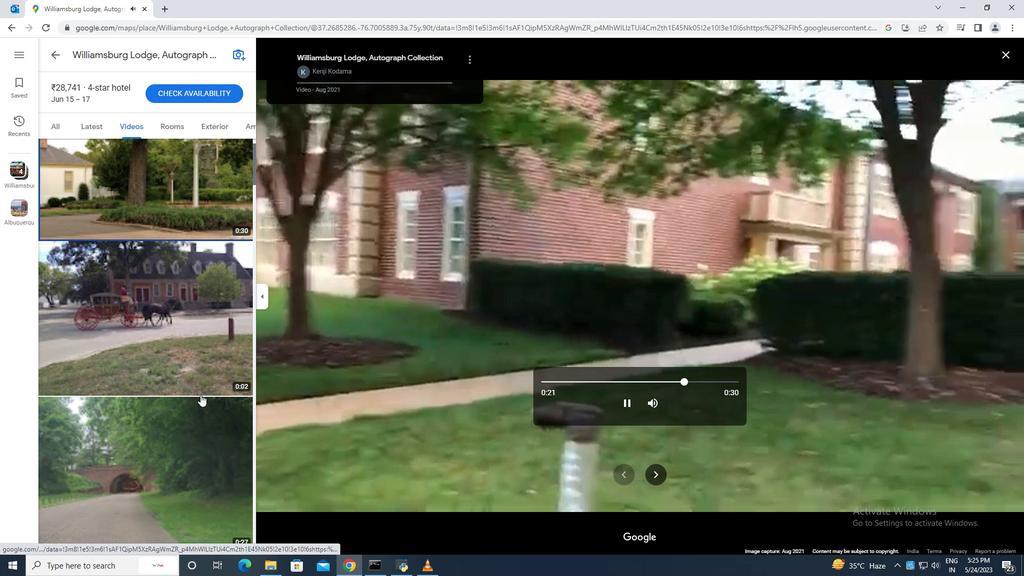 
Action: Mouse moved to (165, 222)
Screenshot: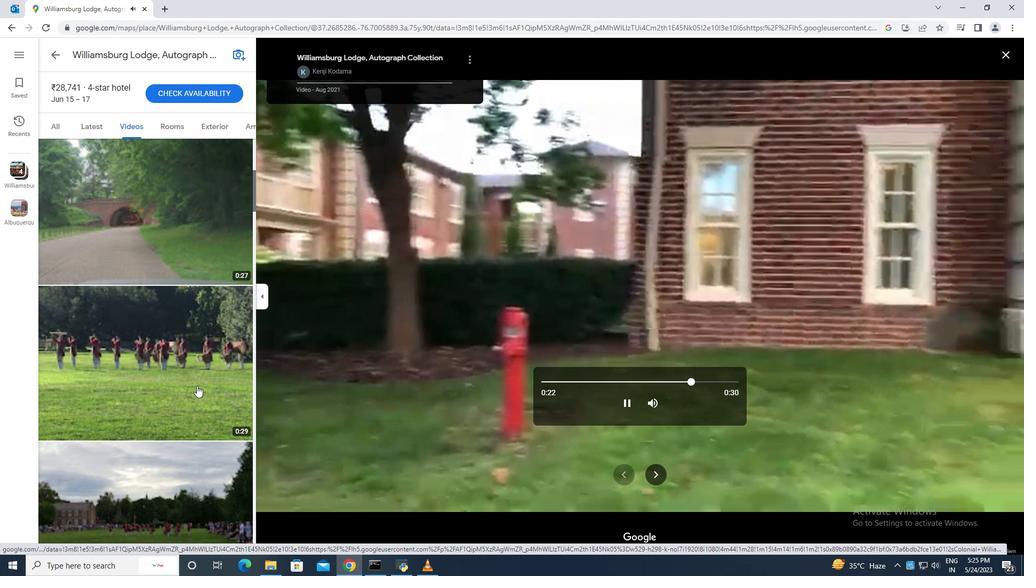 
Action: Mouse pressed left at (165, 222)
Screenshot: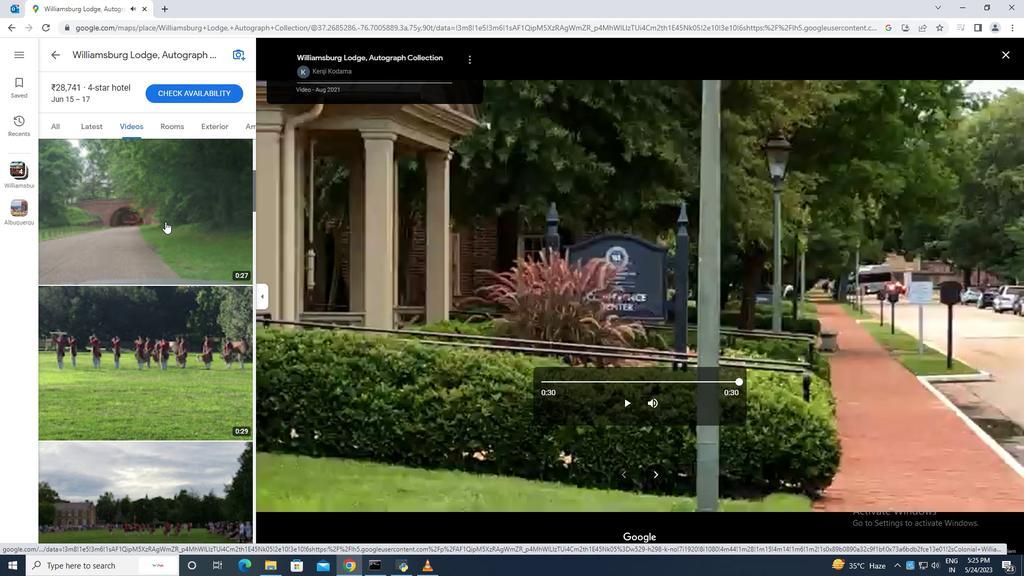 
Action: Mouse moved to (627, 402)
Screenshot: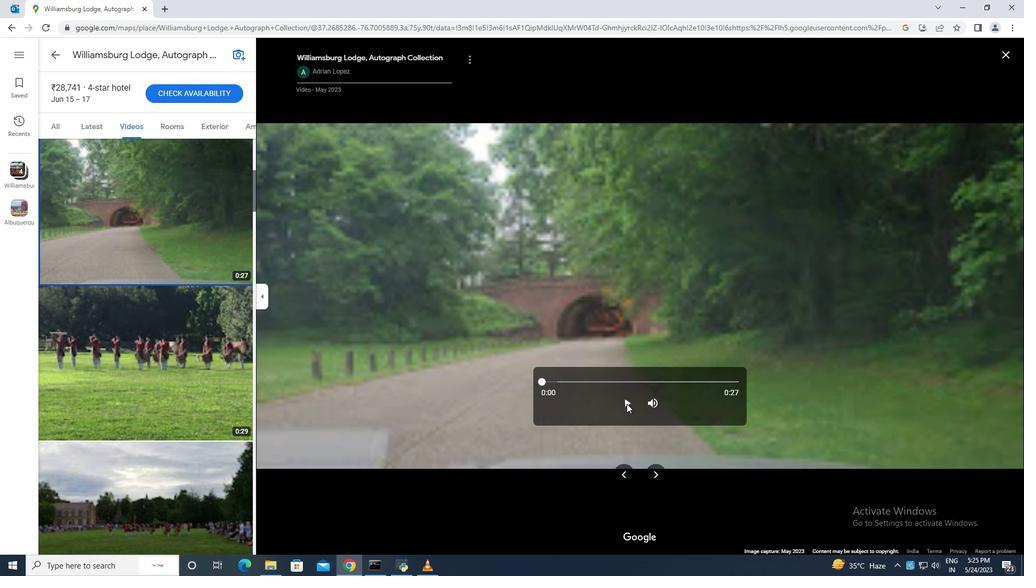 
Action: Mouse pressed left at (627, 402)
Screenshot: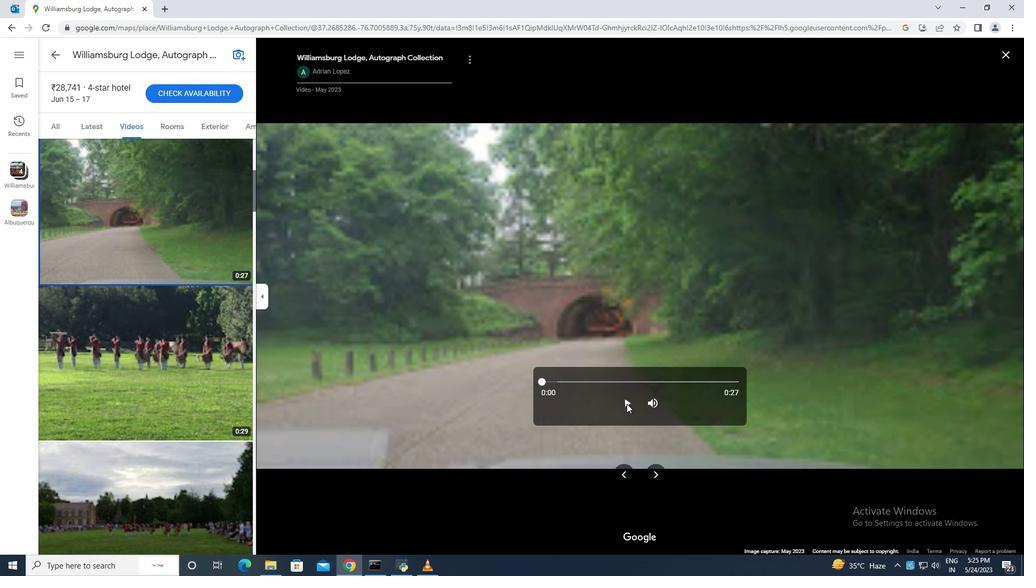 
Action: Mouse moved to (629, 400)
Screenshot: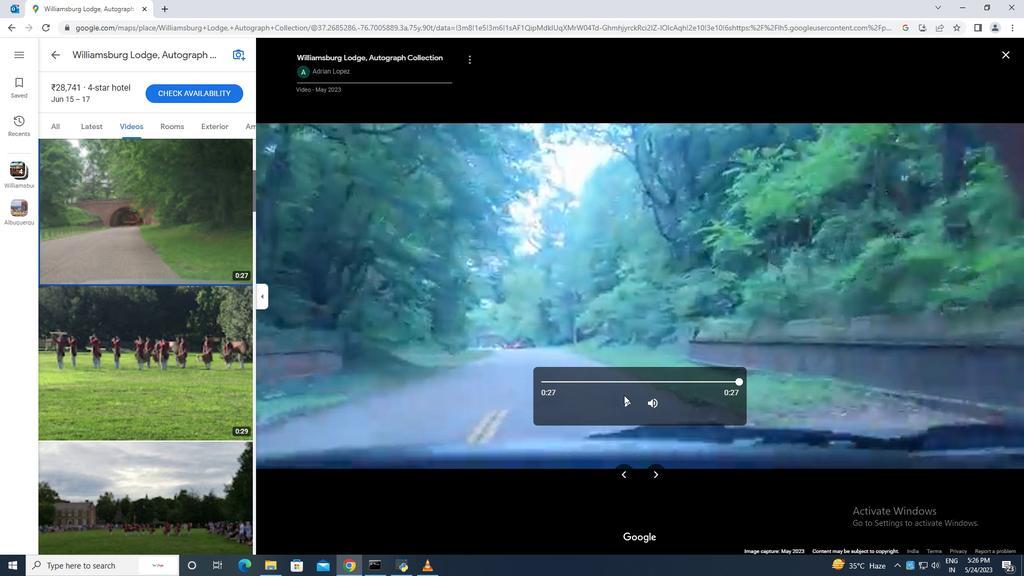 
Action: Mouse pressed left at (629, 400)
Screenshot: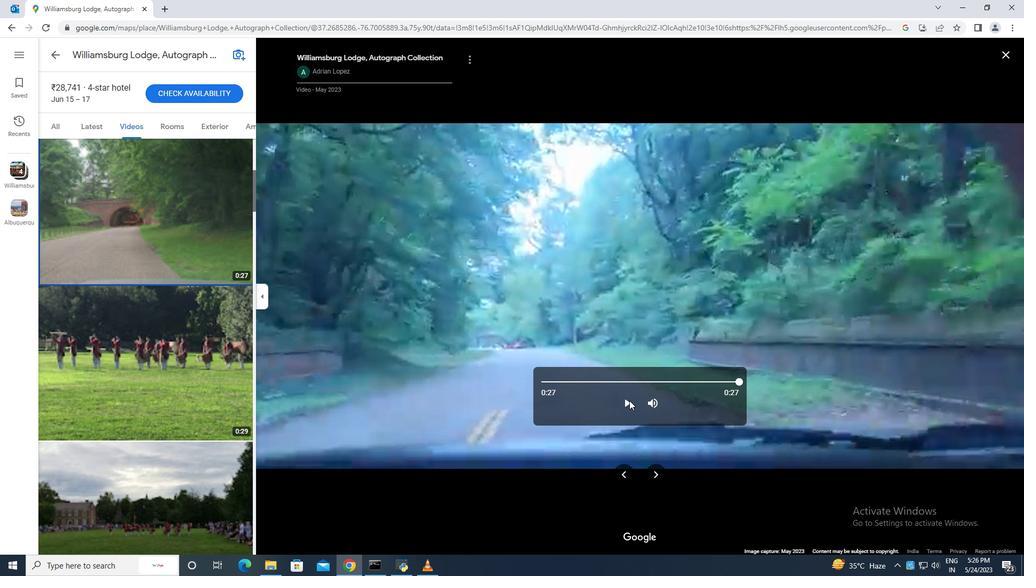 
Action: Mouse moved to (233, 367)
Screenshot: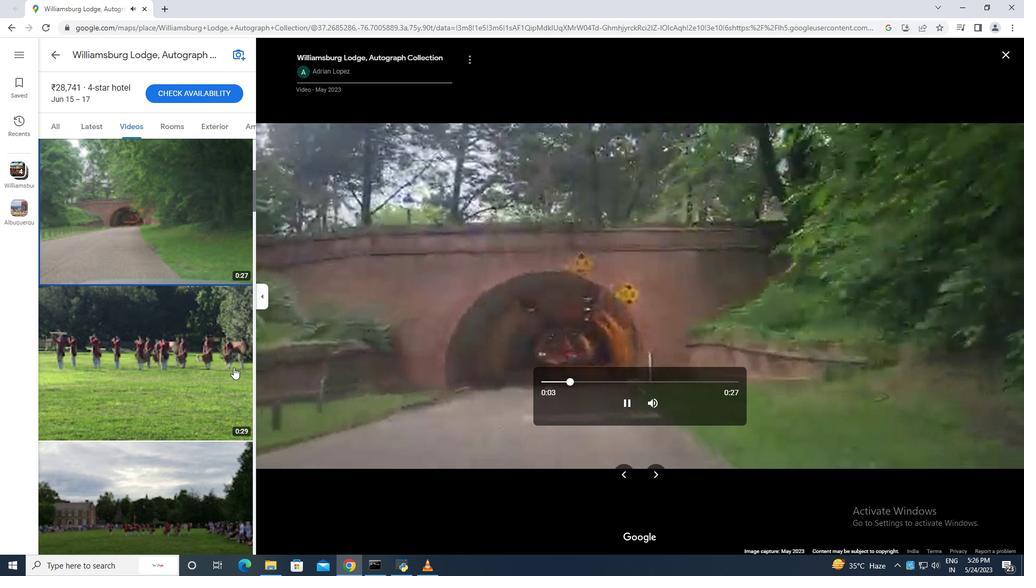
Action: Mouse pressed left at (233, 367)
Screenshot: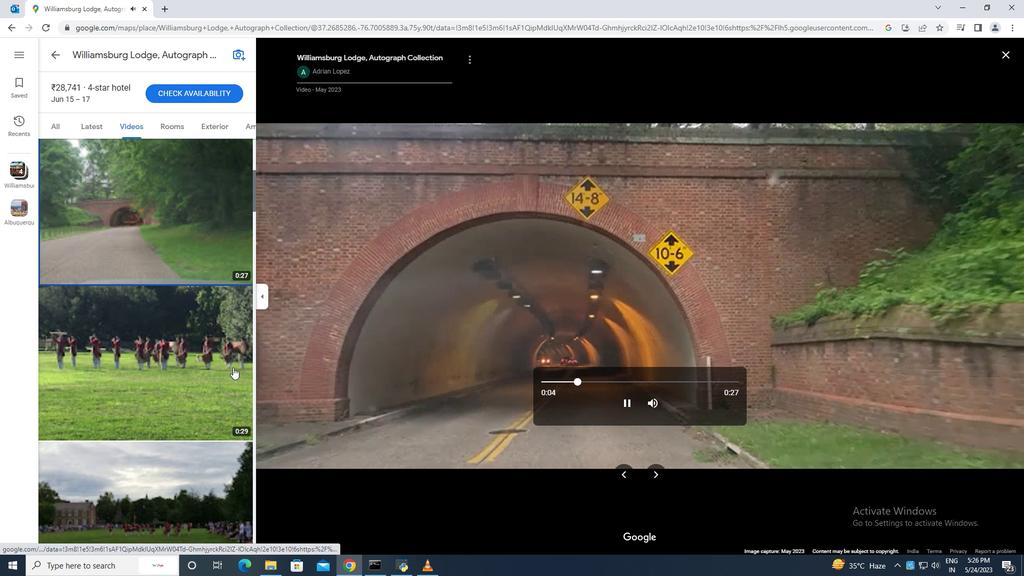 
Action: Mouse moved to (628, 401)
Screenshot: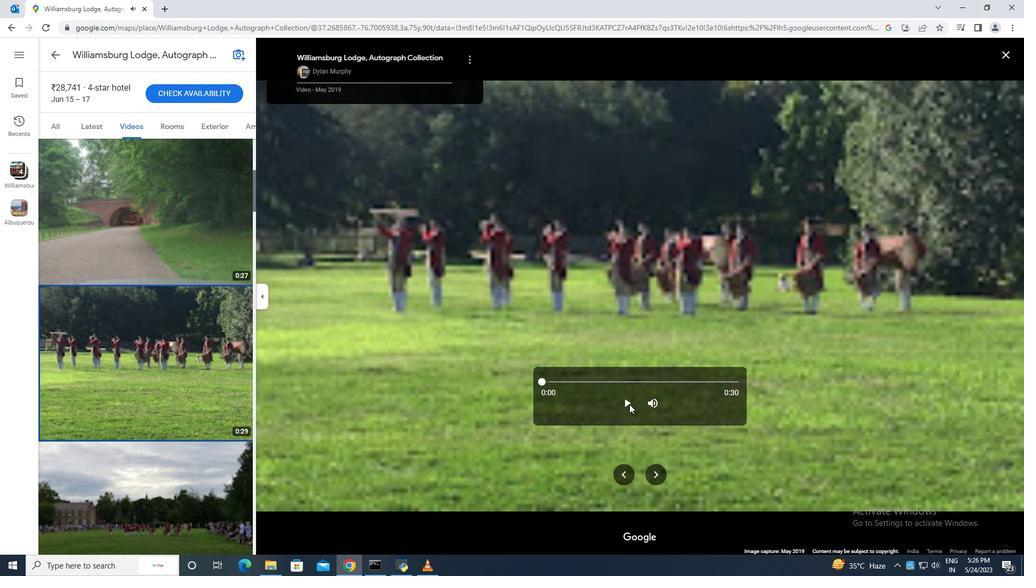 
Action: Mouse pressed left at (628, 401)
Screenshot: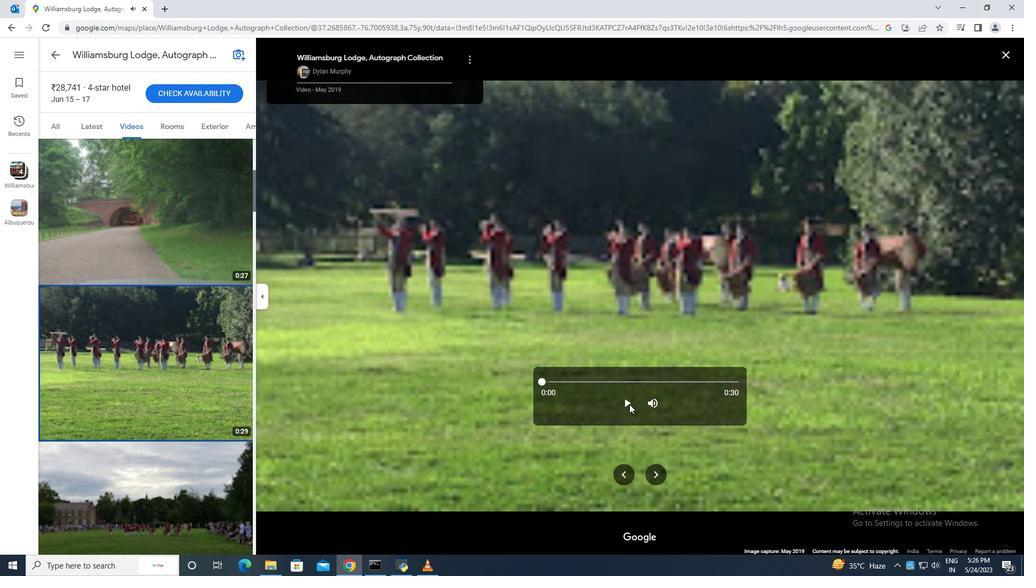 
Action: Mouse moved to (645, 257)
Screenshot: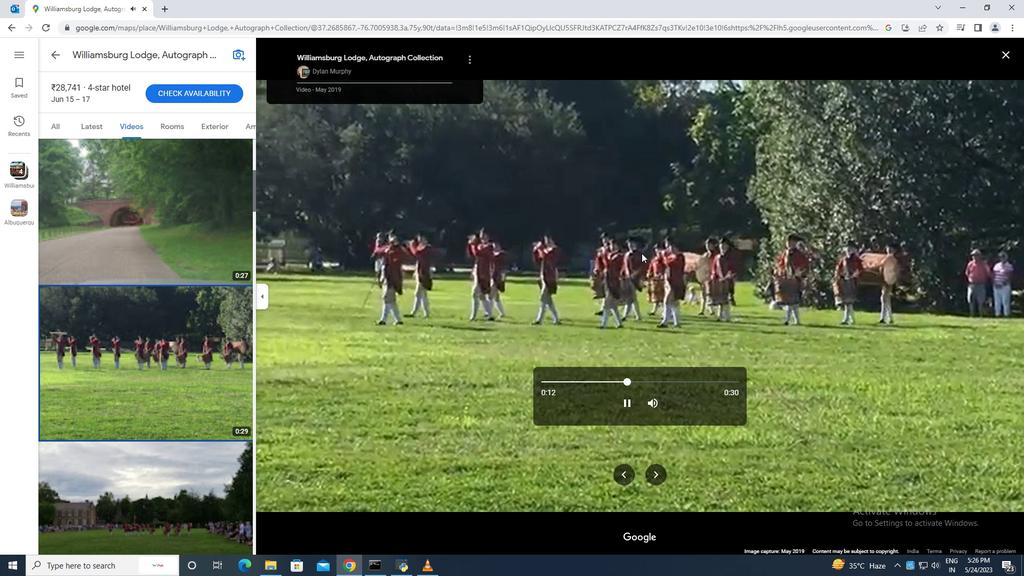 
Action: Mouse scrolled (645, 257) with delta (0, 0)
Screenshot: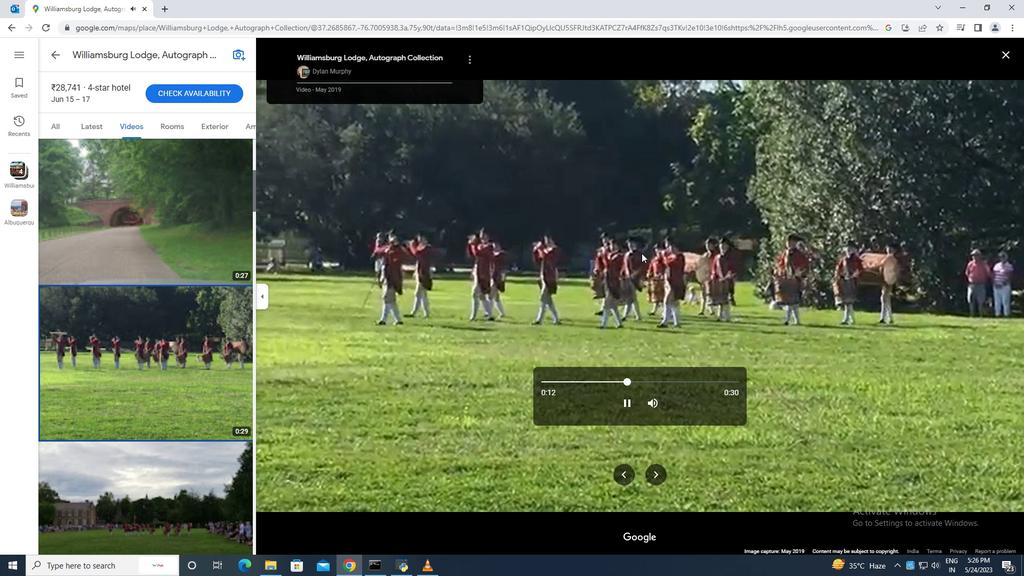 
Action: Mouse moved to (645, 259)
Screenshot: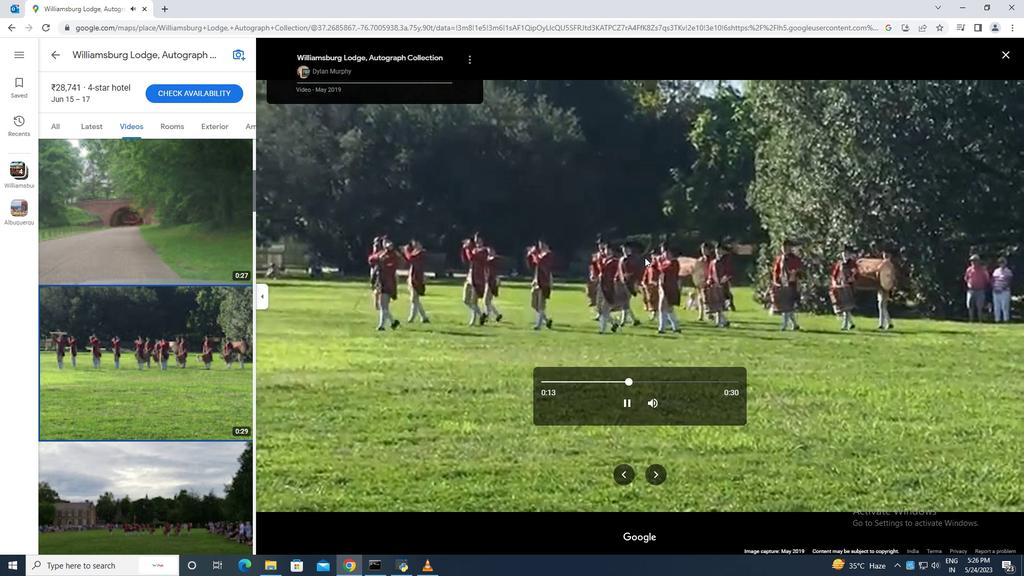 
Action: Mouse scrolled (645, 259) with delta (0, 0)
Screenshot: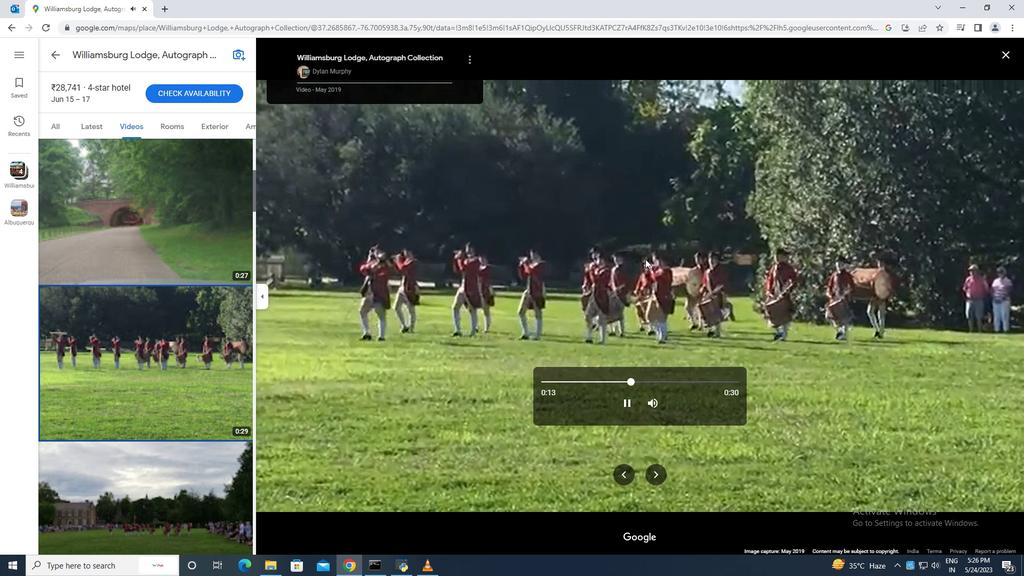 
Action: Mouse scrolled (645, 258) with delta (0, 0)
Screenshot: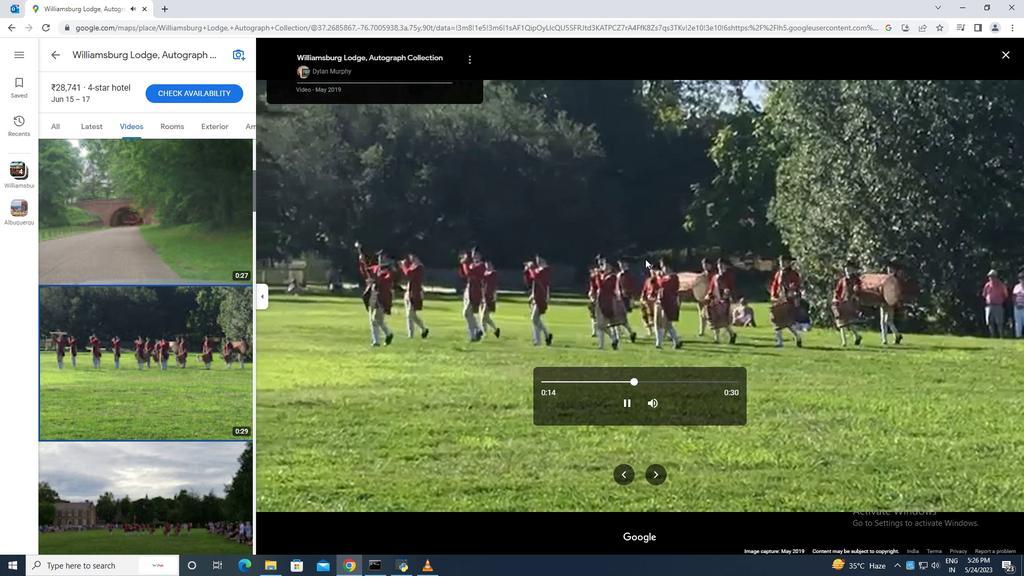 
Action: Mouse moved to (220, 356)
Screenshot: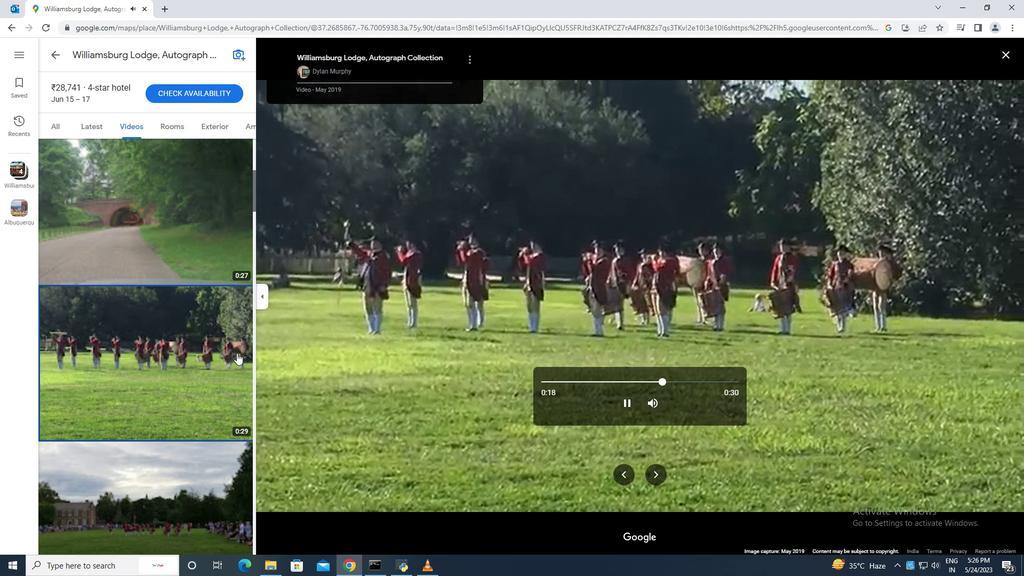 
Action: Mouse scrolled (220, 355) with delta (0, 0)
Screenshot: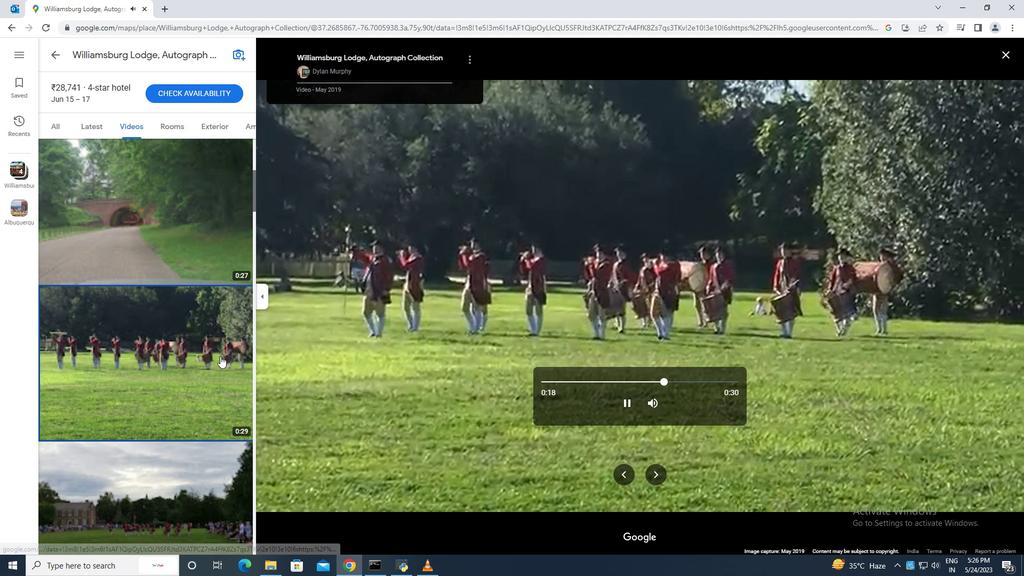 
Action: Mouse scrolled (220, 355) with delta (0, 0)
Screenshot: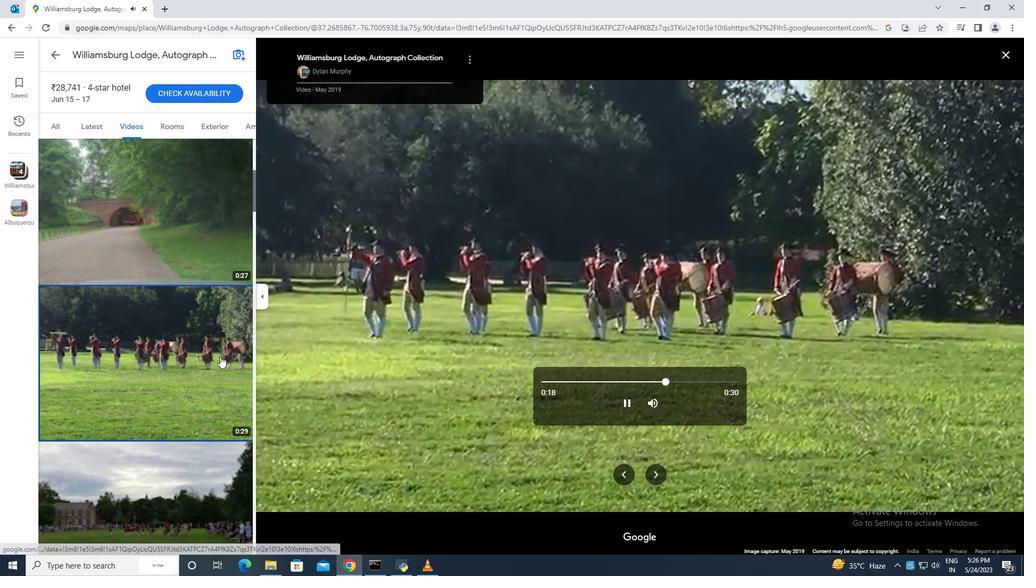 
Action: Mouse scrolled (220, 355) with delta (0, 0)
Screenshot: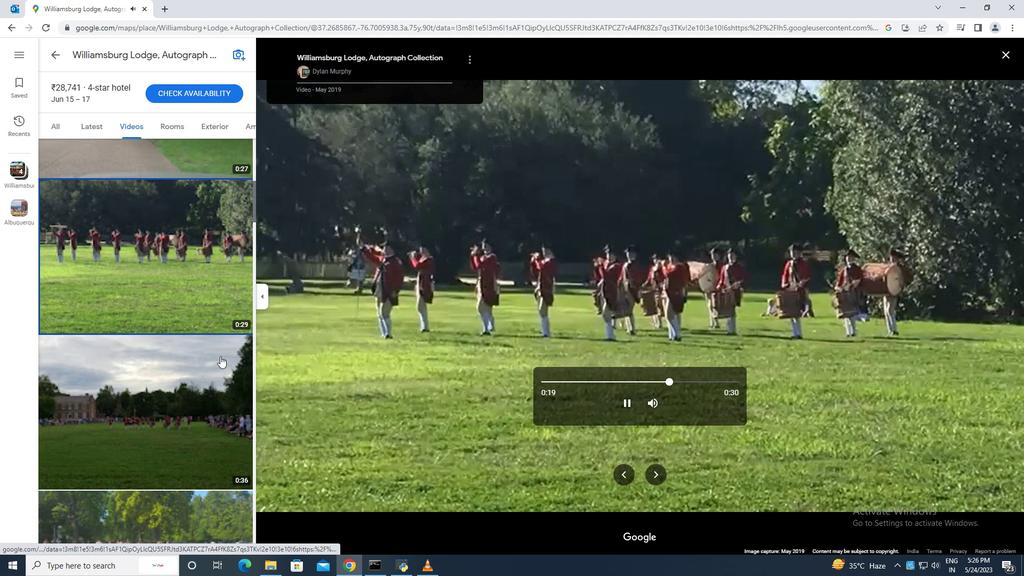 
Action: Mouse scrolled (220, 355) with delta (0, 0)
